 Task: Research Airbnb options for a trade show trip to Boston, Massachusetts, emphasizing proximity to the trade show venue and business amenities.
Action: Mouse moved to (494, 70)
Screenshot: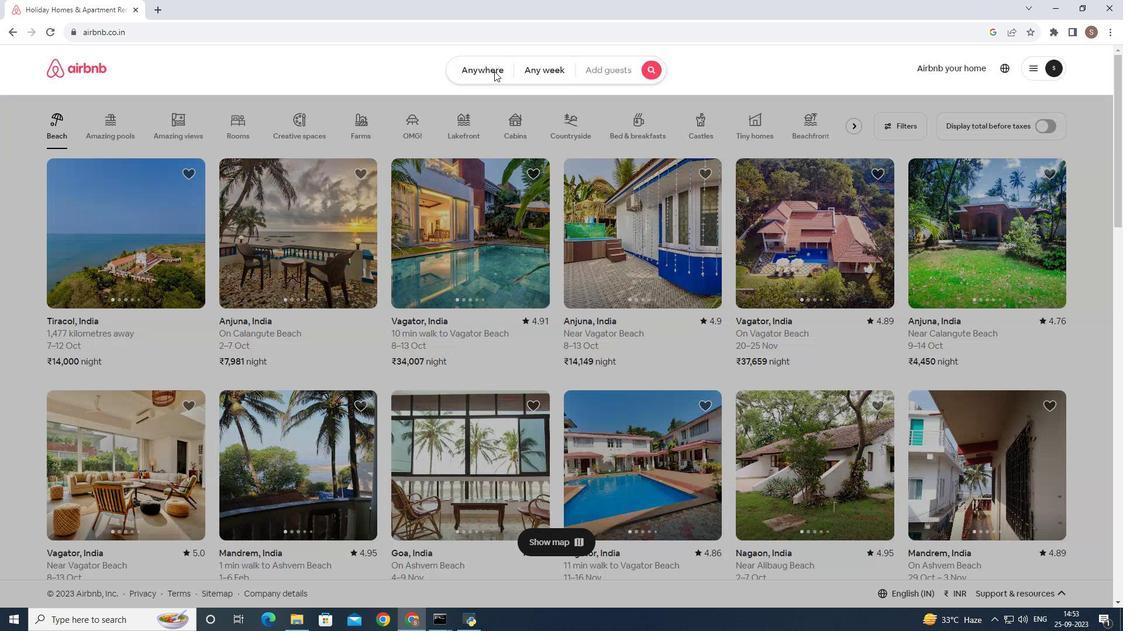 
Action: Mouse pressed left at (494, 70)
Screenshot: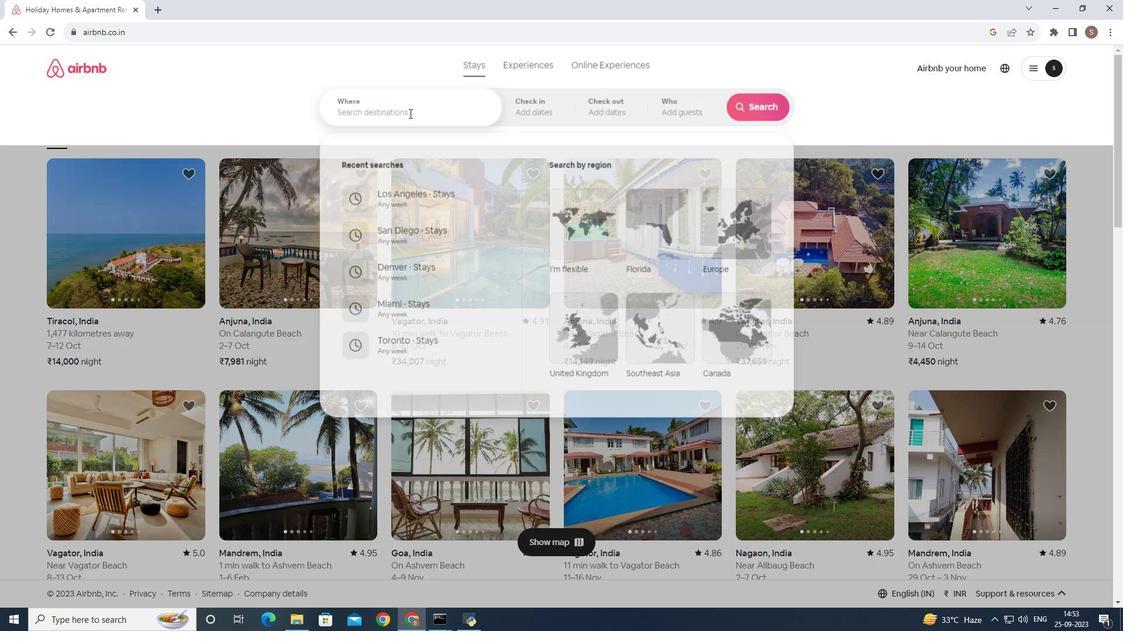 
Action: Mouse moved to (351, 112)
Screenshot: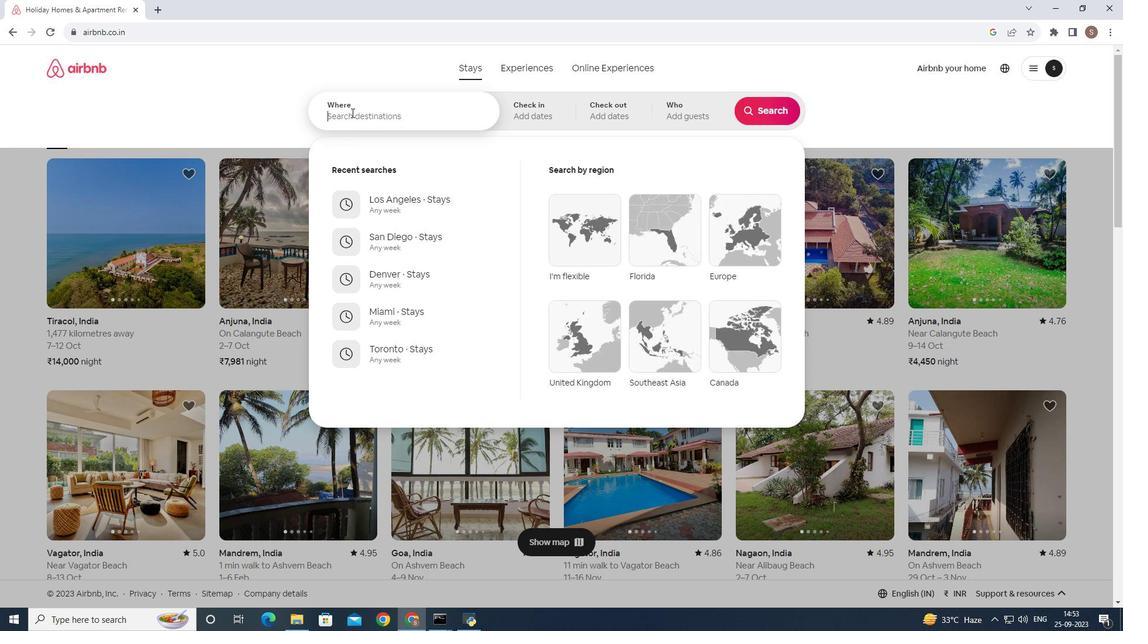 
Action: Mouse pressed left at (351, 112)
Screenshot: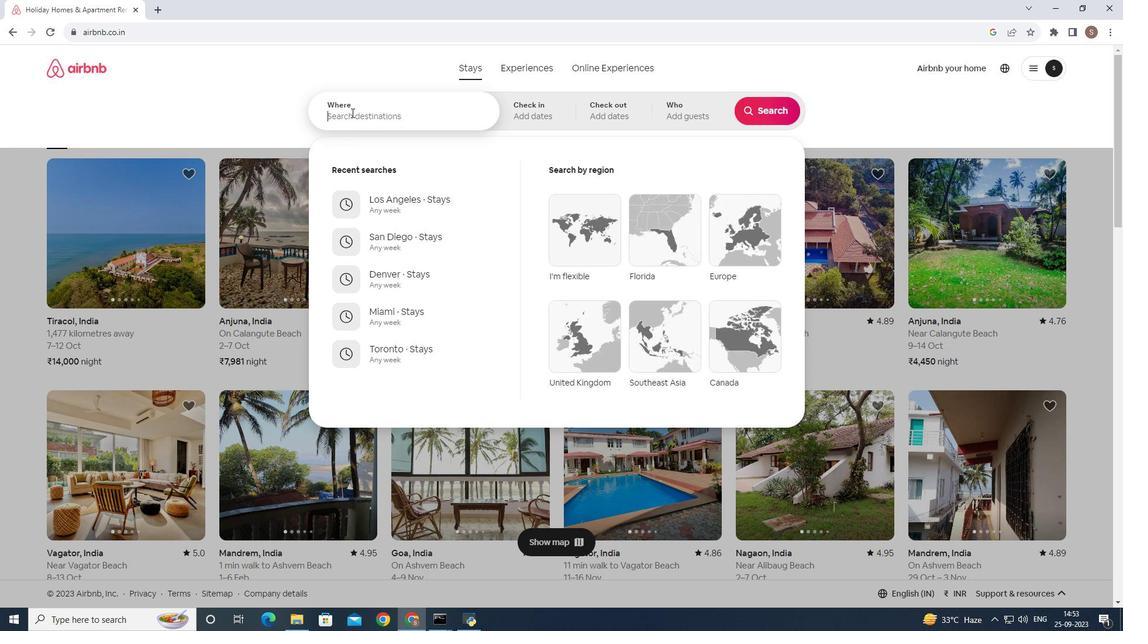 
Action: Key pressed <Key.shift>Boston<Key.space><Key.backspace>,
Screenshot: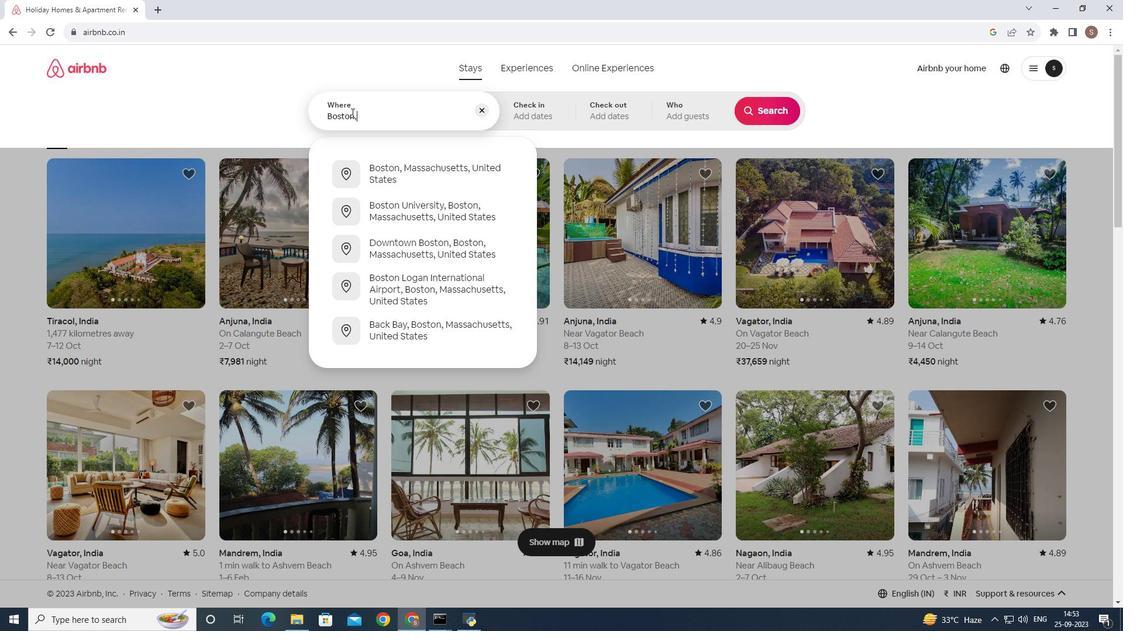 
Action: Mouse moved to (383, 170)
Screenshot: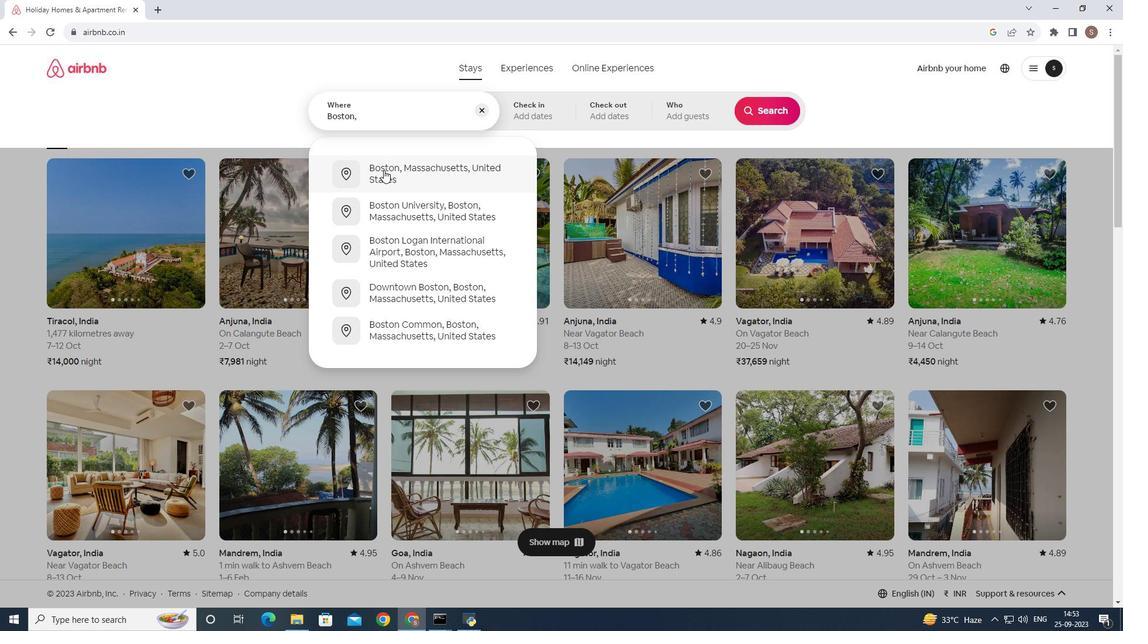 
Action: Mouse pressed left at (383, 170)
Screenshot: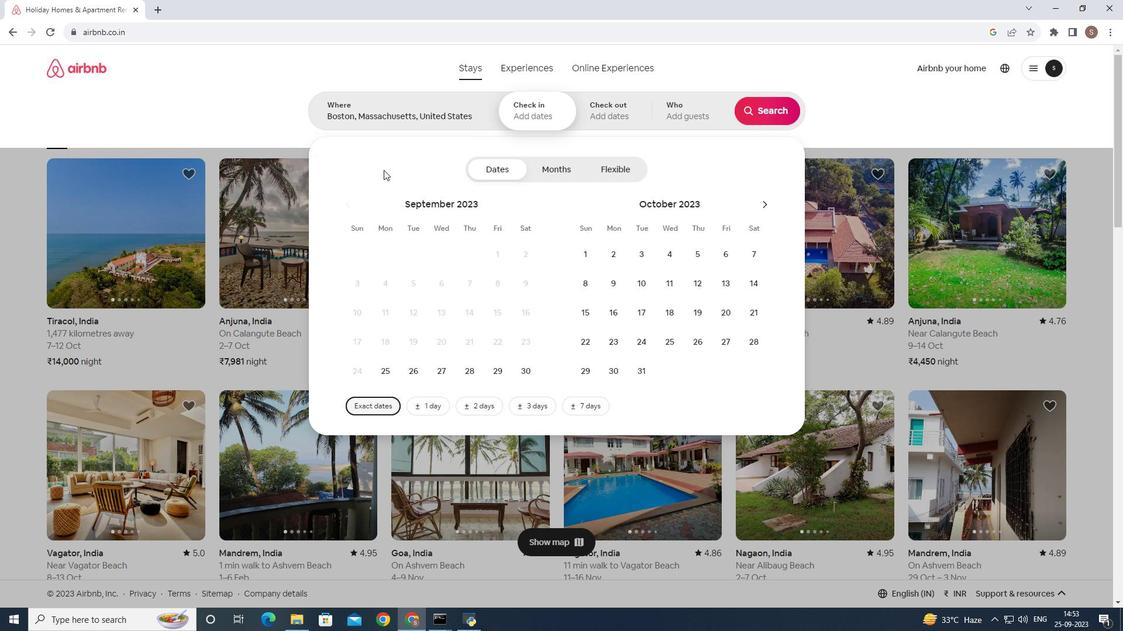 
Action: Mouse moved to (790, 104)
Screenshot: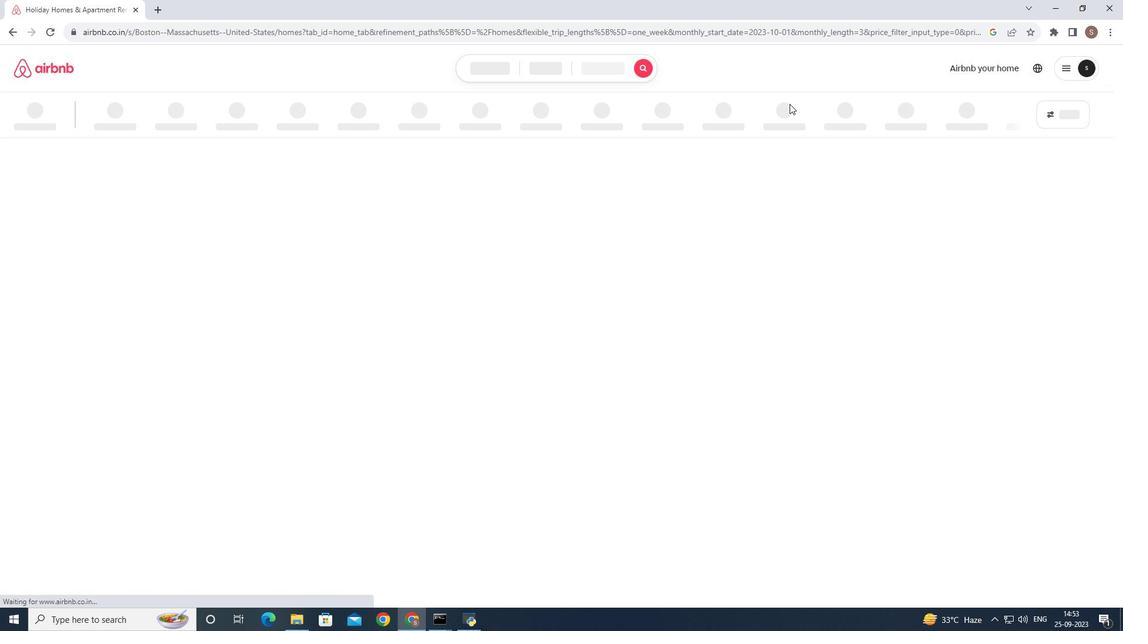 
Action: Mouse pressed left at (790, 104)
Screenshot: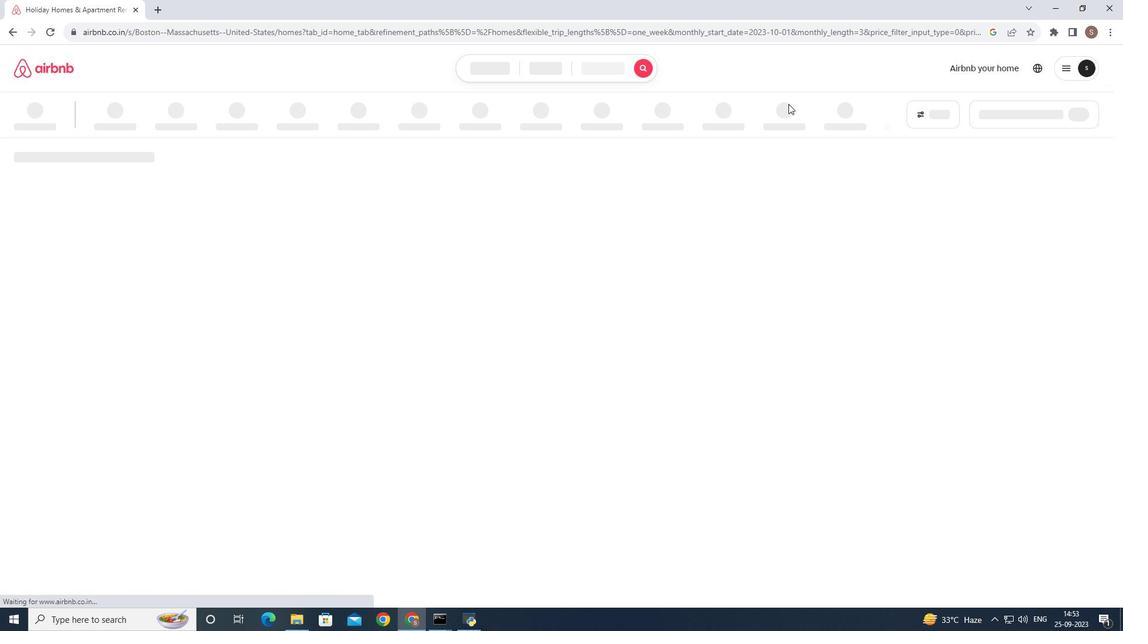 
Action: Mouse moved to (910, 112)
Screenshot: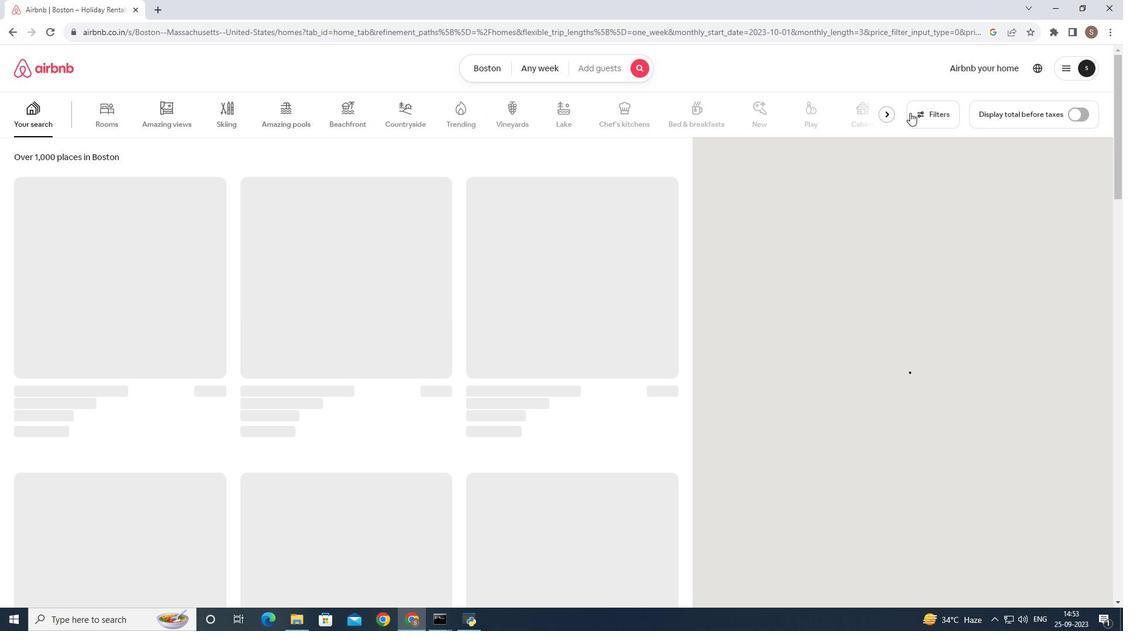 
Action: Mouse pressed left at (910, 112)
Screenshot: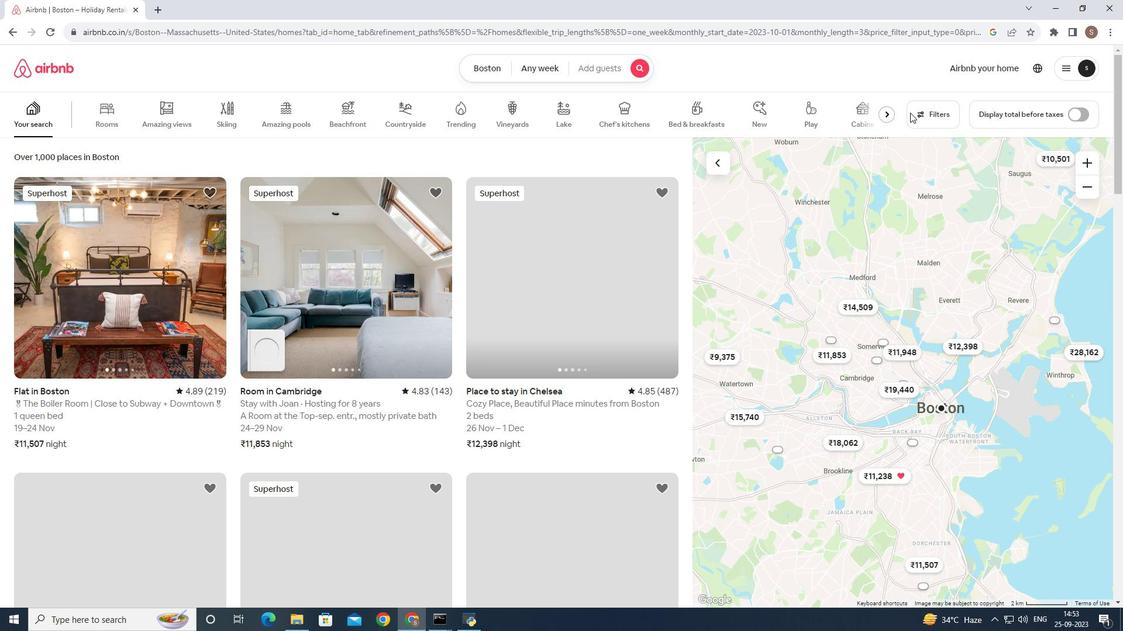 
Action: Mouse moved to (648, 310)
Screenshot: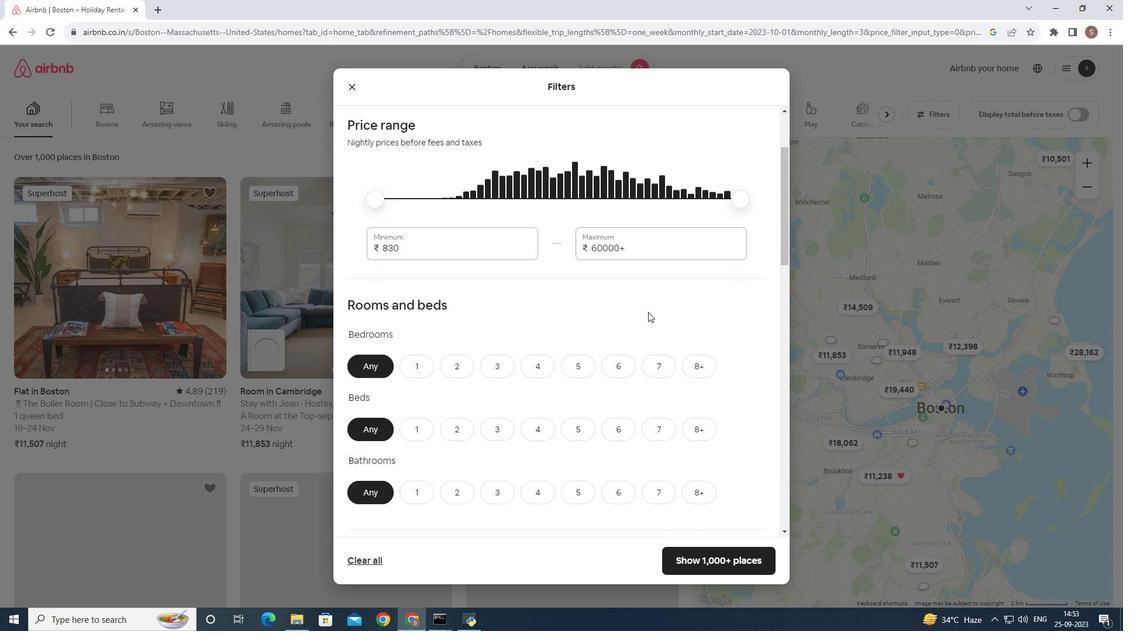 
Action: Mouse scrolled (648, 309) with delta (0, 0)
Screenshot: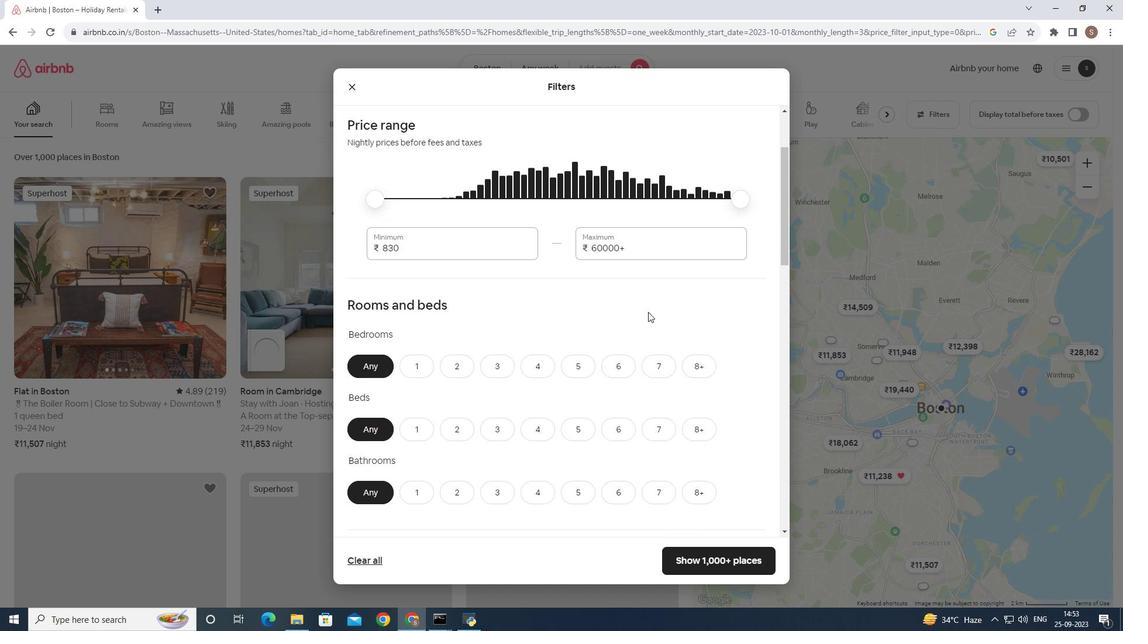 
Action: Mouse moved to (648, 312)
Screenshot: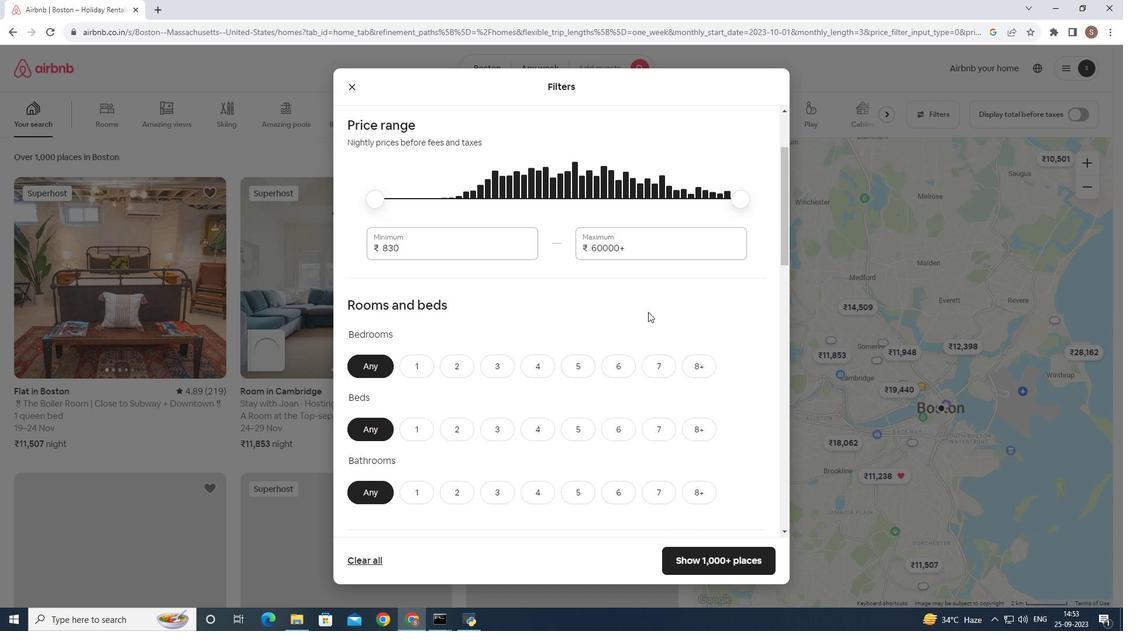 
Action: Mouse scrolled (648, 311) with delta (0, 0)
Screenshot: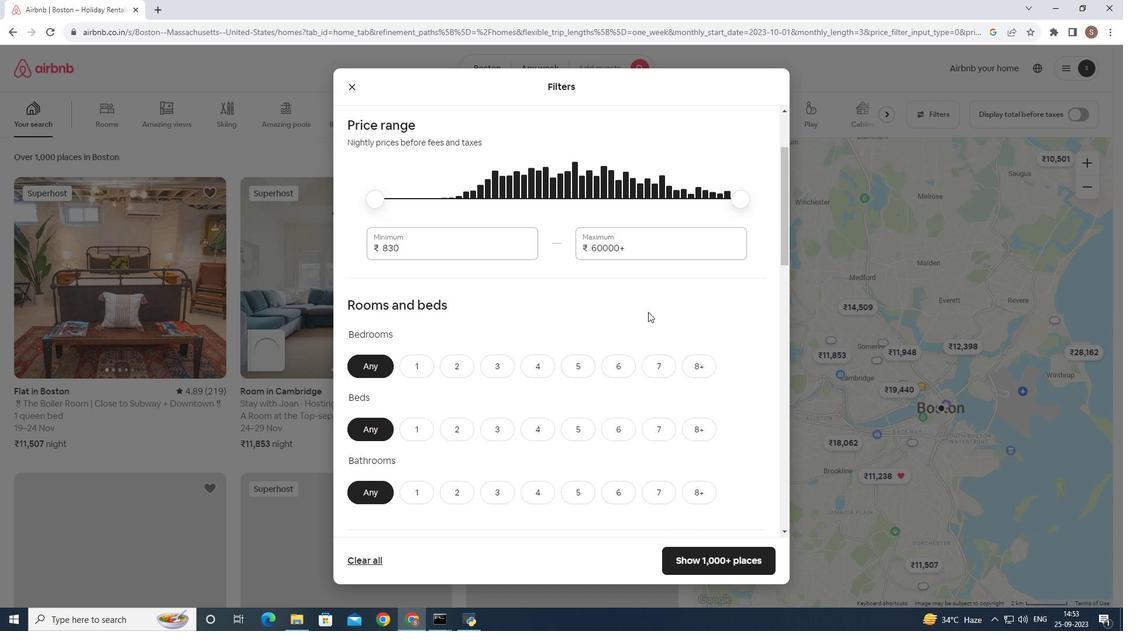 
Action: Mouse scrolled (648, 311) with delta (0, 0)
Screenshot: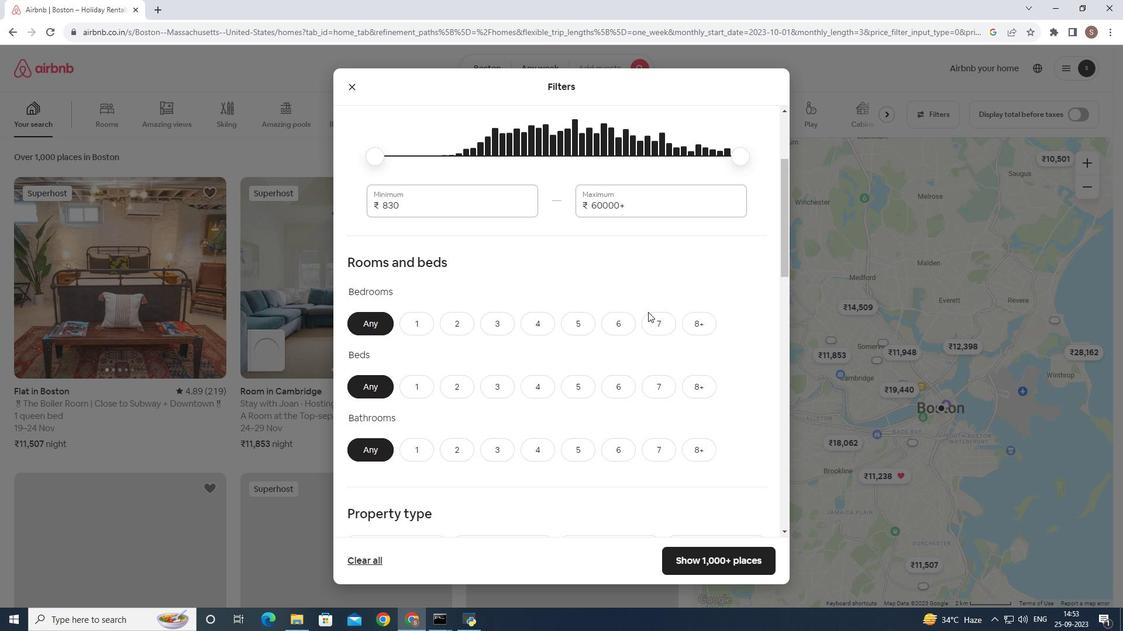 
Action: Mouse scrolled (648, 313) with delta (0, 0)
Screenshot: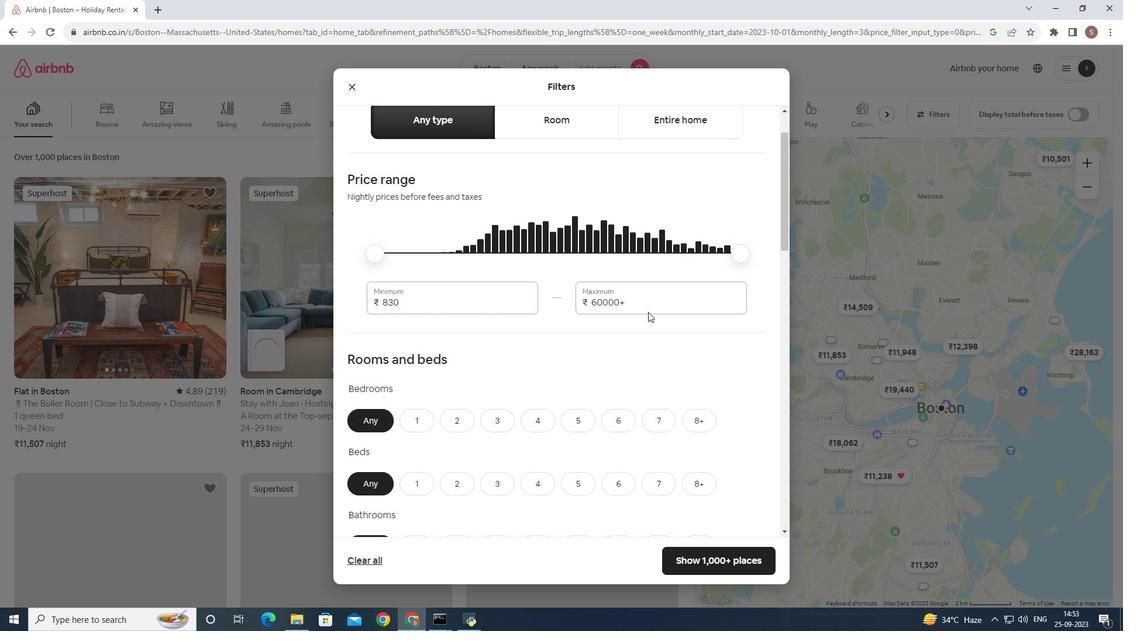 
Action: Mouse scrolled (648, 313) with delta (0, 0)
Screenshot: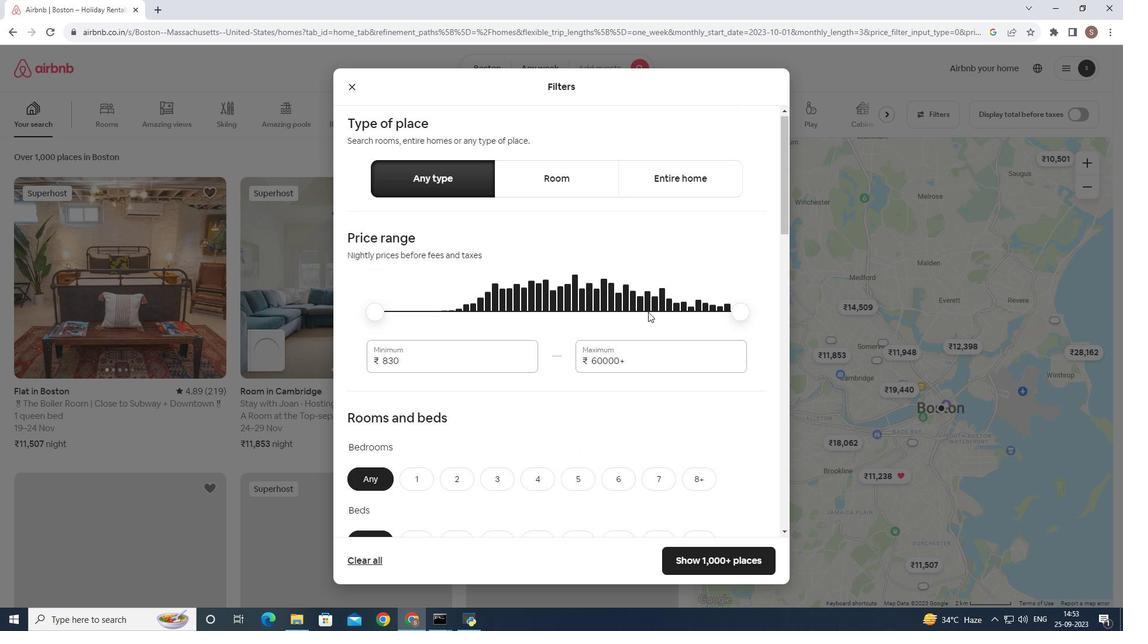 
Action: Mouse scrolled (648, 313) with delta (0, 0)
Screenshot: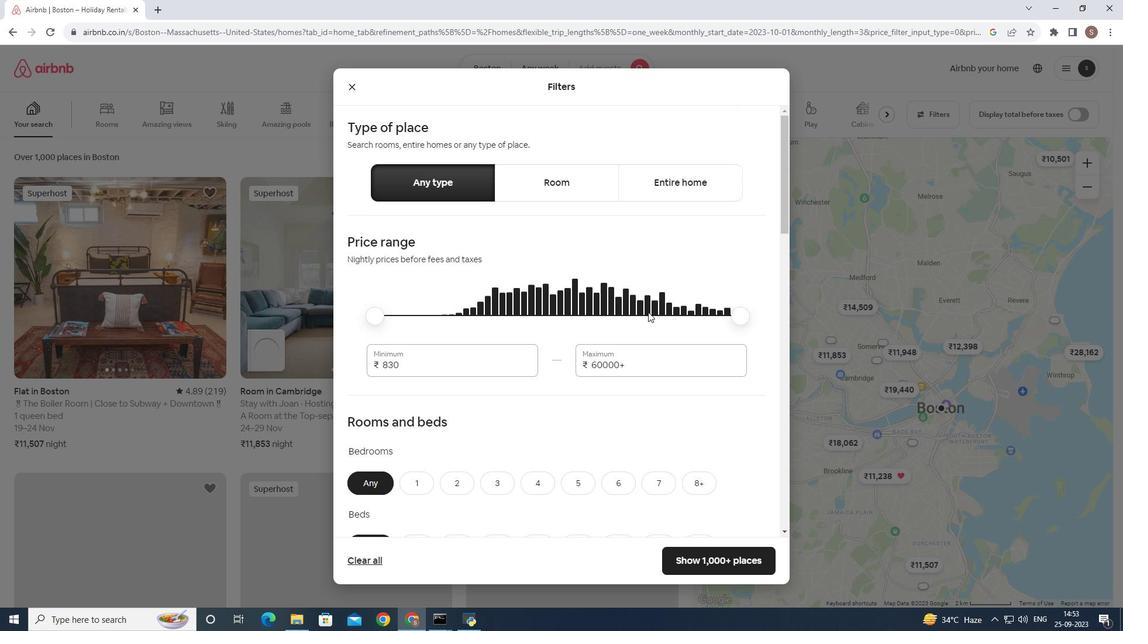 
Action: Mouse moved to (555, 194)
Screenshot: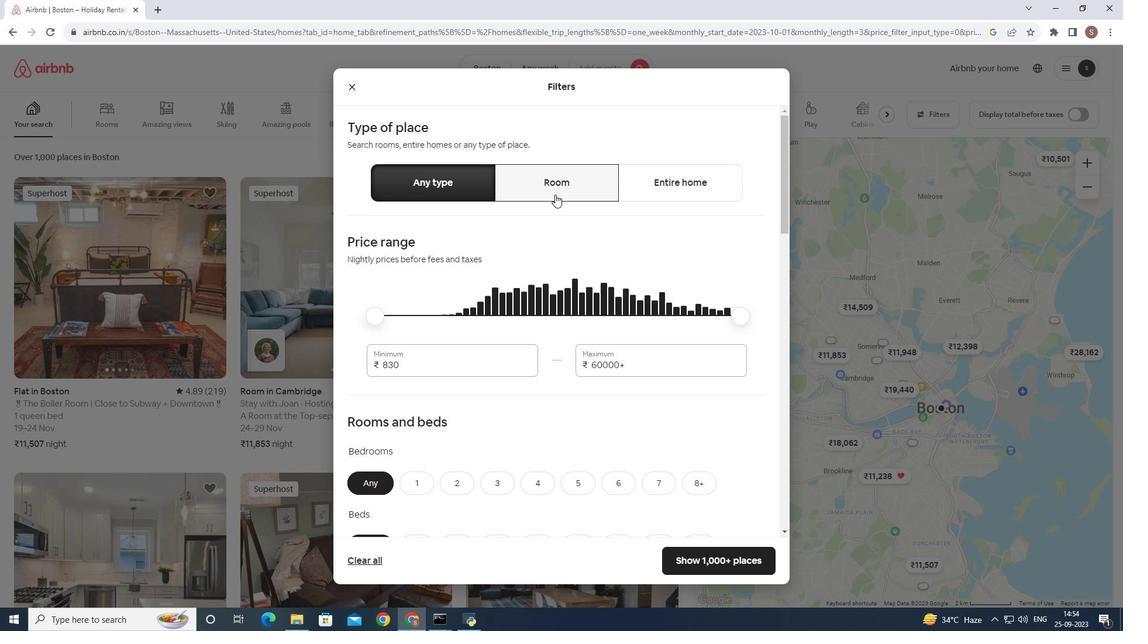 
Action: Mouse pressed left at (555, 194)
Screenshot: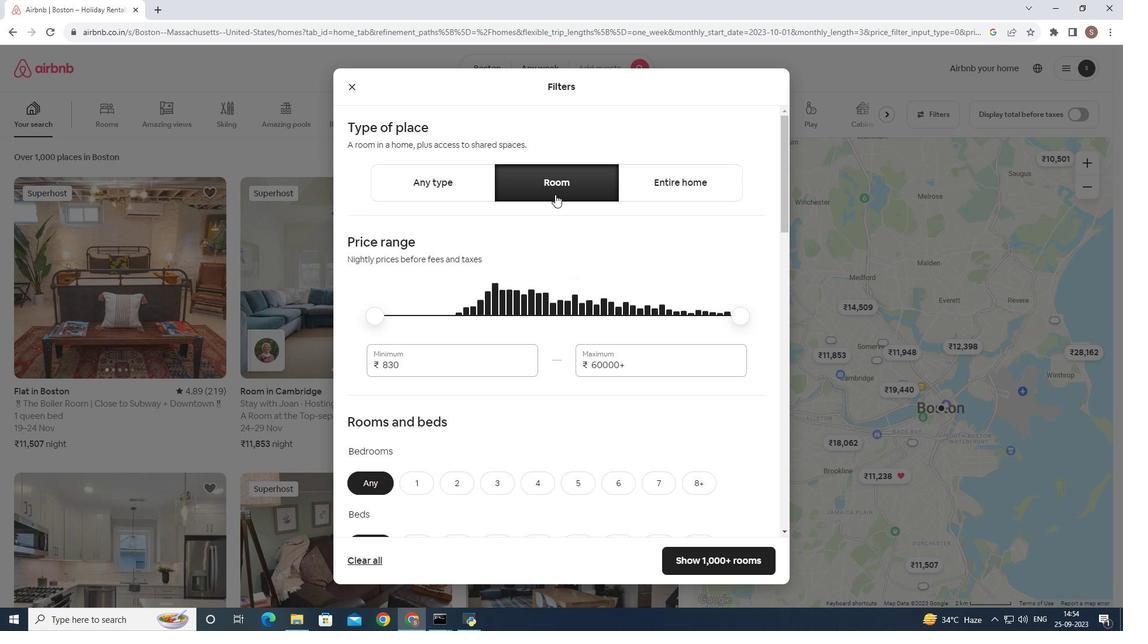 
Action: Mouse moved to (674, 180)
Screenshot: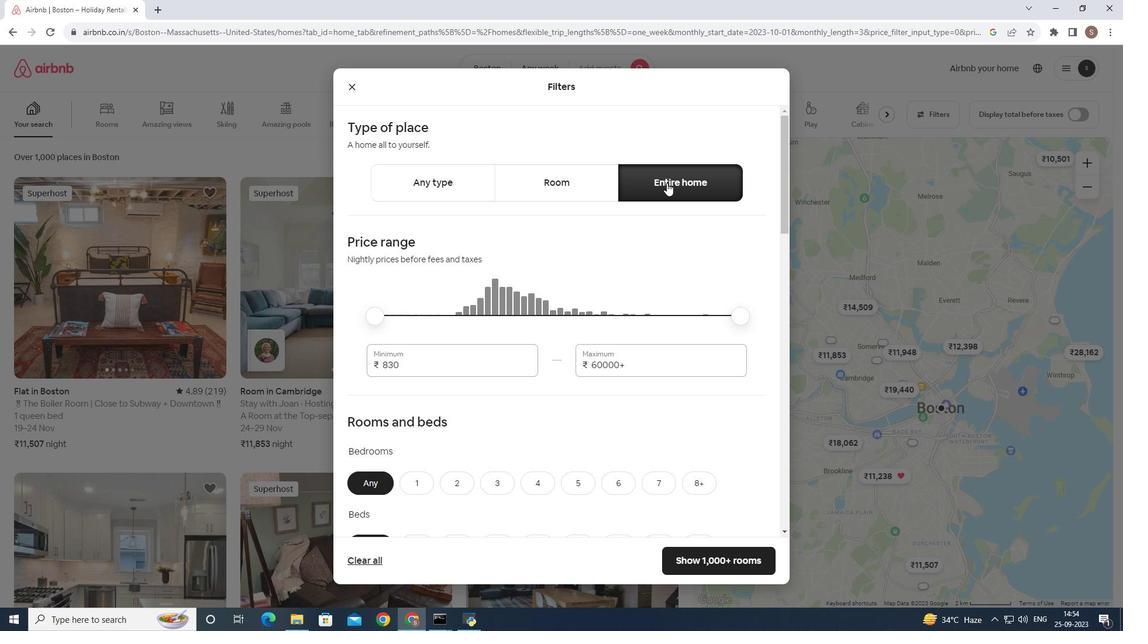 
Action: Mouse pressed left at (674, 180)
Screenshot: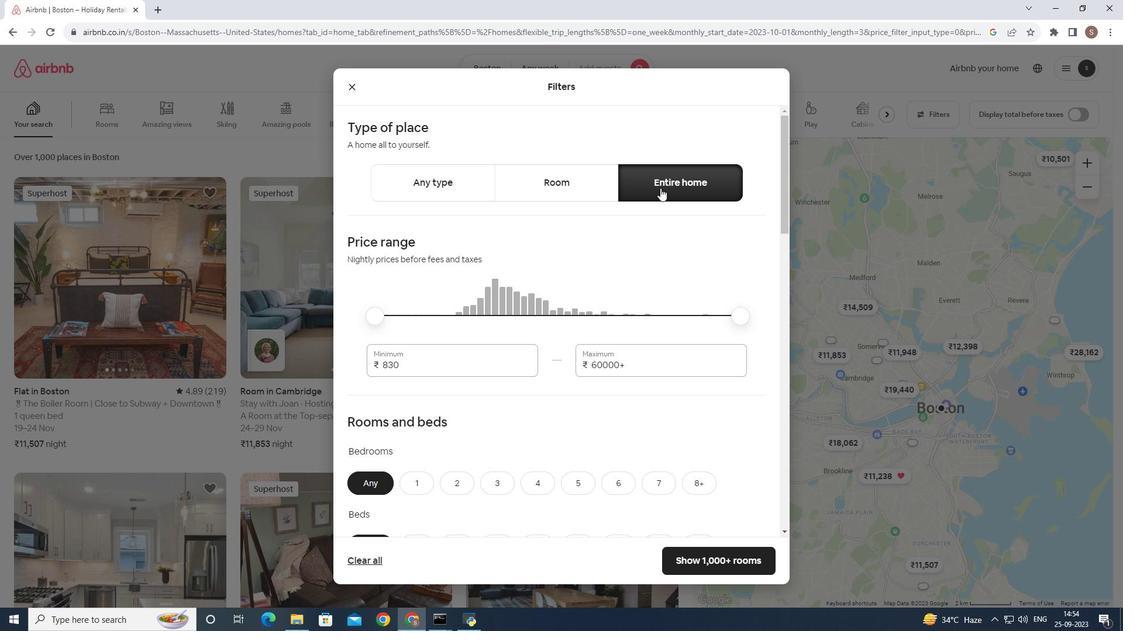 
Action: Mouse moved to (579, 327)
Screenshot: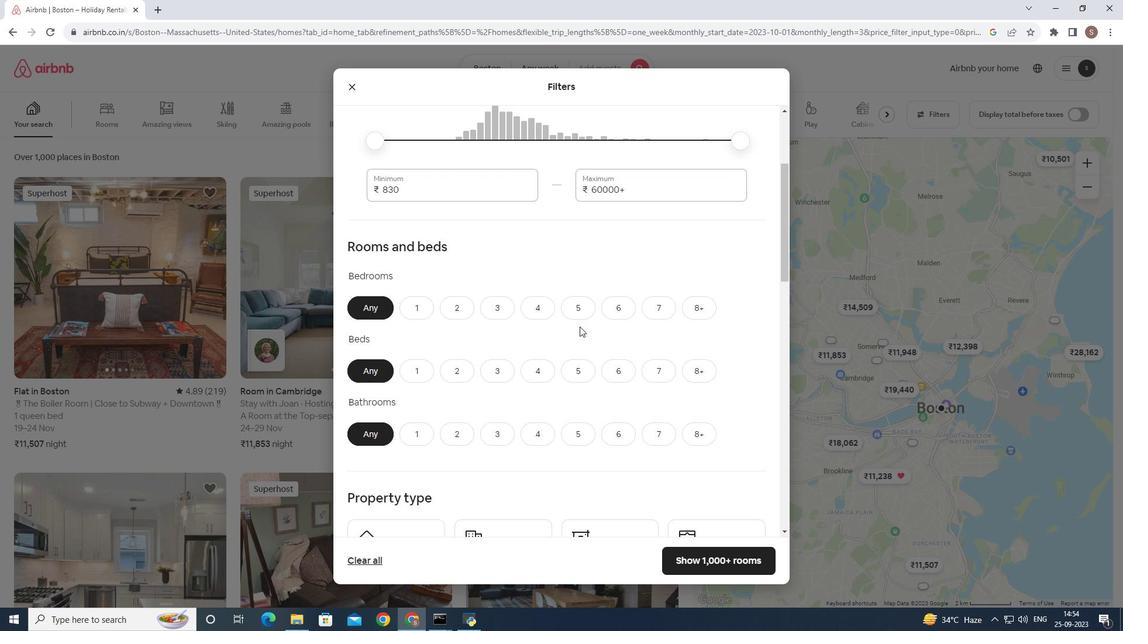 
Action: Mouse scrolled (579, 326) with delta (0, 0)
Screenshot: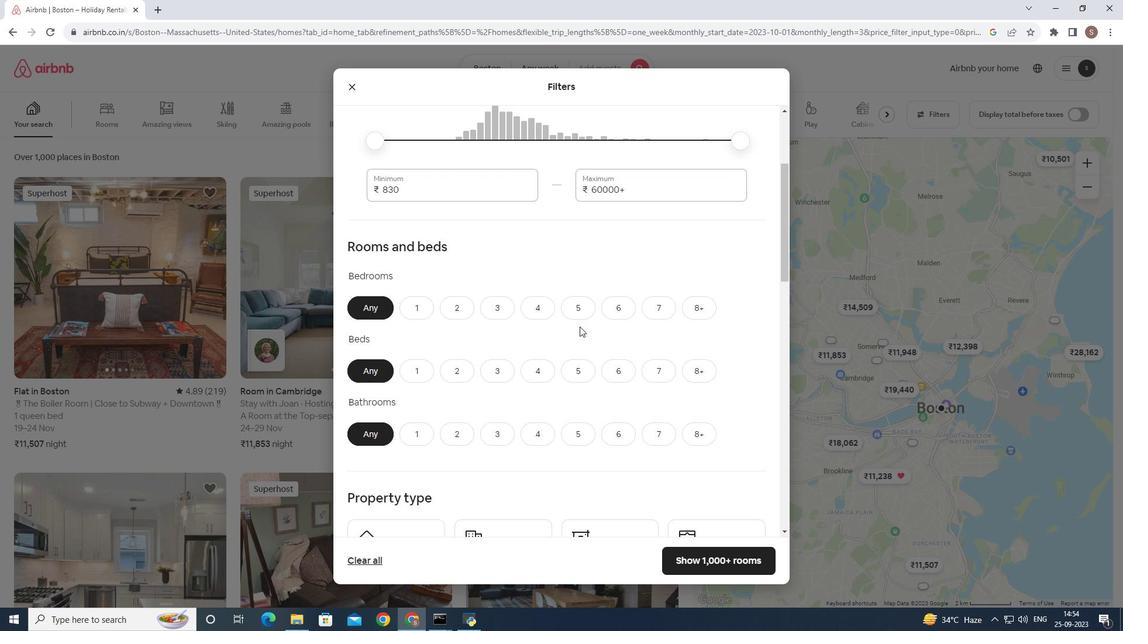 
Action: Mouse scrolled (579, 326) with delta (0, 0)
Screenshot: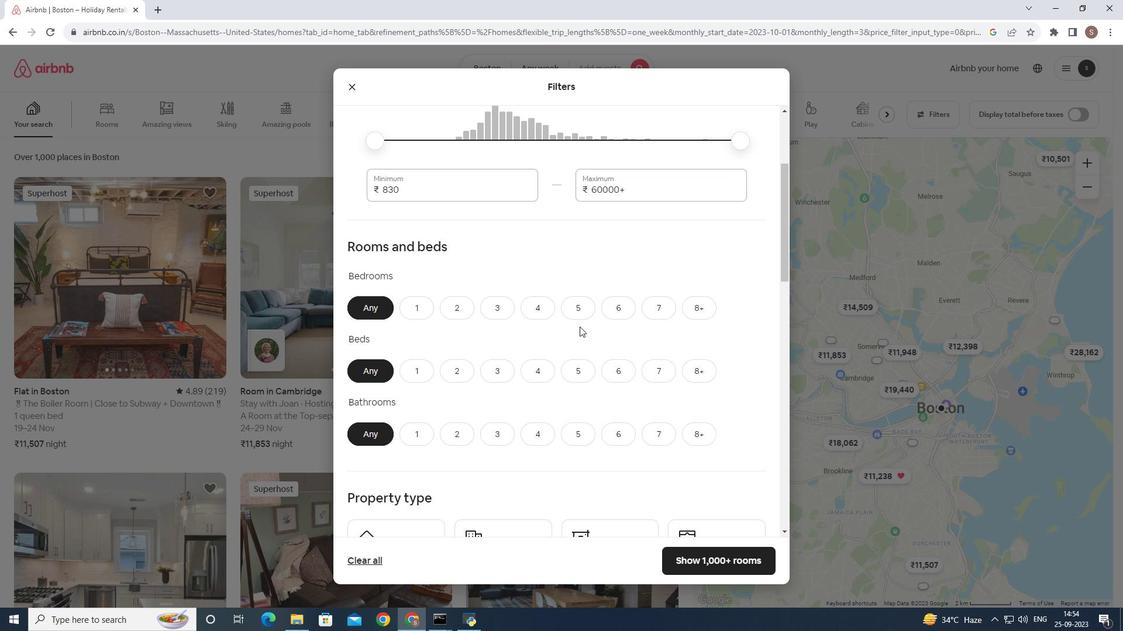 
Action: Mouse scrolled (579, 326) with delta (0, 0)
Screenshot: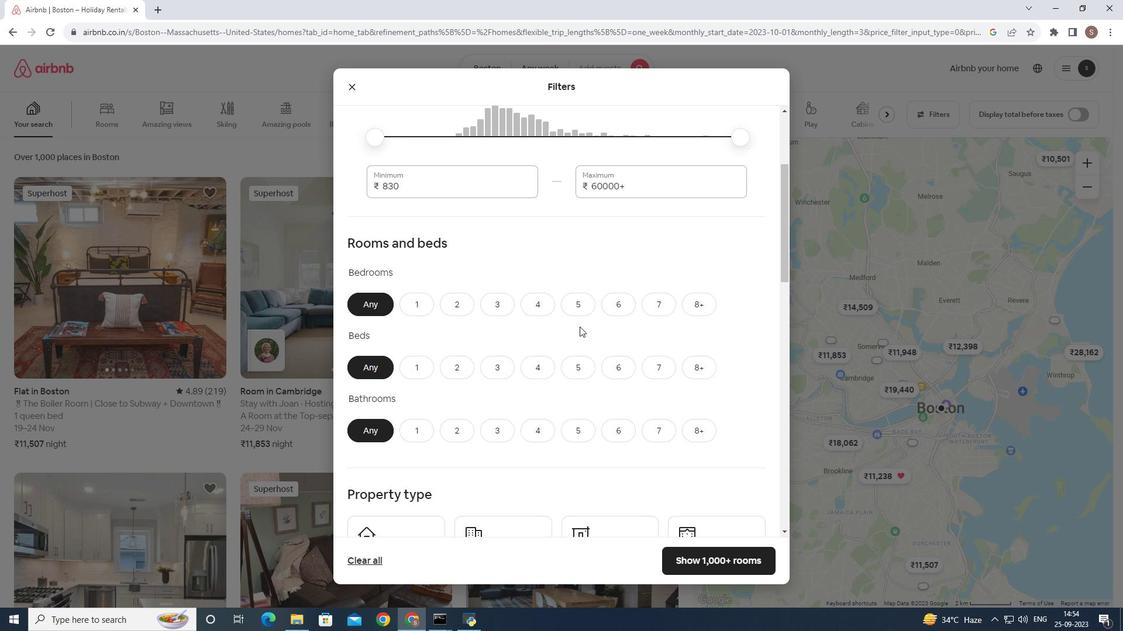 
Action: Mouse scrolled (579, 326) with delta (0, 0)
Screenshot: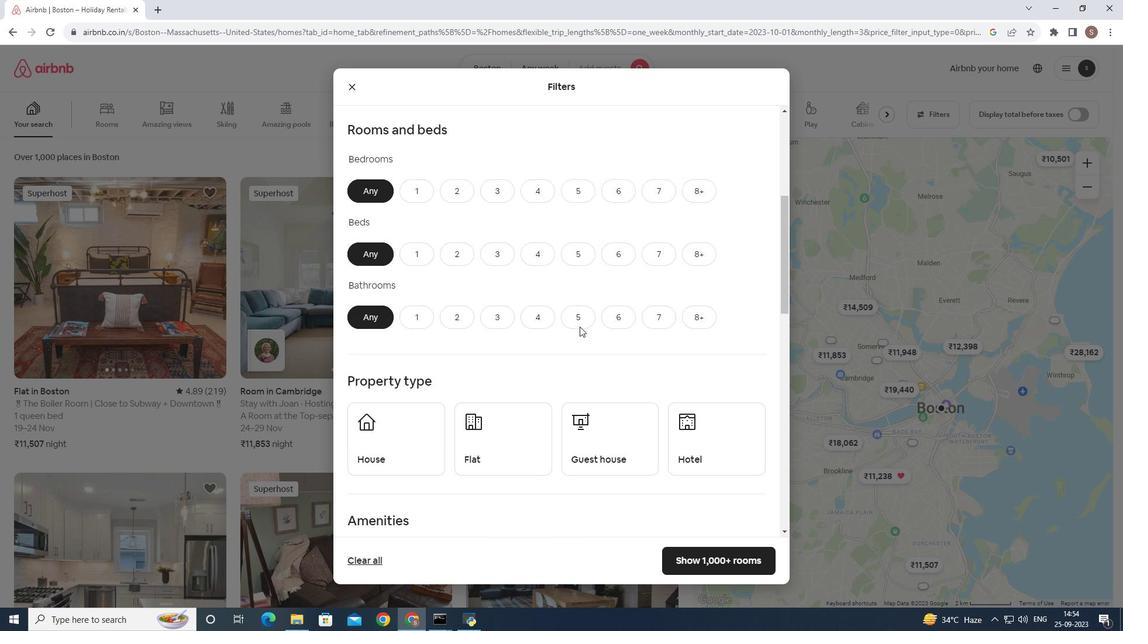 
Action: Mouse scrolled (579, 326) with delta (0, 0)
Screenshot: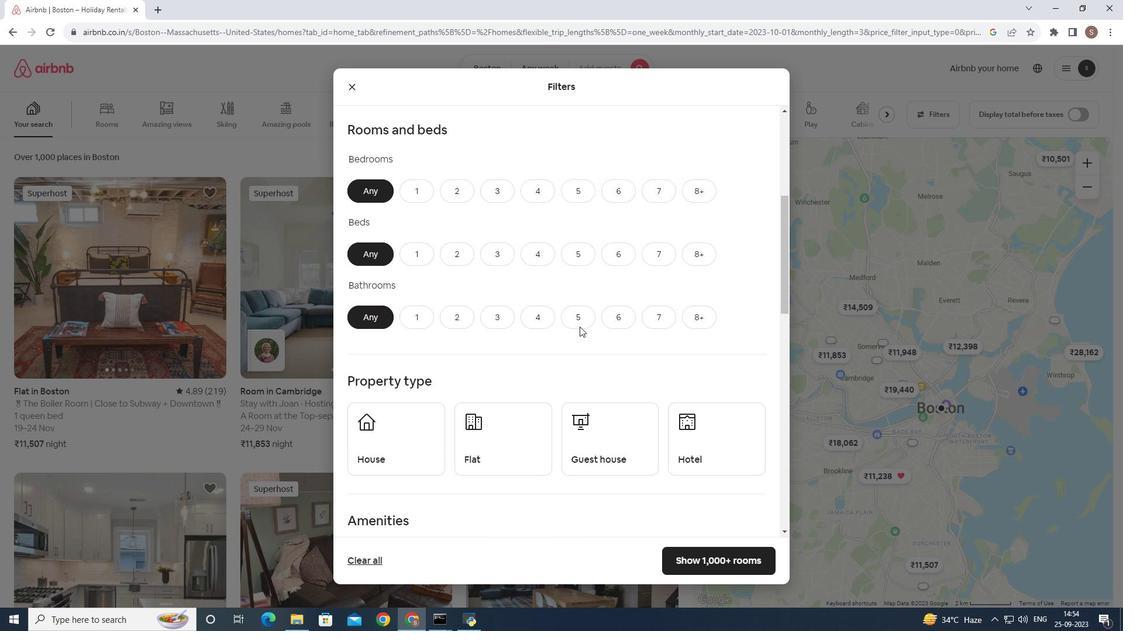 
Action: Mouse scrolled (579, 326) with delta (0, 0)
Screenshot: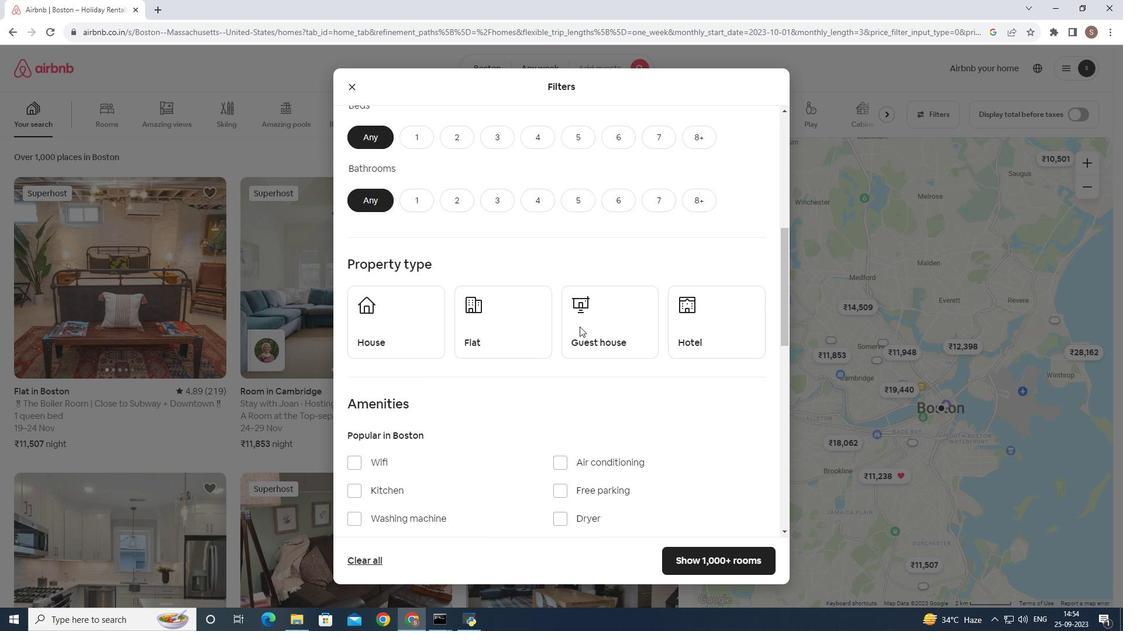 
Action: Mouse scrolled (579, 326) with delta (0, 0)
Screenshot: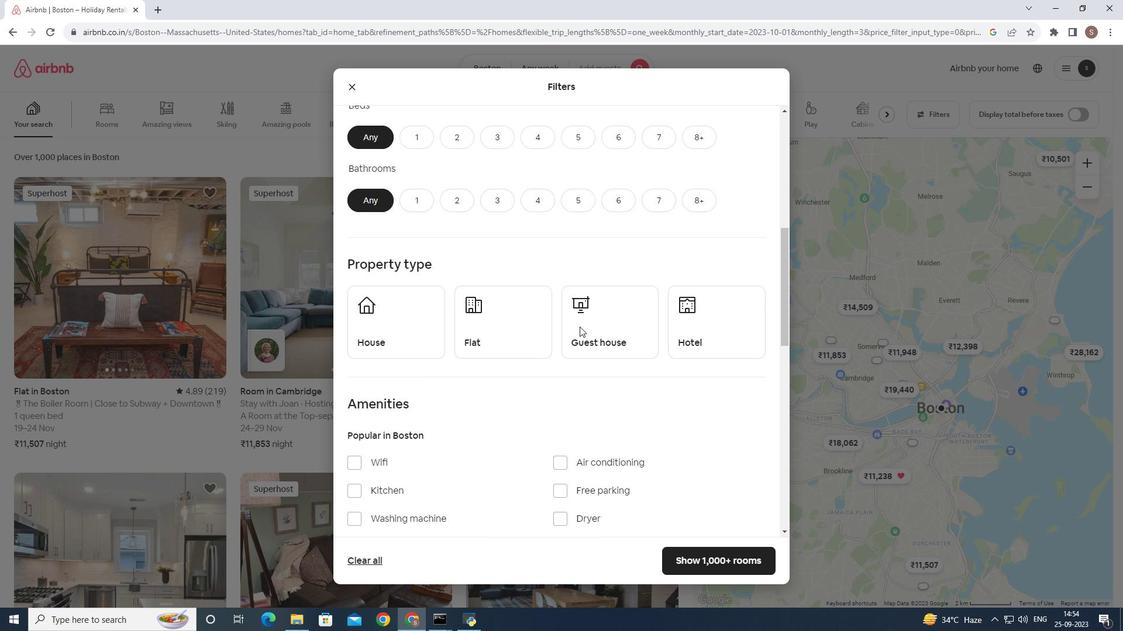 
Action: Mouse moved to (518, 319)
Screenshot: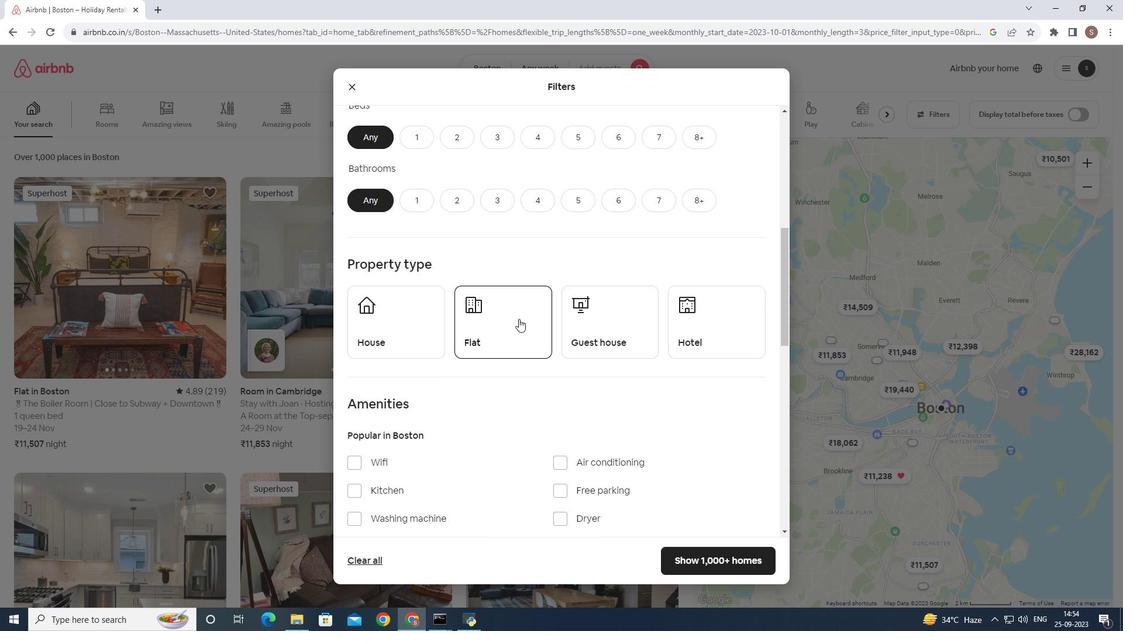 
Action: Mouse pressed left at (518, 319)
Screenshot: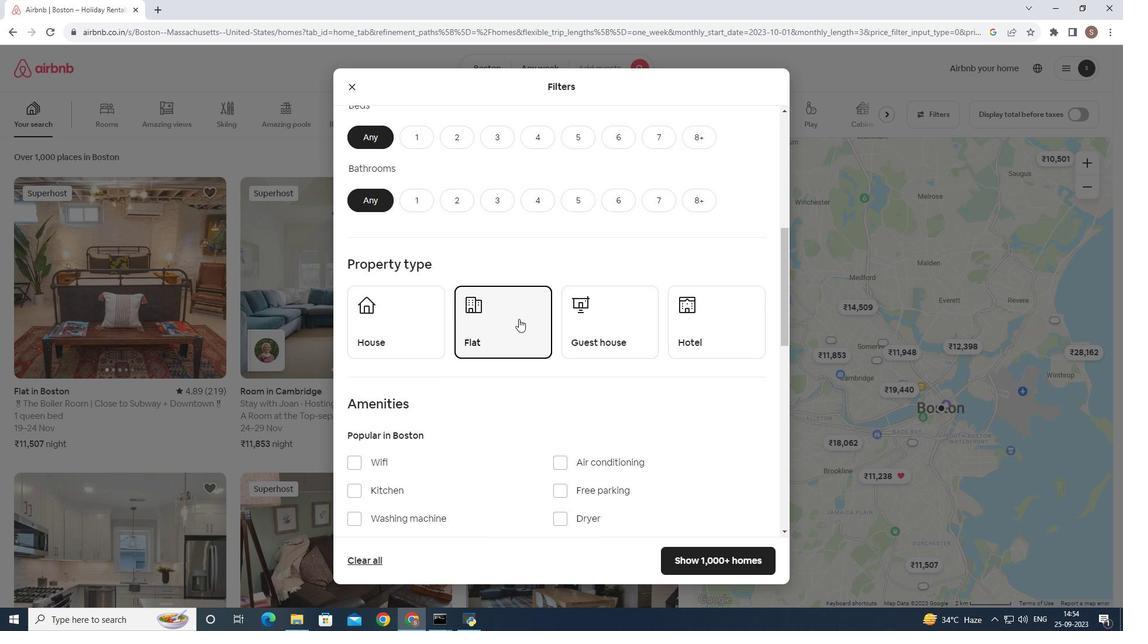 
Action: Mouse moved to (525, 445)
Screenshot: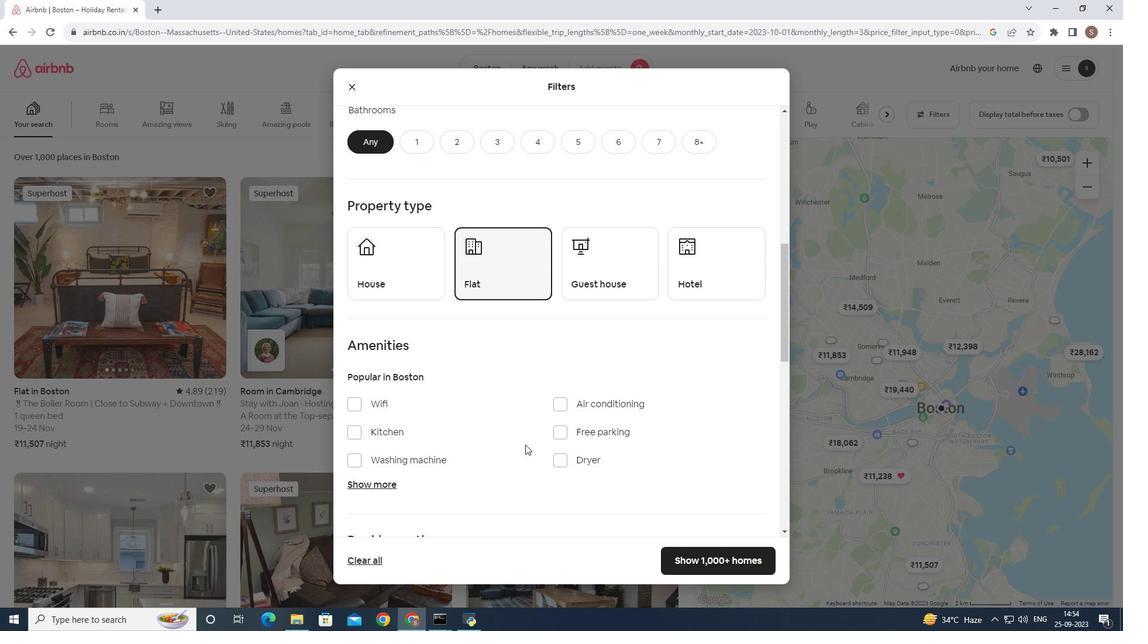 
Action: Mouse scrolled (525, 444) with delta (0, 0)
Screenshot: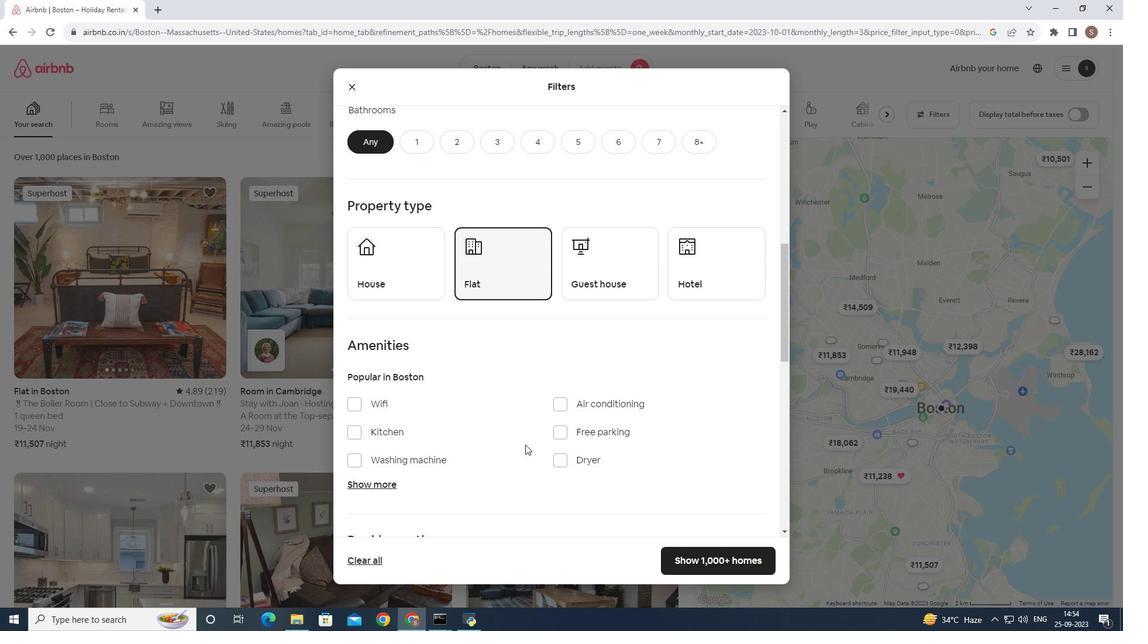 
Action: Mouse moved to (525, 446)
Screenshot: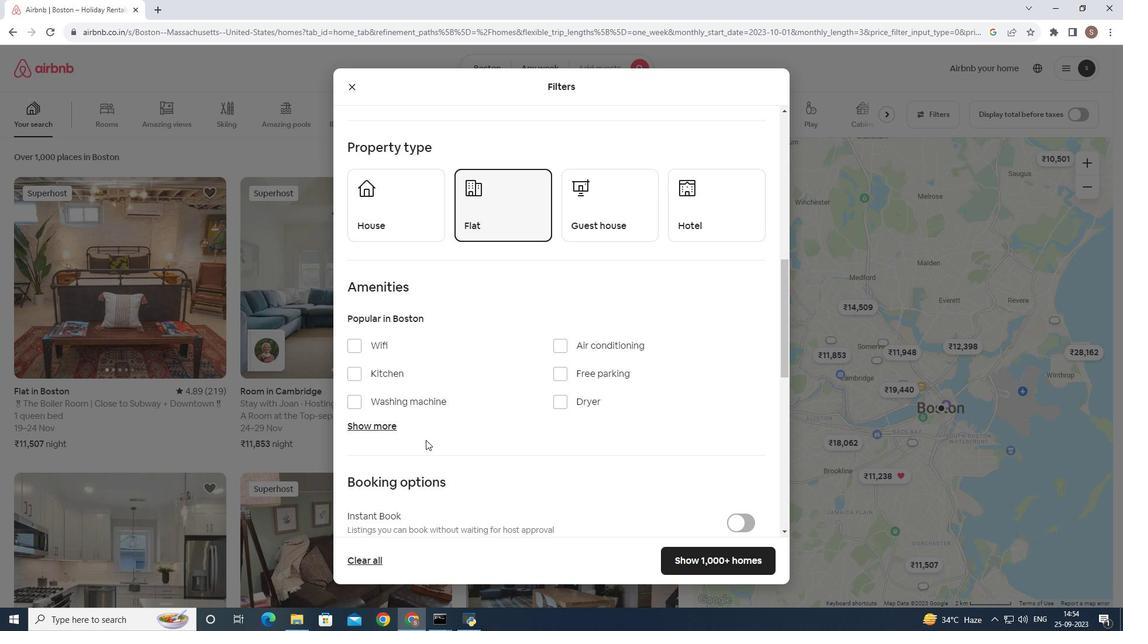 
Action: Mouse scrolled (525, 446) with delta (0, 0)
Screenshot: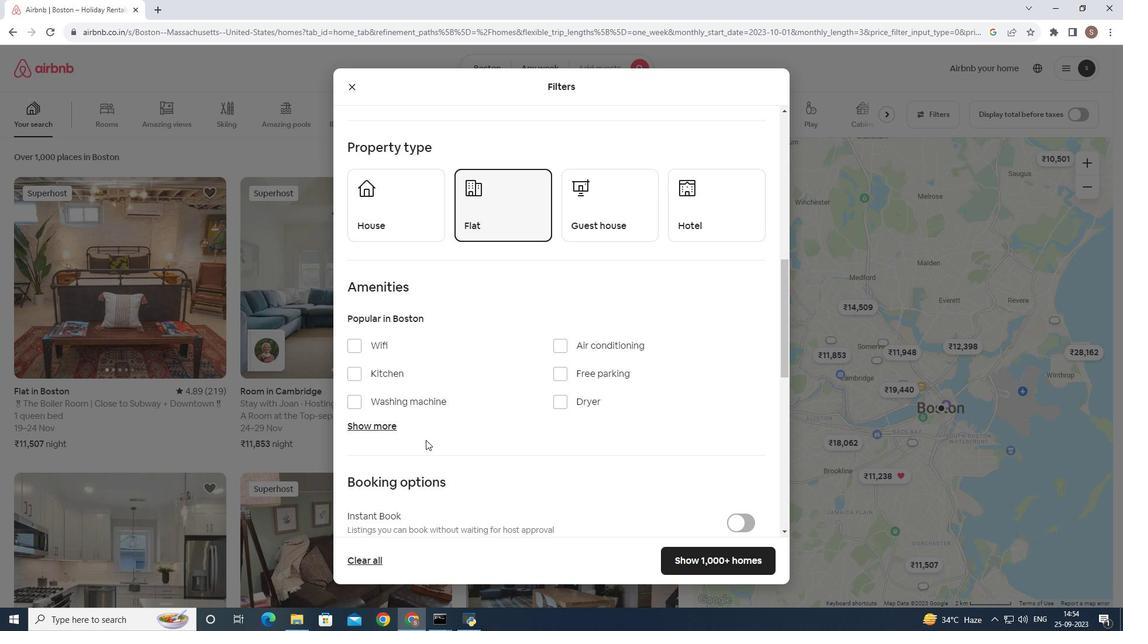 
Action: Mouse moved to (357, 348)
Screenshot: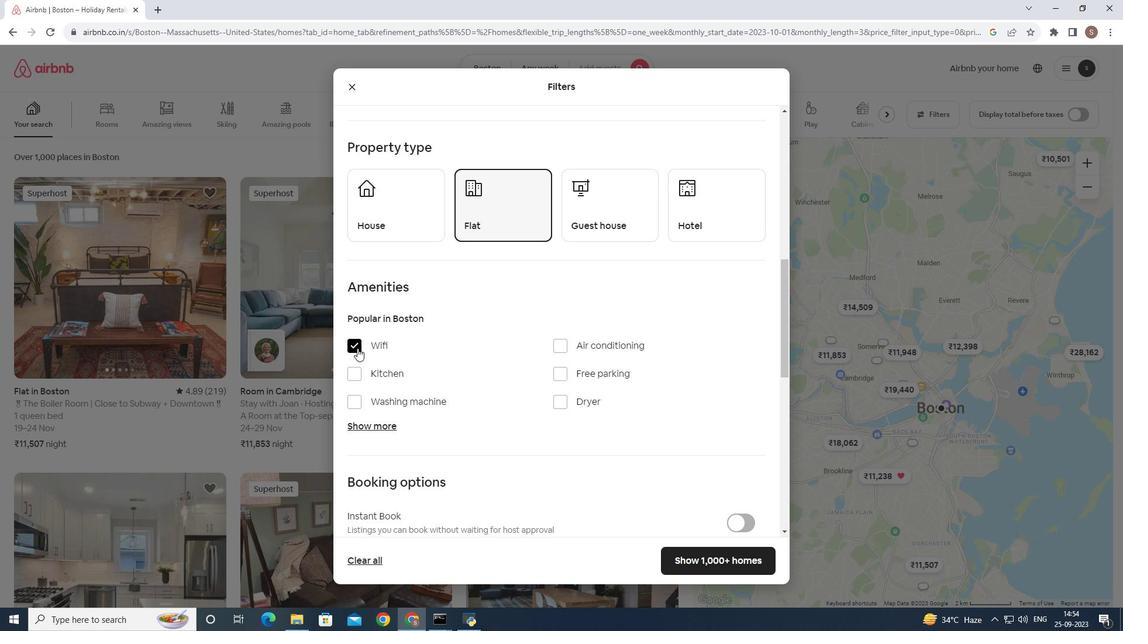
Action: Mouse pressed left at (357, 348)
Screenshot: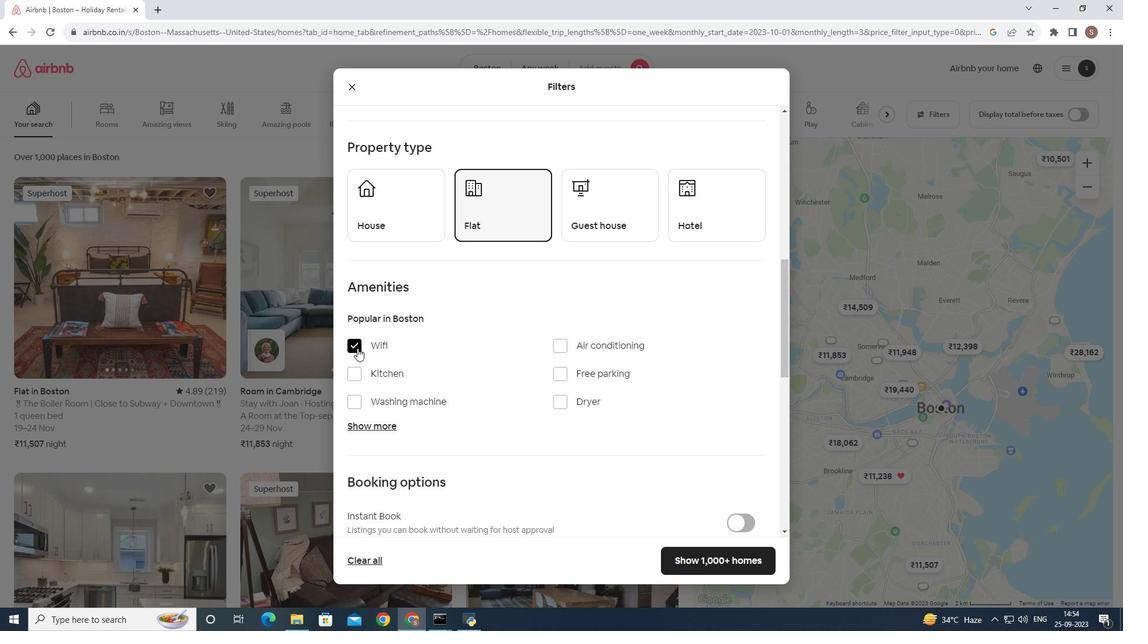 
Action: Mouse moved to (483, 394)
Screenshot: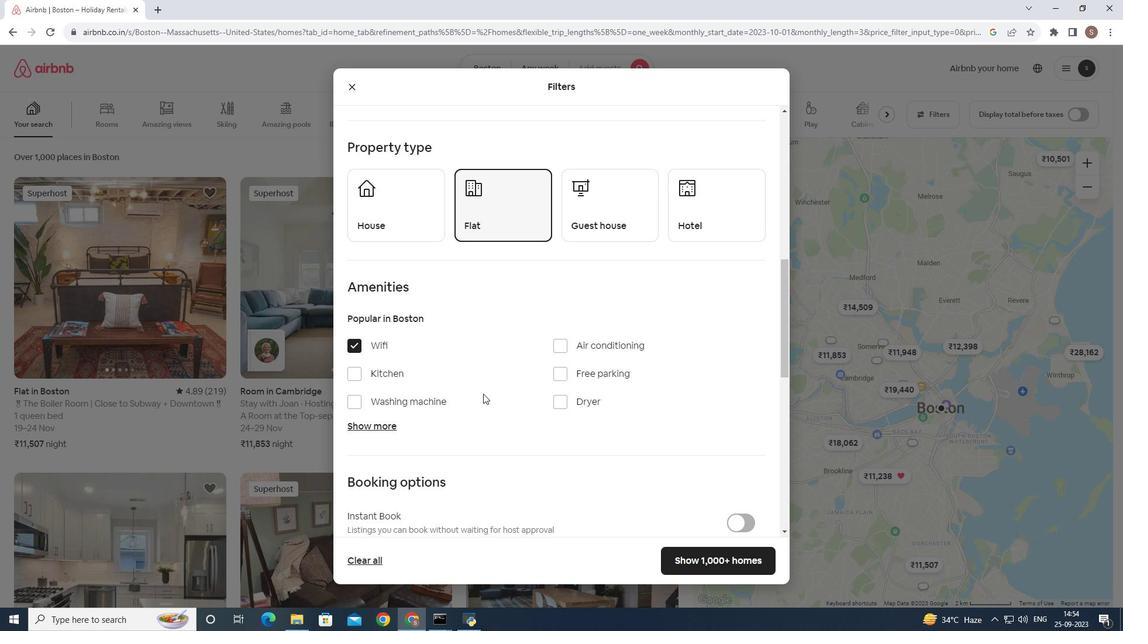 
Action: Mouse scrolled (483, 393) with delta (0, 0)
Screenshot: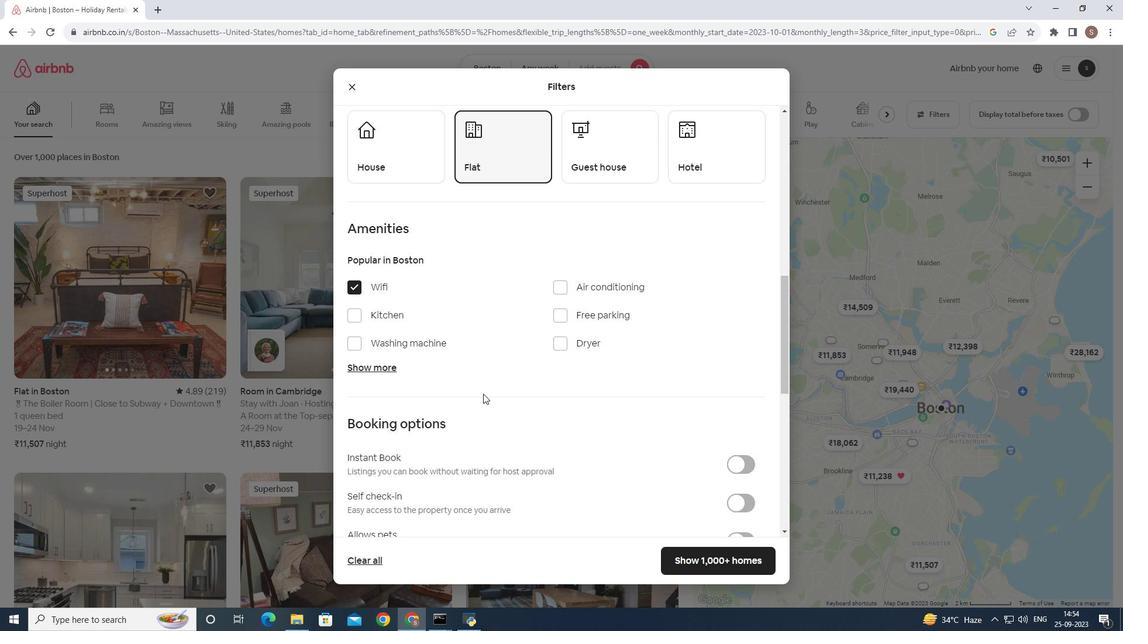 
Action: Mouse moved to (559, 289)
Screenshot: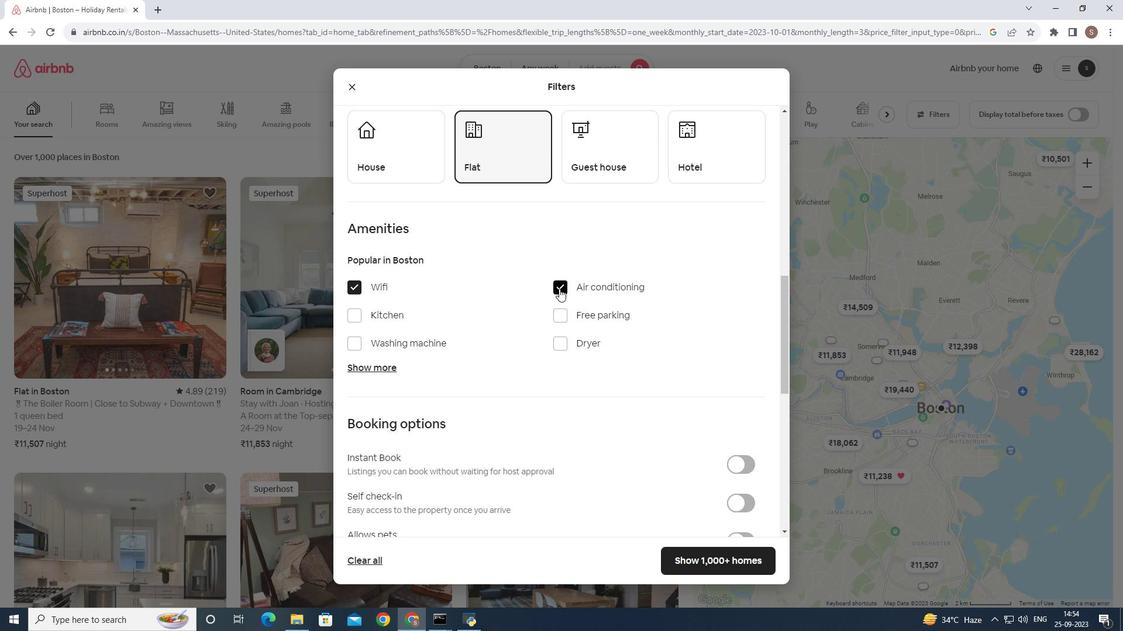 
Action: Mouse pressed left at (559, 289)
Screenshot: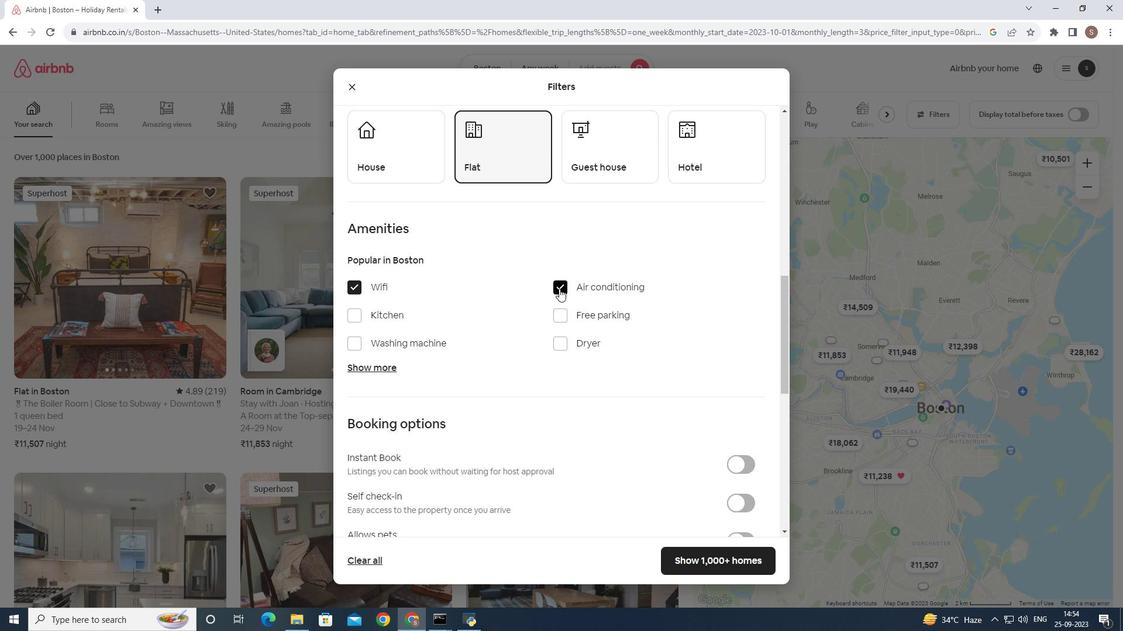 
Action: Mouse moved to (561, 317)
Screenshot: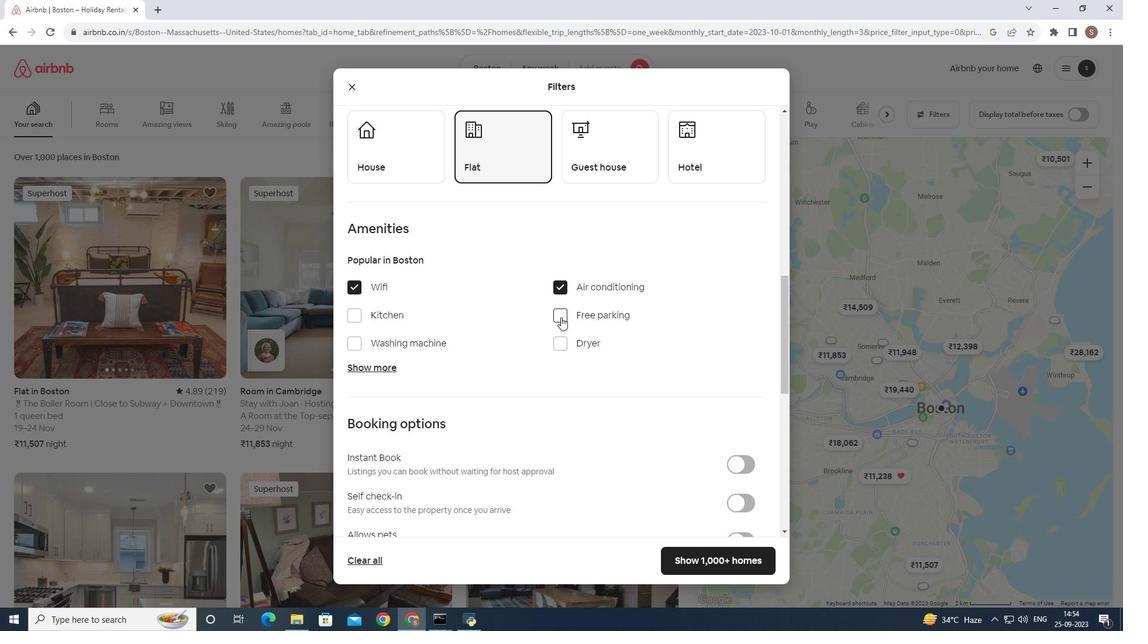 
Action: Mouse pressed left at (561, 317)
Screenshot: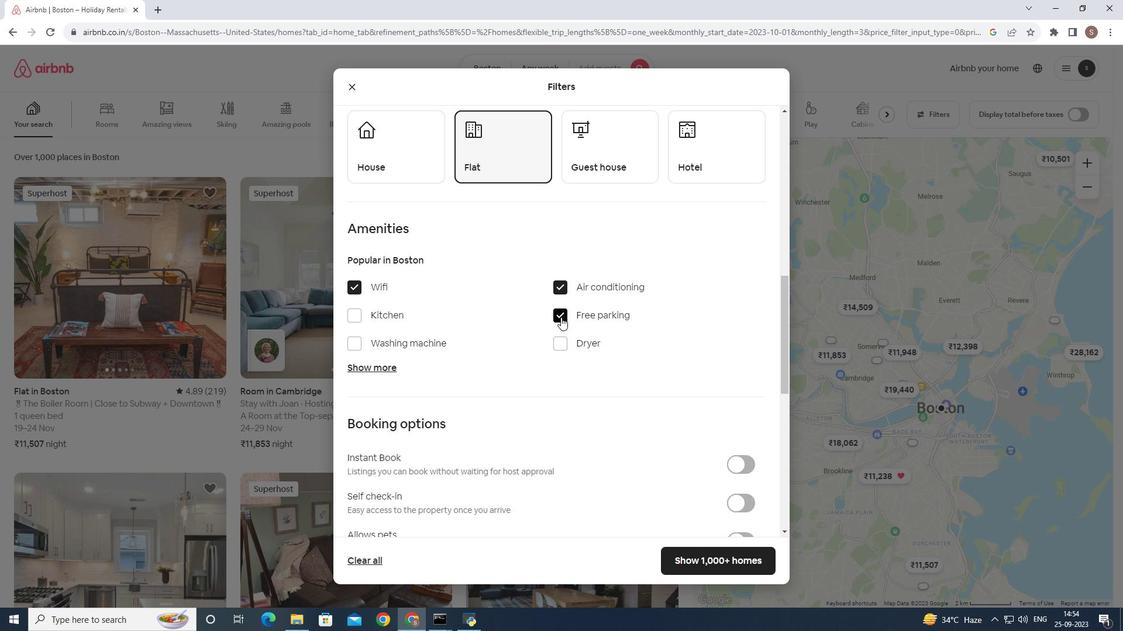 
Action: Mouse moved to (507, 373)
Screenshot: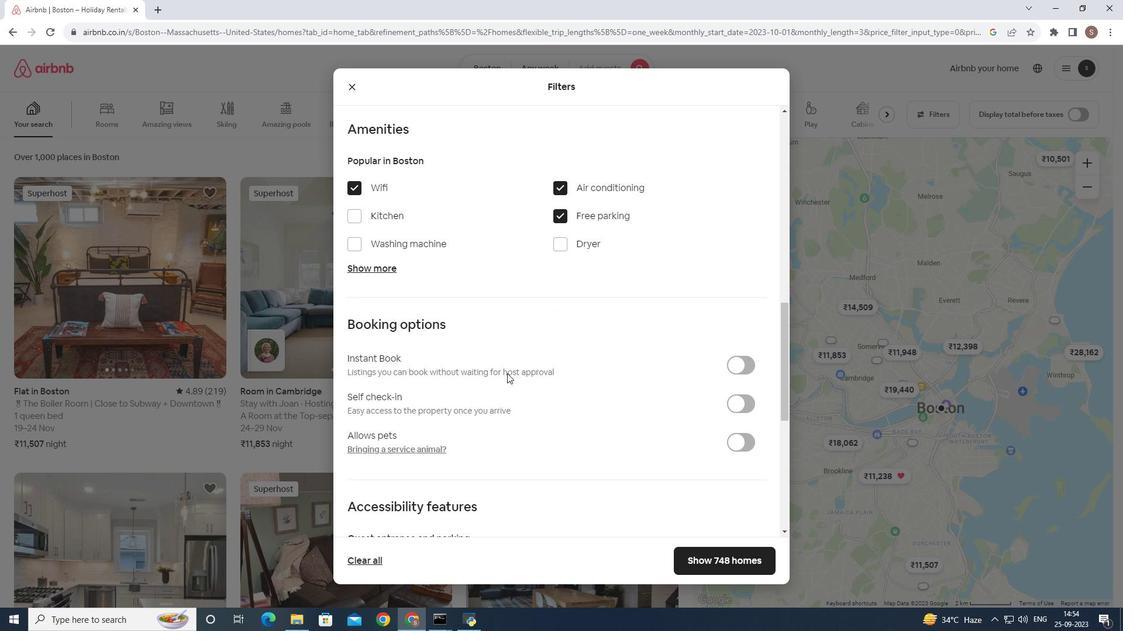 
Action: Mouse scrolled (507, 373) with delta (0, 0)
Screenshot: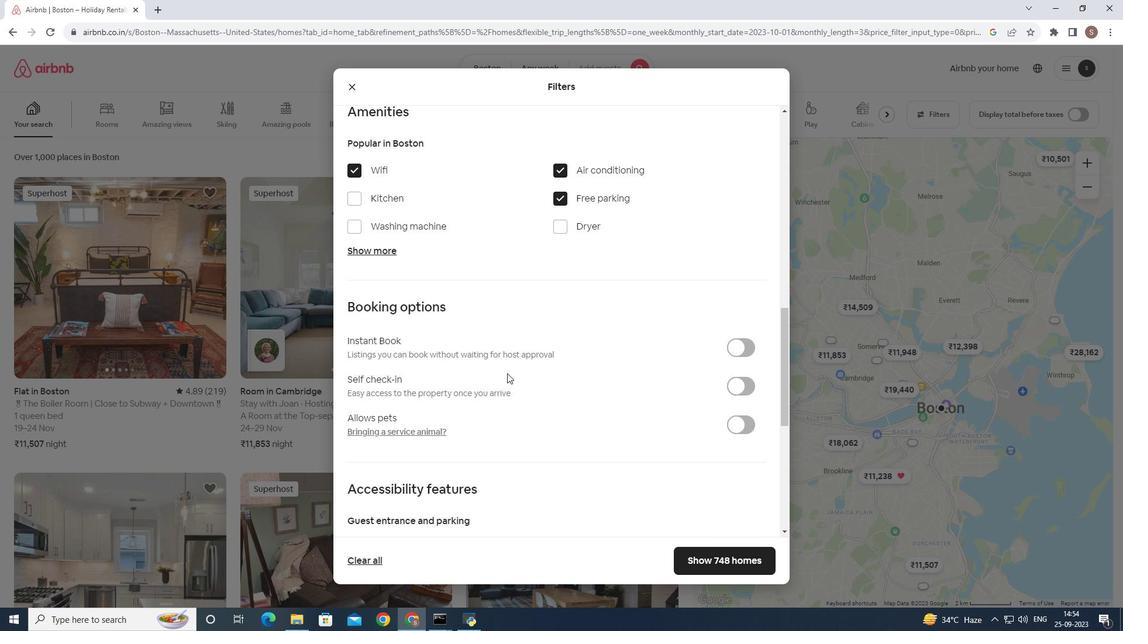 
Action: Mouse scrolled (507, 373) with delta (0, 0)
Screenshot: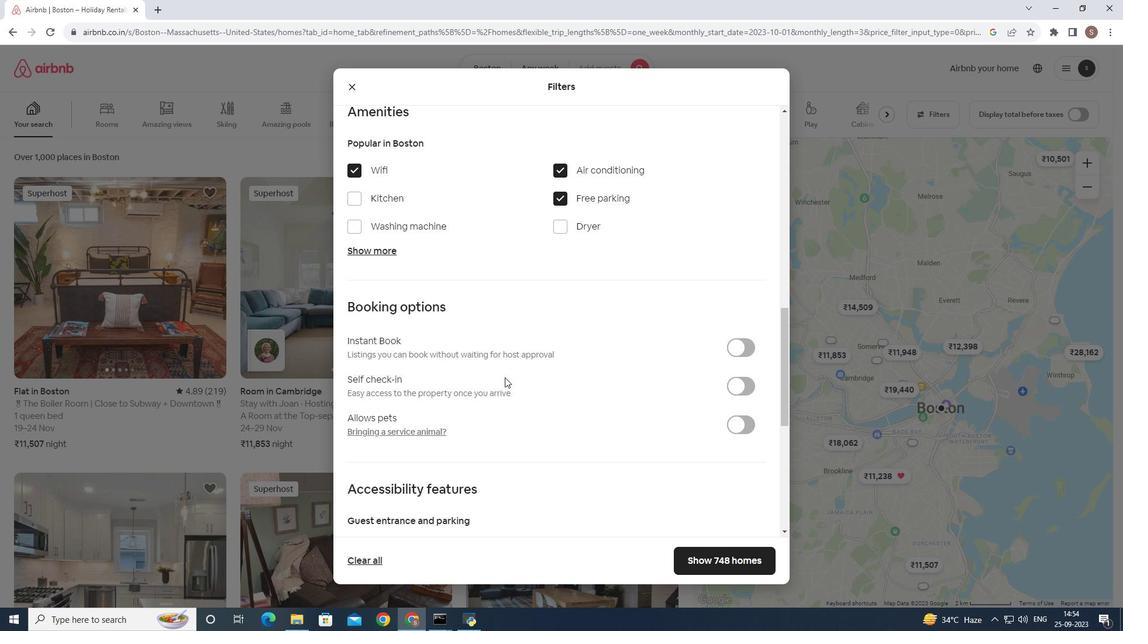 
Action: Mouse moved to (379, 258)
Screenshot: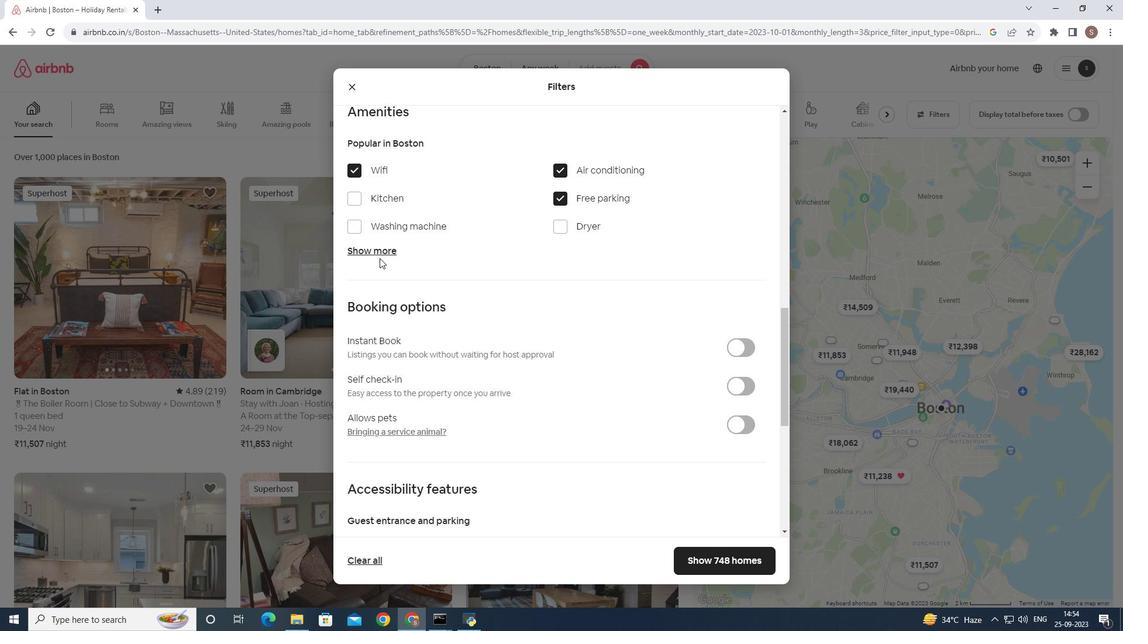 
Action: Mouse pressed left at (379, 258)
Screenshot: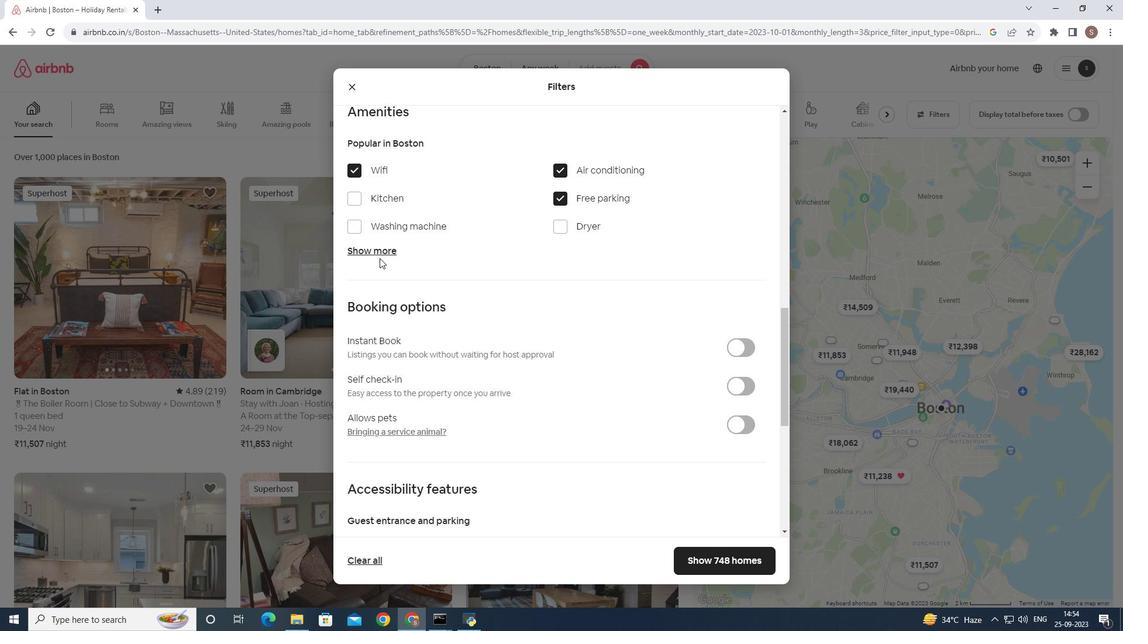 
Action: Mouse moved to (386, 241)
Screenshot: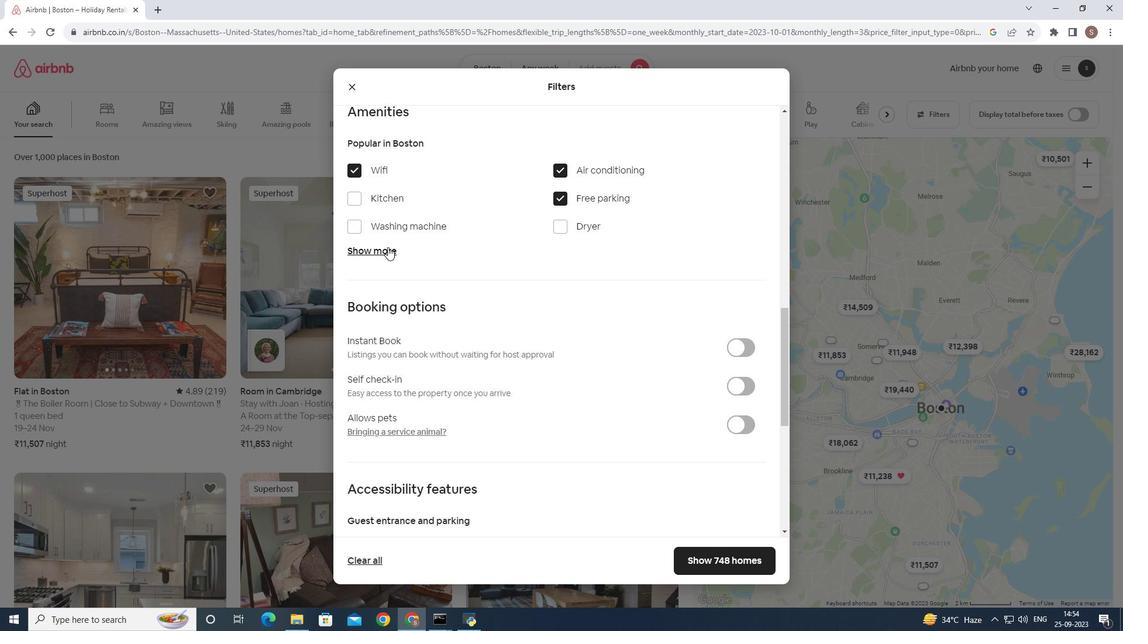 
Action: Mouse pressed left at (386, 241)
Screenshot: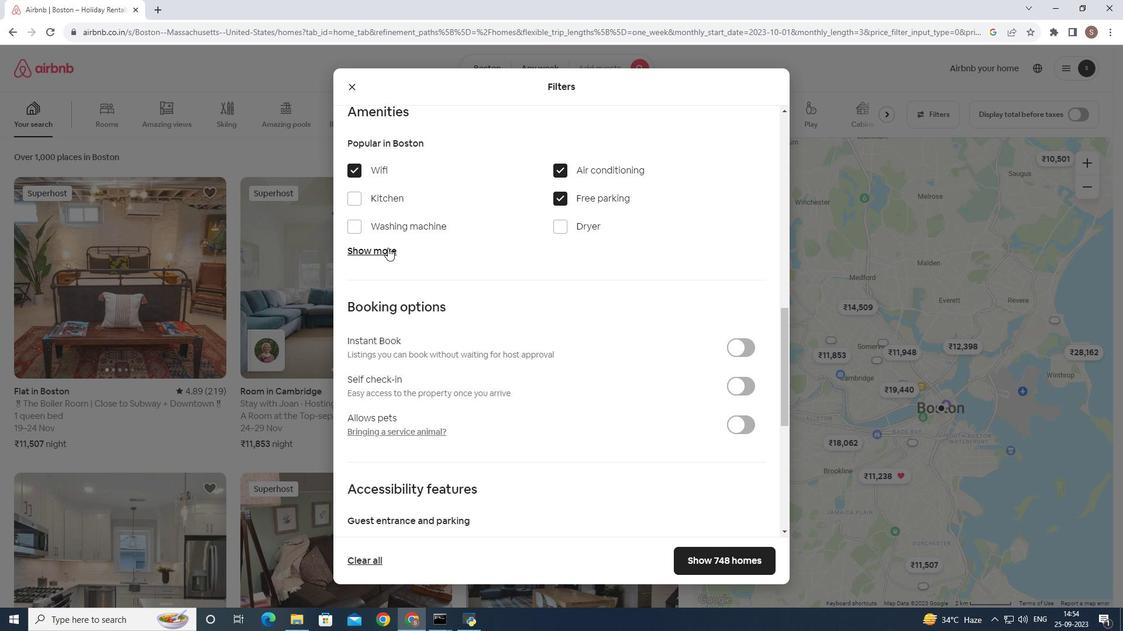 
Action: Mouse moved to (387, 248)
Screenshot: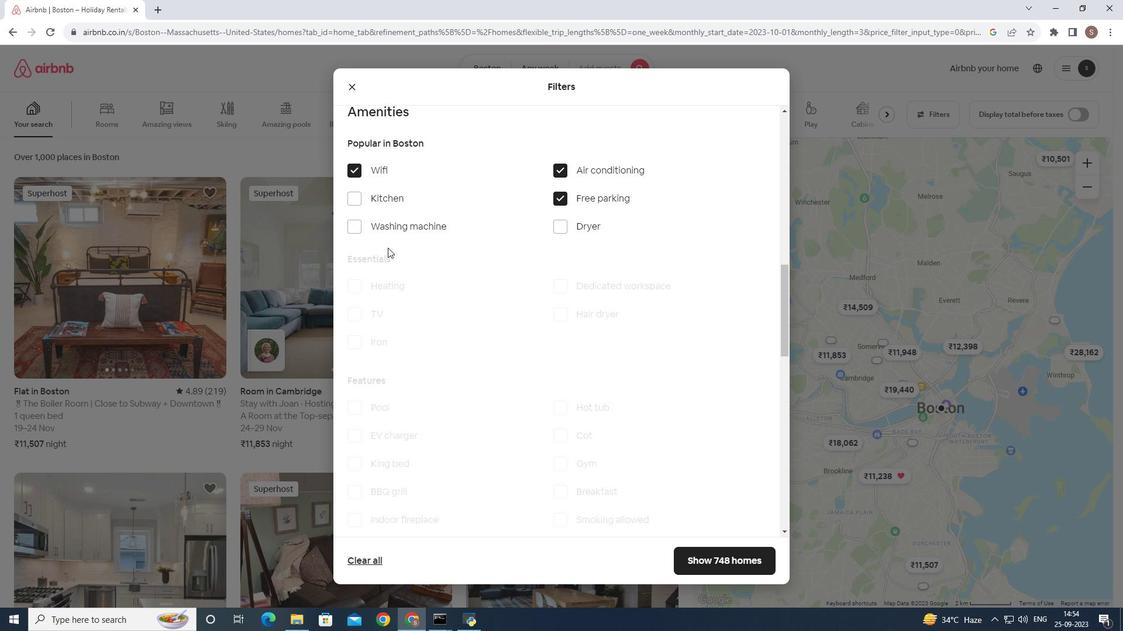 
Action: Mouse pressed left at (387, 248)
Screenshot: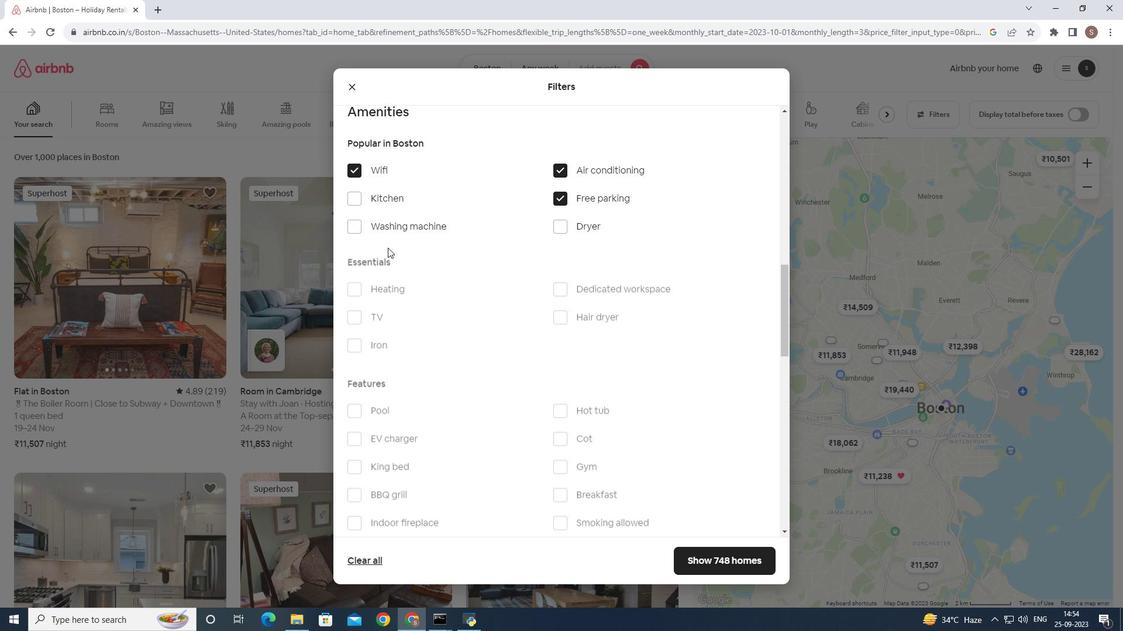 
Action: Mouse moved to (408, 286)
Screenshot: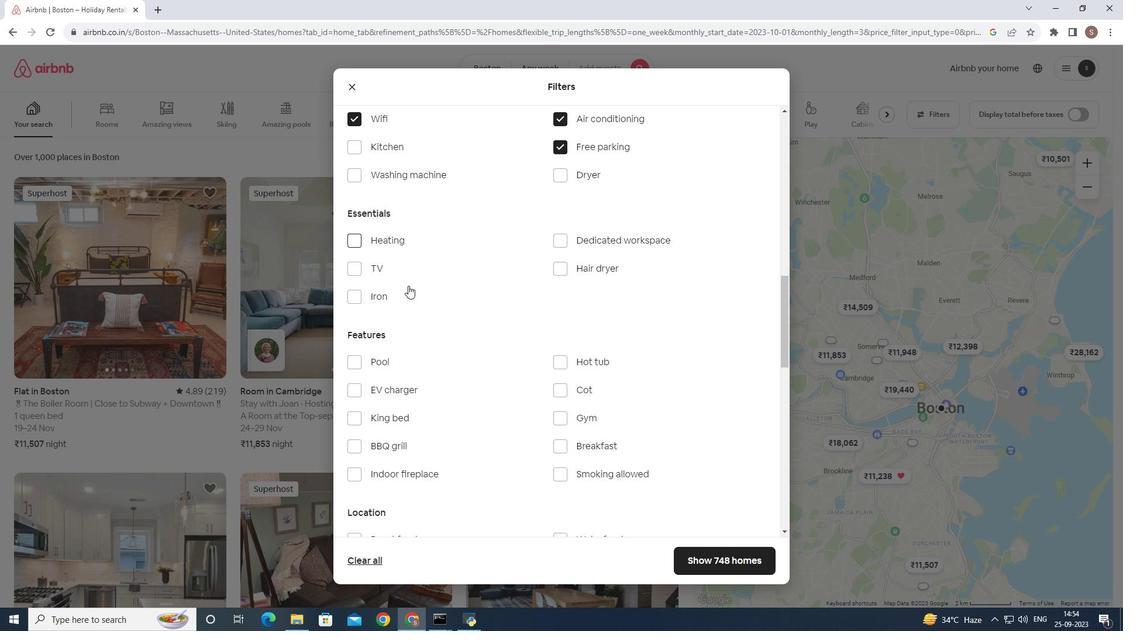 
Action: Mouse scrolled (408, 285) with delta (0, 0)
Screenshot: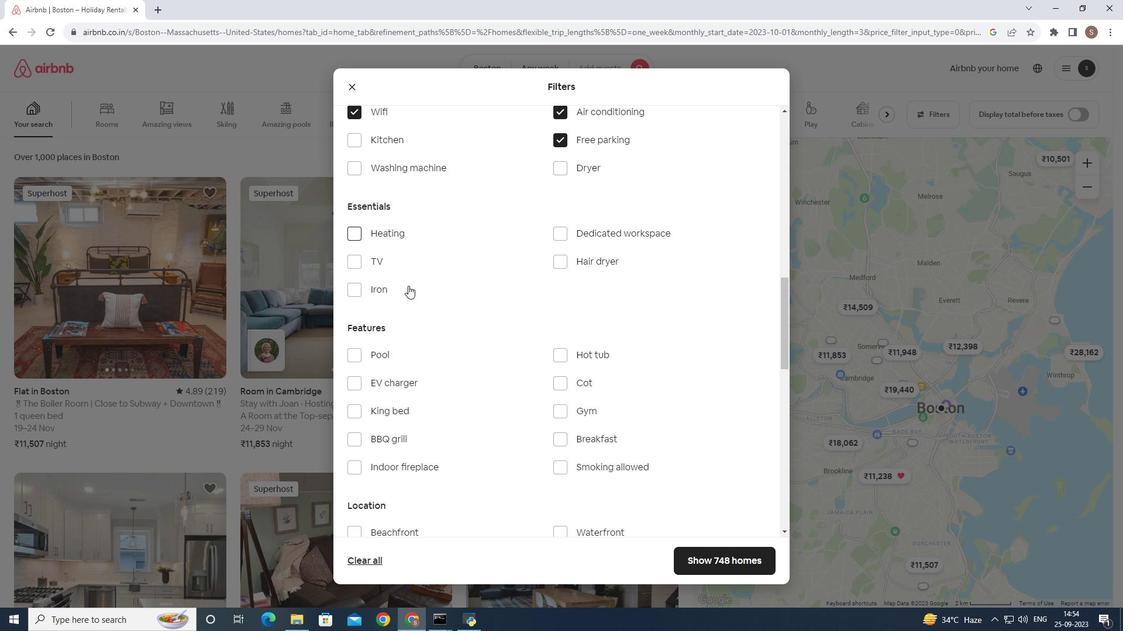 
Action: Mouse moved to (350, 265)
Screenshot: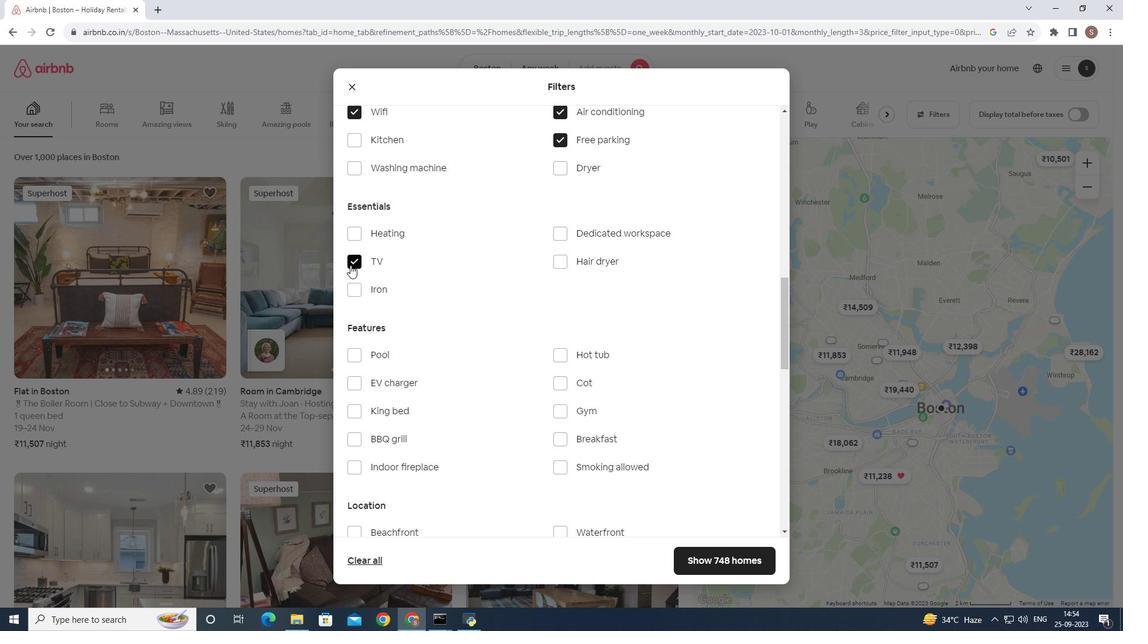 
Action: Mouse pressed left at (350, 265)
Screenshot: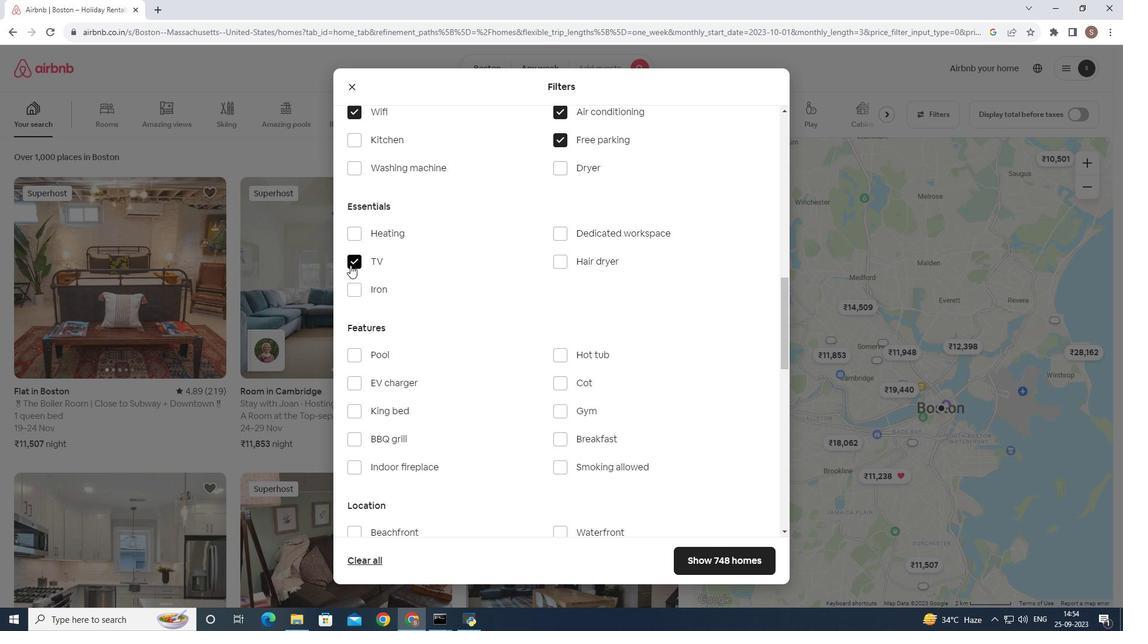 
Action: Mouse moved to (414, 320)
Screenshot: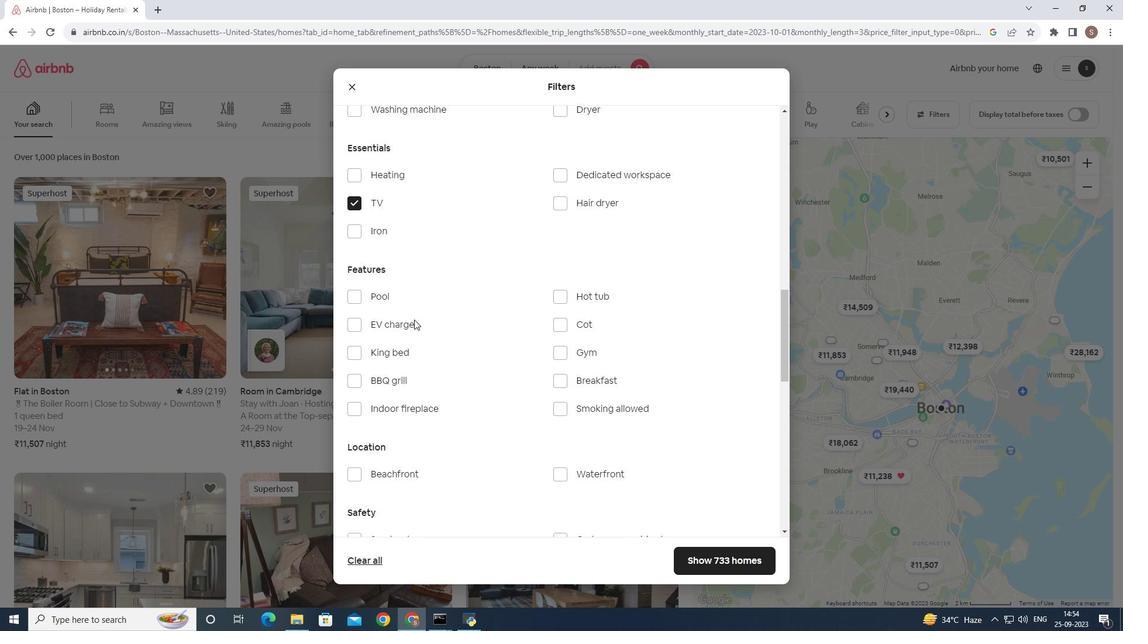 
Action: Mouse scrolled (414, 319) with delta (0, 0)
Screenshot: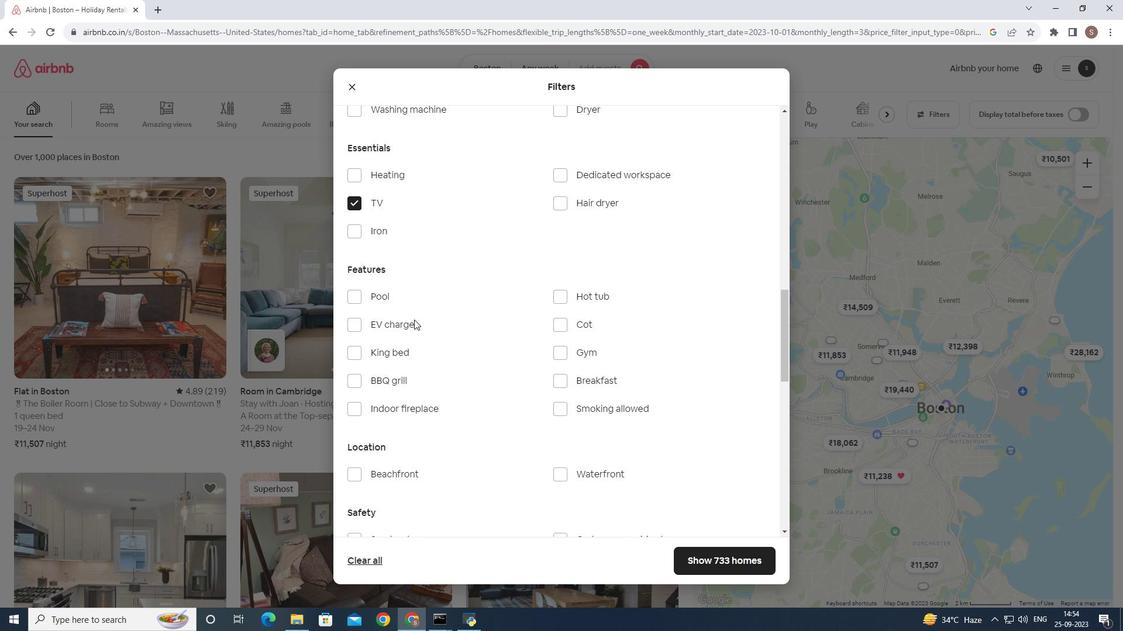 
Action: Mouse scrolled (414, 319) with delta (0, 0)
Screenshot: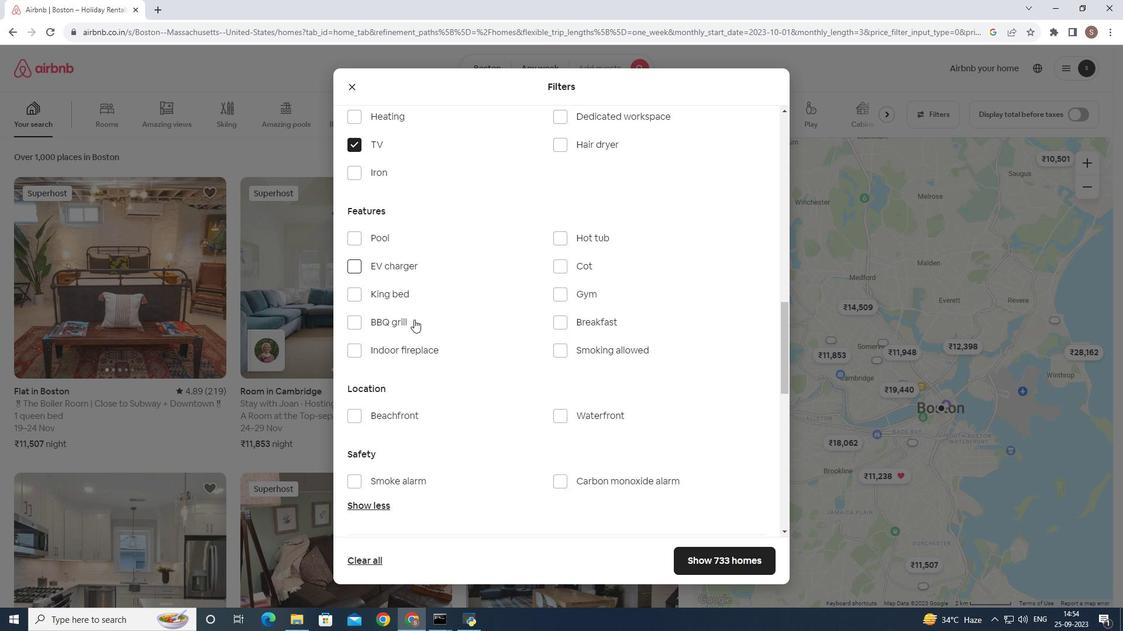 
Action: Mouse moved to (454, 338)
Screenshot: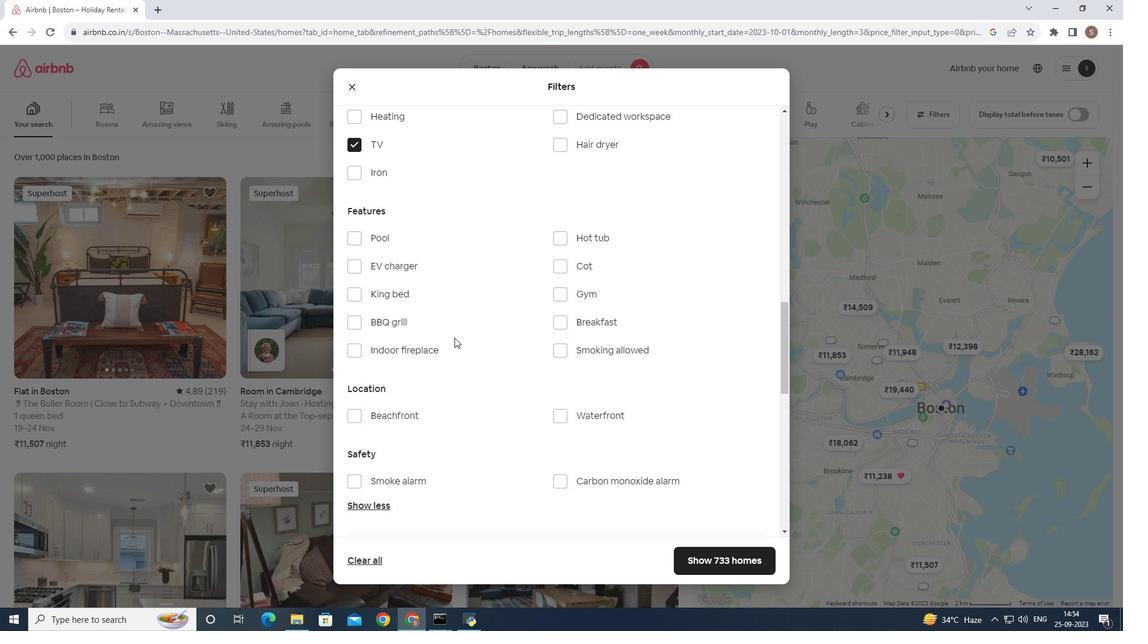 
Action: Mouse scrolled (454, 337) with delta (0, 0)
Screenshot: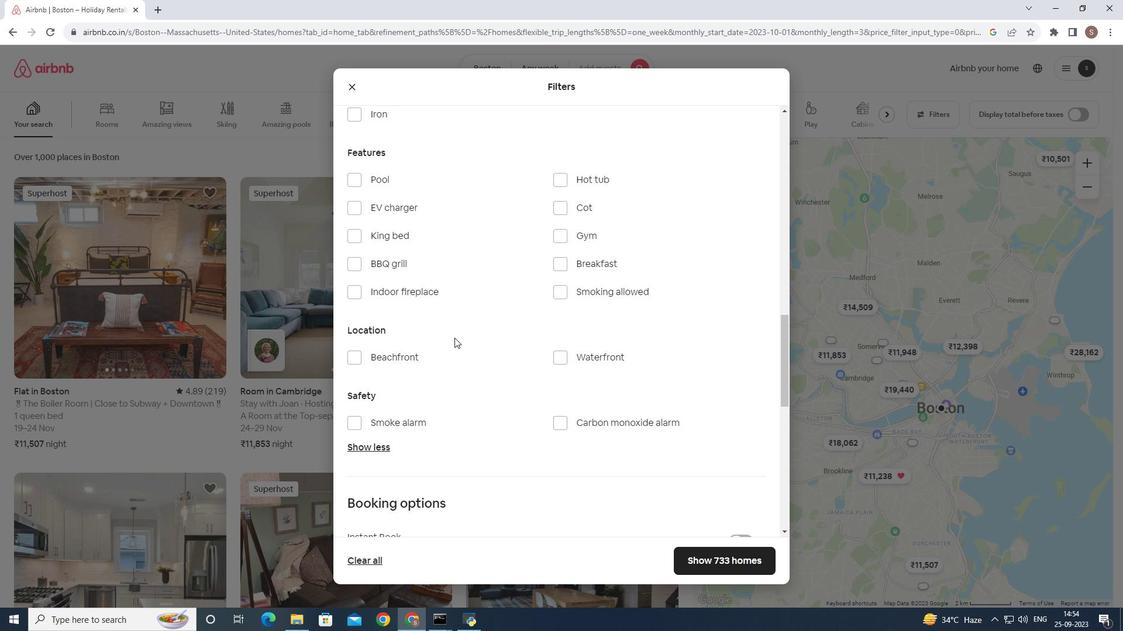 
Action: Mouse scrolled (454, 337) with delta (0, 0)
Screenshot: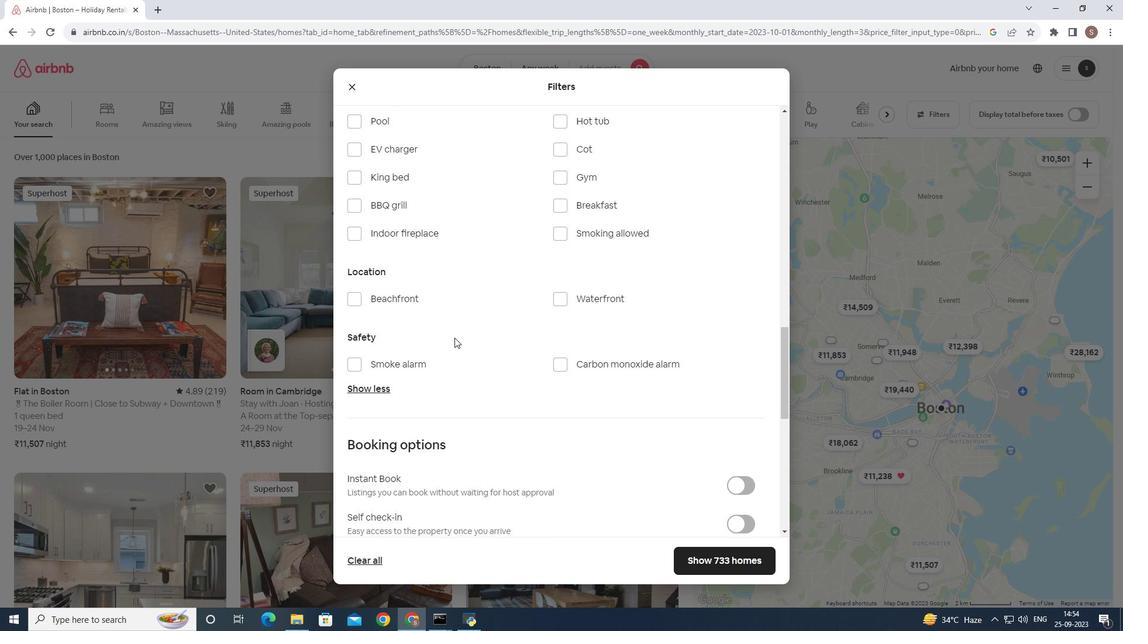 
Action: Mouse scrolled (454, 337) with delta (0, 0)
Screenshot: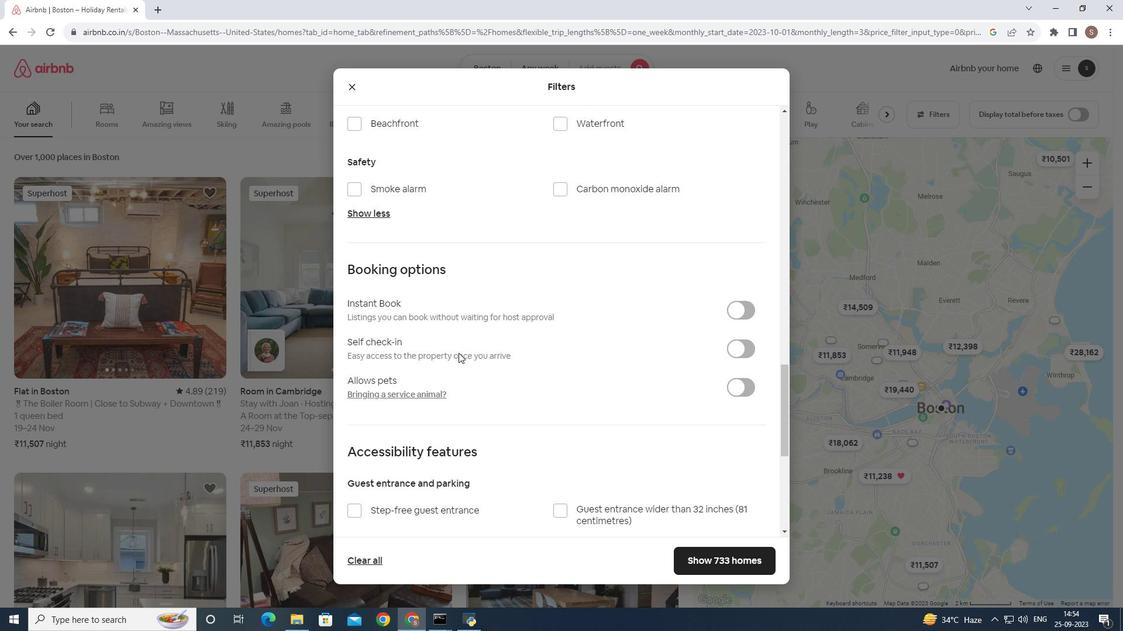 
Action: Mouse moved to (455, 338)
Screenshot: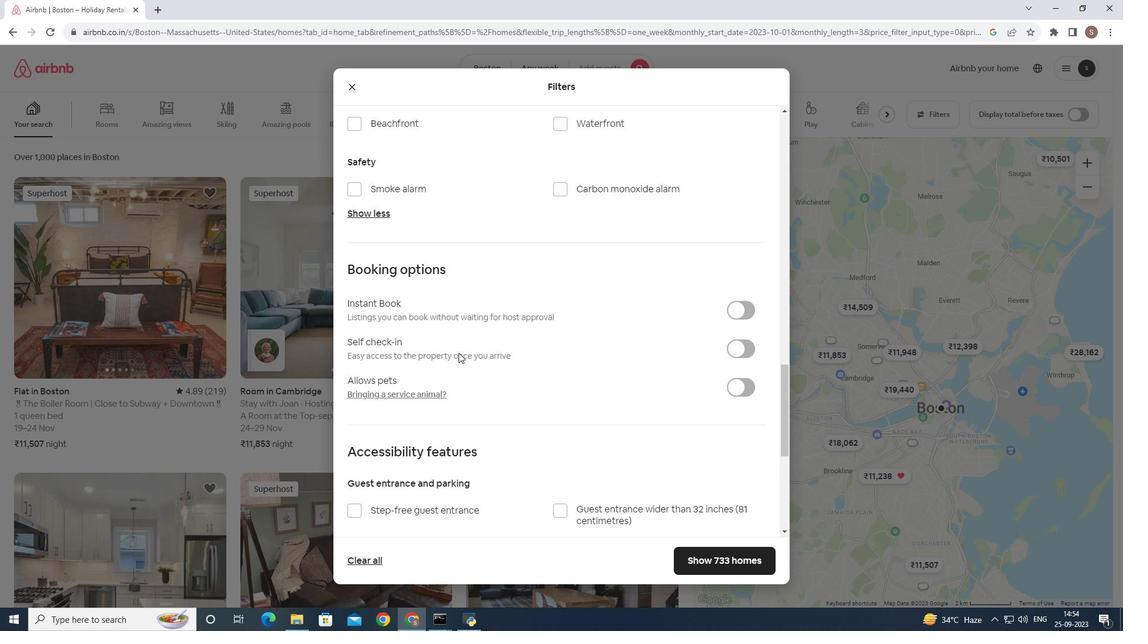 
Action: Mouse scrolled (455, 338) with delta (0, 0)
Screenshot: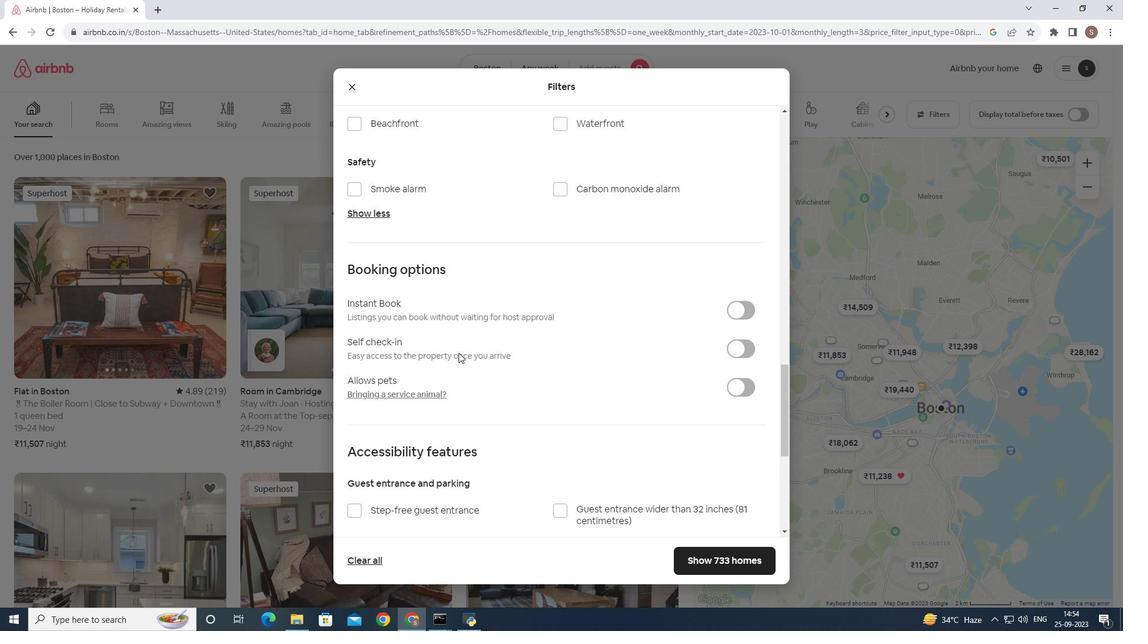 
Action: Mouse moved to (457, 348)
Screenshot: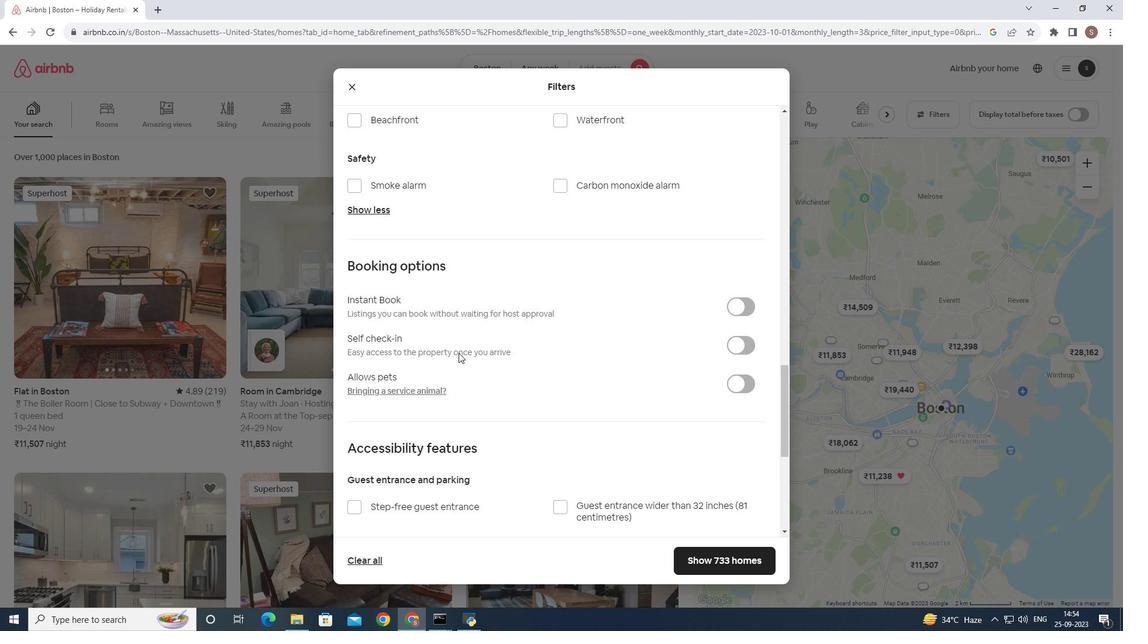 
Action: Mouse scrolled (457, 348) with delta (0, 0)
Screenshot: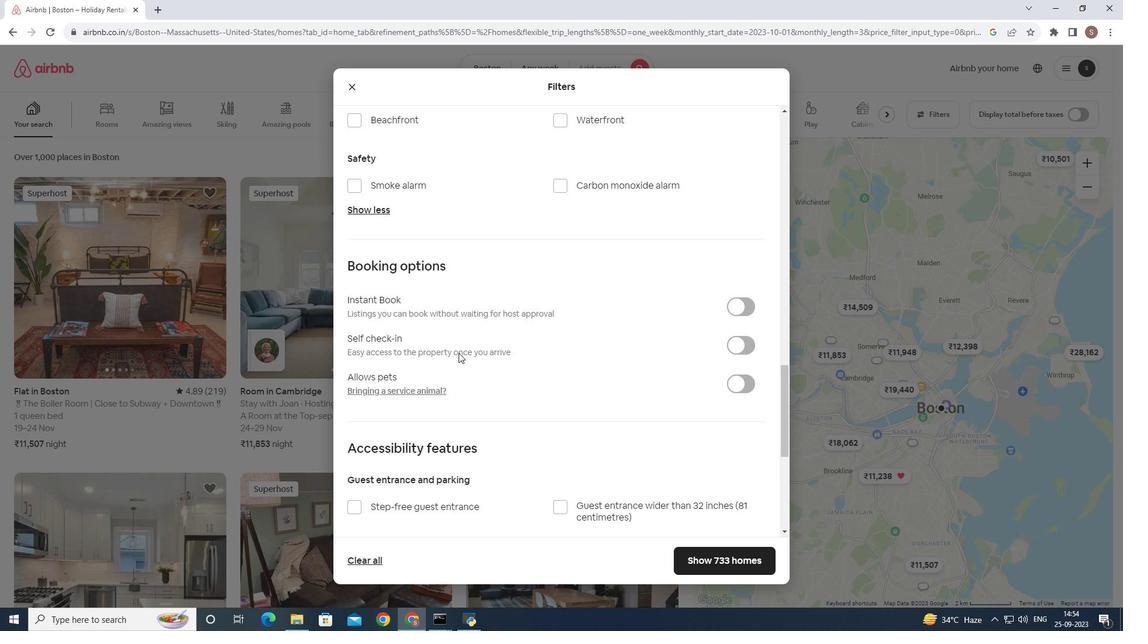 
Action: Mouse moved to (458, 353)
Screenshot: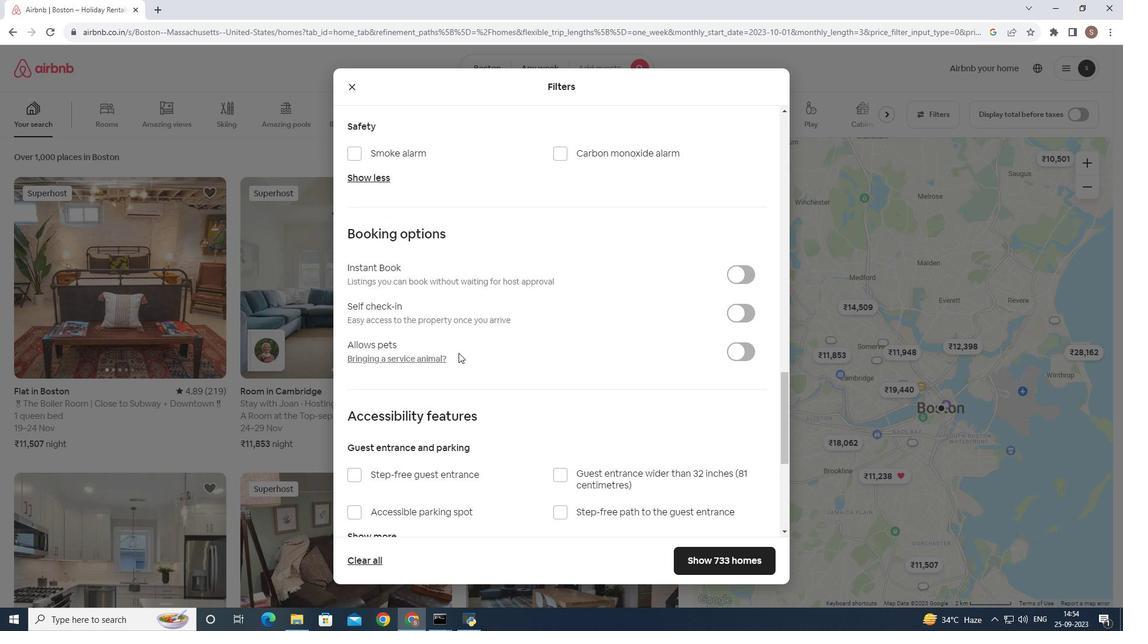 
Action: Mouse scrolled (458, 352) with delta (0, 0)
Screenshot: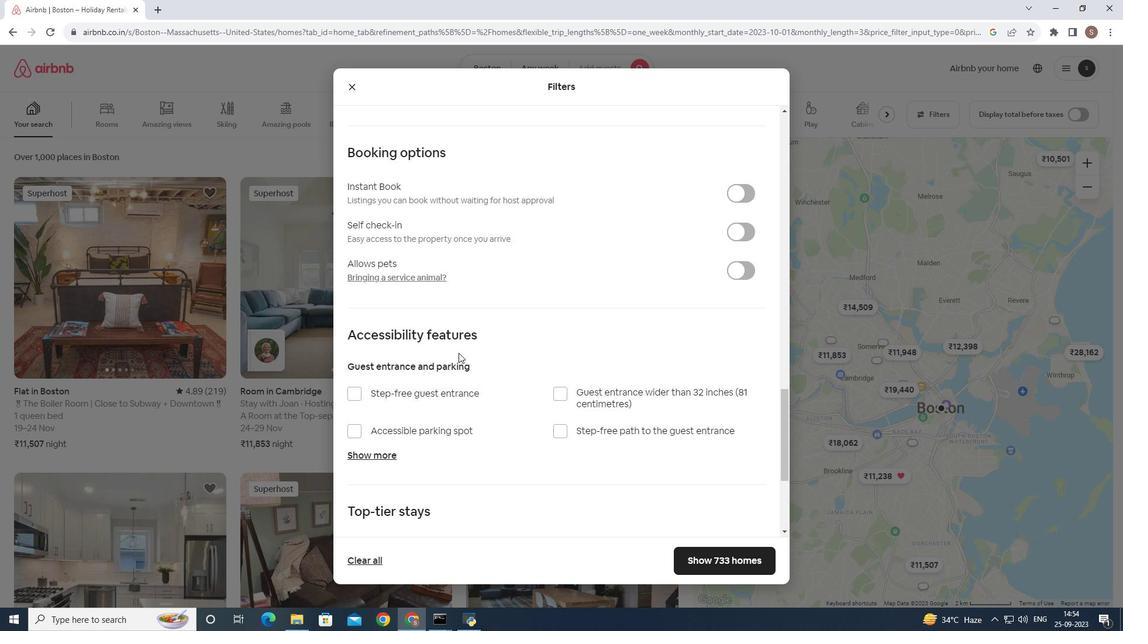 
Action: Mouse scrolled (458, 352) with delta (0, 0)
Screenshot: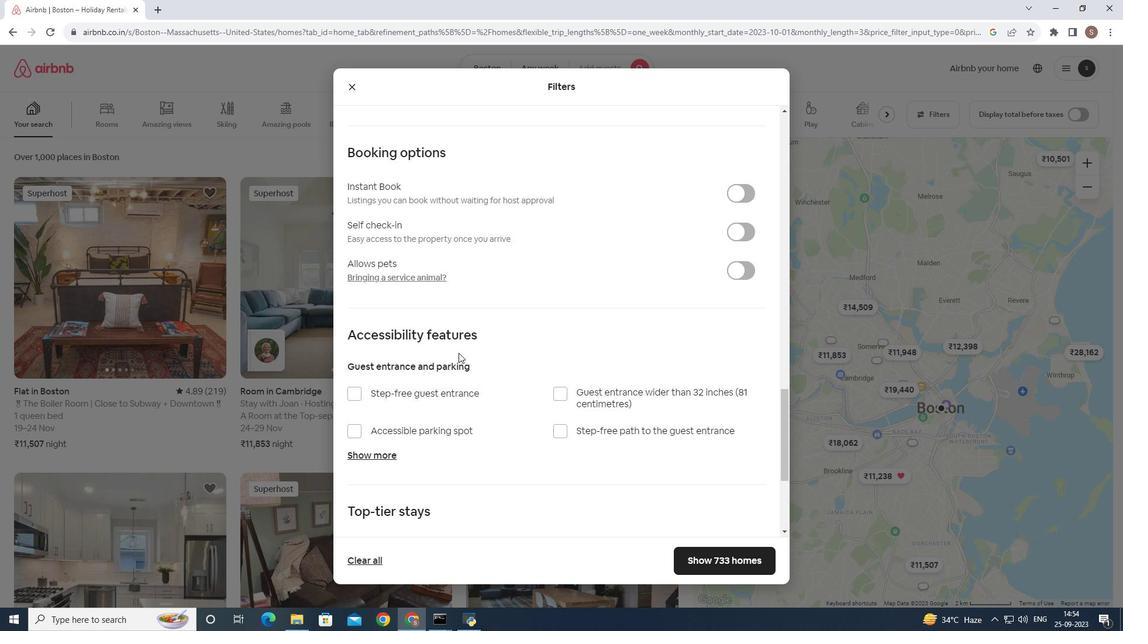 
Action: Mouse scrolled (458, 352) with delta (0, 0)
Screenshot: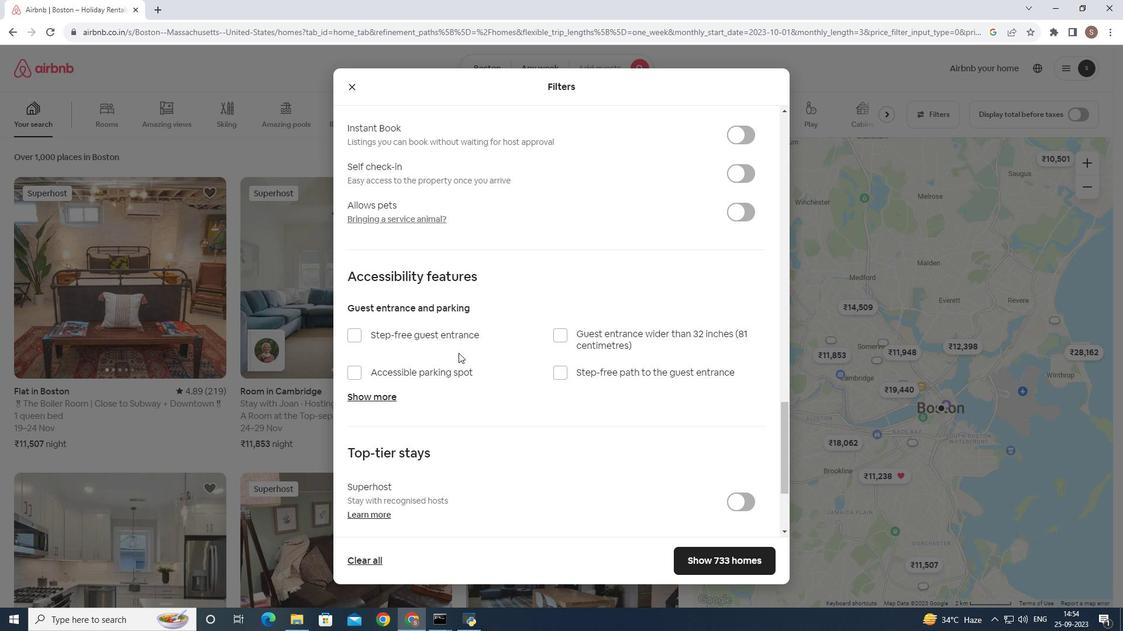 
Action: Mouse moved to (353, 370)
Screenshot: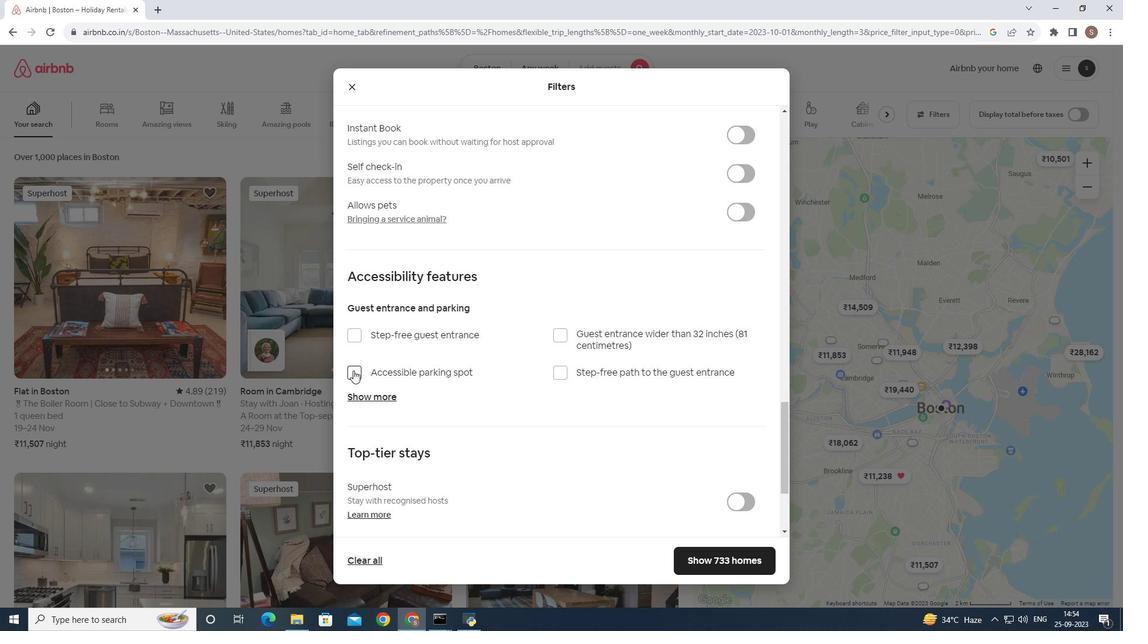 
Action: Mouse pressed left at (353, 370)
Screenshot: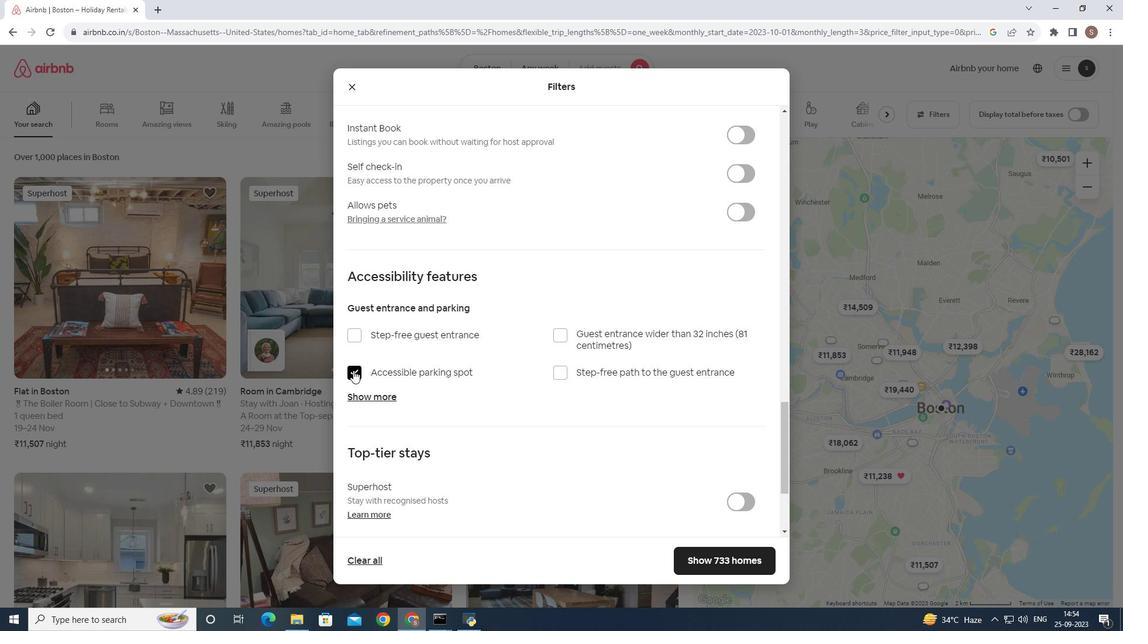 
Action: Mouse moved to (352, 372)
Screenshot: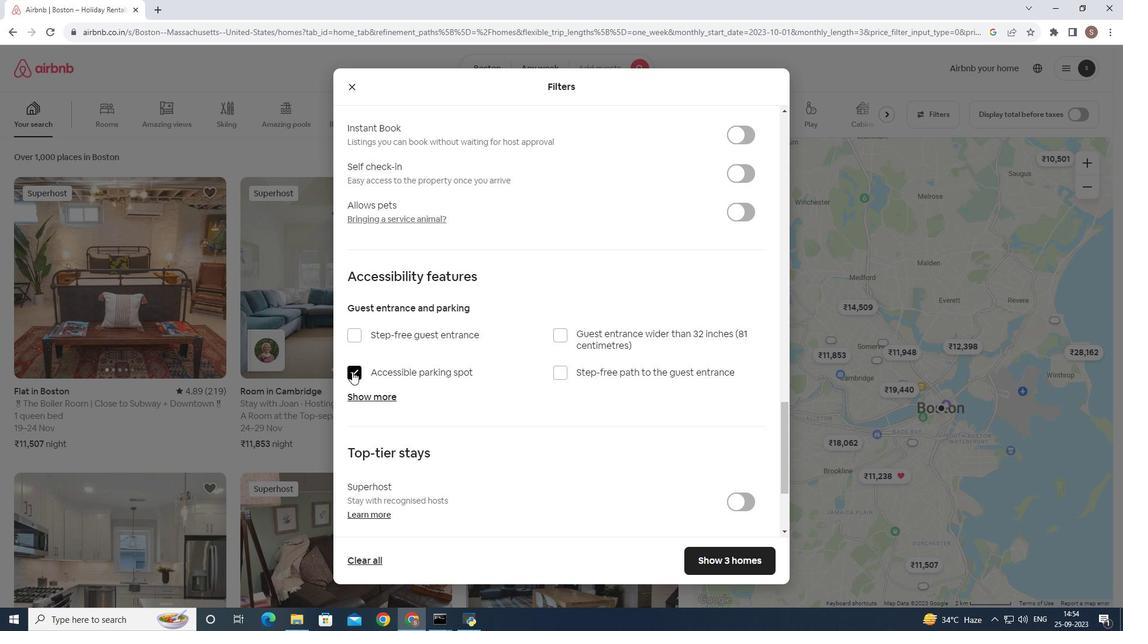 
Action: Mouse pressed left at (352, 372)
Screenshot: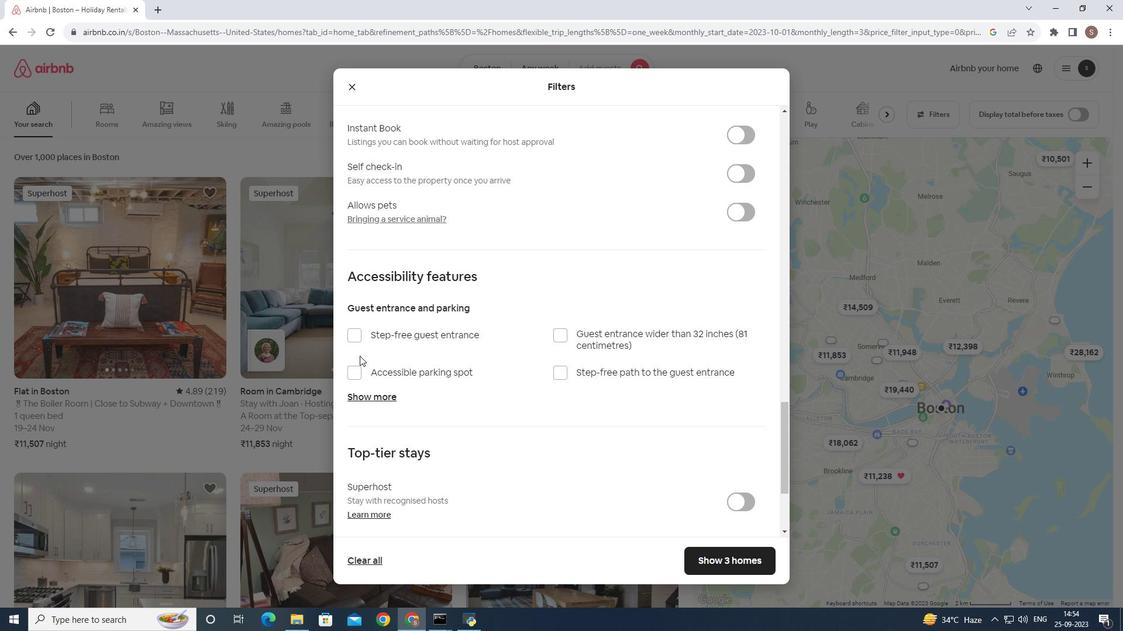 
Action: Mouse moved to (352, 338)
Screenshot: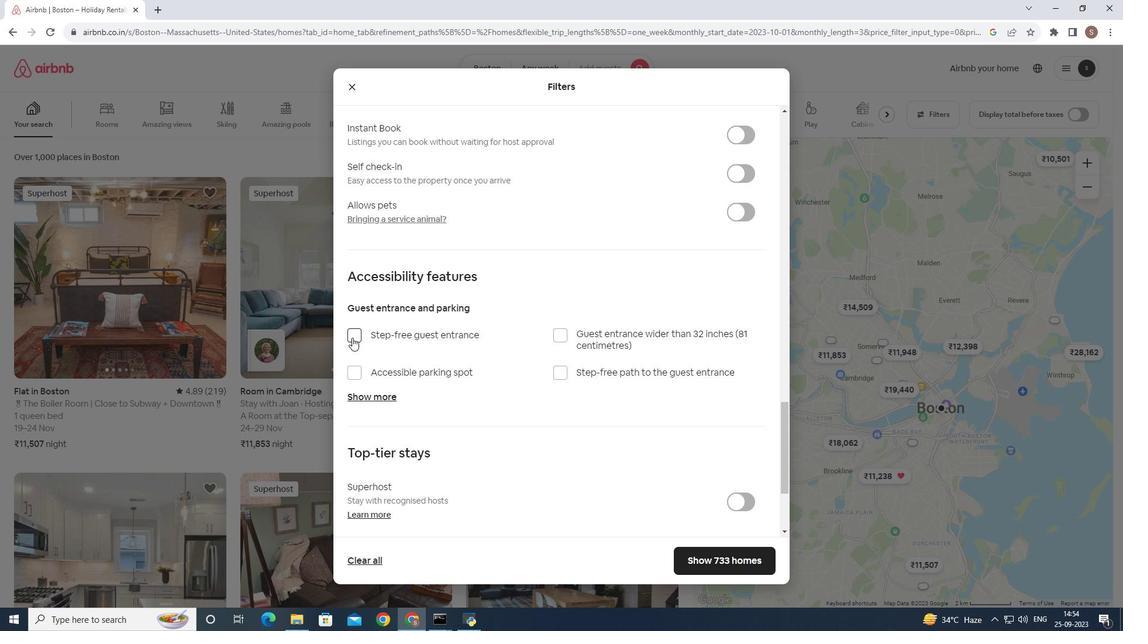 
Action: Mouse pressed left at (352, 338)
Screenshot: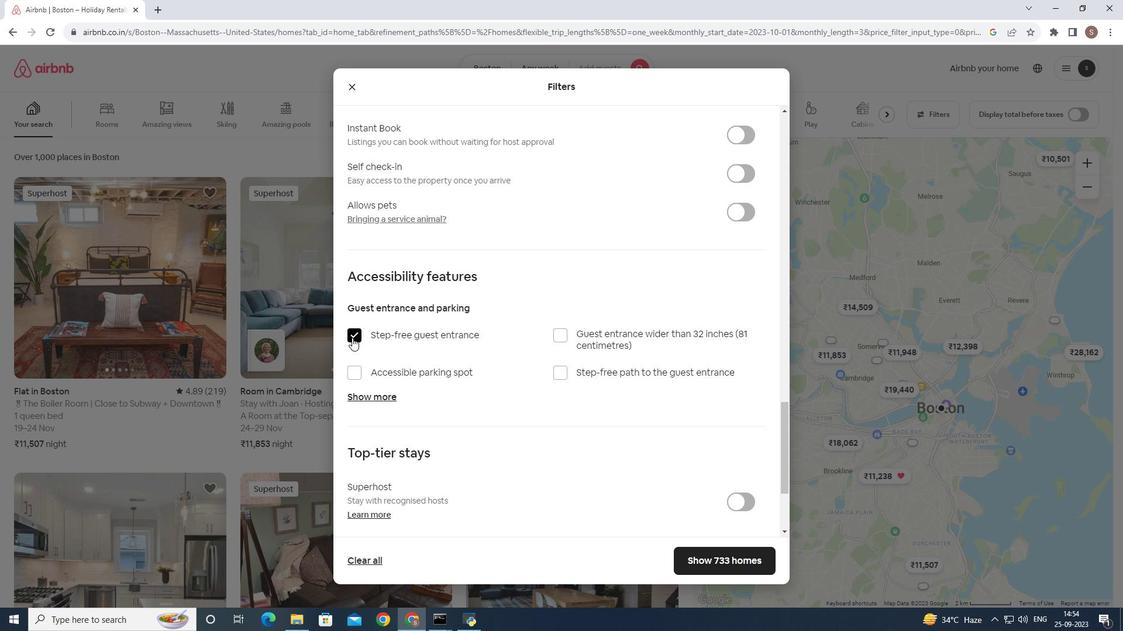 
Action: Mouse moved to (355, 332)
Screenshot: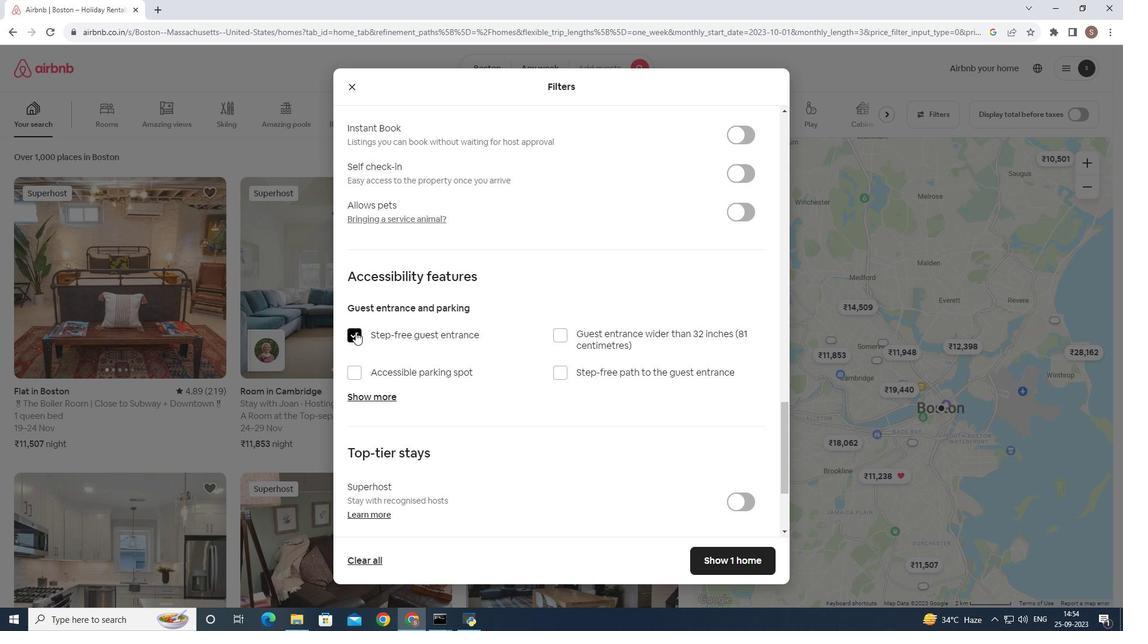 
Action: Mouse pressed left at (355, 332)
Screenshot: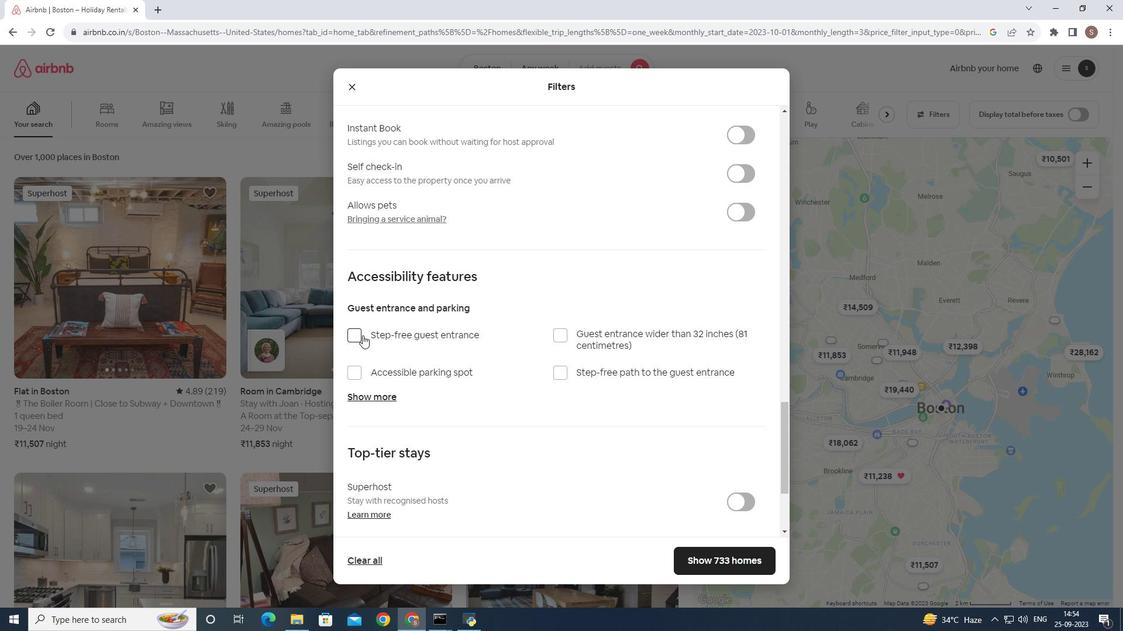 
Action: Mouse moved to (515, 379)
Screenshot: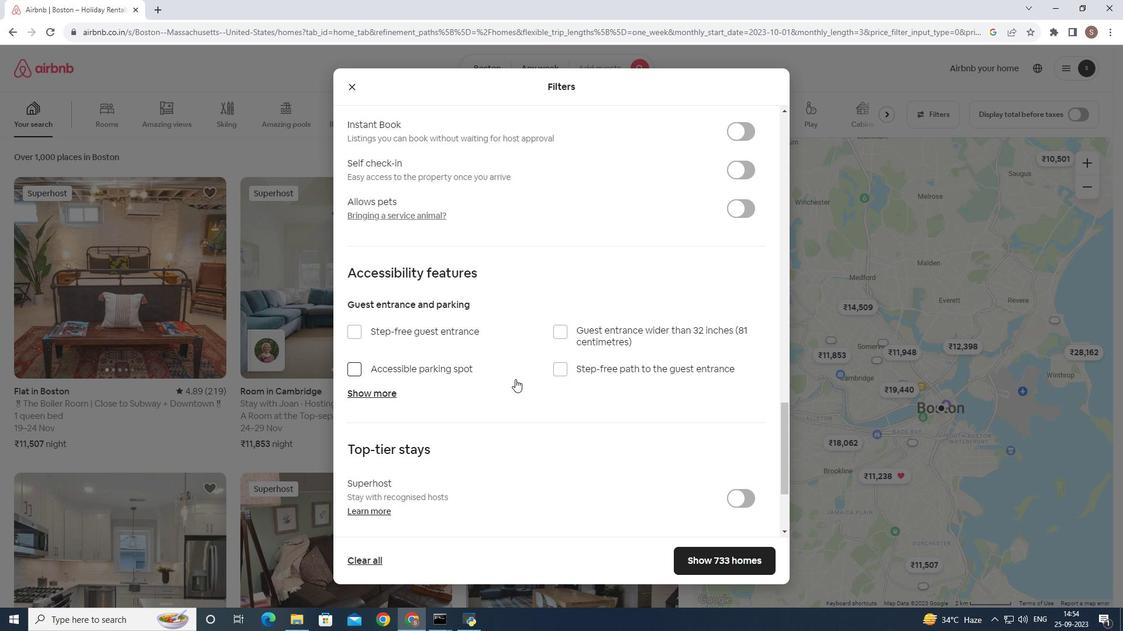 
Action: Mouse scrolled (515, 379) with delta (0, 0)
Screenshot: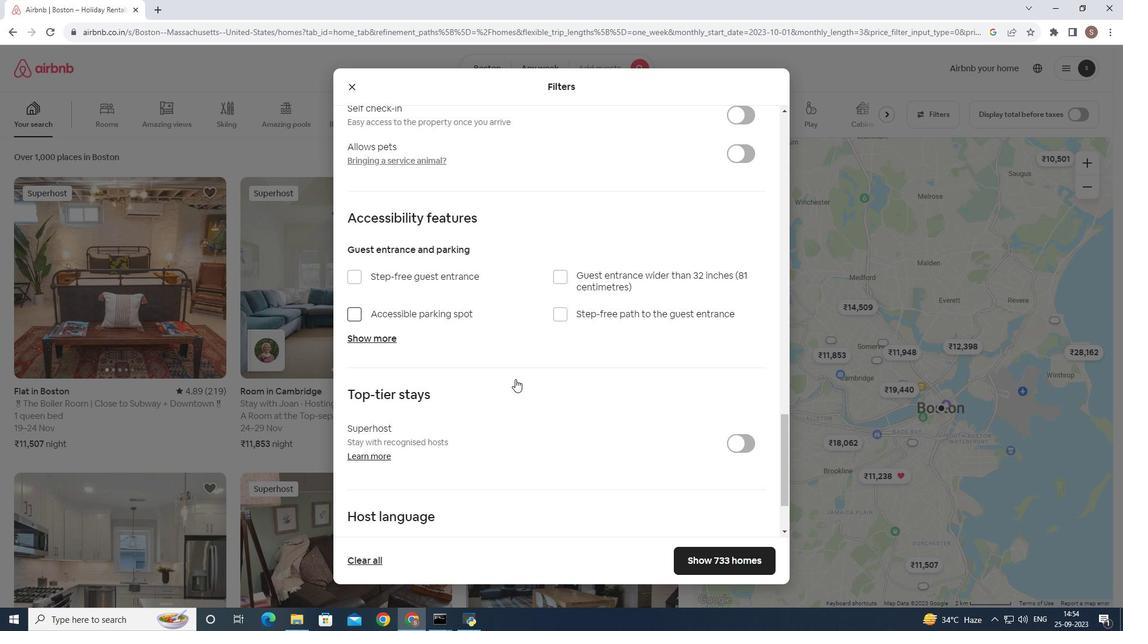 
Action: Mouse scrolled (515, 379) with delta (0, 0)
Screenshot: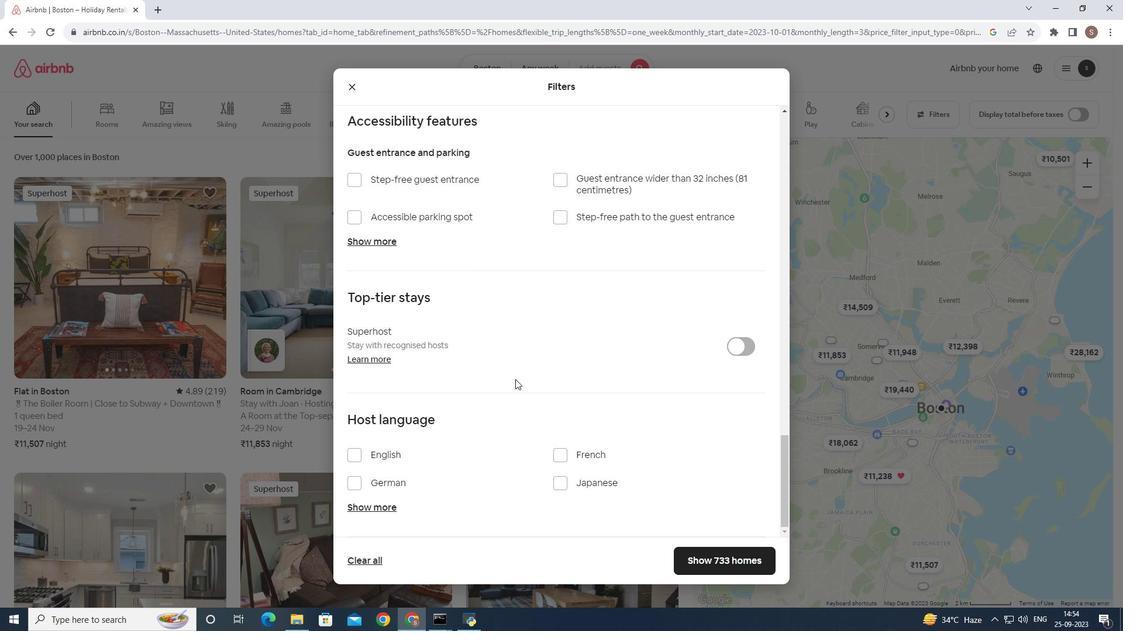 
Action: Mouse scrolled (515, 379) with delta (0, 0)
Screenshot: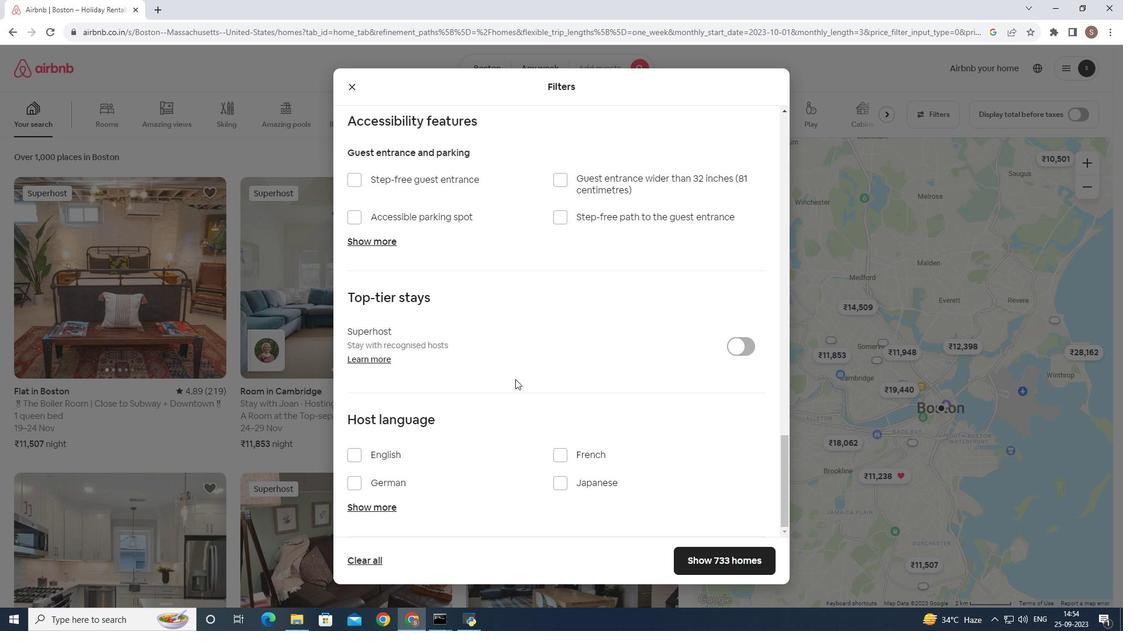 
Action: Mouse scrolled (515, 379) with delta (0, 0)
Screenshot: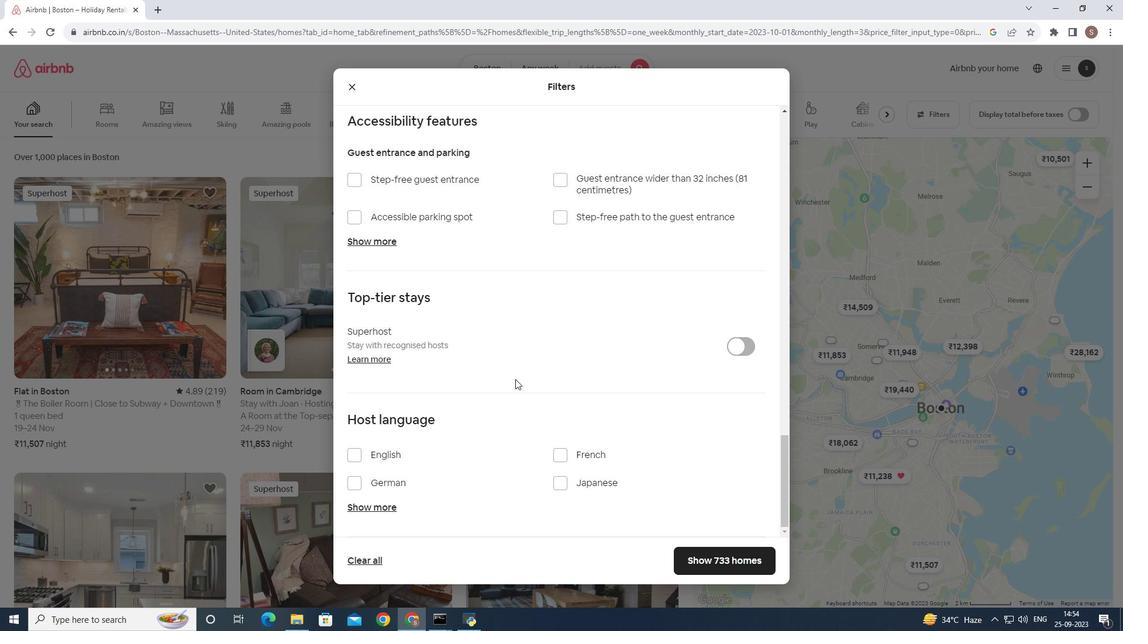 
Action: Mouse scrolled (515, 379) with delta (0, 0)
Screenshot: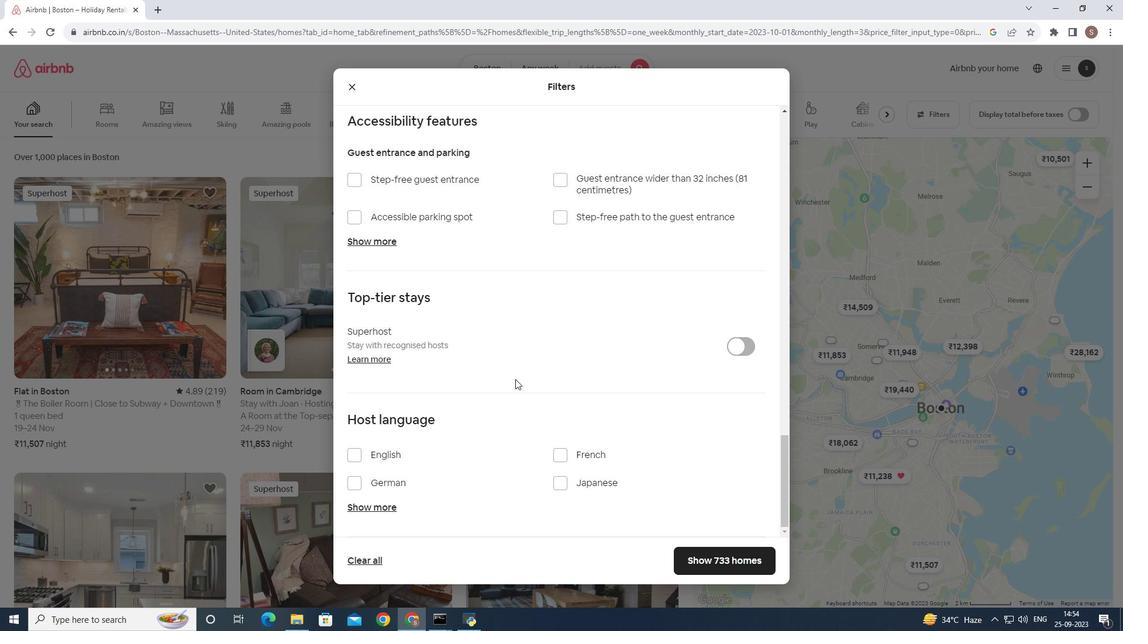 
Action: Mouse scrolled (515, 379) with delta (0, 0)
Screenshot: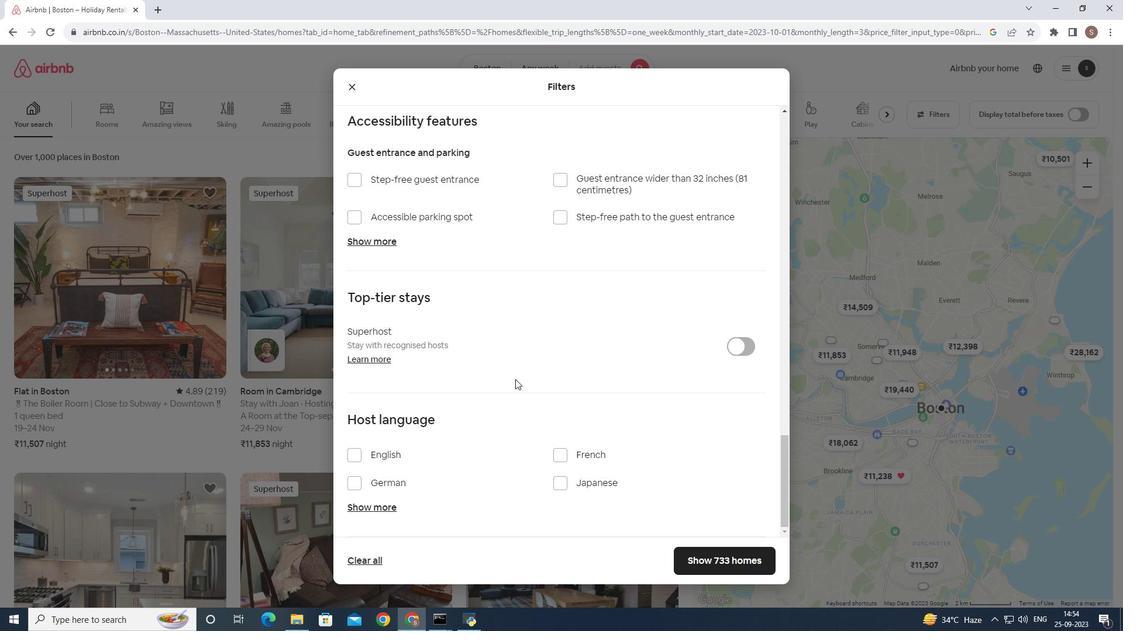 
Action: Mouse moved to (562, 495)
Screenshot: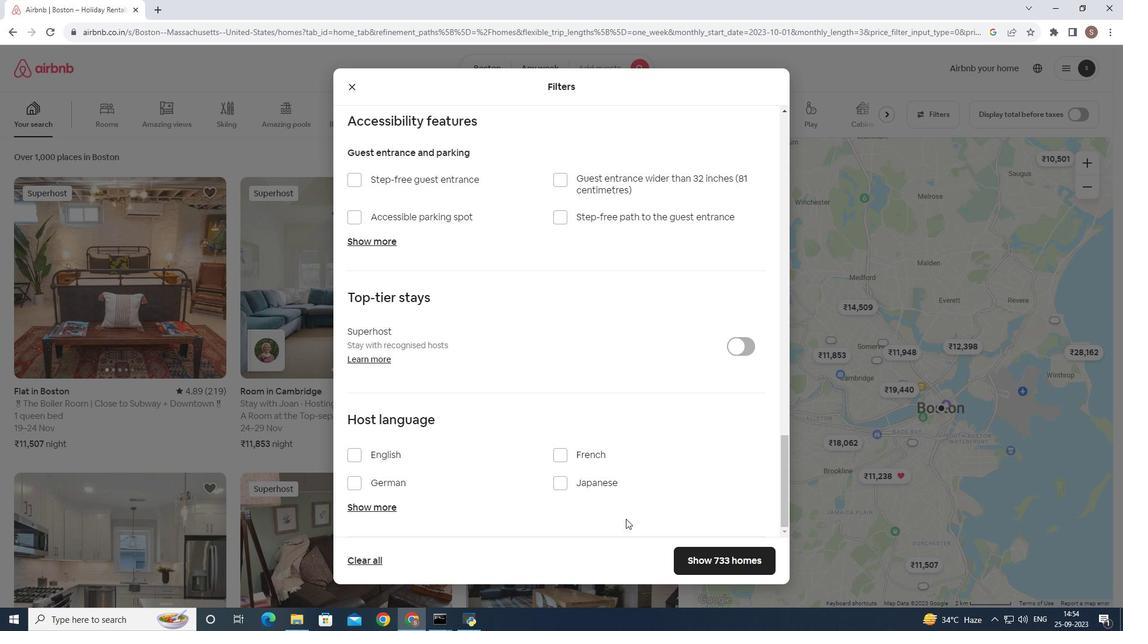 
Action: Mouse scrolled (562, 494) with delta (0, 0)
Screenshot: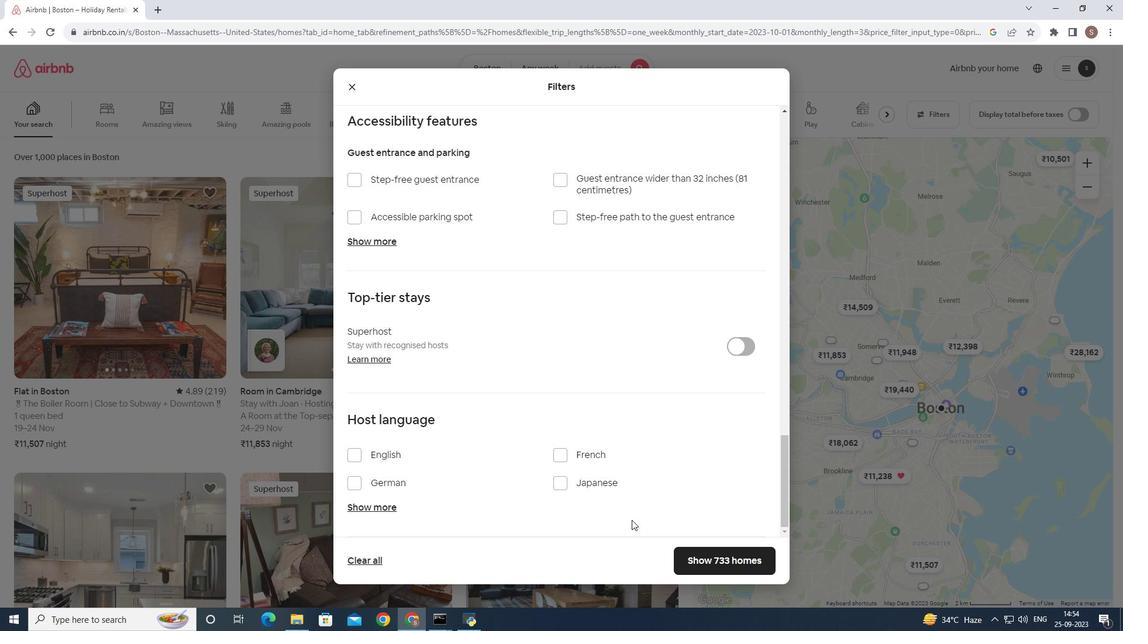 
Action: Mouse moved to (587, 508)
Screenshot: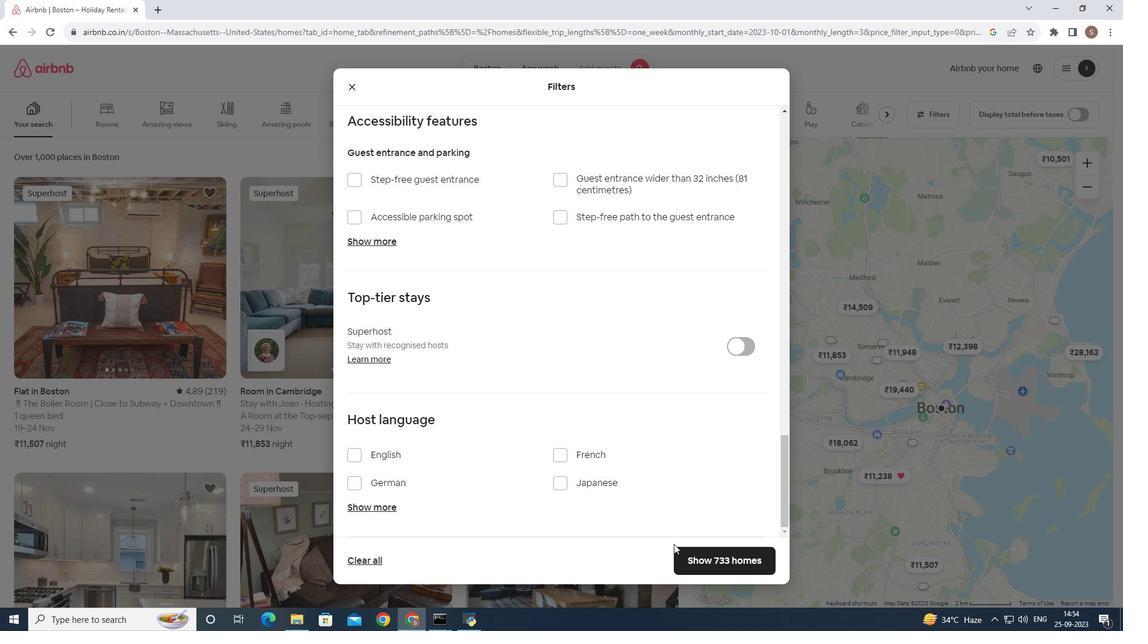 
Action: Mouse scrolled (587, 507) with delta (0, 0)
Screenshot: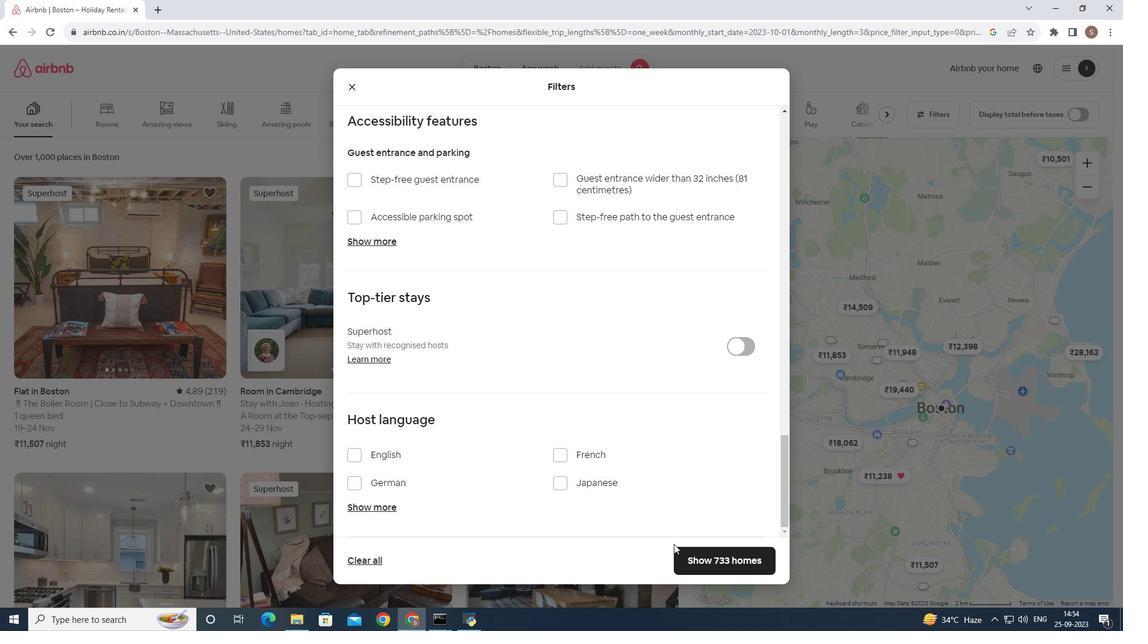
Action: Mouse moved to (611, 509)
Screenshot: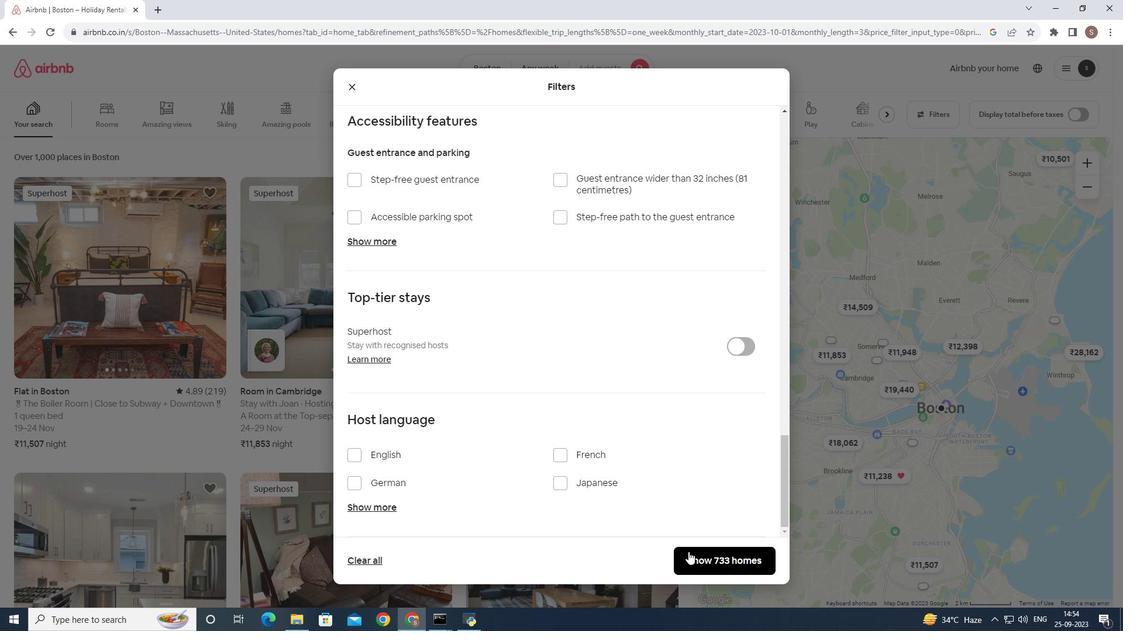 
Action: Mouse scrolled (611, 508) with delta (0, 0)
Screenshot: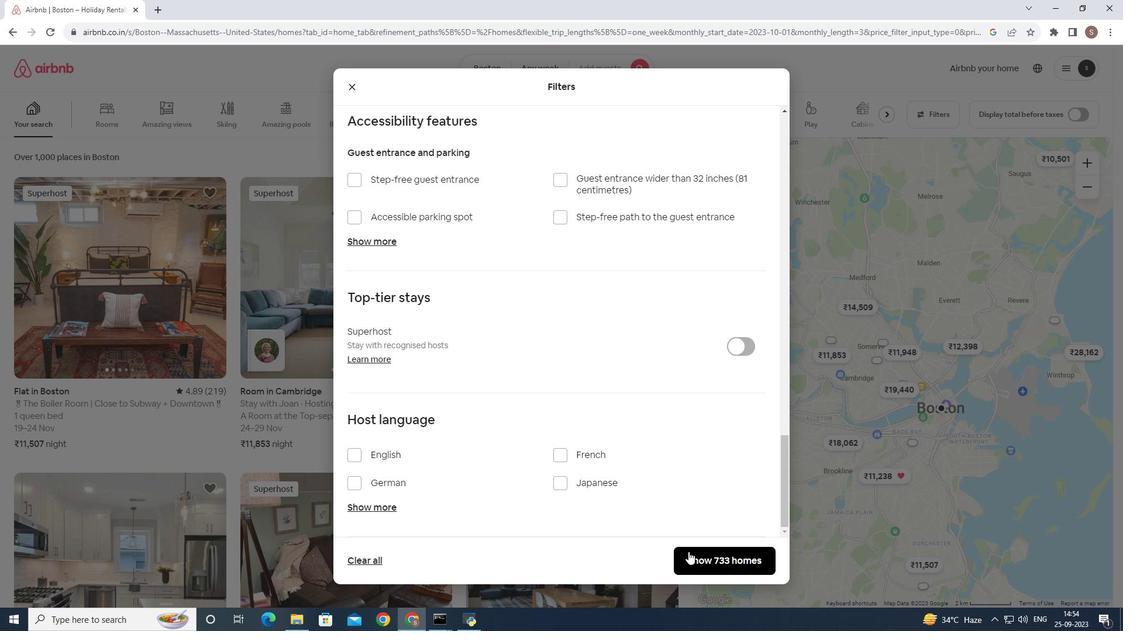 
Action: Mouse moved to (704, 561)
Screenshot: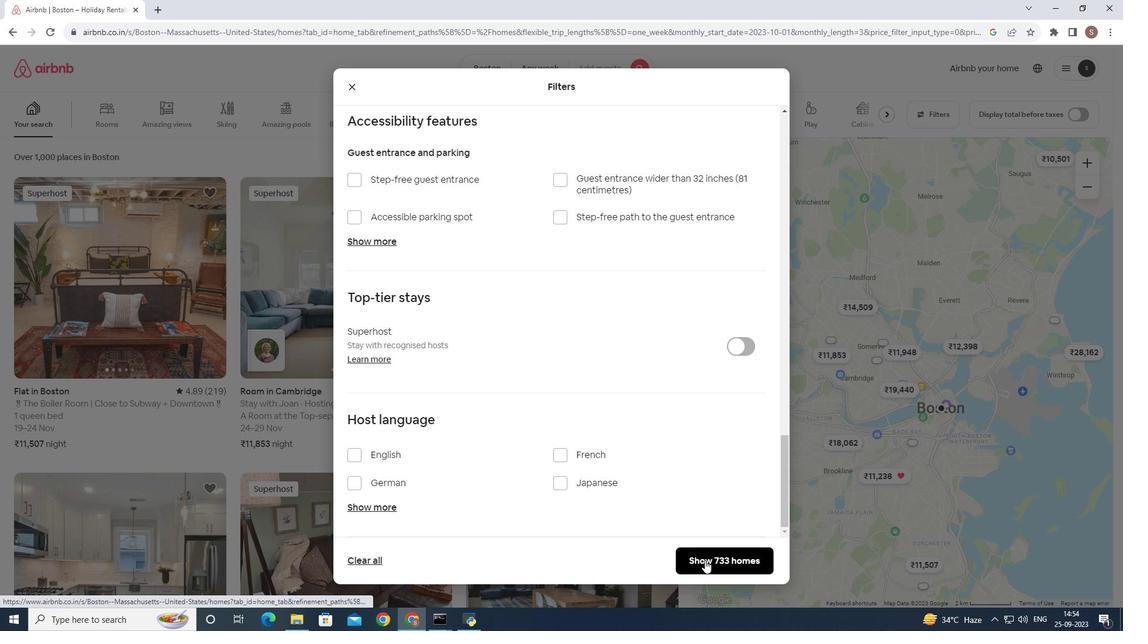 
Action: Mouse pressed left at (704, 561)
Screenshot: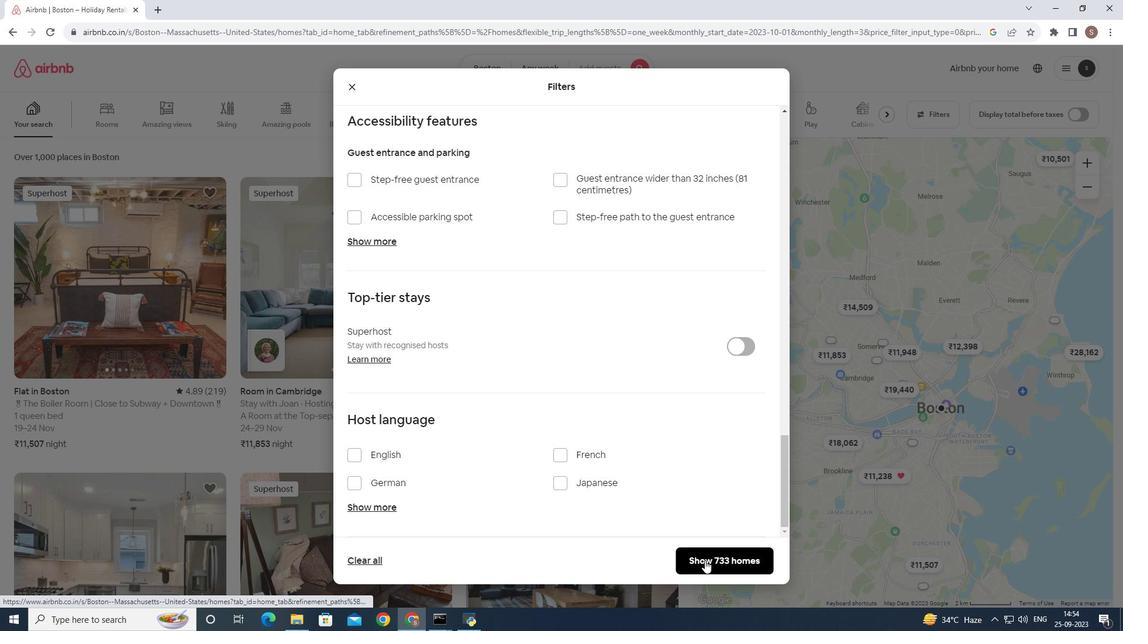 
Action: Mouse moved to (144, 327)
Screenshot: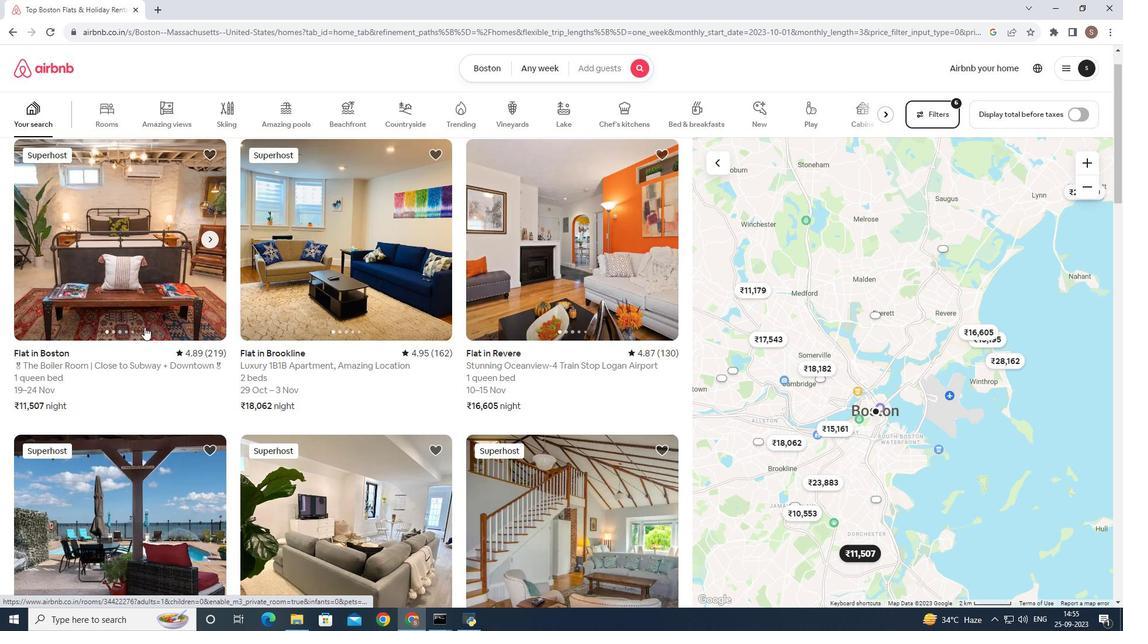
Action: Mouse scrolled (144, 327) with delta (0, 0)
Screenshot: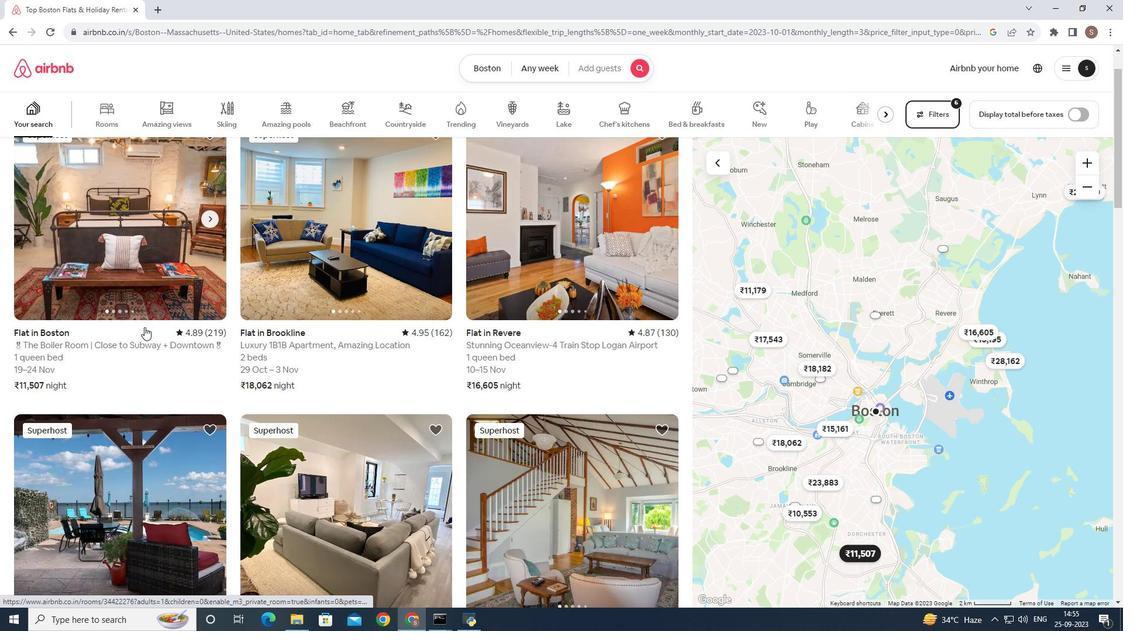
Action: Mouse moved to (110, 273)
Screenshot: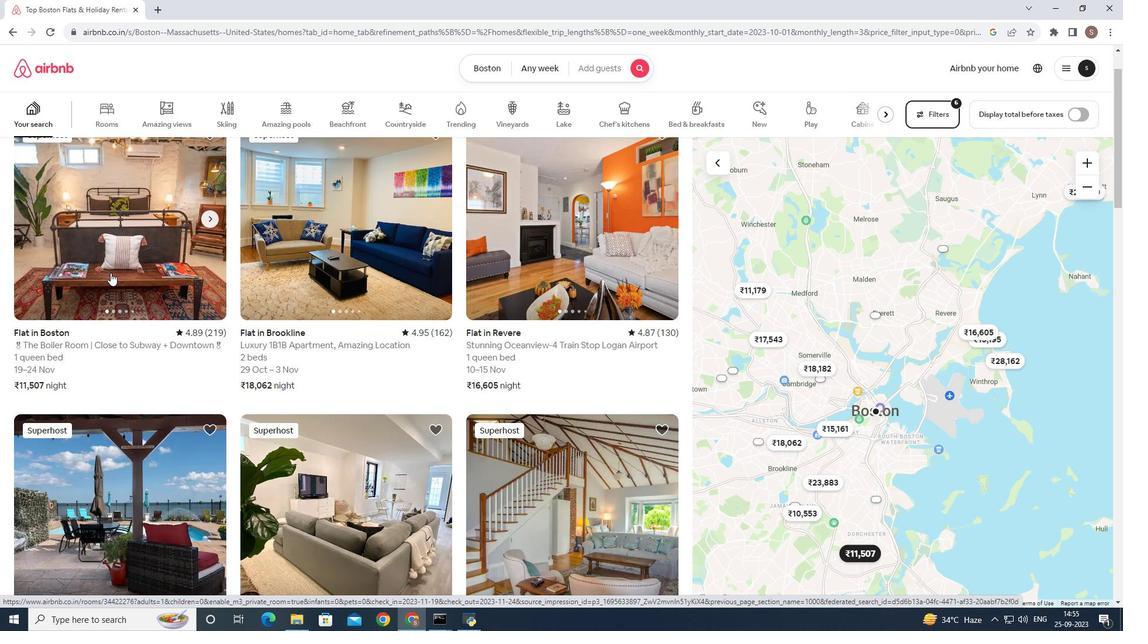 
Action: Mouse scrolled (110, 273) with delta (0, 0)
Screenshot: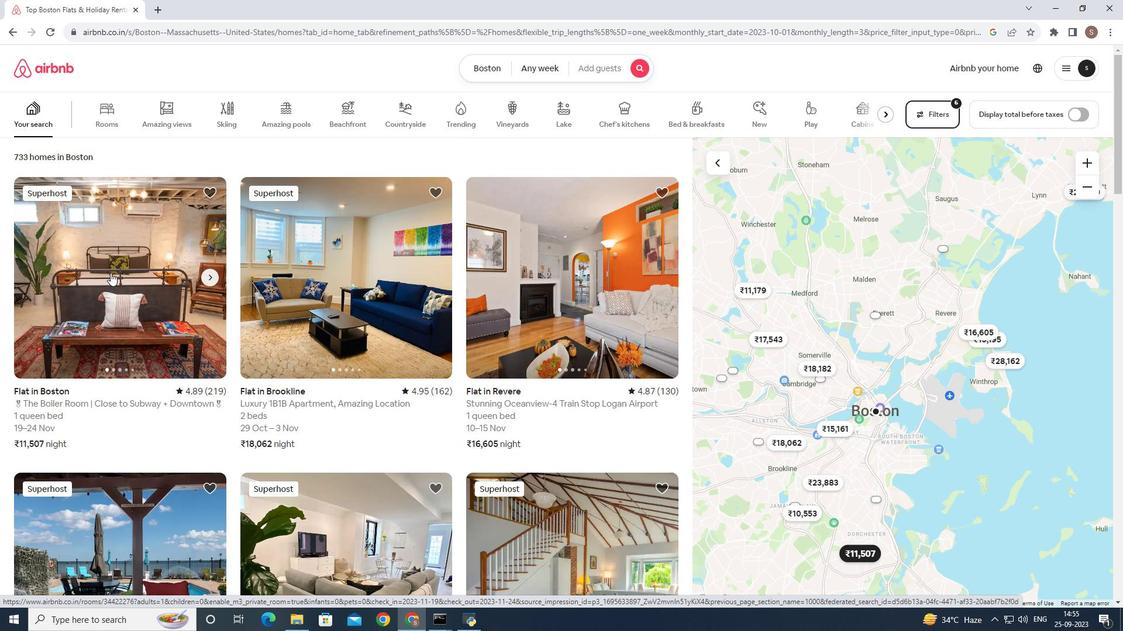 
Action: Mouse scrolled (110, 272) with delta (0, 0)
Screenshot: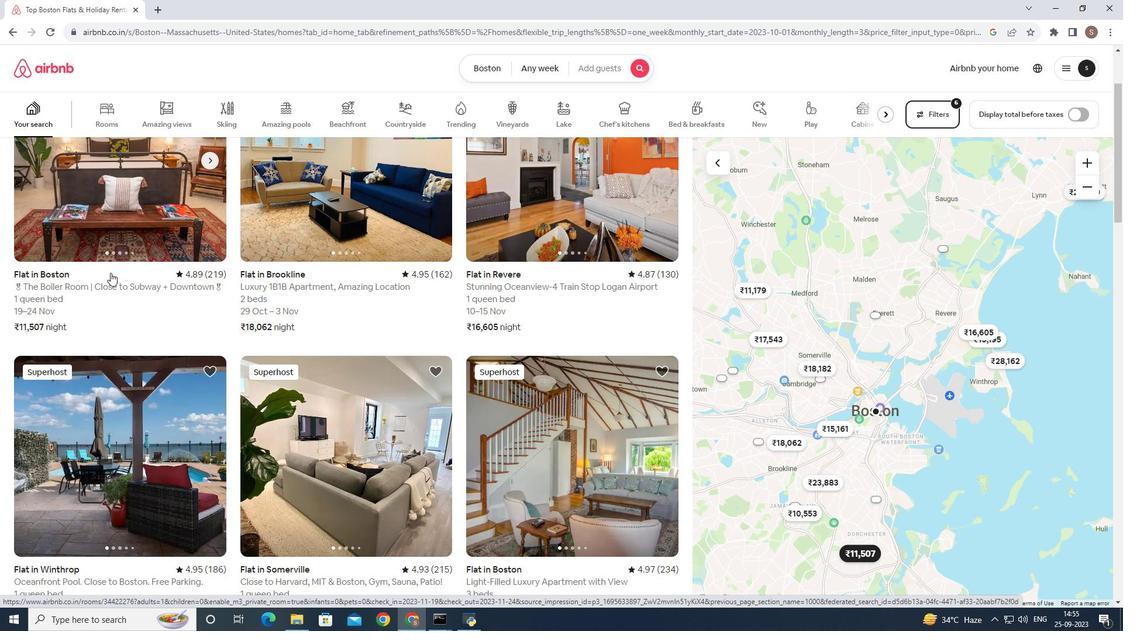 
Action: Mouse scrolled (110, 272) with delta (0, 0)
Screenshot: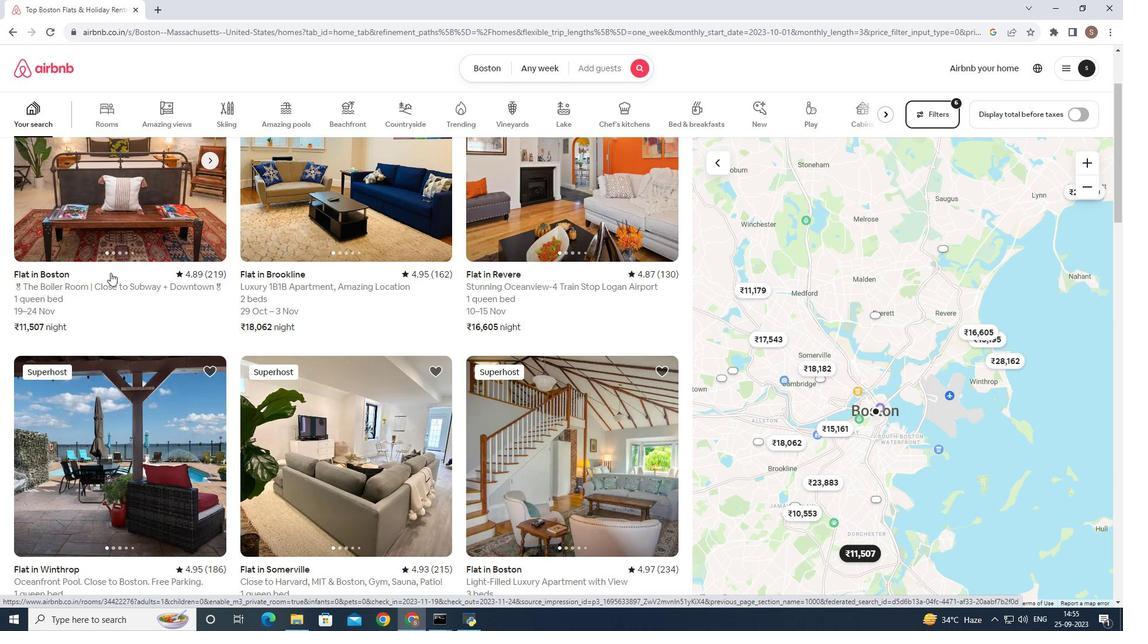 
Action: Mouse moved to (112, 236)
Screenshot: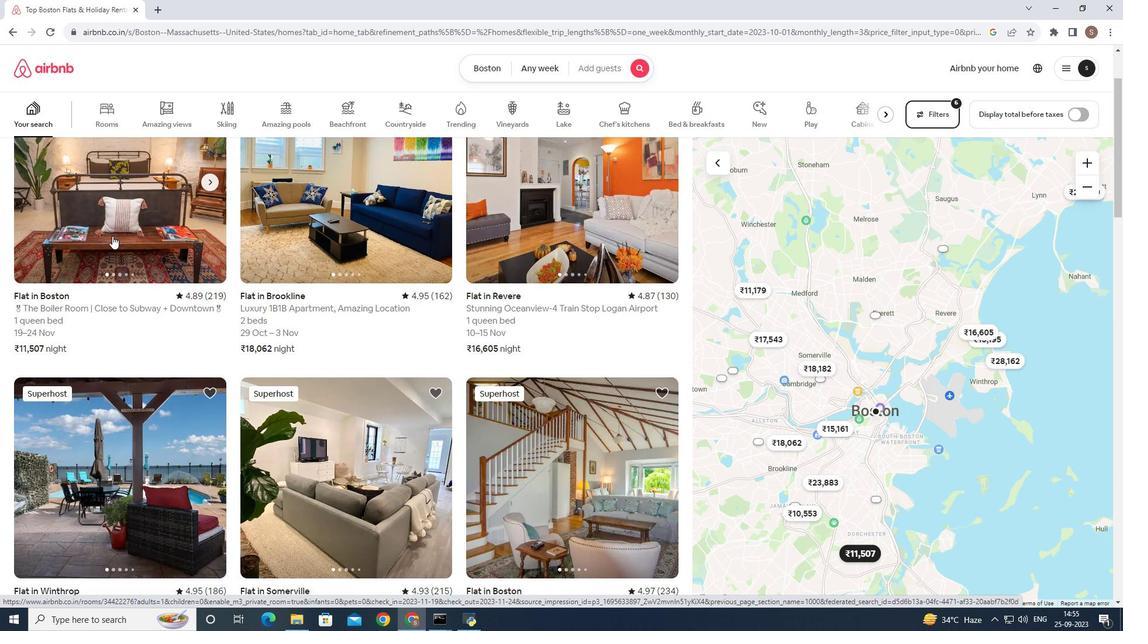 
Action: Mouse scrolled (112, 236) with delta (0, 0)
Screenshot: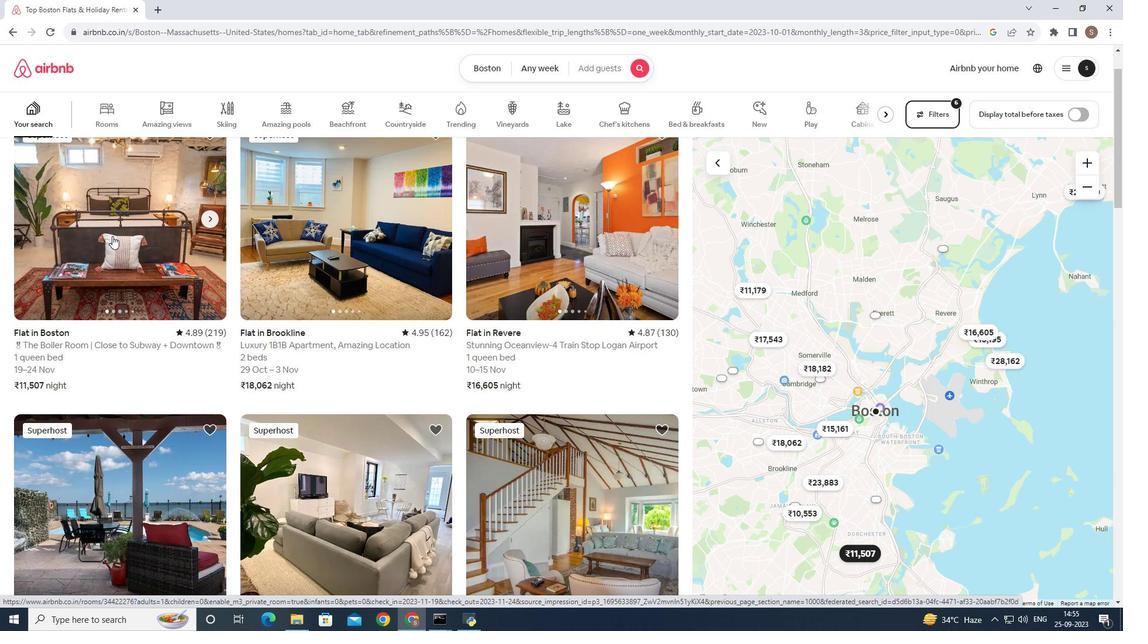 
Action: Mouse pressed left at (112, 236)
Screenshot: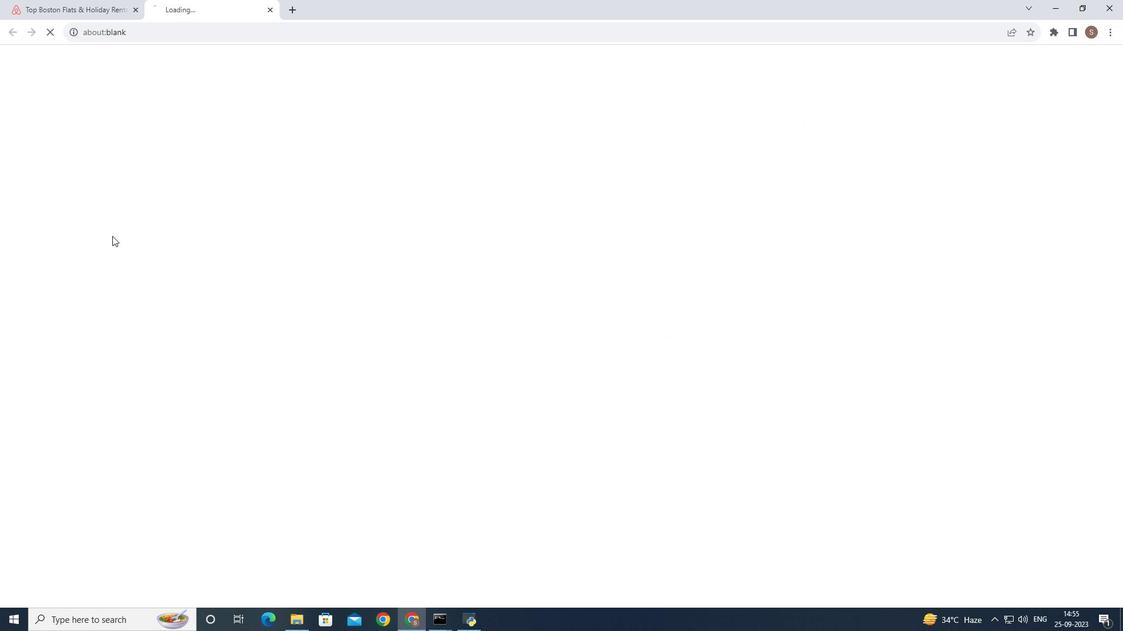 
Action: Mouse moved to (94, 13)
Screenshot: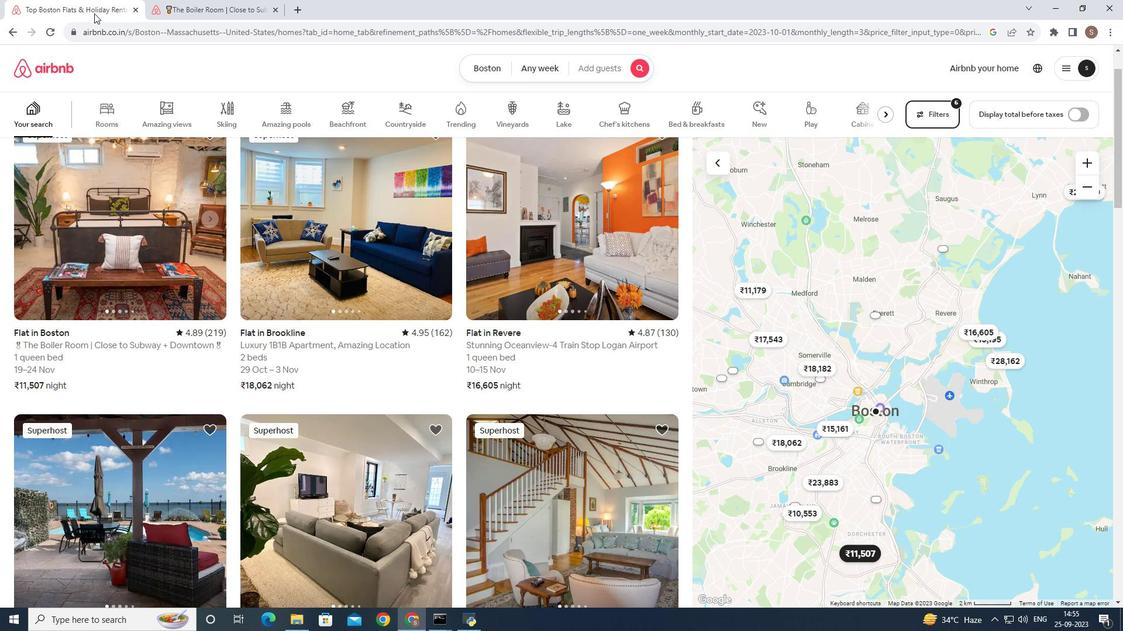 
Action: Mouse pressed left at (94, 13)
Screenshot: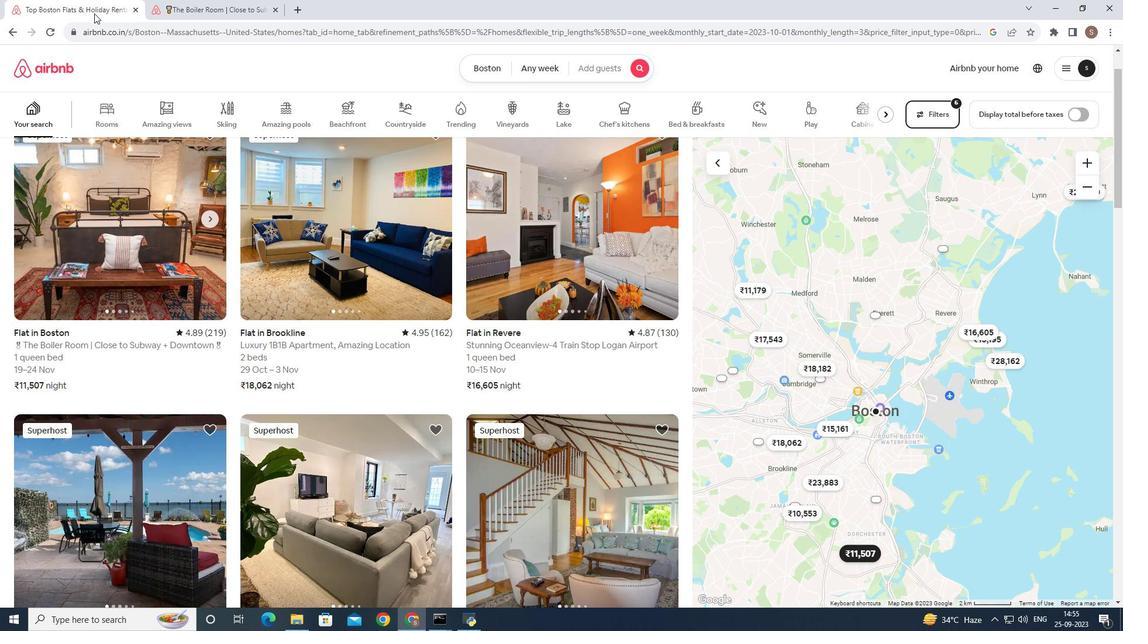 
Action: Mouse moved to (886, 115)
Screenshot: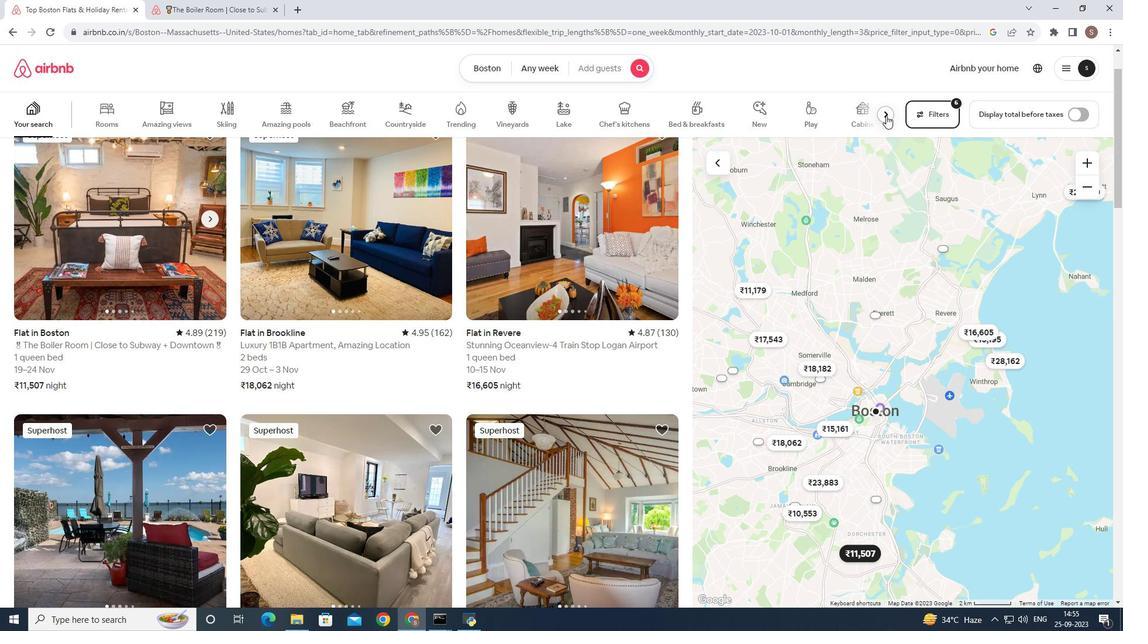 
Action: Mouse pressed left at (886, 115)
Screenshot: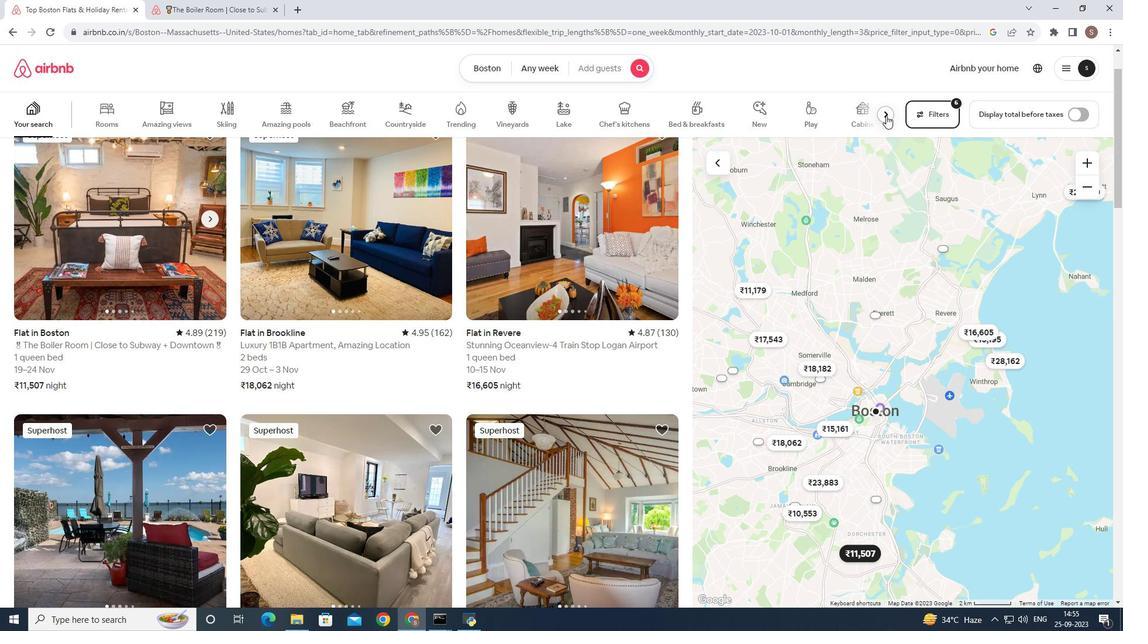 
Action: Mouse moved to (886, 115)
Screenshot: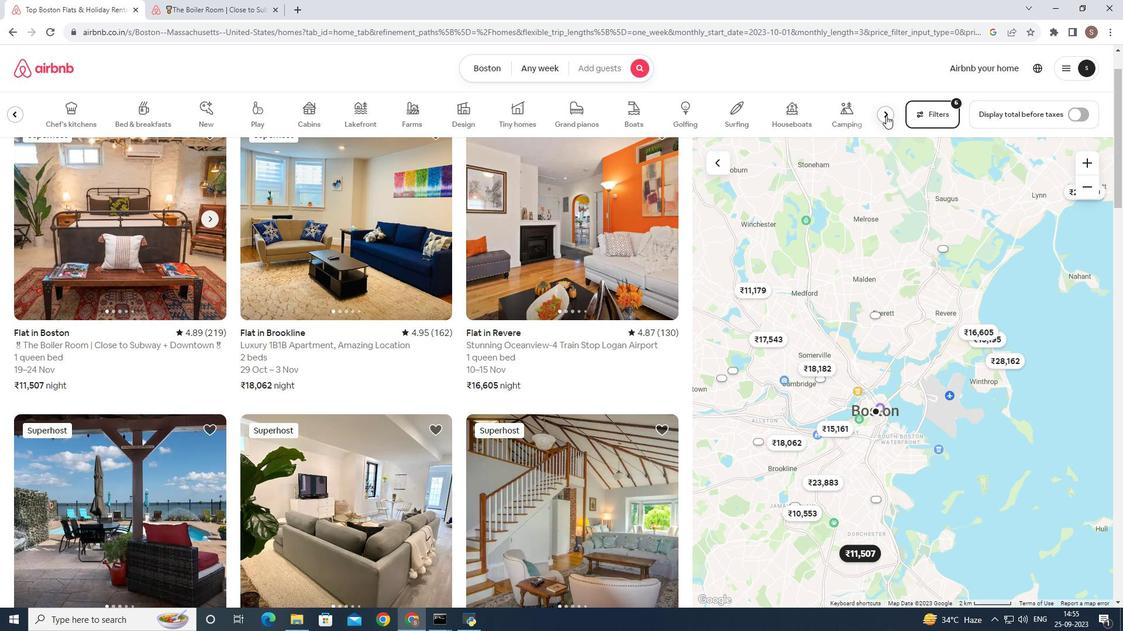 
Action: Mouse pressed left at (886, 115)
Screenshot: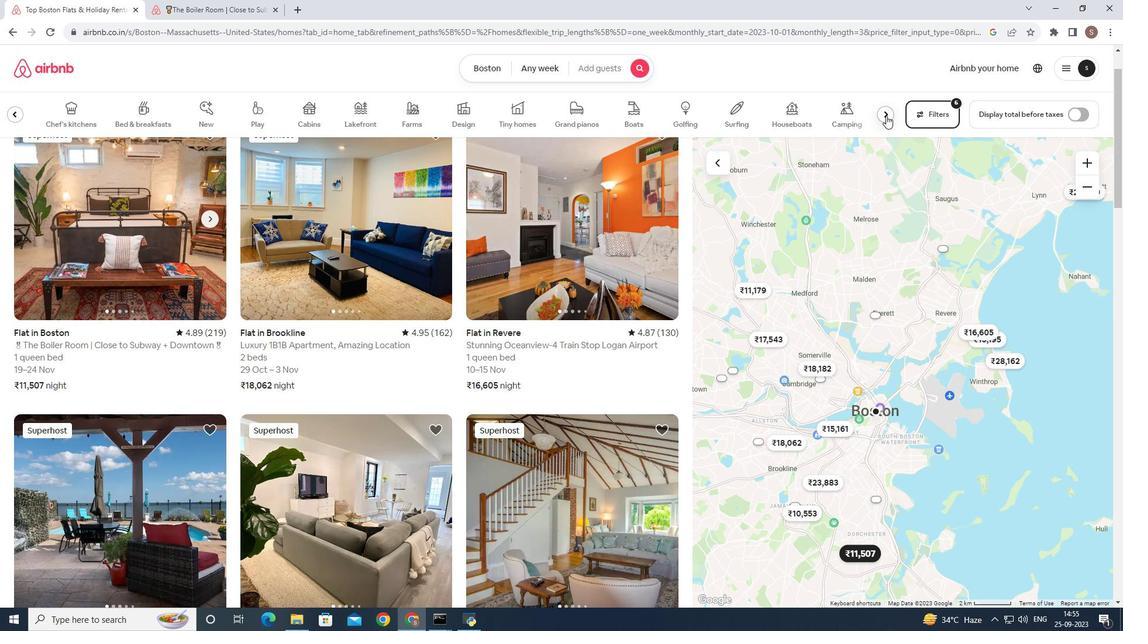 
Action: Mouse pressed left at (886, 115)
Screenshot: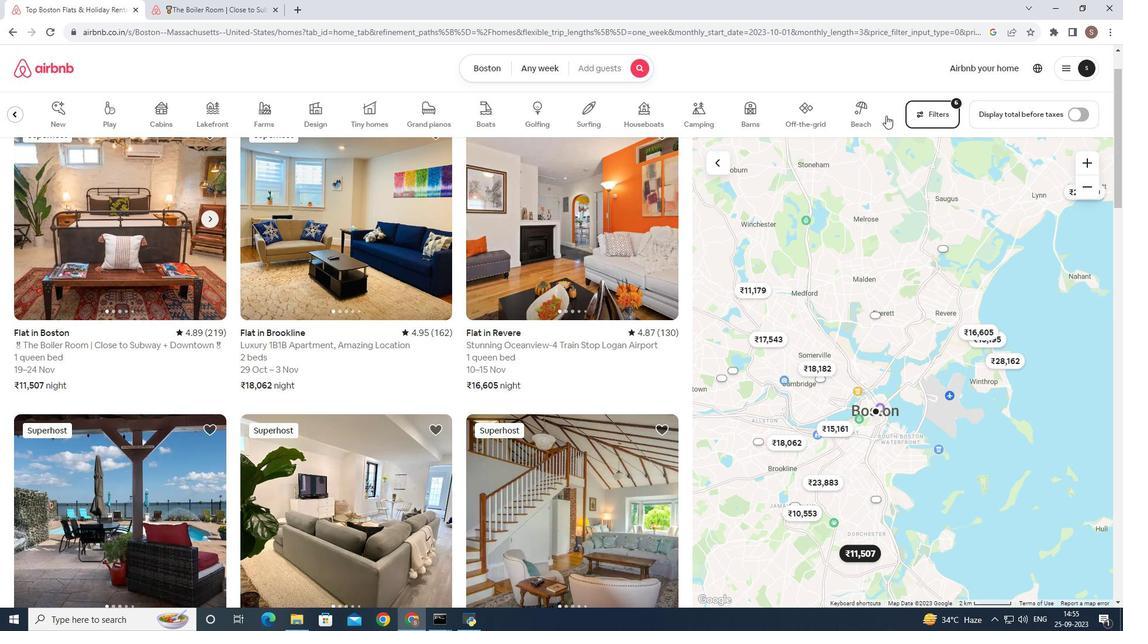 
Action: Mouse moved to (116, 272)
Screenshot: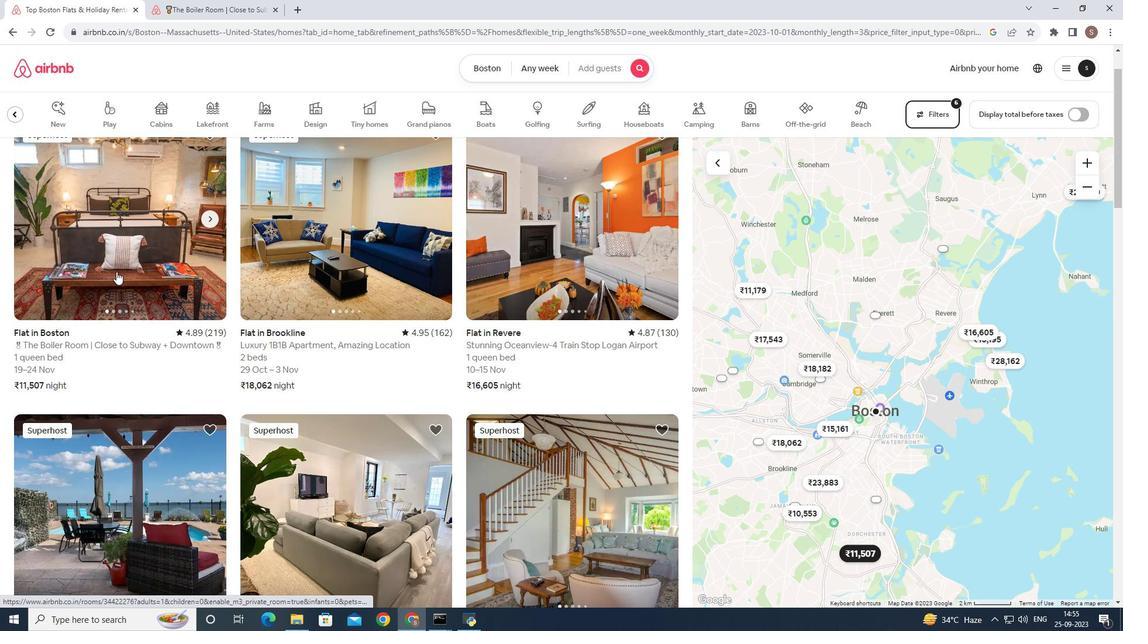 
Action: Mouse pressed left at (116, 272)
Screenshot: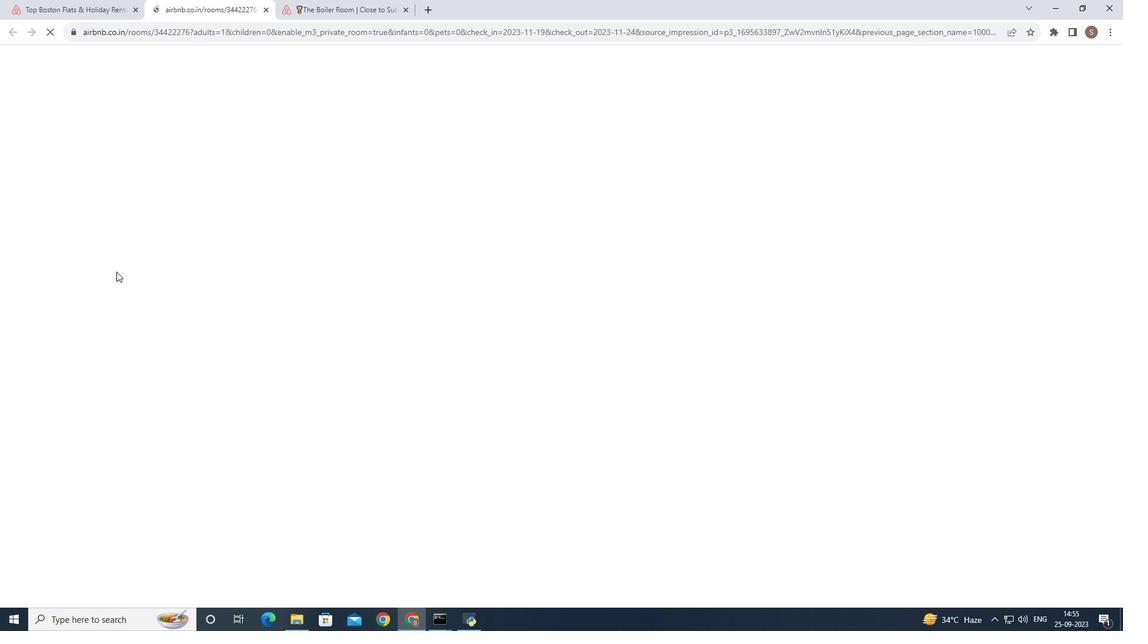 
Action: Mouse moved to (823, 434)
Screenshot: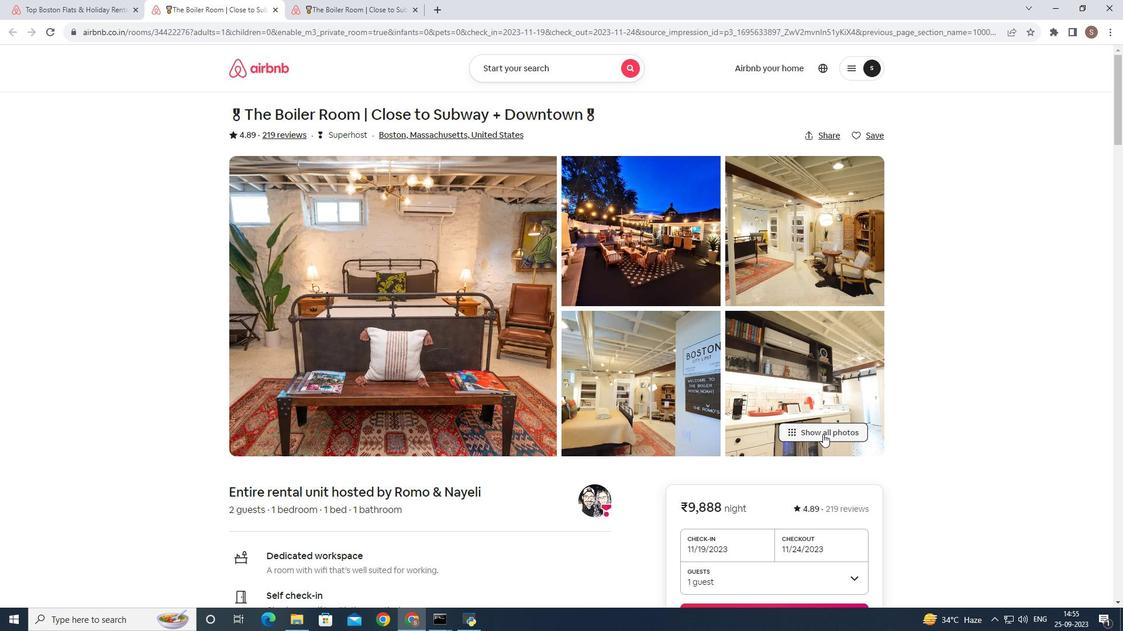 
Action: Mouse pressed left at (823, 434)
Screenshot: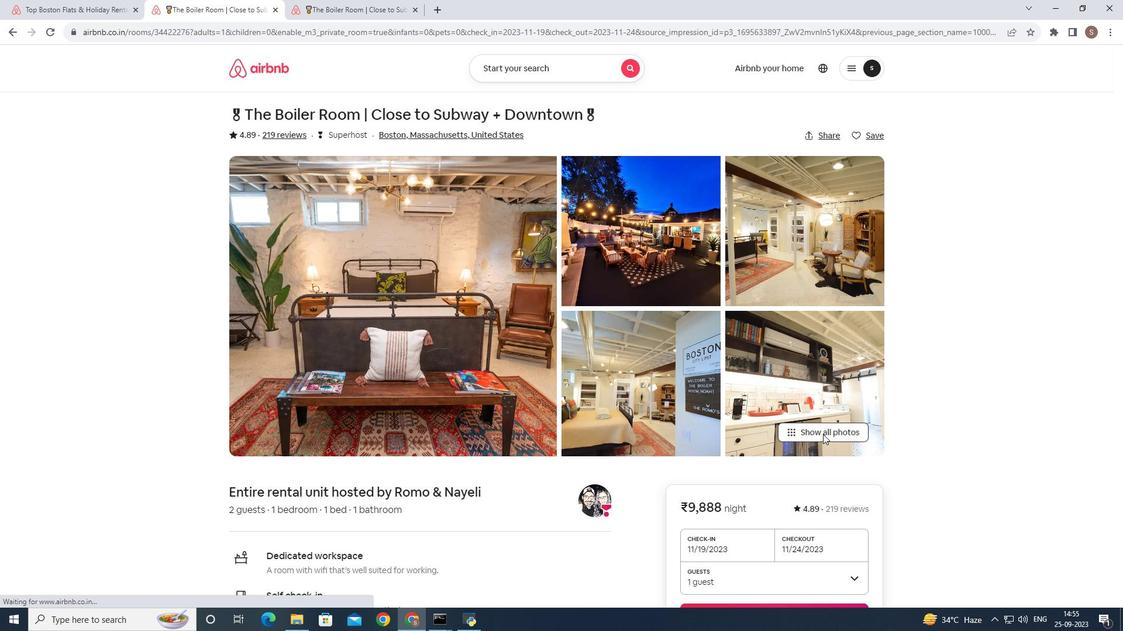 
Action: Mouse moved to (414, 2)
Screenshot: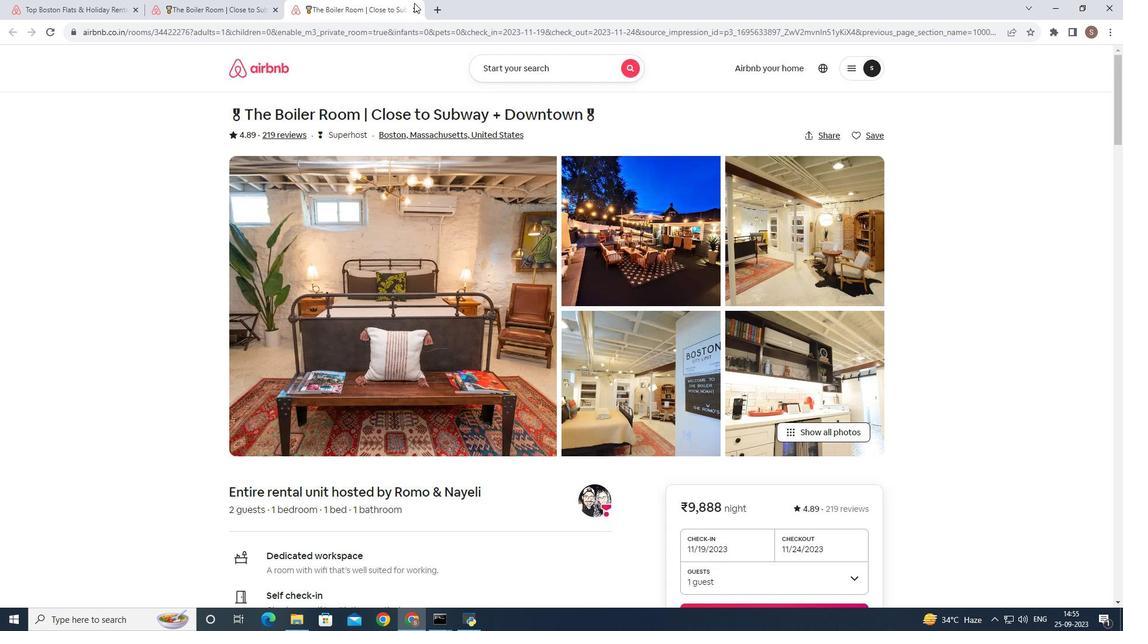 
Action: Mouse pressed left at (414, 2)
Screenshot: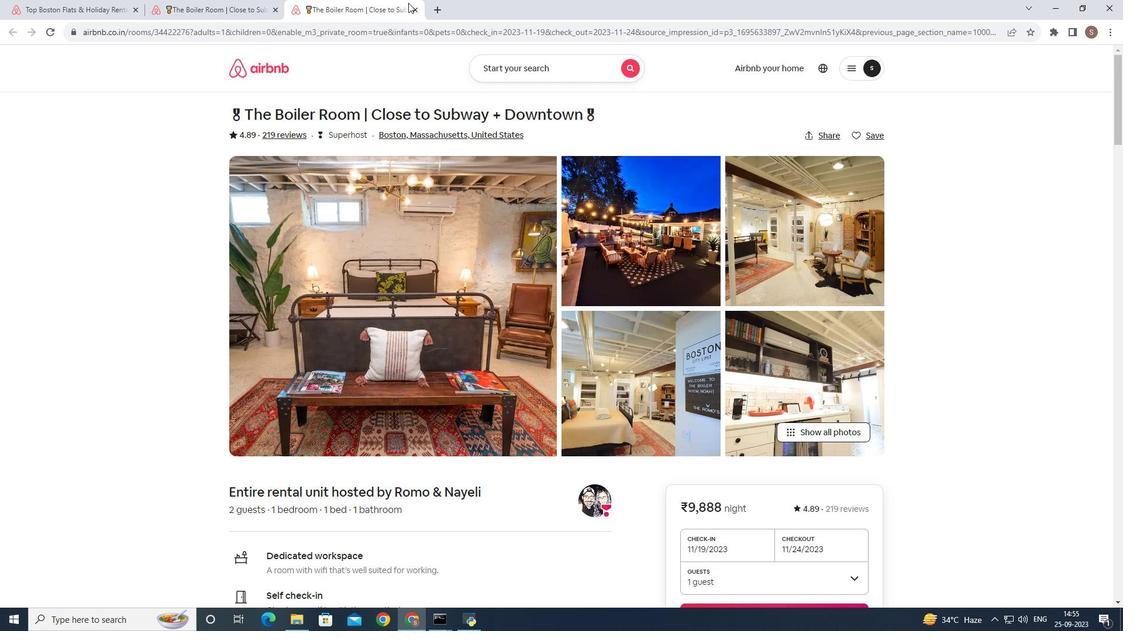 
Action: Mouse moved to (415, 6)
Screenshot: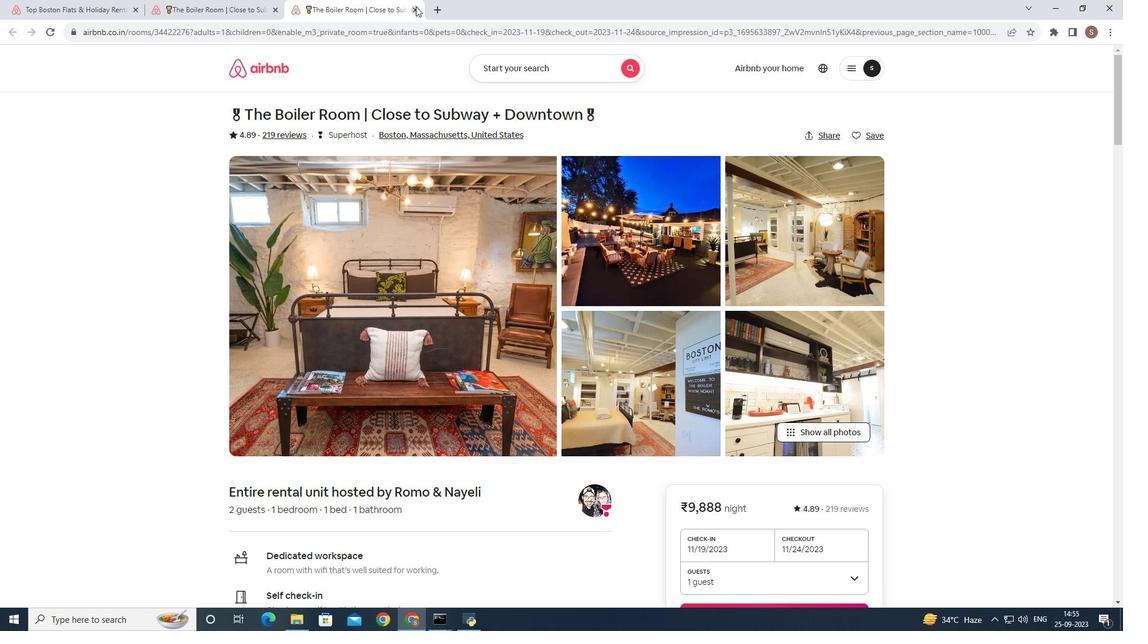 
Action: Mouse pressed left at (415, 6)
Screenshot: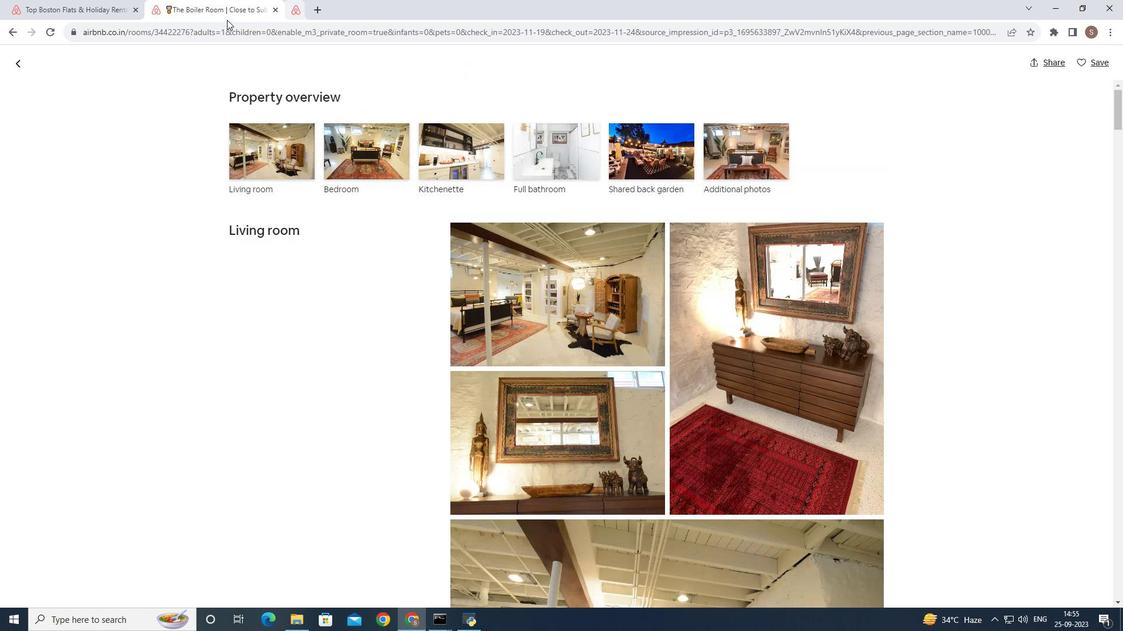 
Action: Mouse moved to (226, 18)
Screenshot: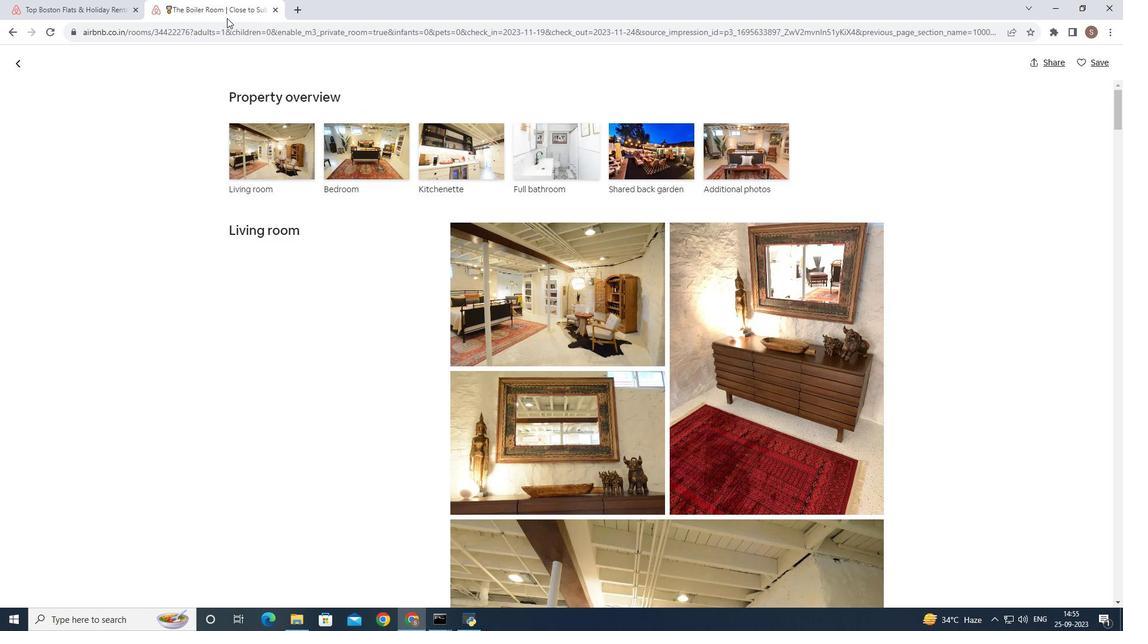 
Action: Mouse pressed left at (226, 18)
Screenshot: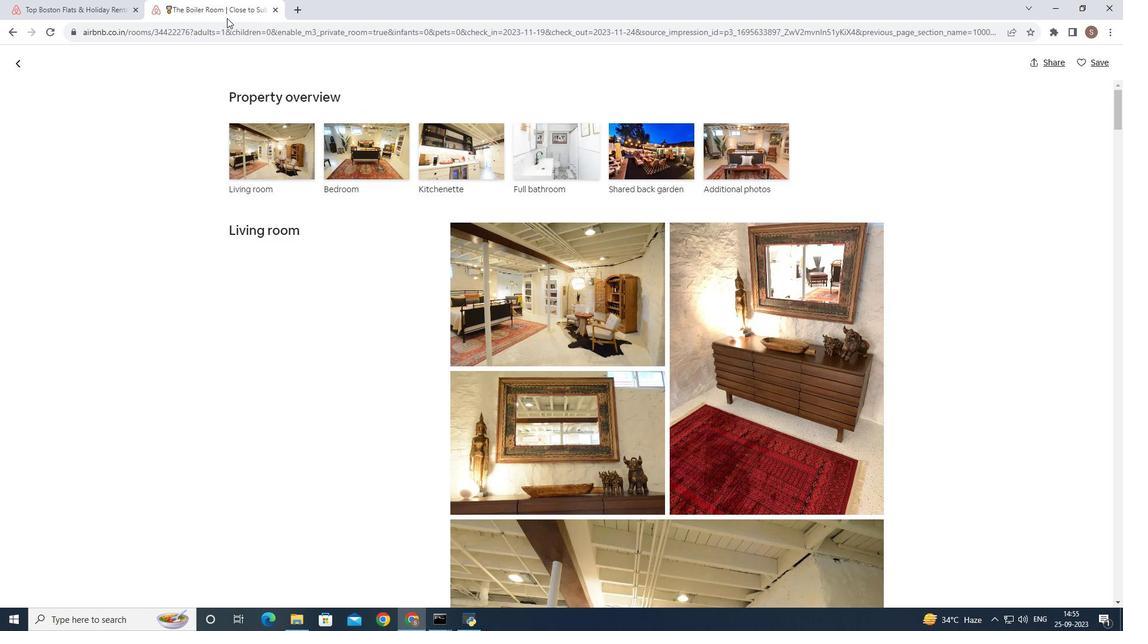 
Action: Mouse moved to (592, 329)
Screenshot: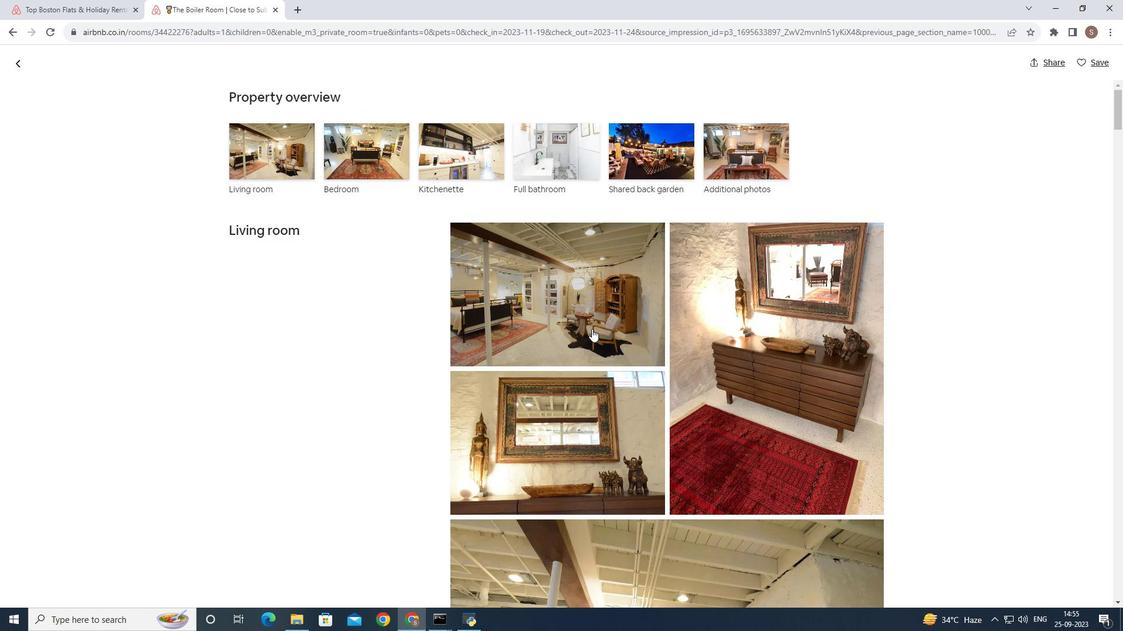 
Action: Mouse pressed left at (592, 329)
Screenshot: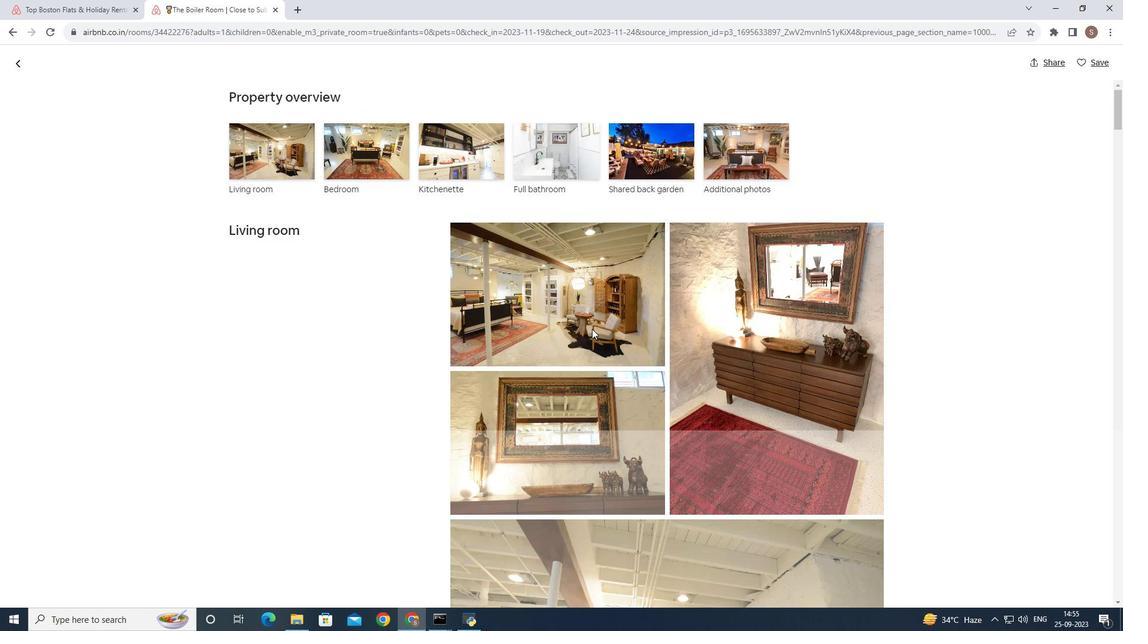 
Action: Key pressed <Key.right><Key.right><Key.right><Key.right><Key.right><Key.right><Key.right><Key.right><Key.right><Key.right><Key.right><Key.right><Key.right><Key.right><Key.right><Key.right><Key.right><Key.right><Key.right><Key.right><Key.right><Key.right><Key.right><Key.right><Key.right><Key.right><Key.right><Key.right><Key.right><Key.right><Key.right><Key.right><Key.right><Key.right><Key.right><Key.right><Key.right><Key.right><Key.right><Key.right><Key.right><Key.right><Key.right><Key.right><Key.right><Key.right><Key.right><Key.right>
Screenshot: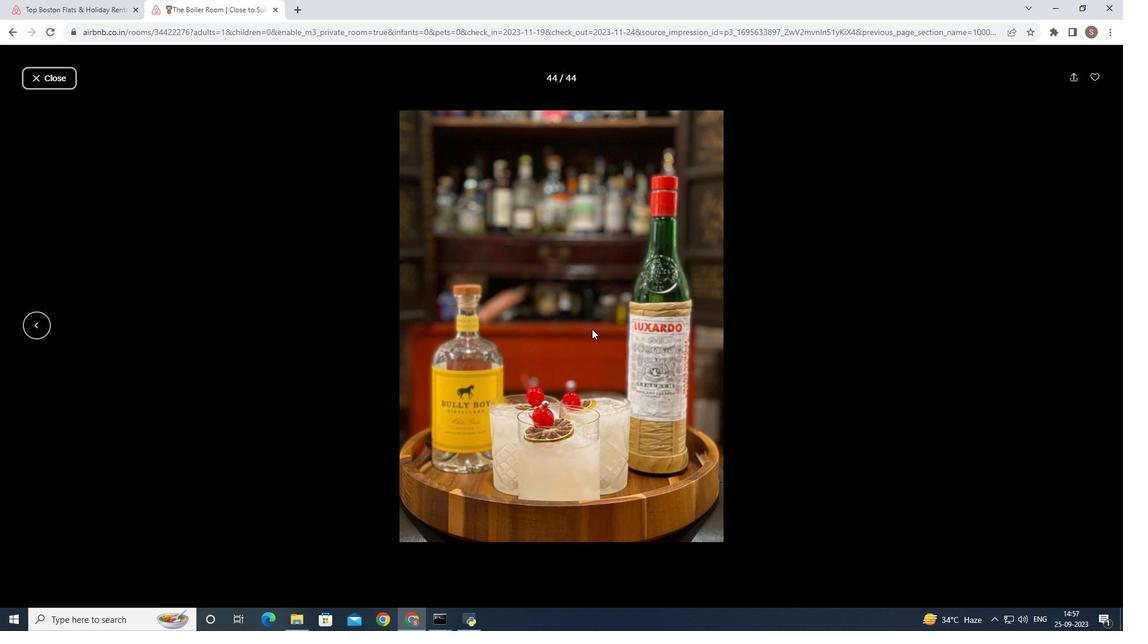 
Action: Mouse moved to (29, 69)
Screenshot: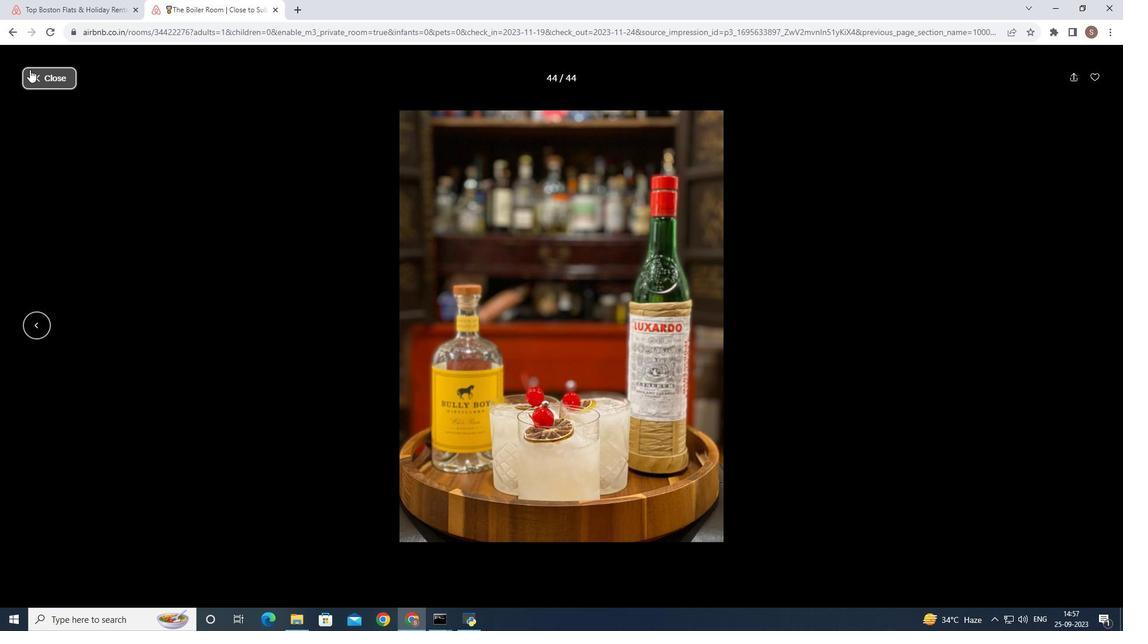 
Action: Mouse pressed left at (29, 69)
Screenshot: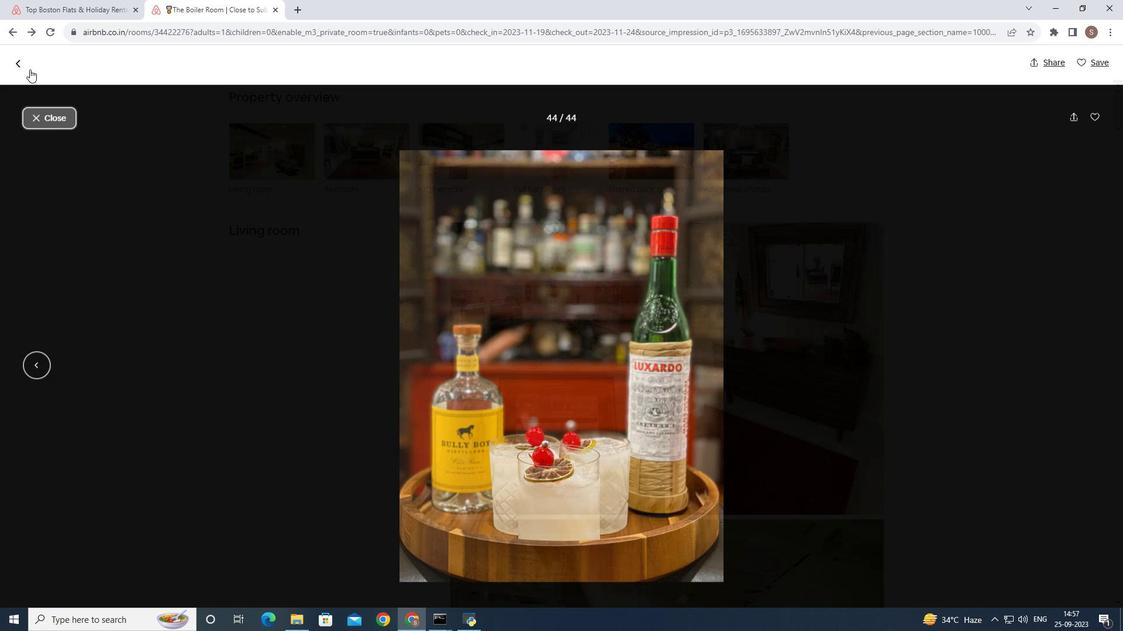 
Action: Mouse moved to (22, 66)
Screenshot: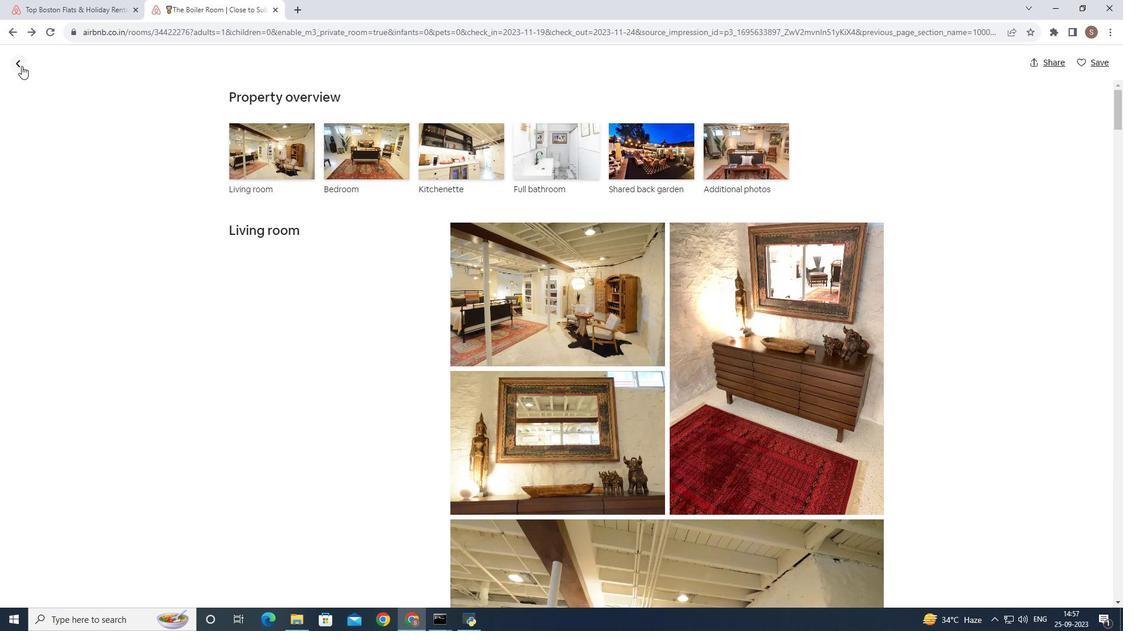 
Action: Mouse pressed left at (22, 66)
Screenshot: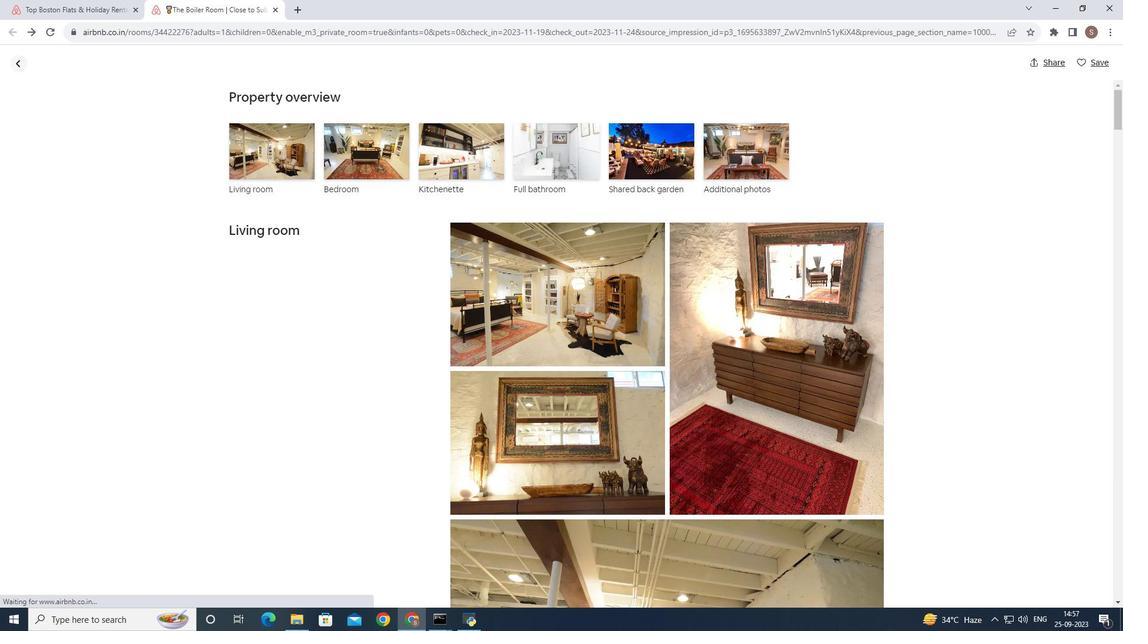 
Action: Mouse moved to (299, 362)
Screenshot: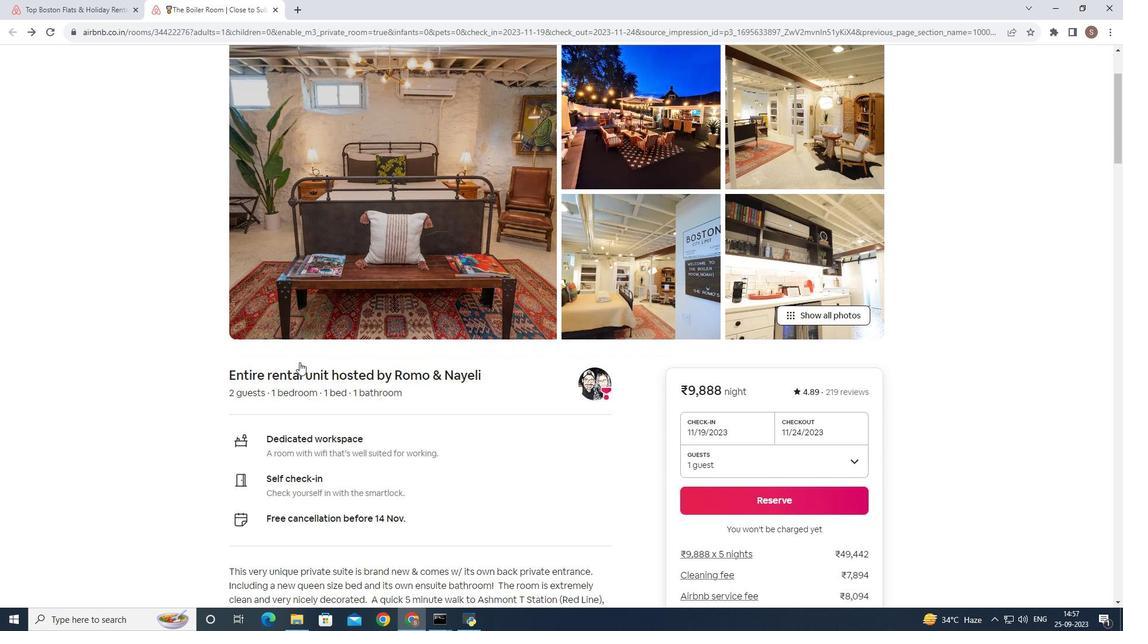 
Action: Mouse scrolled (299, 362) with delta (0, 0)
Screenshot: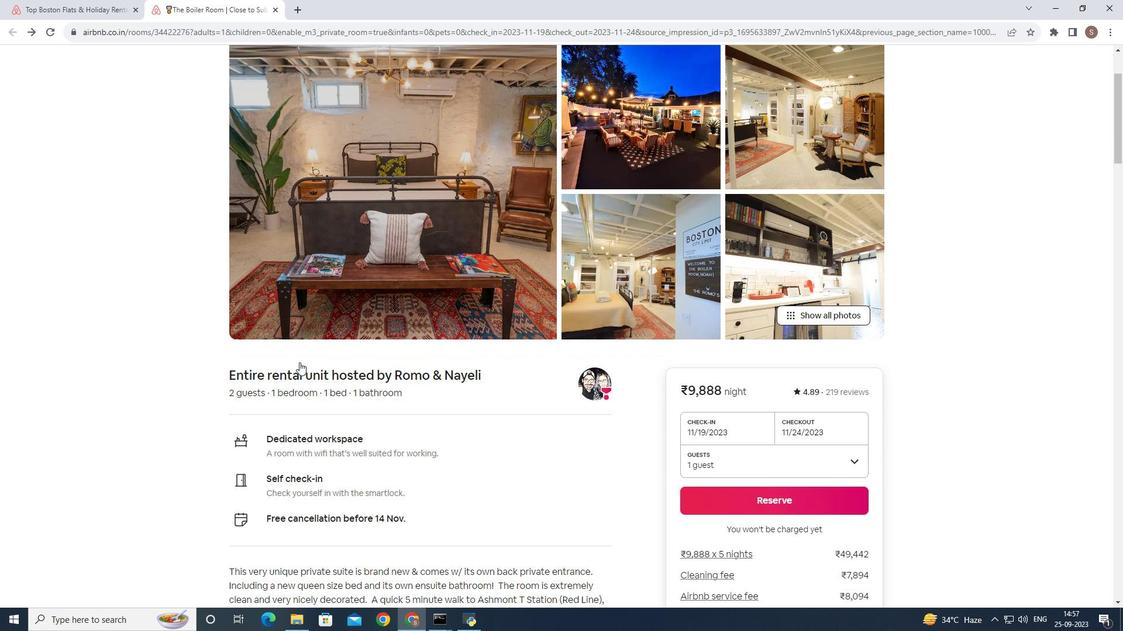 
Action: Mouse scrolled (299, 362) with delta (0, 0)
Screenshot: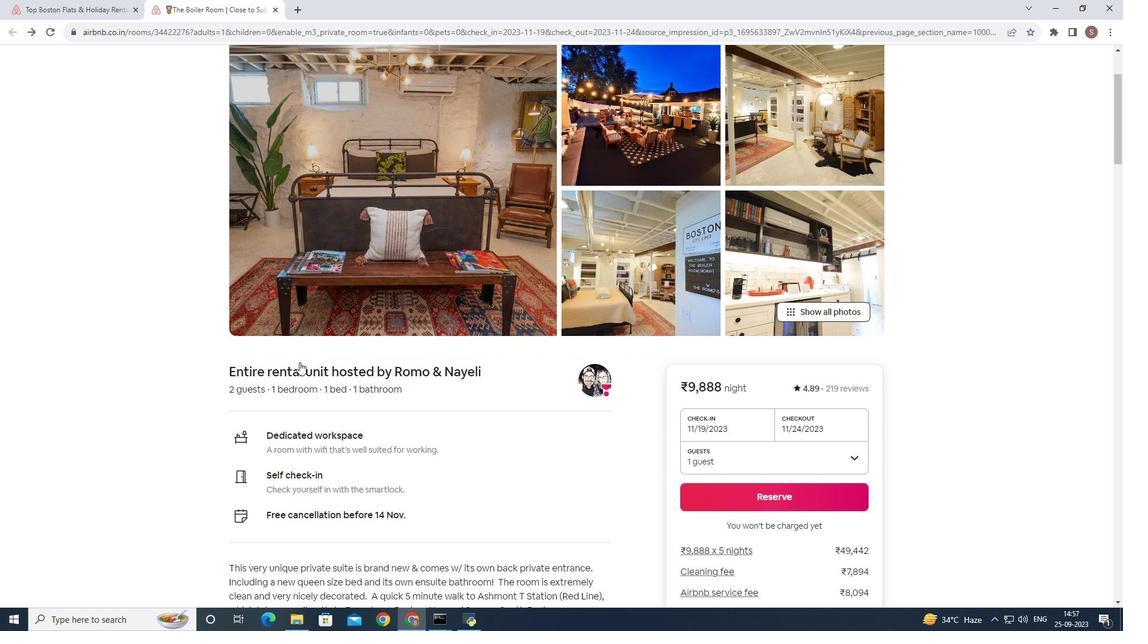 
Action: Mouse scrolled (299, 362) with delta (0, 0)
Screenshot: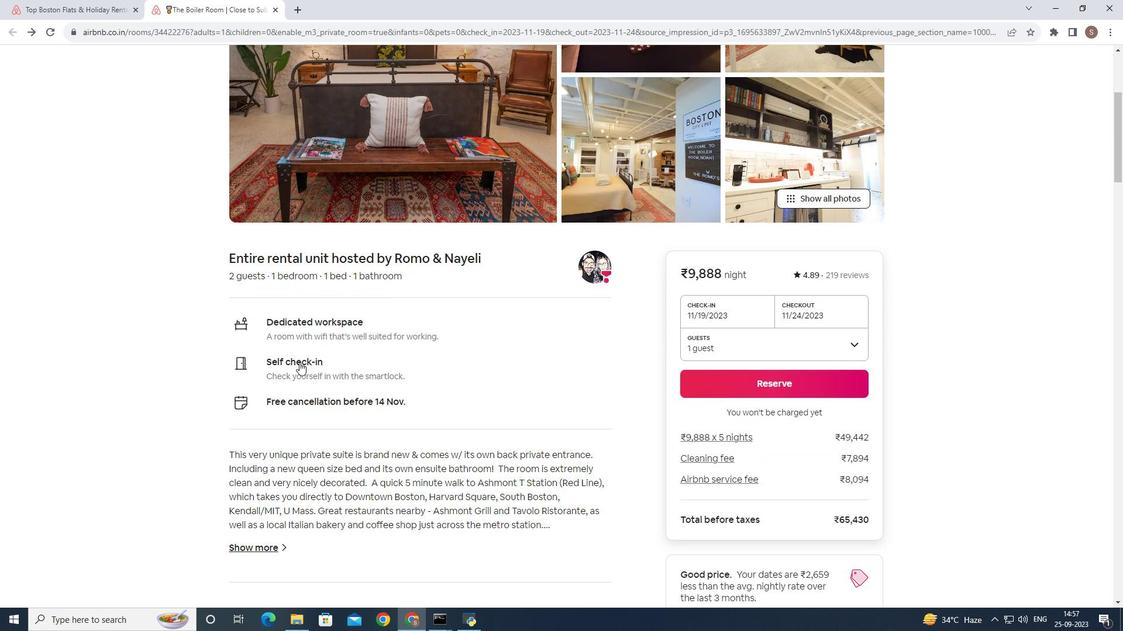 
Action: Mouse scrolled (299, 362) with delta (0, 0)
Screenshot: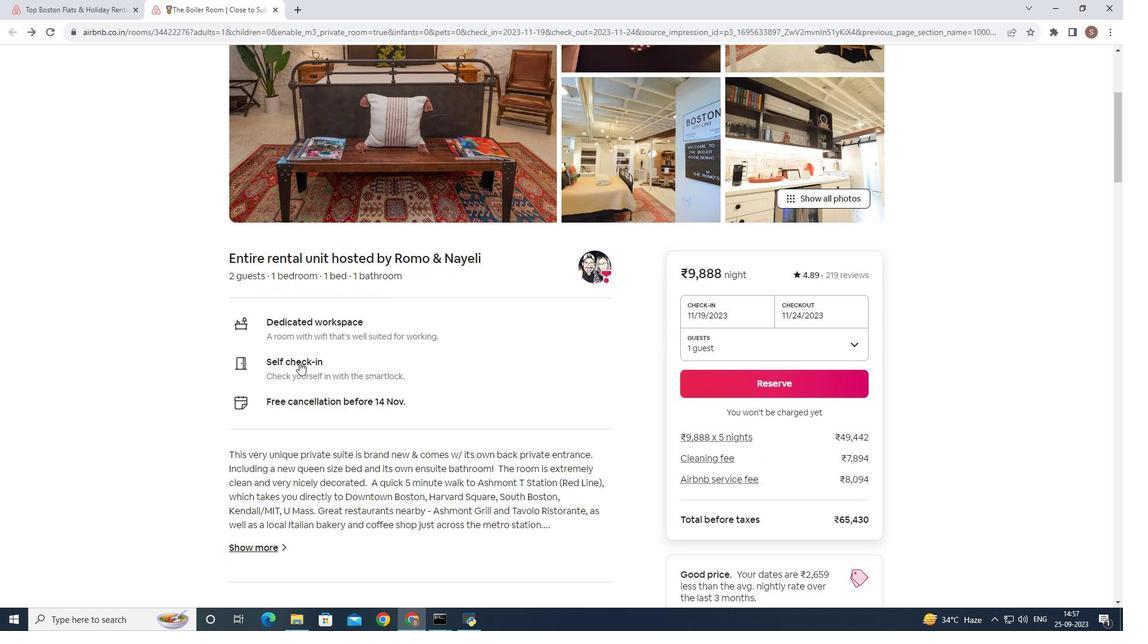 
Action: Mouse scrolled (299, 362) with delta (0, 0)
Screenshot: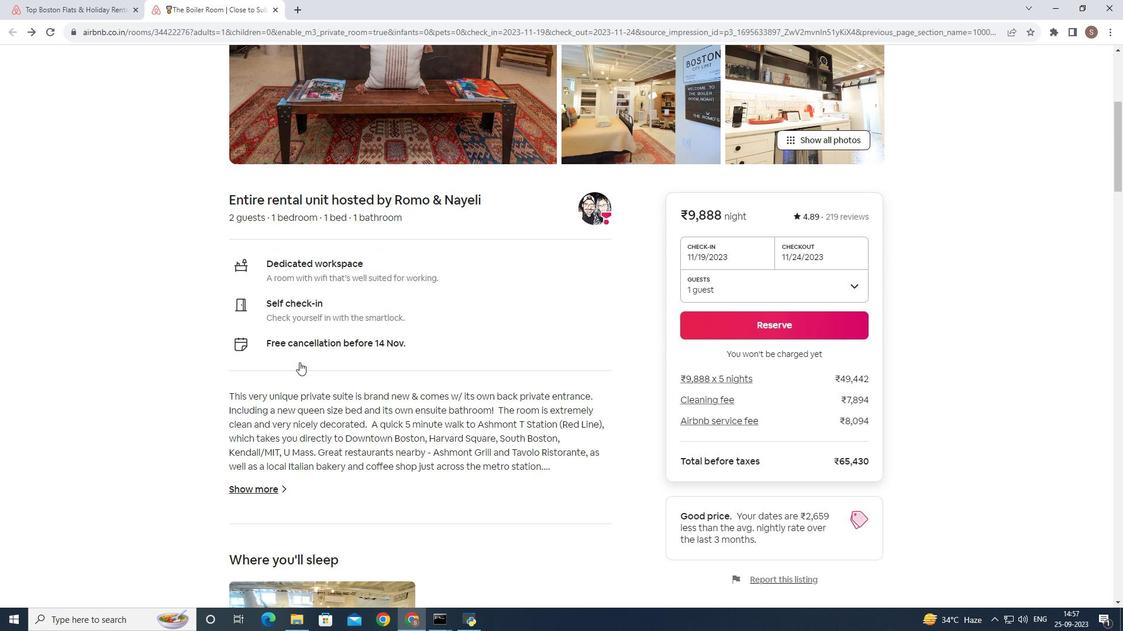 
Action: Mouse scrolled (299, 362) with delta (0, 0)
Screenshot: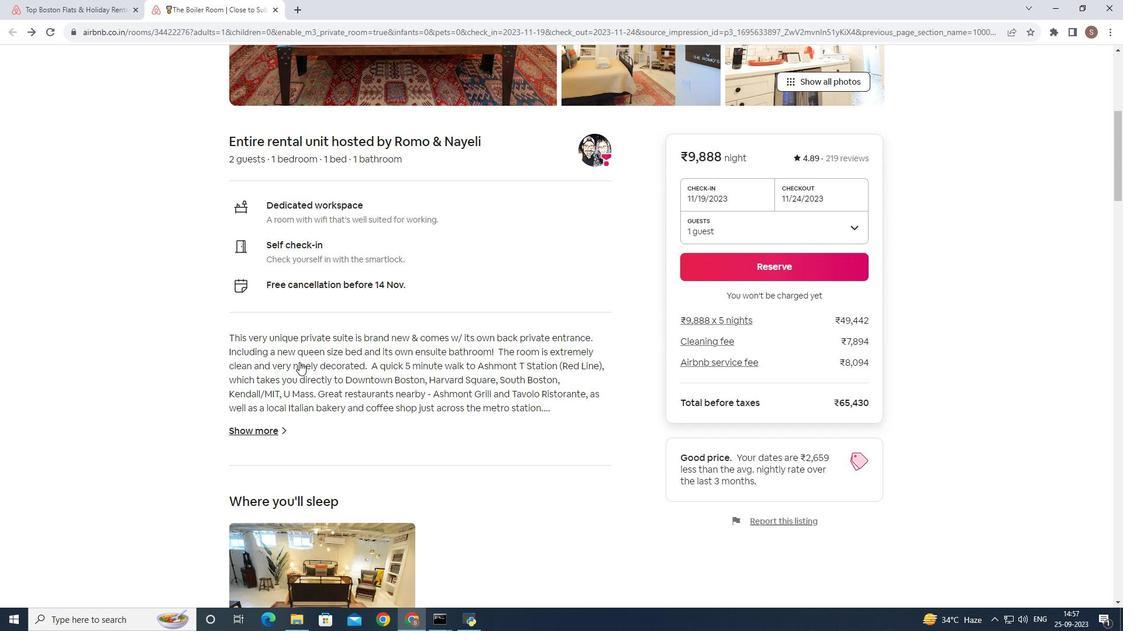 
Action: Mouse moved to (299, 377)
Screenshot: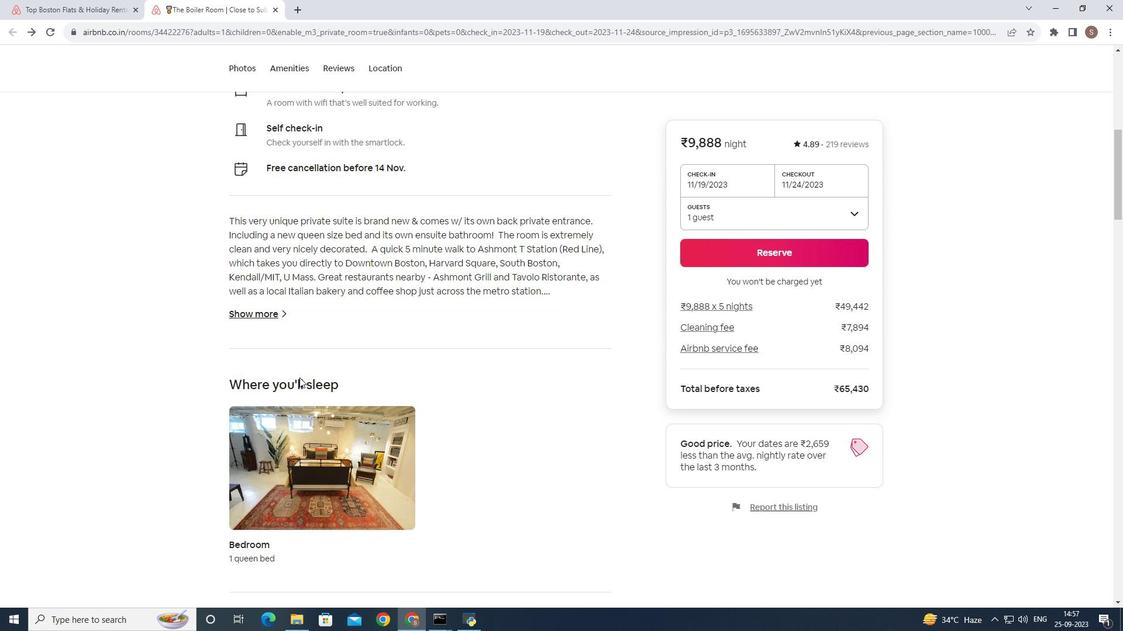 
Action: Mouse scrolled (299, 376) with delta (0, 0)
Screenshot: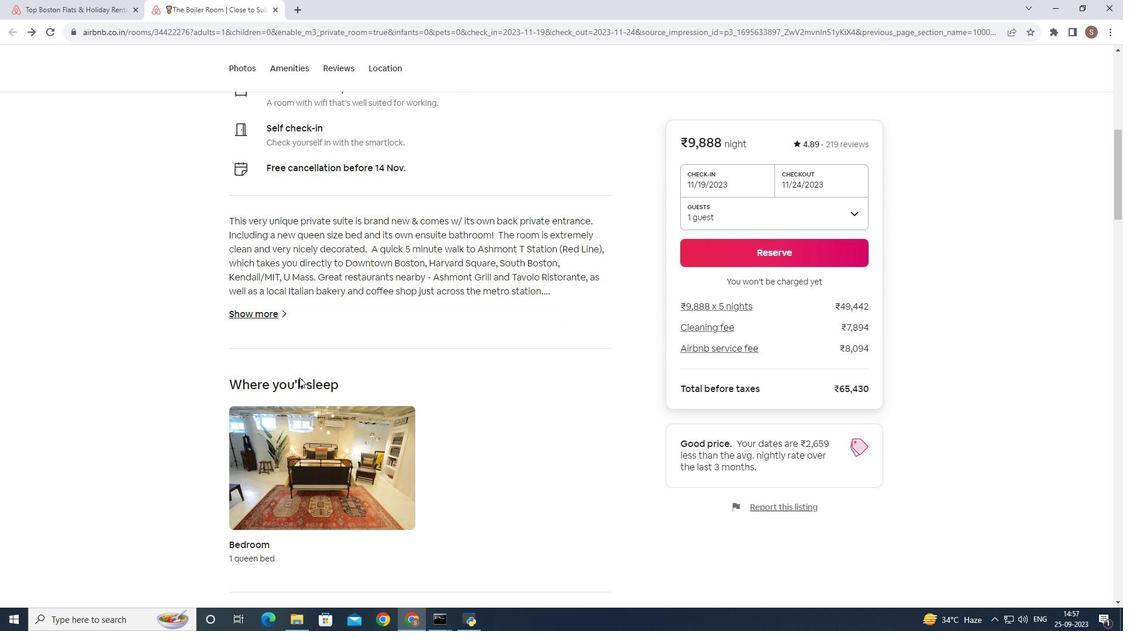 
Action: Mouse scrolled (299, 376) with delta (0, 0)
Screenshot: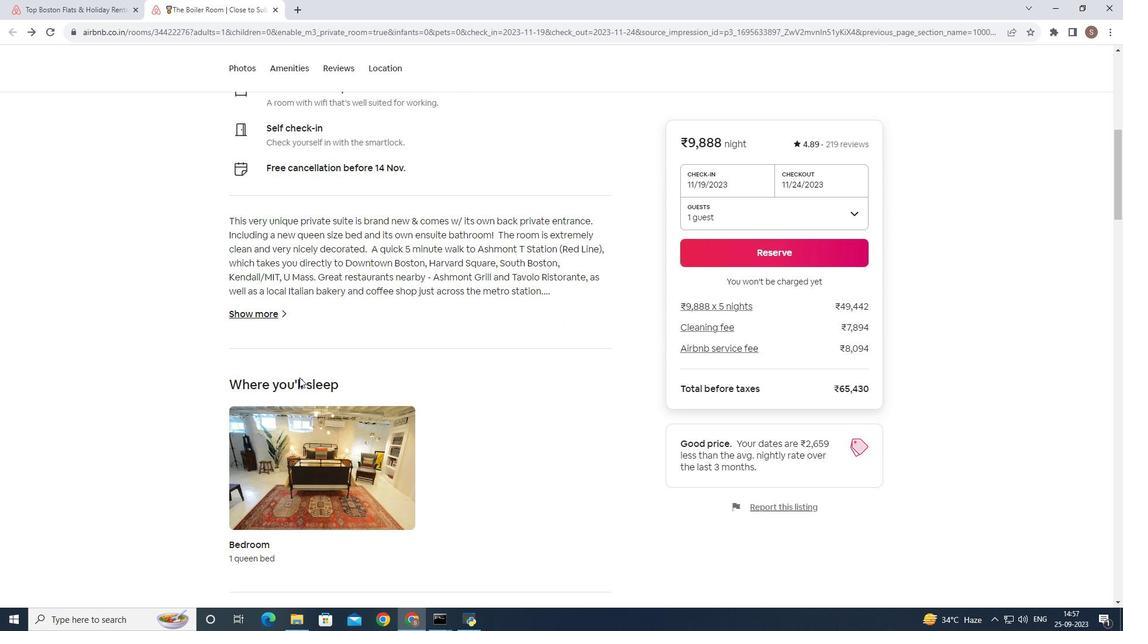 
Action: Mouse moved to (299, 377)
Screenshot: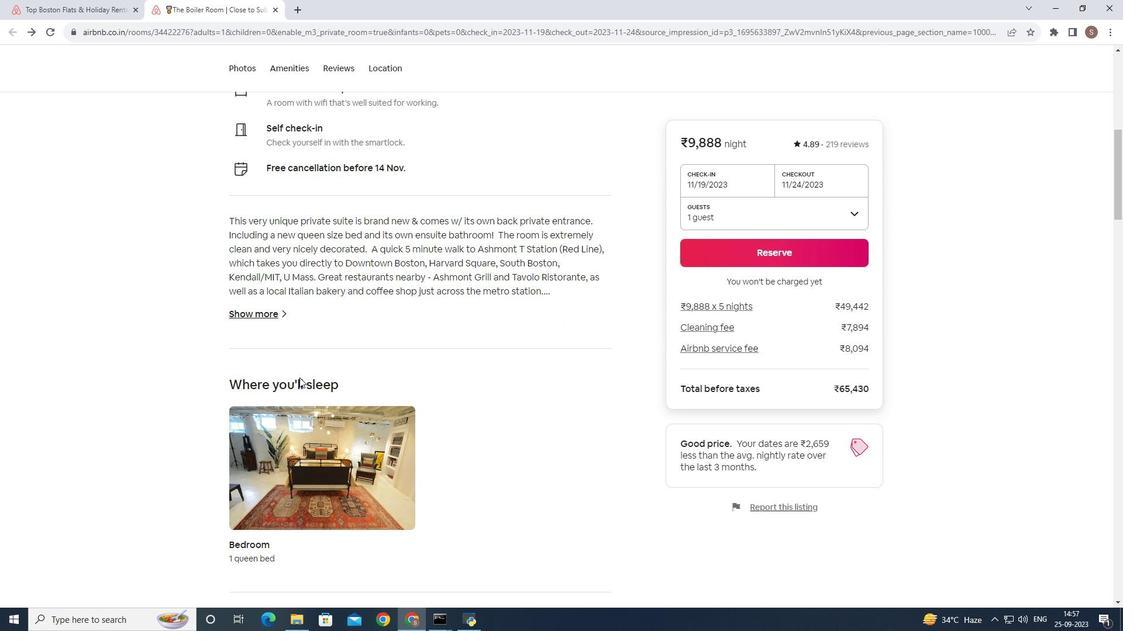 
Action: Mouse scrolled (299, 377) with delta (0, 0)
Screenshot: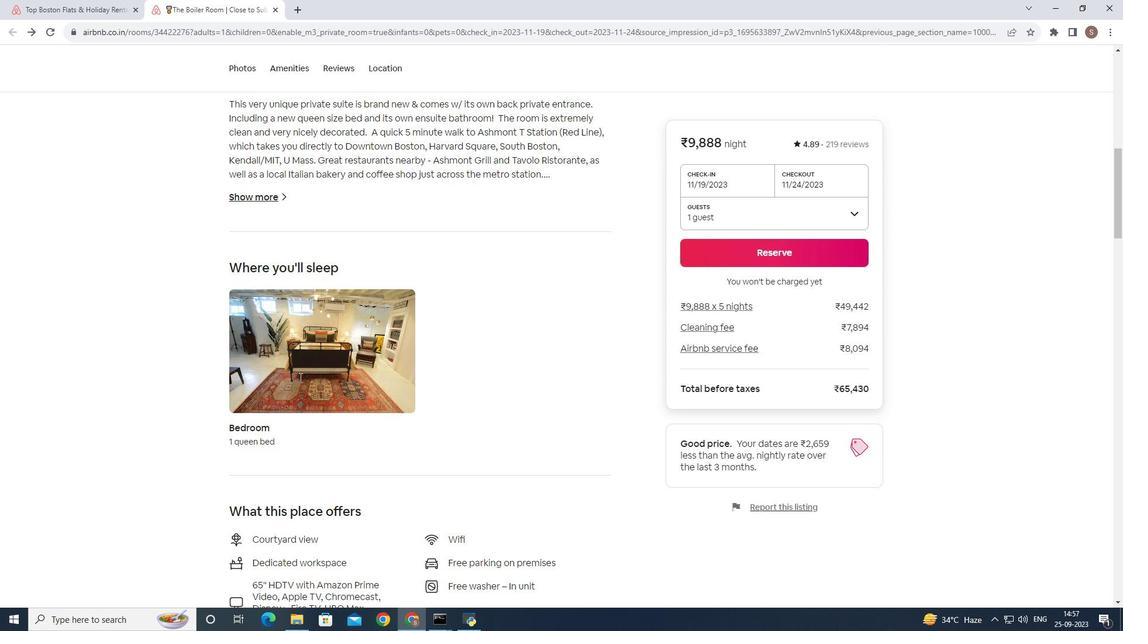 
Action: Mouse scrolled (299, 377) with delta (0, 0)
Screenshot: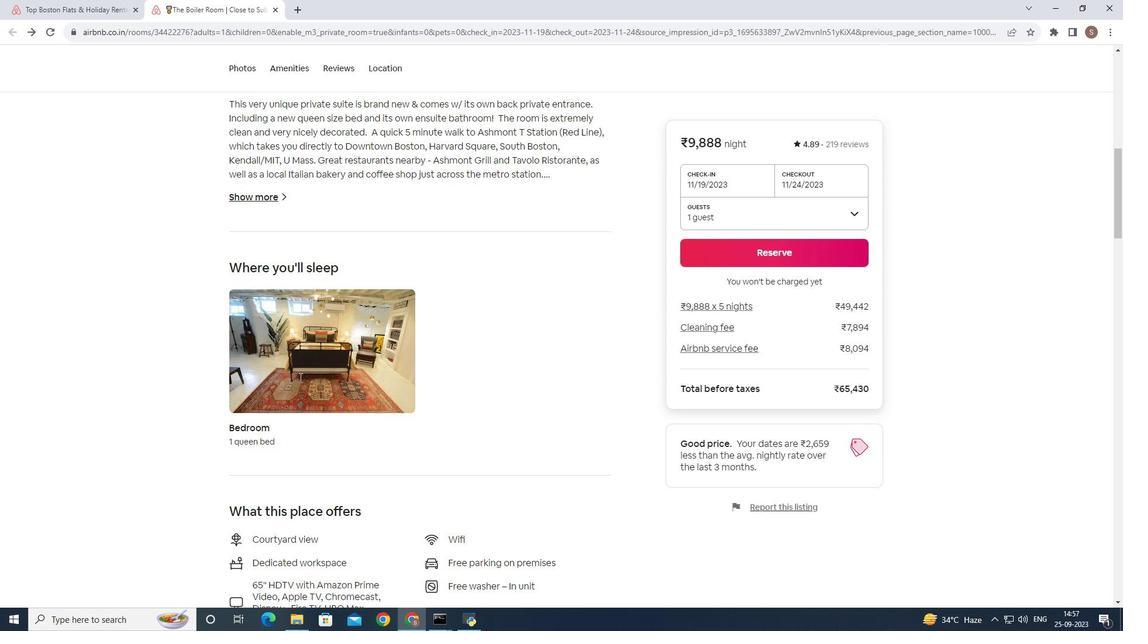 
Action: Mouse scrolled (299, 377) with delta (0, 0)
Screenshot: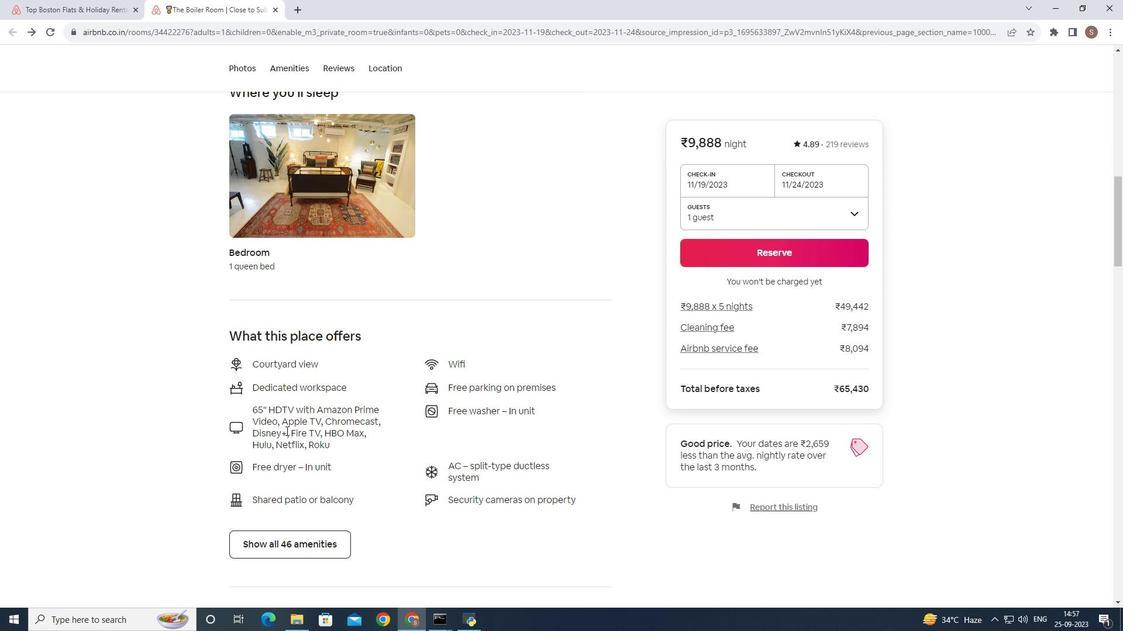
Action: Mouse scrolled (299, 377) with delta (0, 0)
Screenshot: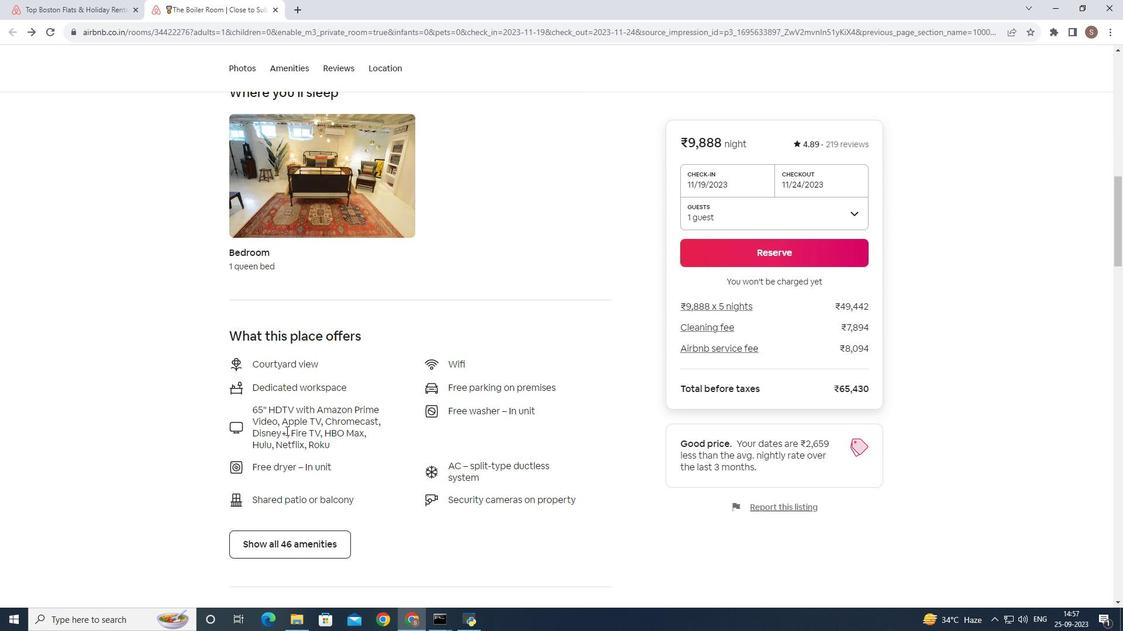 
Action: Mouse scrolled (299, 377) with delta (0, 0)
Screenshot: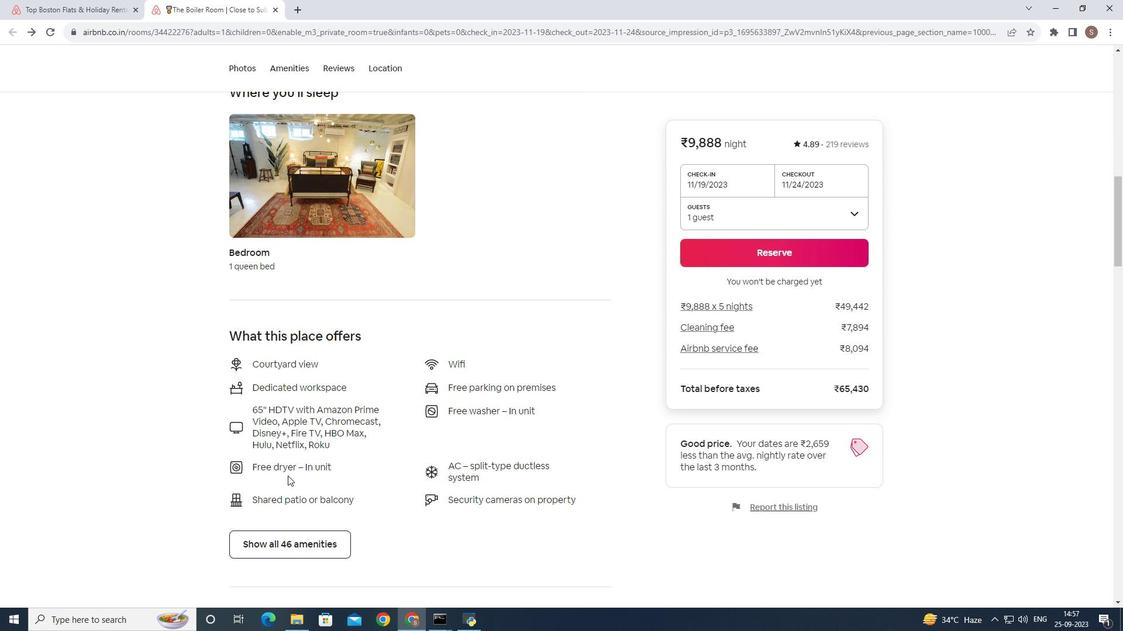 
Action: Mouse moved to (298, 549)
Screenshot: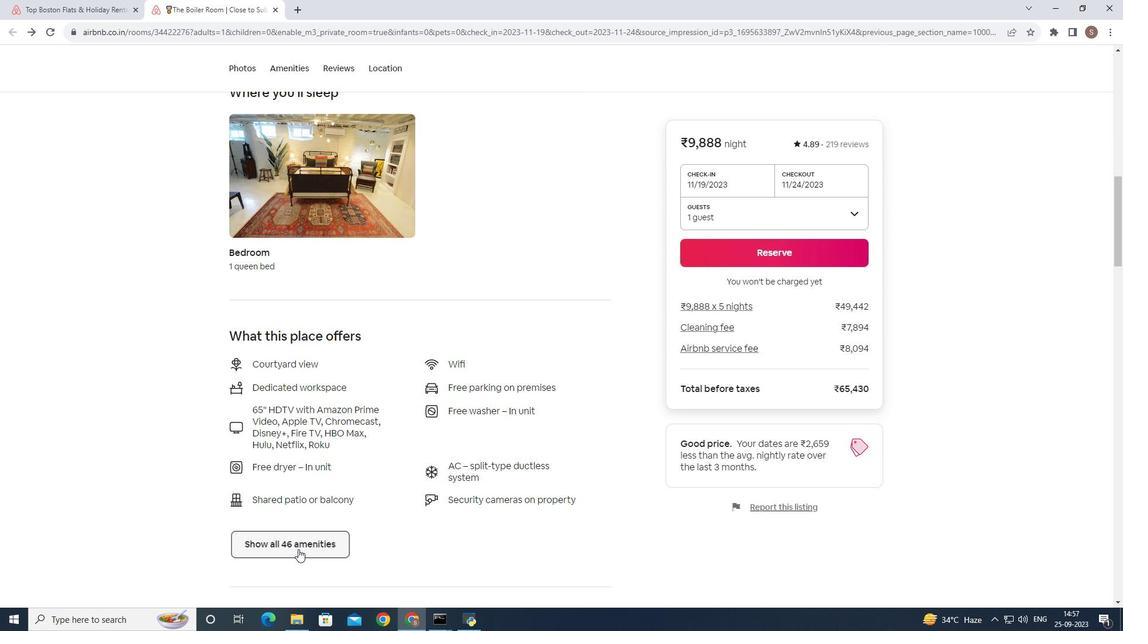 
Action: Mouse pressed left at (298, 549)
Screenshot: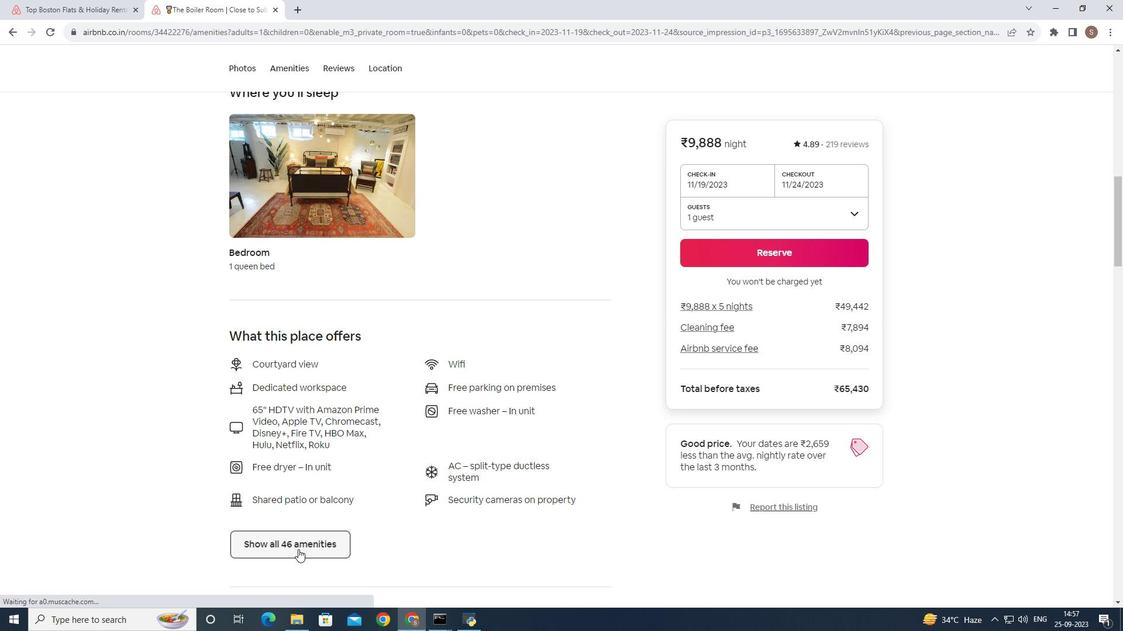 
Action: Mouse moved to (515, 346)
Screenshot: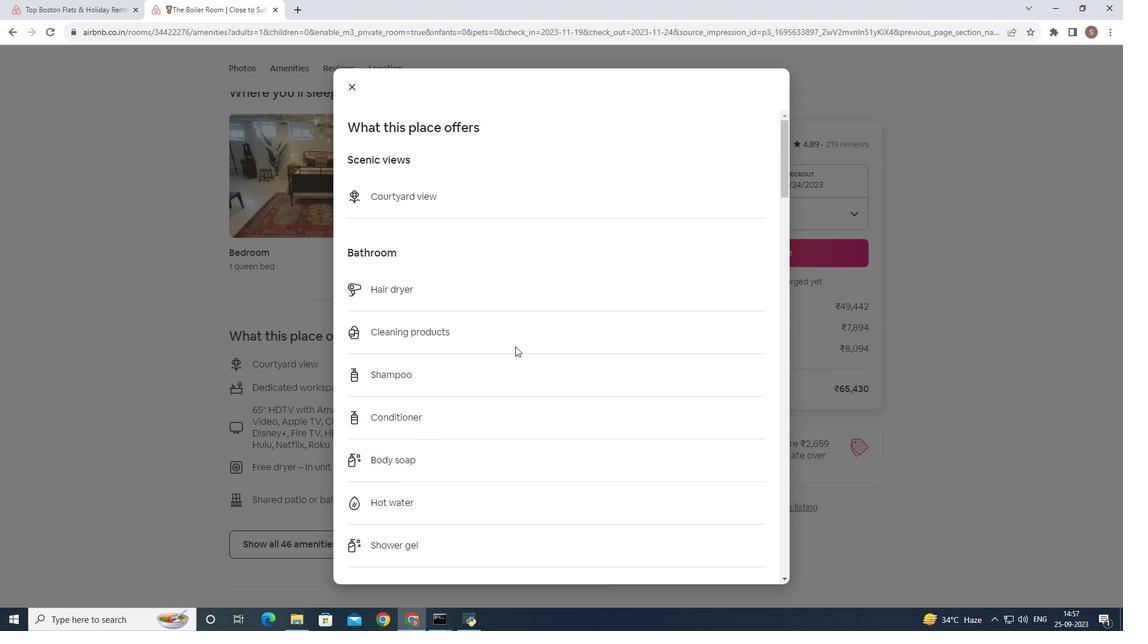 
Action: Mouse pressed left at (515, 346)
Screenshot: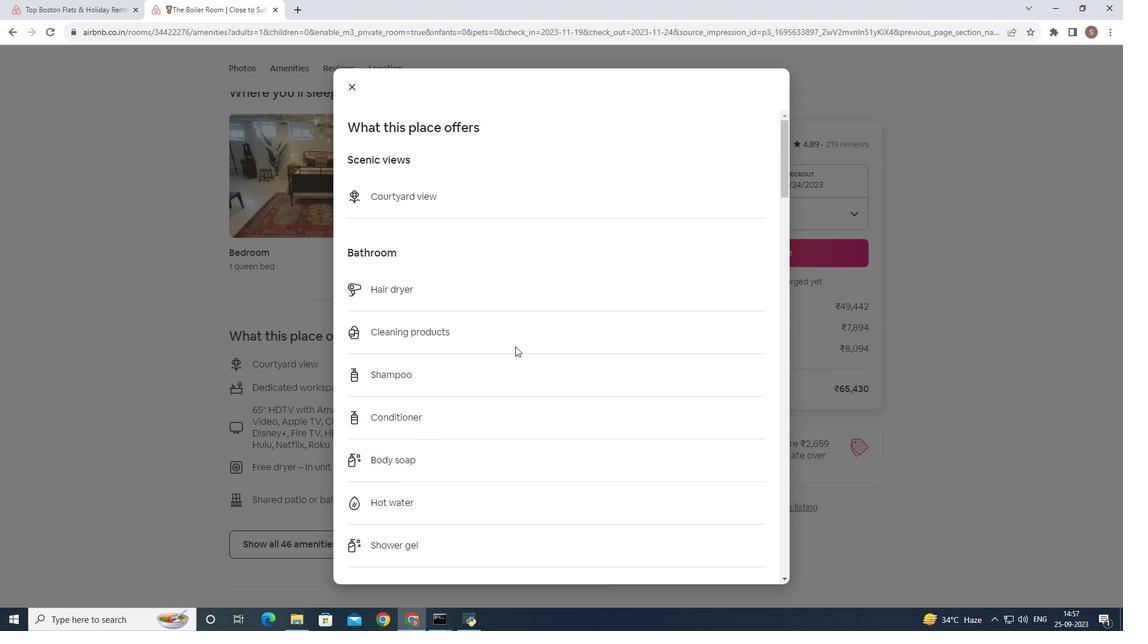 
Action: Key pressed <Key.down><Key.down><Key.down><Key.down><Key.down><Key.down><Key.down><Key.down><Key.down><Key.down><Key.down><Key.down><Key.down><Key.down><Key.down><Key.down><Key.down><Key.down><Key.down><Key.down><Key.down><Key.down><Key.down><Key.down><Key.down><Key.down><Key.down><Key.down><Key.down><Key.down><Key.down><Key.down><Key.down><Key.down><Key.down><Key.down><Key.down><Key.down><Key.down><Key.down><Key.down><Key.down><Key.down><Key.down><Key.down><Key.down><Key.down><Key.down><Key.down><Key.down><Key.down><Key.down><Key.down><Key.down><Key.down><Key.down><Key.down><Key.down><Key.down><Key.down><Key.down><Key.down><Key.down><Key.down><Key.down><Key.down><Key.down><Key.down><Key.down><Key.down><Key.down><Key.down><Key.down><Key.down><Key.down><Key.down><Key.down><Key.down><Key.down><Key.down><Key.down><Key.down><Key.down><Key.down><Key.down><Key.down><Key.down><Key.down><Key.down><Key.down><Key.down><Key.down><Key.down><Key.down><Key.down><Key.down><Key.down><Key.down><Key.down><Key.down><Key.down><Key.down><Key.down><Key.down><Key.down><Key.down><Key.down><Key.down><Key.down><Key.down><Key.down><Key.down><Key.down><Key.down><Key.down><Key.down><Key.down><Key.down><Key.down><Key.down><Key.down><Key.down><Key.down><Key.down><Key.down>
Screenshot: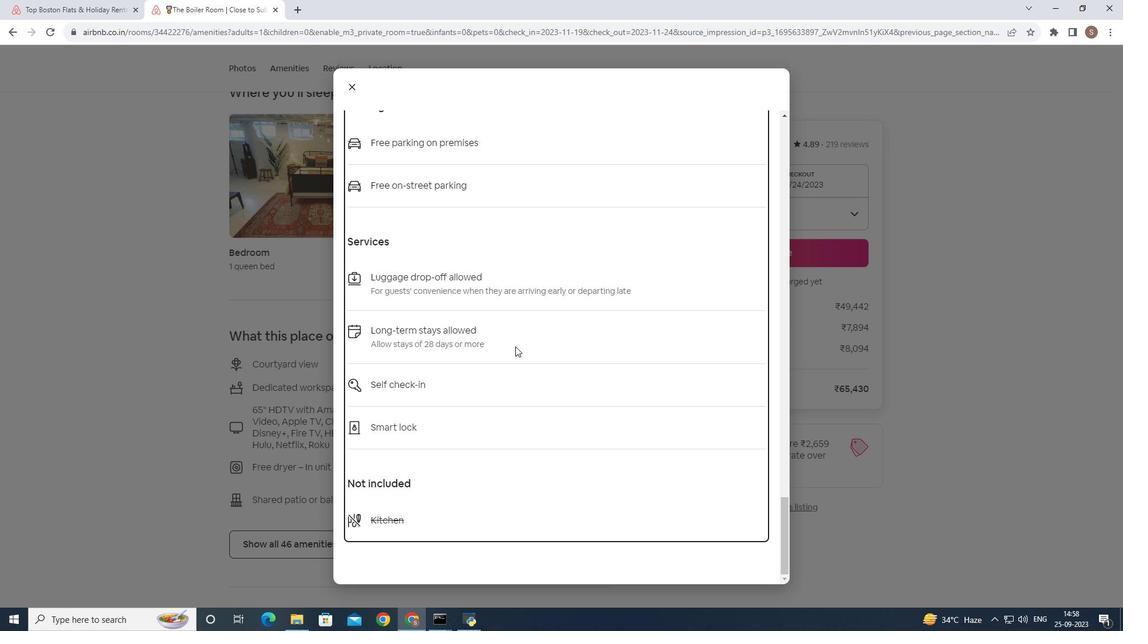 
Action: Mouse moved to (349, 84)
Screenshot: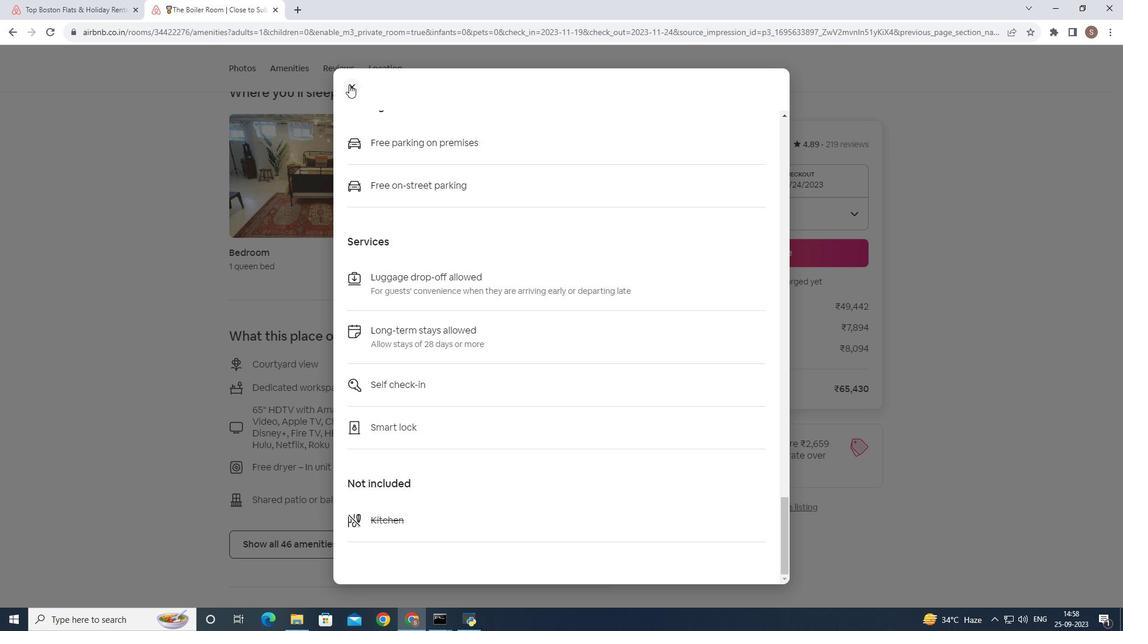 
Action: Mouse pressed left at (349, 84)
Screenshot: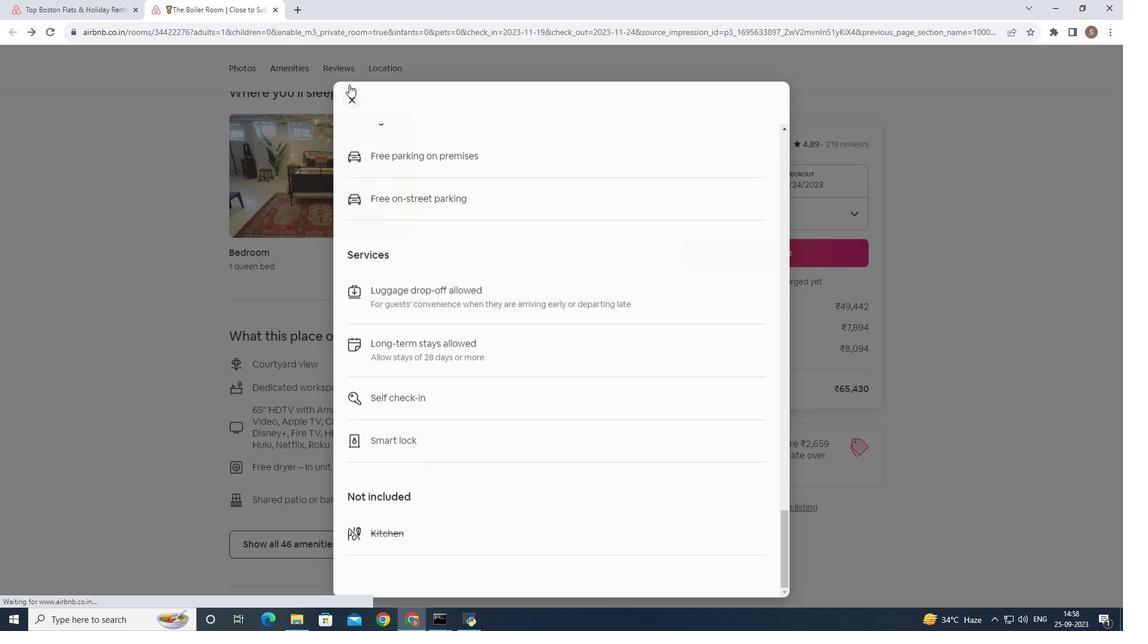 
Action: Mouse moved to (379, 351)
Screenshot: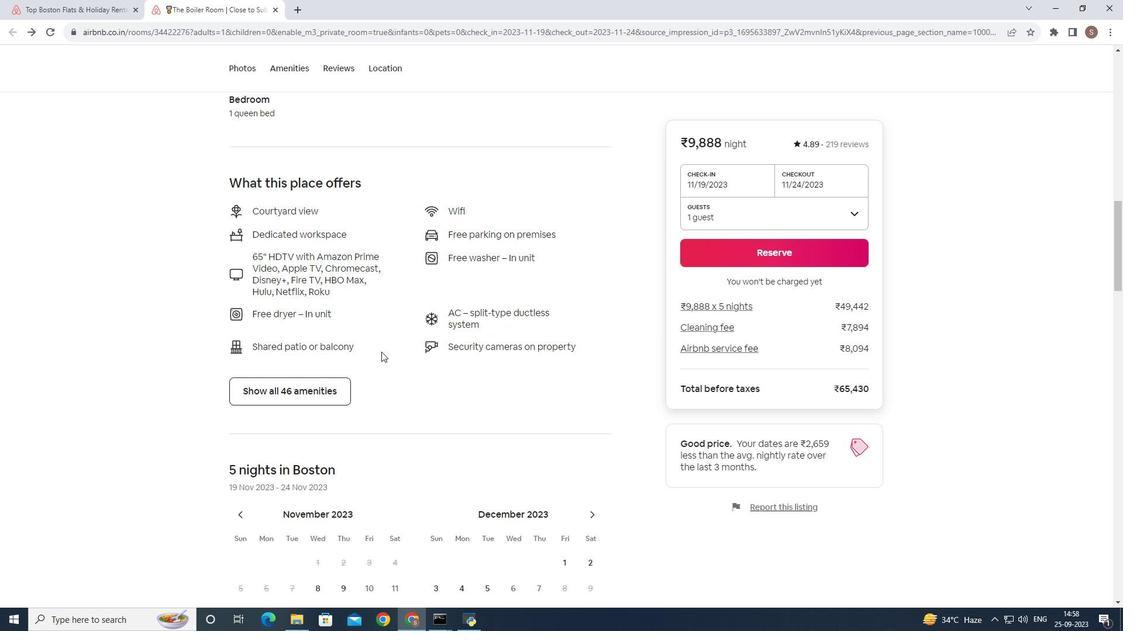 
Action: Mouse scrolled (379, 350) with delta (0, 0)
Screenshot: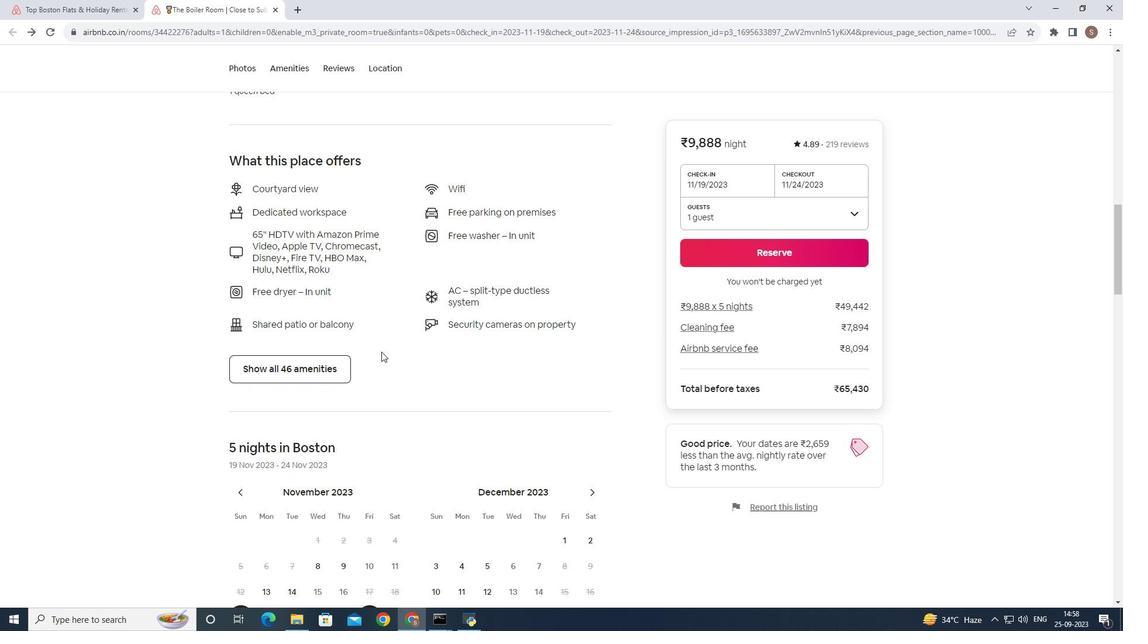 
Action: Mouse moved to (379, 351)
Screenshot: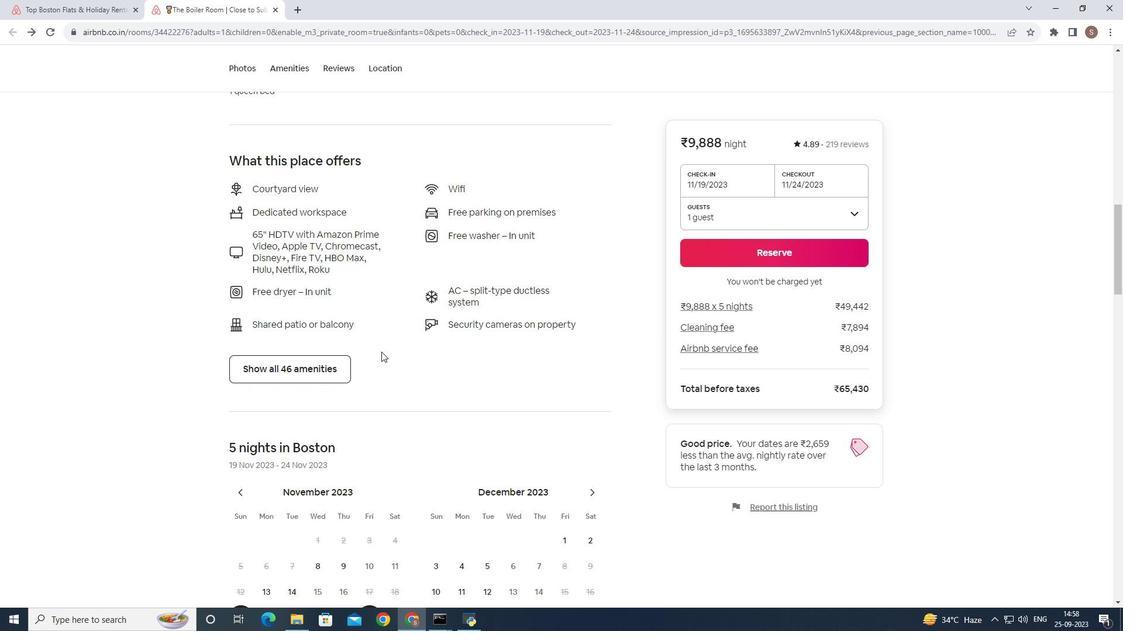 
Action: Mouse scrolled (379, 350) with delta (0, 0)
Screenshot: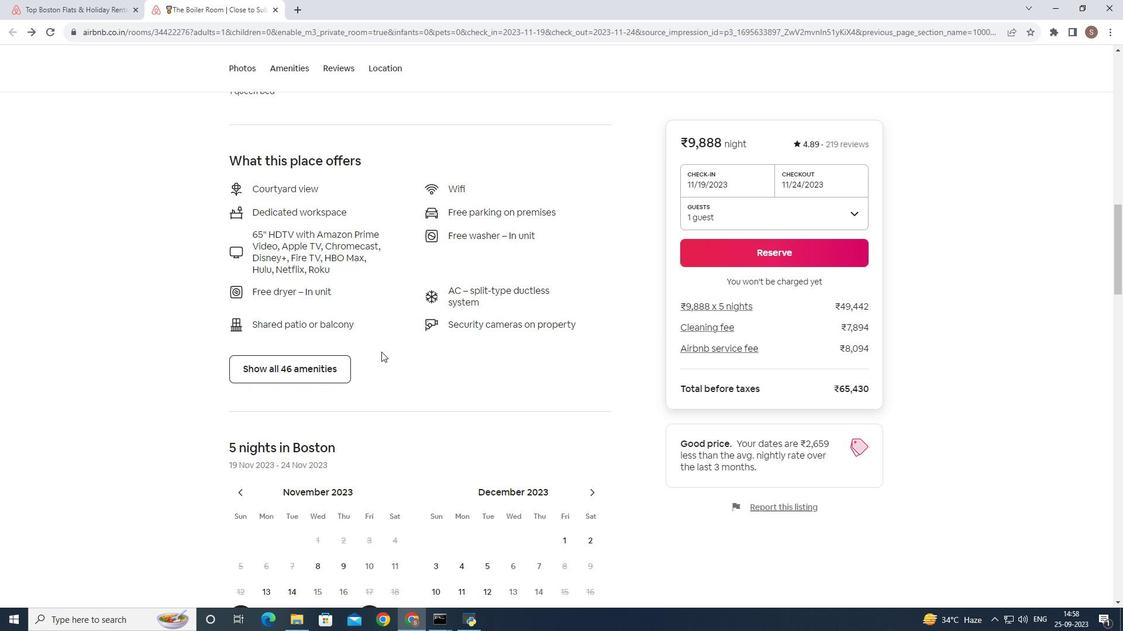
Action: Mouse moved to (381, 352)
Screenshot: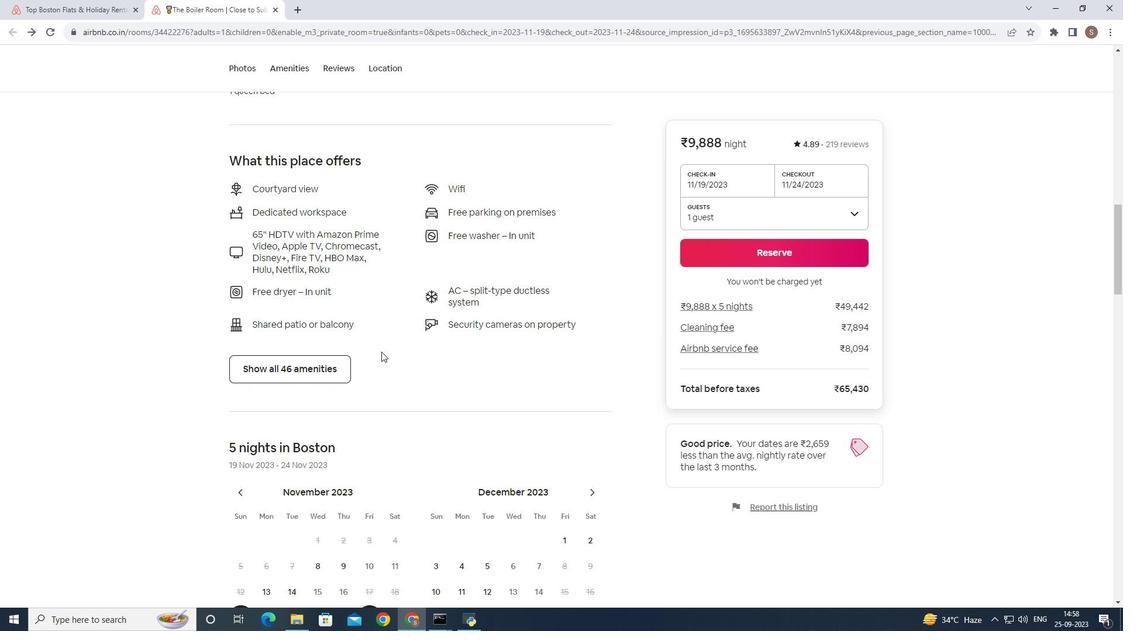 
Action: Mouse scrolled (381, 351) with delta (0, 0)
Screenshot: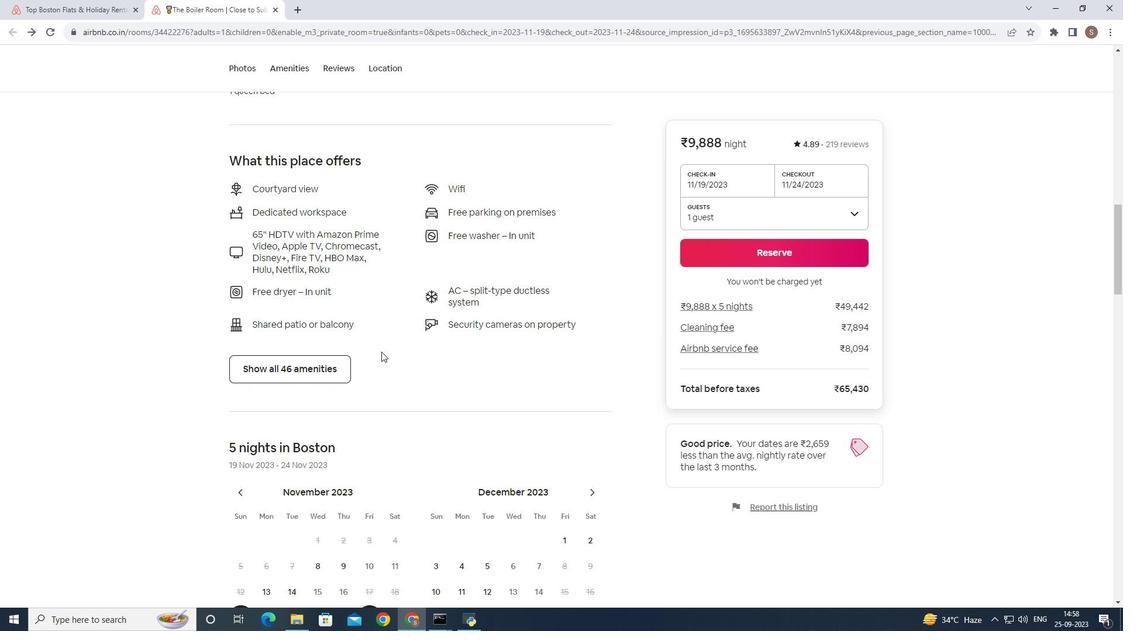 
Action: Mouse scrolled (381, 351) with delta (0, 0)
Screenshot: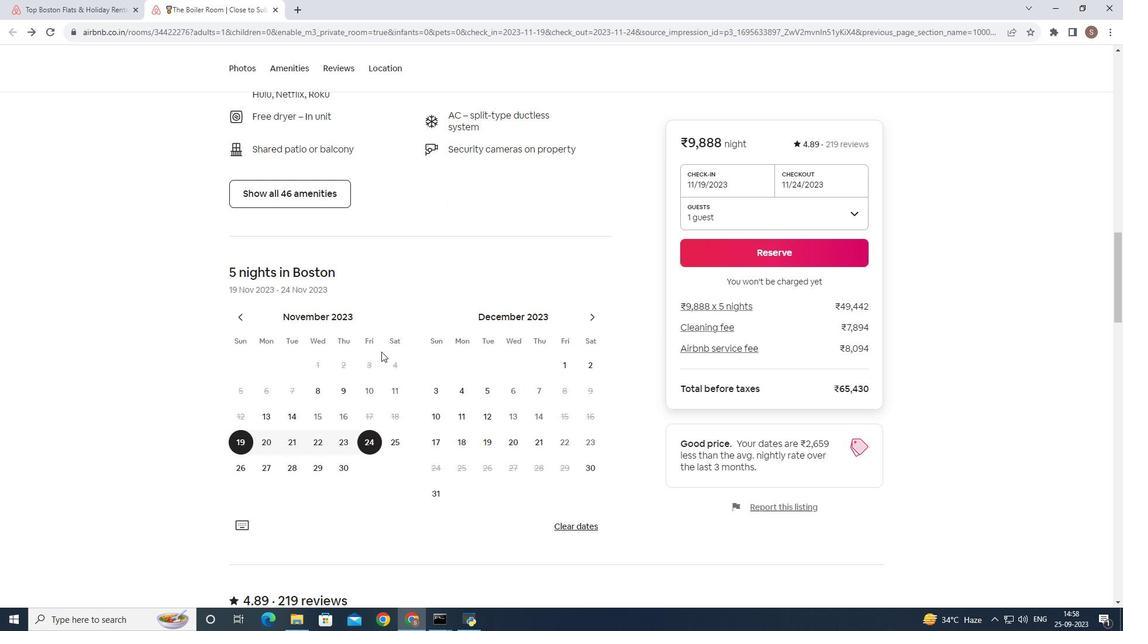 
Action: Mouse scrolled (381, 351) with delta (0, 0)
Screenshot: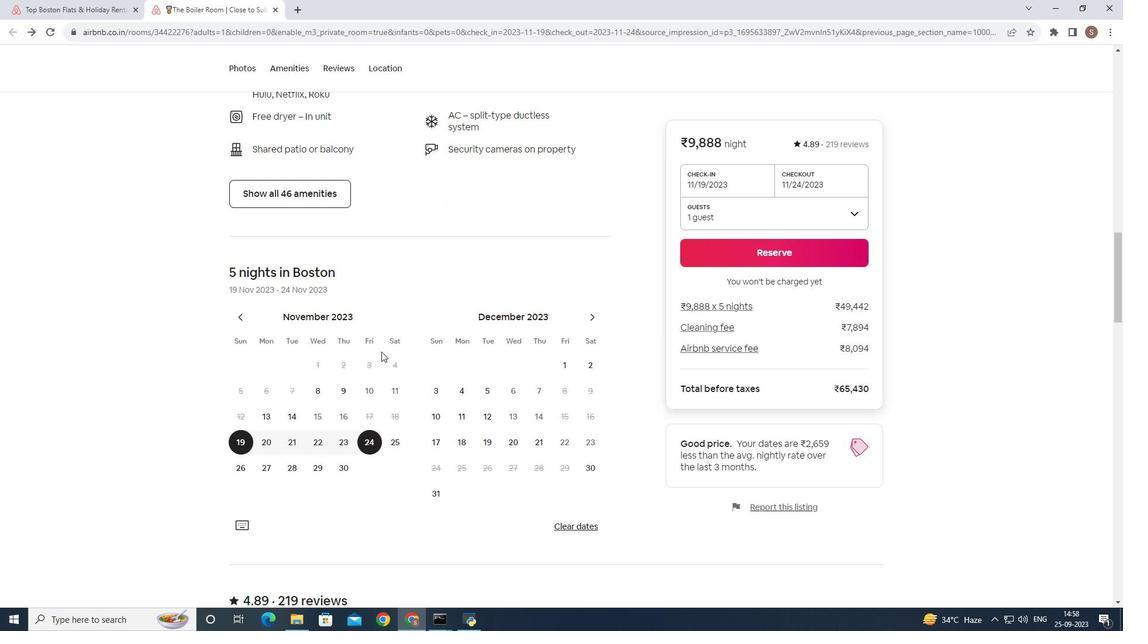 
Action: Mouse scrolled (381, 351) with delta (0, 0)
Screenshot: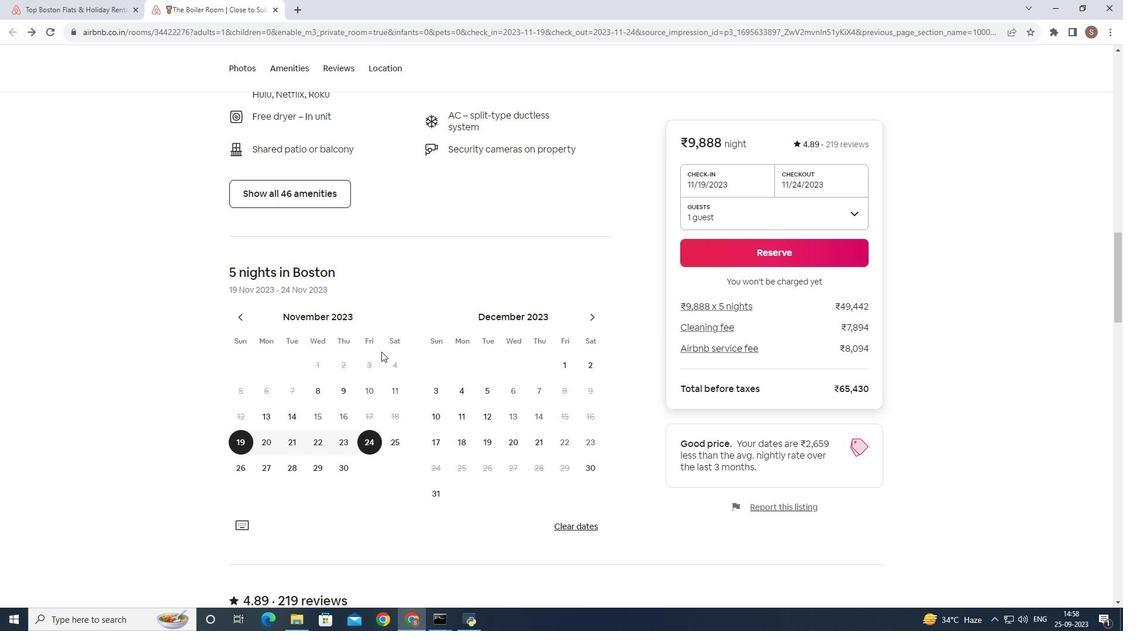 
Action: Mouse scrolled (381, 351) with delta (0, 0)
Screenshot: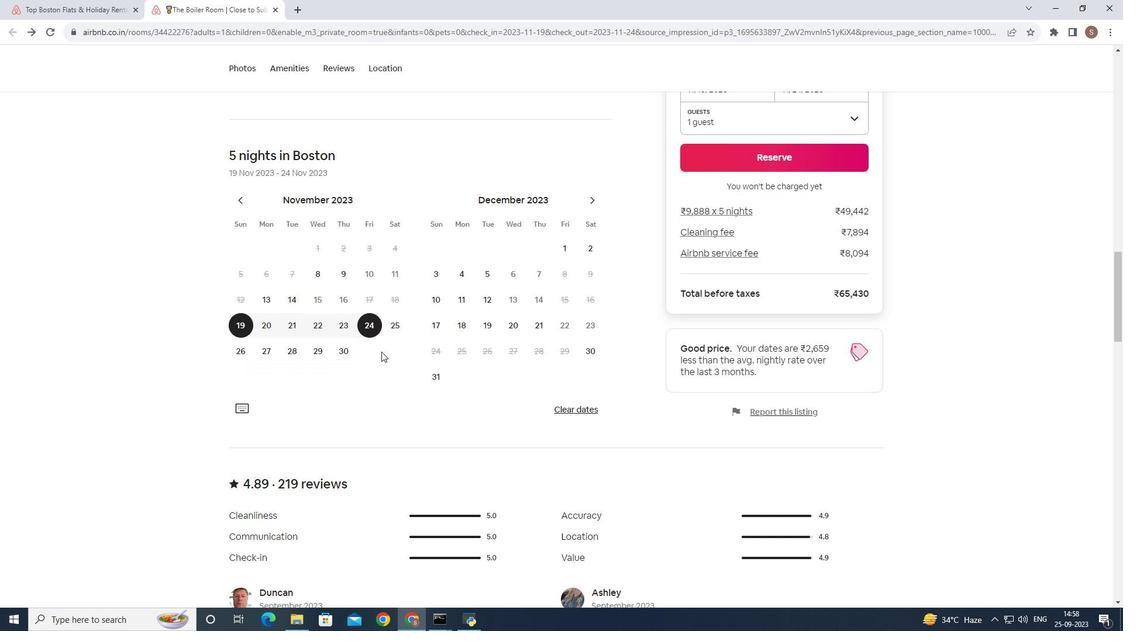 
Action: Mouse scrolled (381, 351) with delta (0, 0)
Screenshot: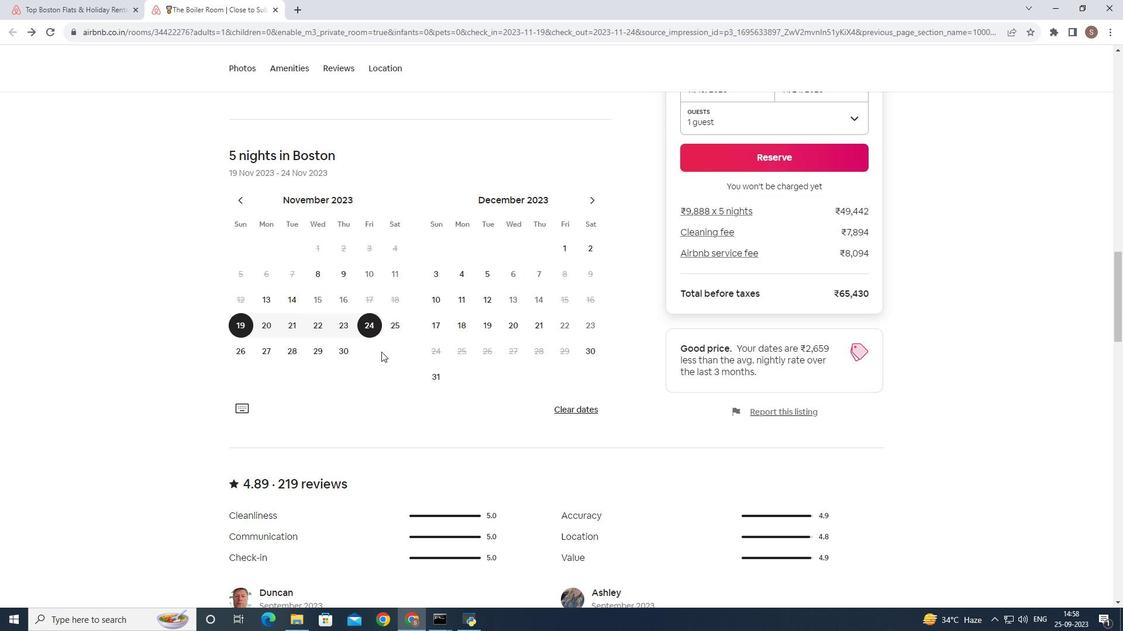 
Action: Mouse scrolled (381, 351) with delta (0, 0)
Screenshot: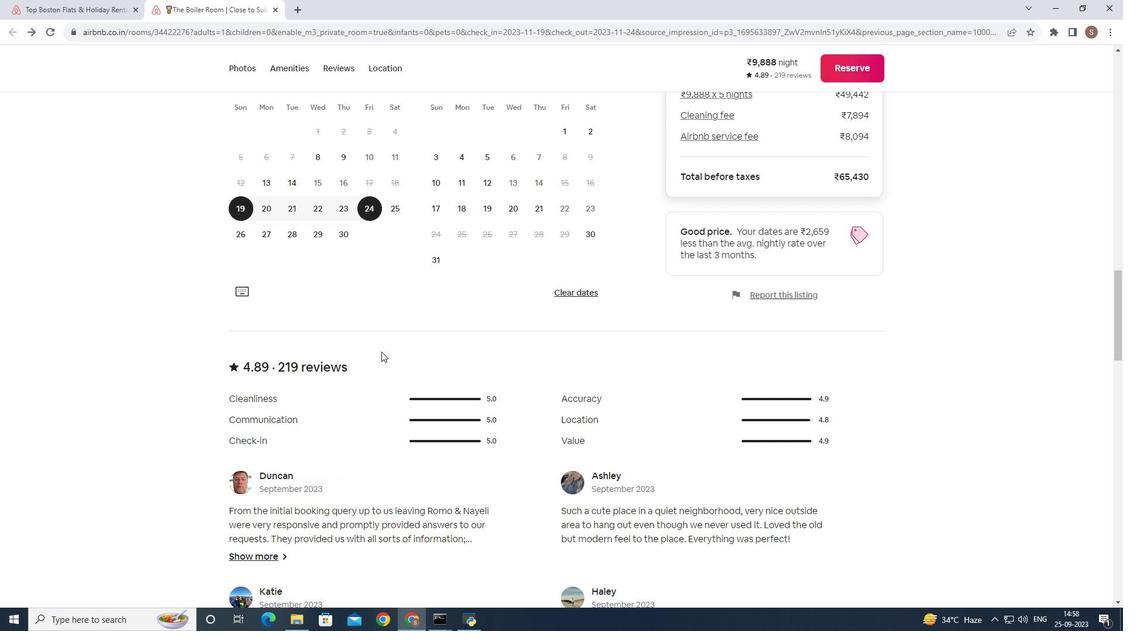 
Action: Mouse scrolled (381, 351) with delta (0, 0)
Screenshot: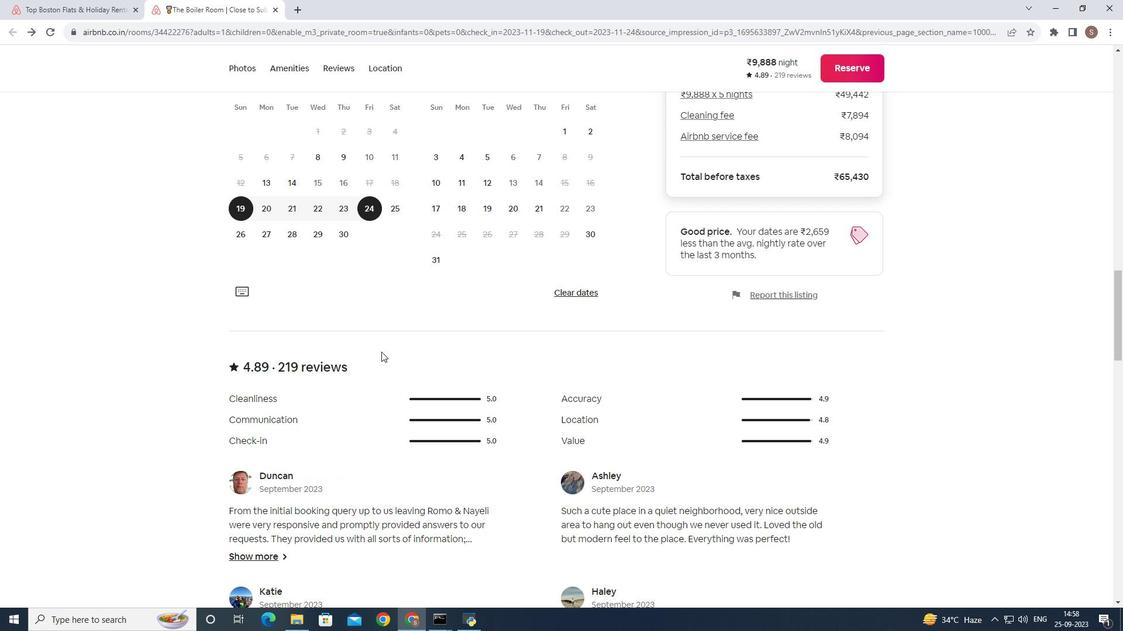 
Action: Mouse scrolled (381, 351) with delta (0, 0)
Screenshot: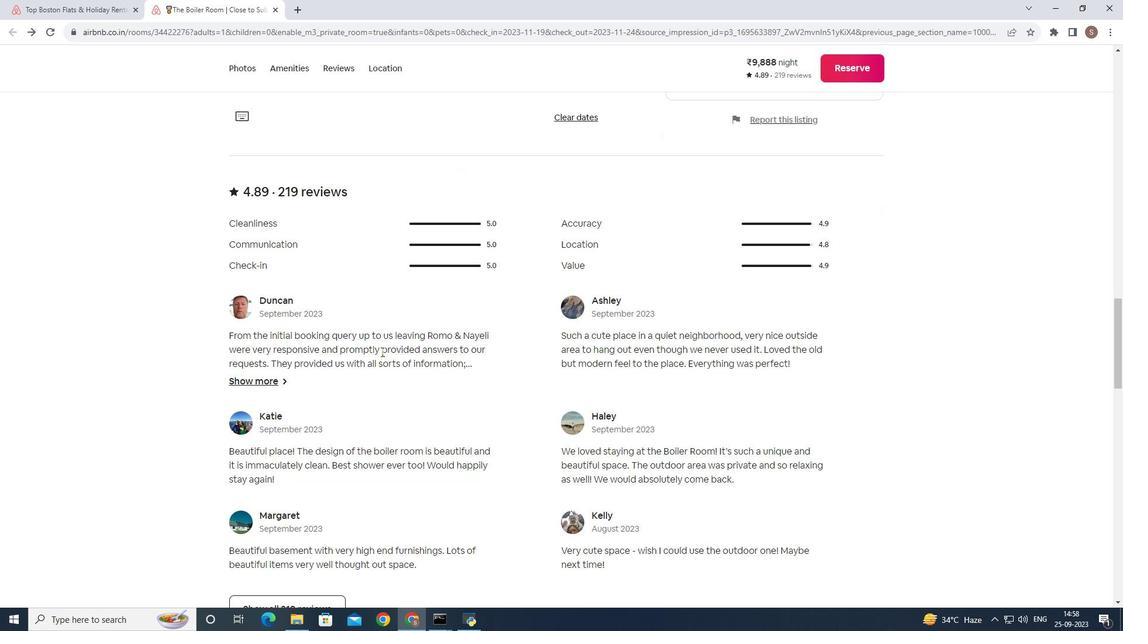 
Action: Mouse scrolled (381, 351) with delta (0, 0)
Screenshot: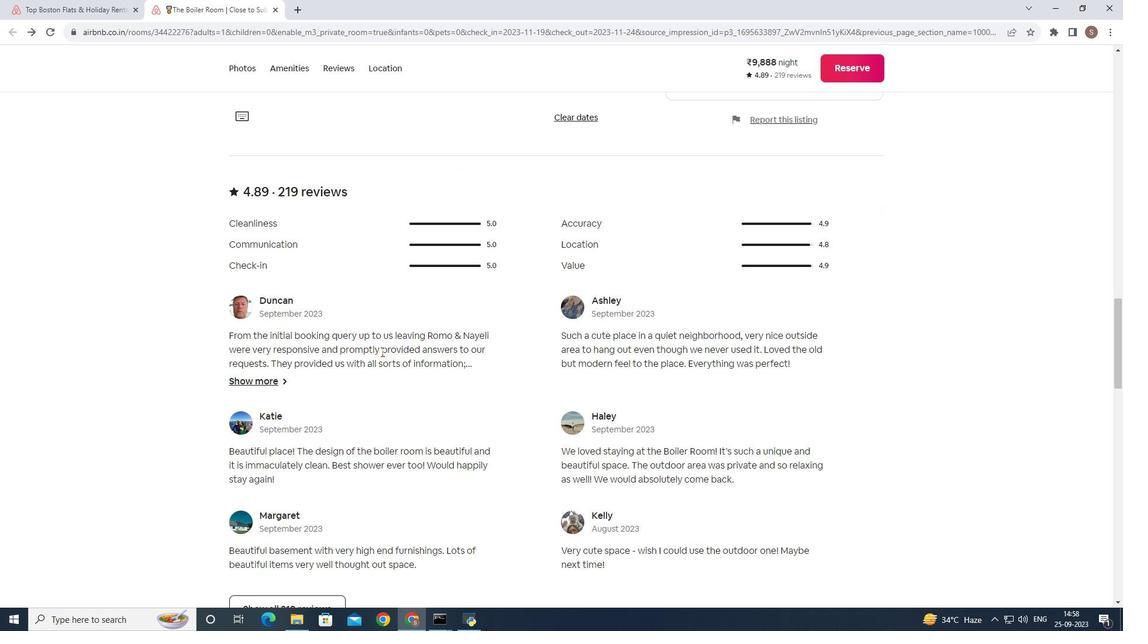 
Action: Mouse scrolled (381, 351) with delta (0, 0)
Screenshot: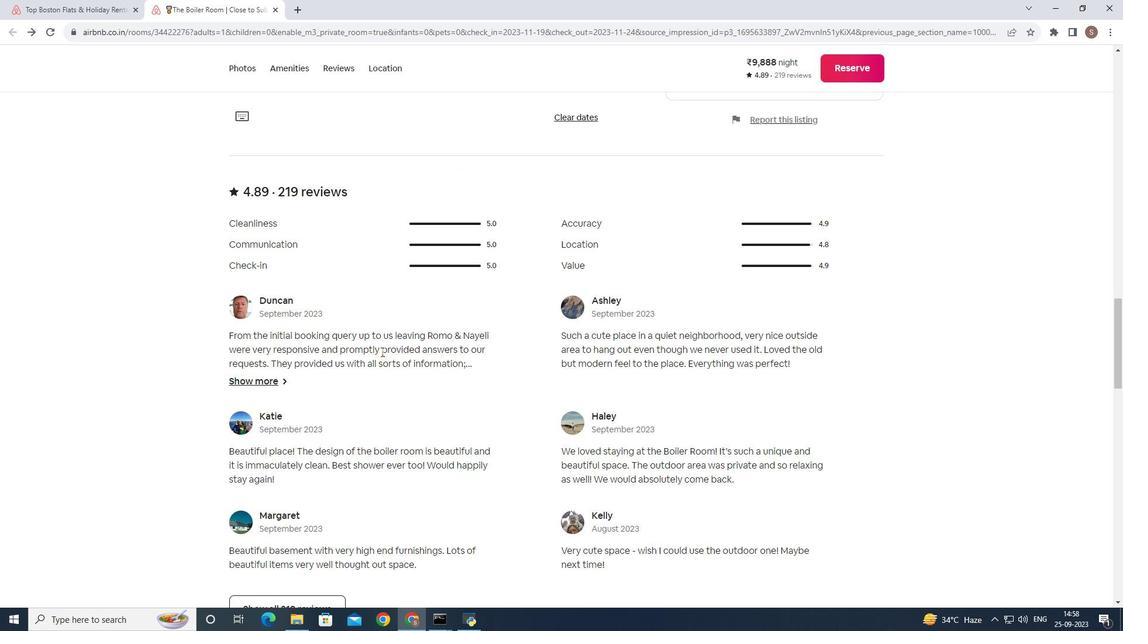 
Action: Mouse scrolled (381, 351) with delta (0, 0)
Screenshot: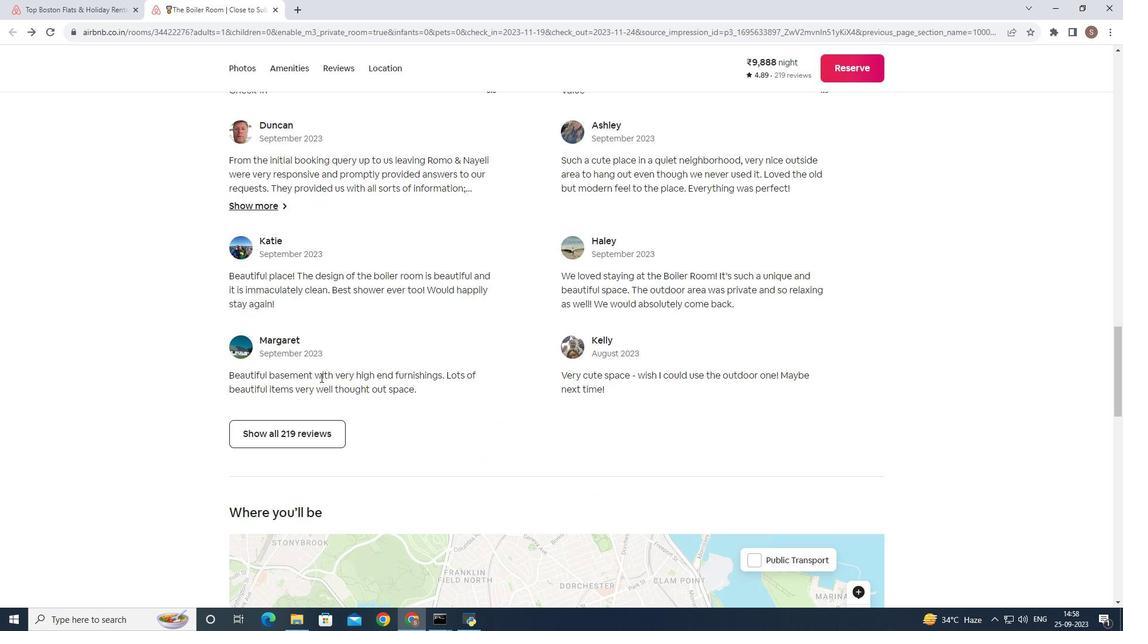 
Action: Mouse scrolled (381, 351) with delta (0, 0)
Screenshot: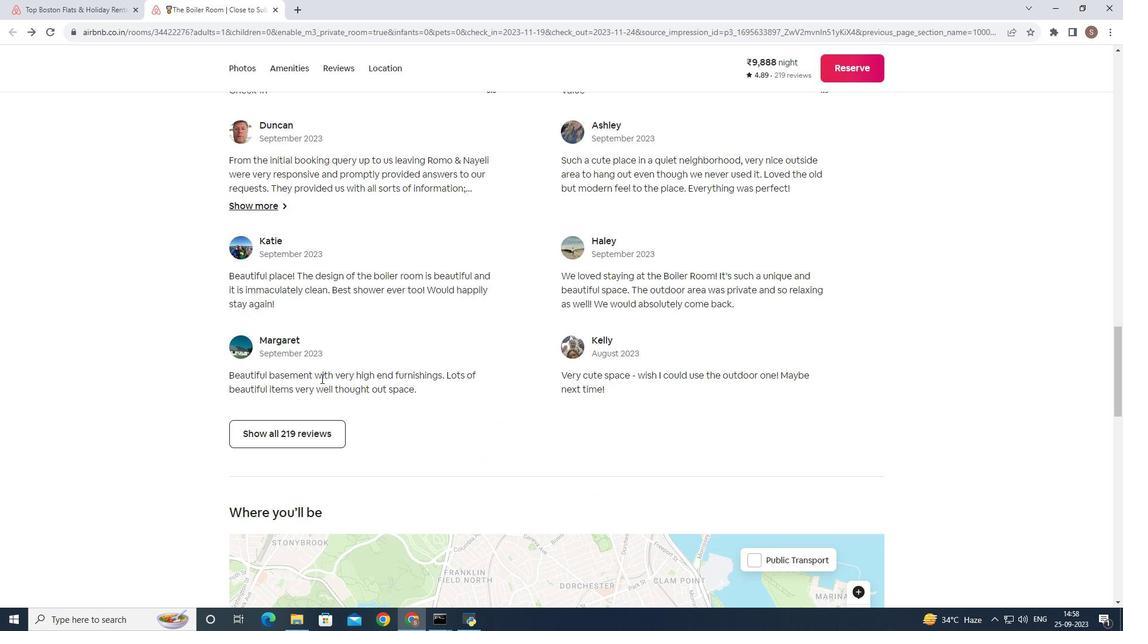 
Action: Mouse scrolled (381, 351) with delta (0, 0)
Screenshot: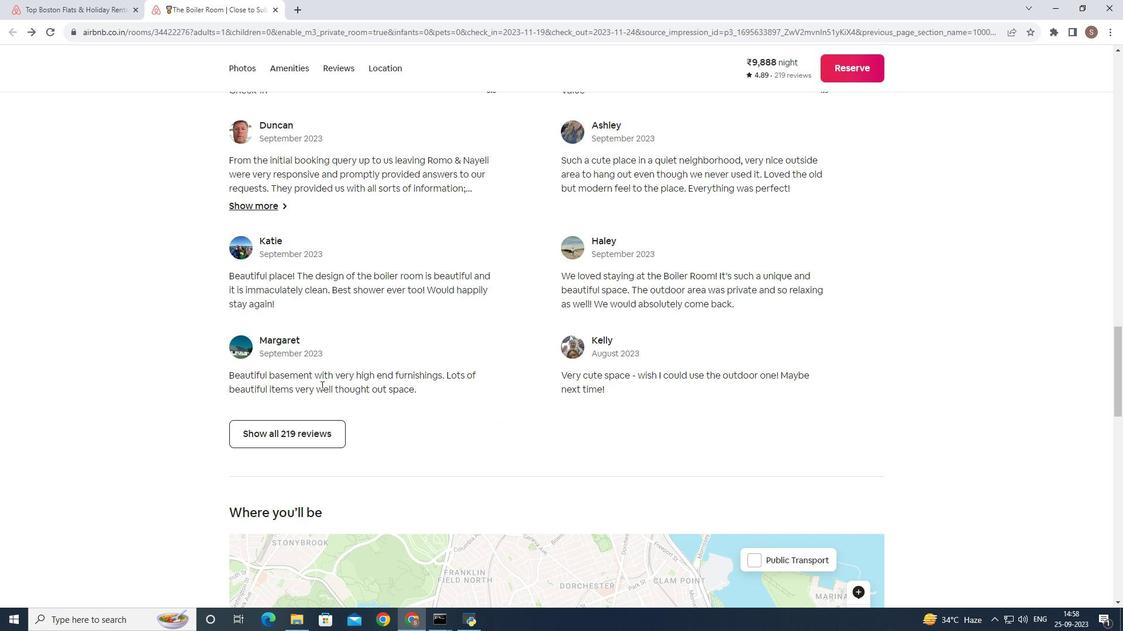 
Action: Mouse moved to (297, 438)
Screenshot: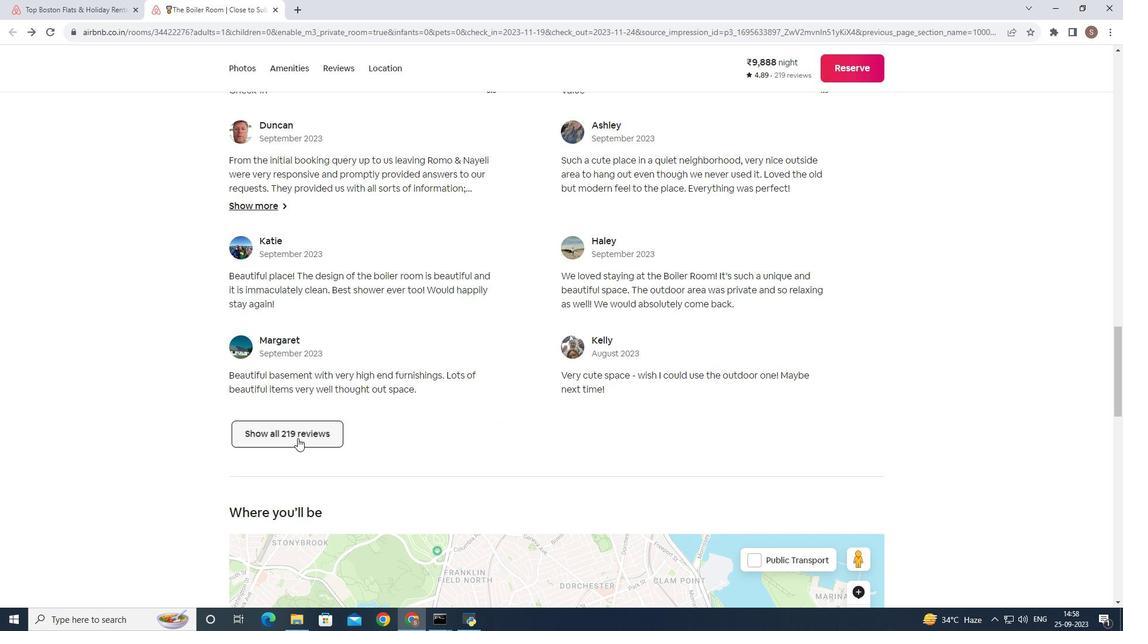 
Action: Mouse pressed left at (297, 438)
Screenshot: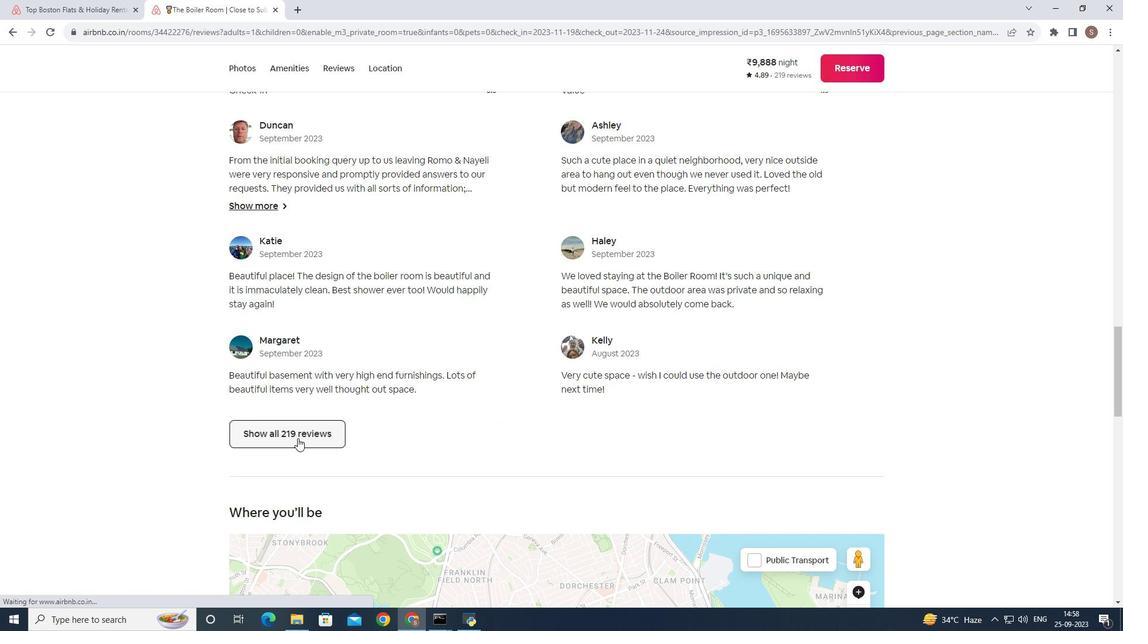 
Action: Mouse moved to (621, 293)
Screenshot: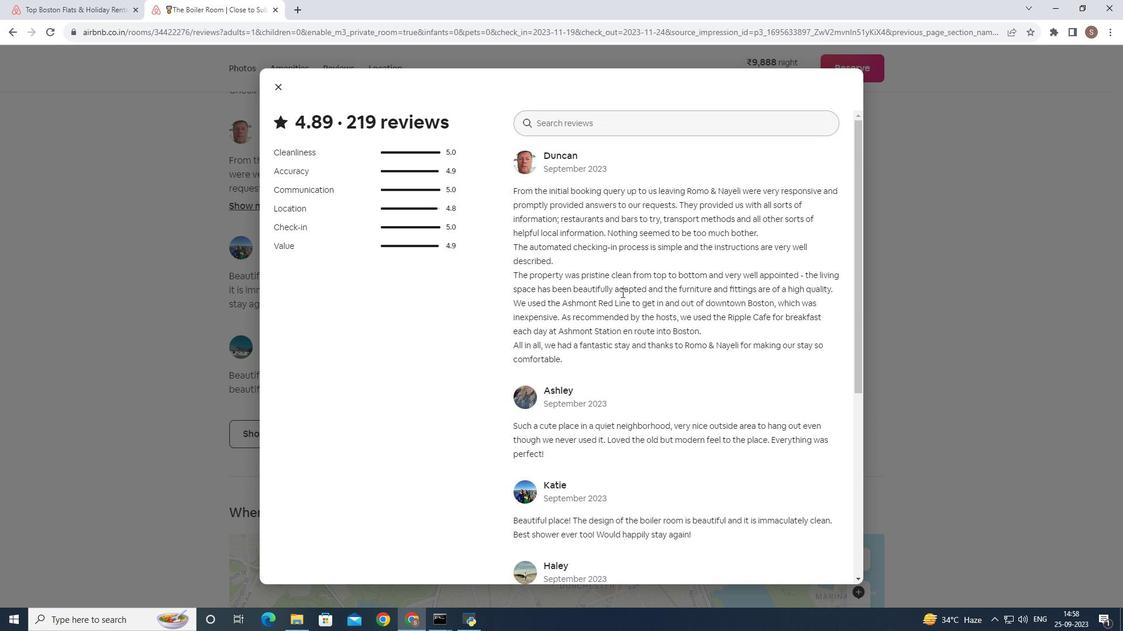 
Action: Mouse scrolled (621, 292) with delta (0, 0)
Screenshot: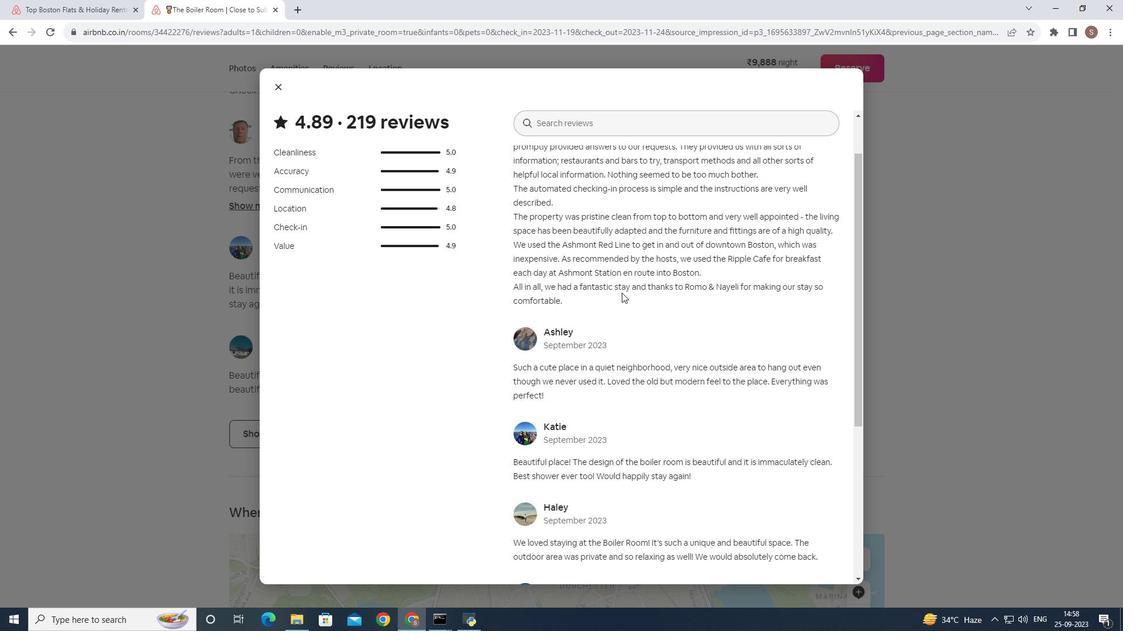 
Action: Mouse pressed left at (621, 293)
Screenshot: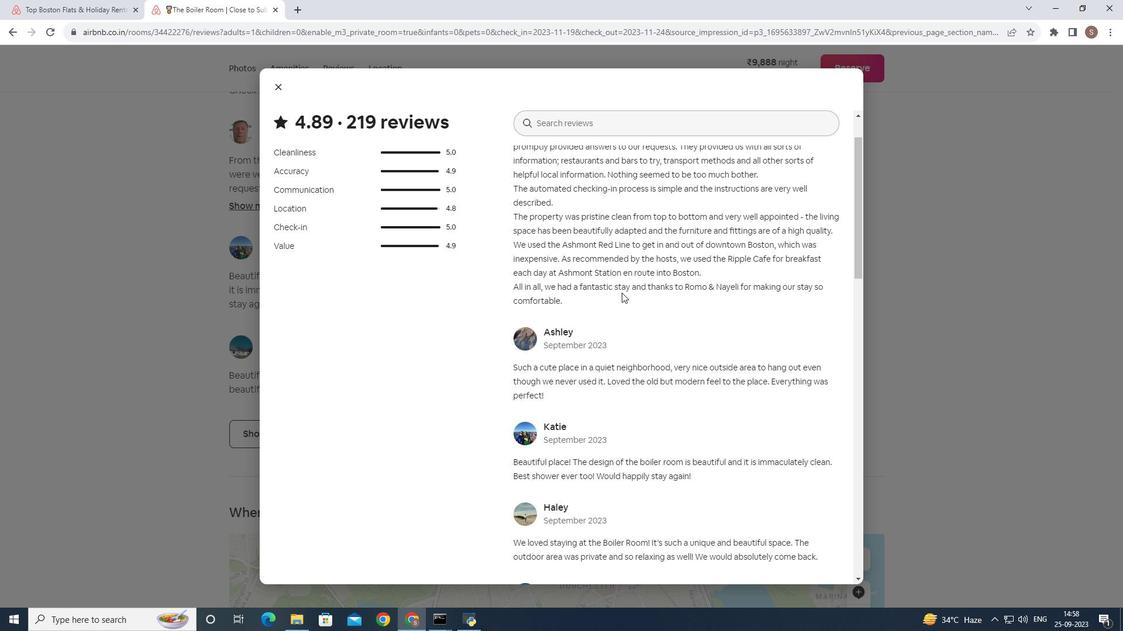 
Action: Key pressed <Key.down><Key.down><Key.down><Key.down><Key.down><Key.down><Key.down><Key.down><Key.down><Key.down><Key.down><Key.down><Key.down><Key.down><Key.down><Key.down><Key.down><Key.down><Key.down><Key.down><Key.down><Key.down><Key.down><Key.down><Key.down><Key.down><Key.down><Key.down><Key.down><Key.down><Key.down><Key.down><Key.down><Key.down><Key.down><Key.down><Key.down><Key.down><Key.down><Key.down><Key.down><Key.down><Key.down><Key.down><Key.down><Key.down><Key.down><Key.down><Key.down><Key.down><Key.down><Key.down><Key.down><Key.down><Key.down><Key.down><Key.down><Key.down><Key.down><Key.down><Key.down><Key.down><Key.down><Key.down><Key.down><Key.down><Key.down><Key.down><Key.down><Key.down><Key.down><Key.down><Key.down><Key.down><Key.down><Key.down><Key.down><Key.down><Key.down><Key.down><Key.down><Key.down><Key.down><Key.down><Key.down><Key.down><Key.down><Key.down><Key.down><Key.down><Key.down><Key.down><Key.down><Key.down><Key.down><Key.down><Key.down><Key.down><Key.down><Key.down><Key.down><Key.down><Key.down><Key.down><Key.down><Key.down><Key.down><Key.down><Key.down><Key.down><Key.down><Key.down><Key.down><Key.down><Key.down><Key.down><Key.down><Key.down><Key.down><Key.down><Key.down><Key.down><Key.down><Key.down><Key.down><Key.down><Key.down><Key.down><Key.down><Key.down><Key.down><Key.down><Key.down><Key.down><Key.down><Key.down><Key.down><Key.down><Key.down><Key.down><Key.down><Key.down><Key.down><Key.down><Key.down><Key.down><Key.down><Key.down><Key.down><Key.down><Key.down><Key.down><Key.down><Key.down><Key.down><Key.down><Key.down><Key.down><Key.down><Key.down><Key.down><Key.down><Key.down><Key.down><Key.down><Key.down><Key.down><Key.down><Key.down><Key.down><Key.down><Key.down><Key.down><Key.down><Key.down><Key.down><Key.down><Key.down><Key.down><Key.down><Key.down><Key.down><Key.down><Key.down><Key.down><Key.down><Key.down><Key.down><Key.down><Key.down><Key.down><Key.down><Key.down><Key.down><Key.down><Key.down><Key.down><Key.down><Key.down><Key.down><Key.down><Key.down><Key.down><Key.down><Key.down><Key.down><Key.down><Key.down><Key.down><Key.down><Key.down><Key.down><Key.down><Key.down><Key.down><Key.down><Key.down><Key.down><Key.down><Key.down><Key.down><Key.down><Key.down><Key.down><Key.down><Key.down><Key.down><Key.down><Key.down><Key.down><Key.down><Key.down><Key.down><Key.down><Key.down><Key.down><Key.down><Key.down><Key.down><Key.down><Key.down><Key.down><Key.down><Key.down><Key.down><Key.down><Key.down><Key.down><Key.down><Key.down><Key.down><Key.down><Key.down><Key.down><Key.down><Key.down><Key.down><Key.down><Key.down><Key.down><Key.down><Key.down><Key.down><Key.down><Key.down><Key.down><Key.down><Key.down><Key.down><Key.down><Key.down><Key.down><Key.down><Key.down><Key.down><Key.down><Key.down><Key.down><Key.down><Key.down><Key.down><Key.down><Key.down><Key.down><Key.down><Key.down><Key.down><Key.down><Key.down><Key.down><Key.down><Key.down><Key.down><Key.down><Key.down><Key.down><Key.down><Key.down><Key.down><Key.down><Key.down><Key.down><Key.down><Key.down><Key.down><Key.down><Key.down><Key.down><Key.down><Key.down><Key.down><Key.down><Key.down><Key.down><Key.down><Key.down><Key.down><Key.down><Key.down><Key.down><Key.down><Key.down><Key.down><Key.down><Key.down><Key.down><Key.down><Key.down><Key.down><Key.down><Key.down><Key.down><Key.down><Key.down><Key.down><Key.down><Key.down><Key.down><Key.down><Key.down><Key.down><Key.down><Key.down><Key.down><Key.down><Key.down><Key.down><Key.down><Key.down><Key.down><Key.down><Key.down><Key.down><Key.down><Key.down><Key.down><Key.down><Key.down><Key.down><Key.down><Key.down><Key.down><Key.down><Key.down><Key.down><Key.down><Key.down><Key.down><Key.down><Key.down><Key.down><Key.down><Key.down><Key.down><Key.down><Key.down><Key.down><Key.down><Key.down><Key.down><Key.down><Key.down><Key.down><Key.down><Key.down><Key.down><Key.down><Key.down><Key.down><Key.down><Key.down><Key.down><Key.down><Key.down><Key.down><Key.down><Key.down><Key.down><Key.down><Key.down><Key.down><Key.down><Key.down><Key.down><Key.down><Key.down><Key.down><Key.down><Key.down><Key.down><Key.down><Key.down><Key.down><Key.down><Key.down><Key.down><Key.down><Key.down><Key.down><Key.down><Key.down><Key.down><Key.down><Key.down><Key.down><Key.down><Key.down><Key.down><Key.down><Key.down><Key.down><Key.down><Key.down><Key.down><Key.down><Key.down><Key.down><Key.down><Key.down><Key.down><Key.down><Key.down><Key.down><Key.down><Key.down><Key.down><Key.down><Key.down><Key.down><Key.down><Key.down><Key.down><Key.down><Key.down><Key.down><Key.down><Key.down><Key.down><Key.down><Key.down><Key.down><Key.down><Key.down><Key.down><Key.down><Key.down><Key.down><Key.down><Key.down><Key.down><Key.down><Key.down><Key.down><Key.down><Key.down><Key.down><Key.down><Key.down><Key.down><Key.down><Key.down><Key.down><Key.down><Key.down><Key.down><Key.down><Key.down><Key.down><Key.down><Key.down><Key.down><Key.down><Key.down><Key.down><Key.down><Key.down><Key.down><Key.down><Key.down><Key.down><Key.down><Key.down><Key.down><Key.down><Key.down><Key.down><Key.down><Key.down><Key.down><Key.down><Key.down><Key.down><Key.down><Key.down><Key.down><Key.down><Key.down><Key.down><Key.down><Key.down><Key.down><Key.down><Key.down><Key.down><Key.down><Key.down><Key.down><Key.down><Key.down><Key.down><Key.down><Key.down><Key.down><Key.down><Key.down><Key.down><Key.down><Key.down><Key.down><Key.down><Key.down><Key.down><Key.down><Key.down><Key.down><Key.down><Key.down><Key.down><Key.down><Key.down><Key.down><Key.down><Key.down><Key.down><Key.down><Key.down><Key.down><Key.down><Key.down><Key.down><Key.down><Key.down><Key.down><Key.down><Key.down><Key.down><Key.down><Key.down><Key.down><Key.down><Key.down><Key.down><Key.down><Key.down><Key.down><Key.down><Key.down><Key.down><Key.down><Key.down><Key.down><Key.down><Key.down><Key.down><Key.down><Key.down><Key.down><Key.down><Key.down><Key.down><Key.down><Key.down><Key.down><Key.down><Key.down><Key.down><Key.down><Key.down><Key.down><Key.down><Key.down><Key.down><Key.down><Key.down><Key.down><Key.down><Key.down><Key.down><Key.down><Key.down><Key.down><Key.down><Key.down><Key.down><Key.down><Key.down><Key.down><Key.down><Key.down><Key.down><Key.down><Key.down><Key.down><Key.down><Key.down><Key.down><Key.down><Key.down><Key.down><Key.down>8<Key.down><Key.down><Key.down><Key.down><Key.down><Key.down><Key.down><Key.down><Key.down><Key.down><Key.down><Key.down><Key.down><Key.down><Key.down><Key.down><Key.down><Key.down><Key.down><Key.down><Key.down><Key.down><Key.down><Key.down><Key.left><Key.down>
Screenshot: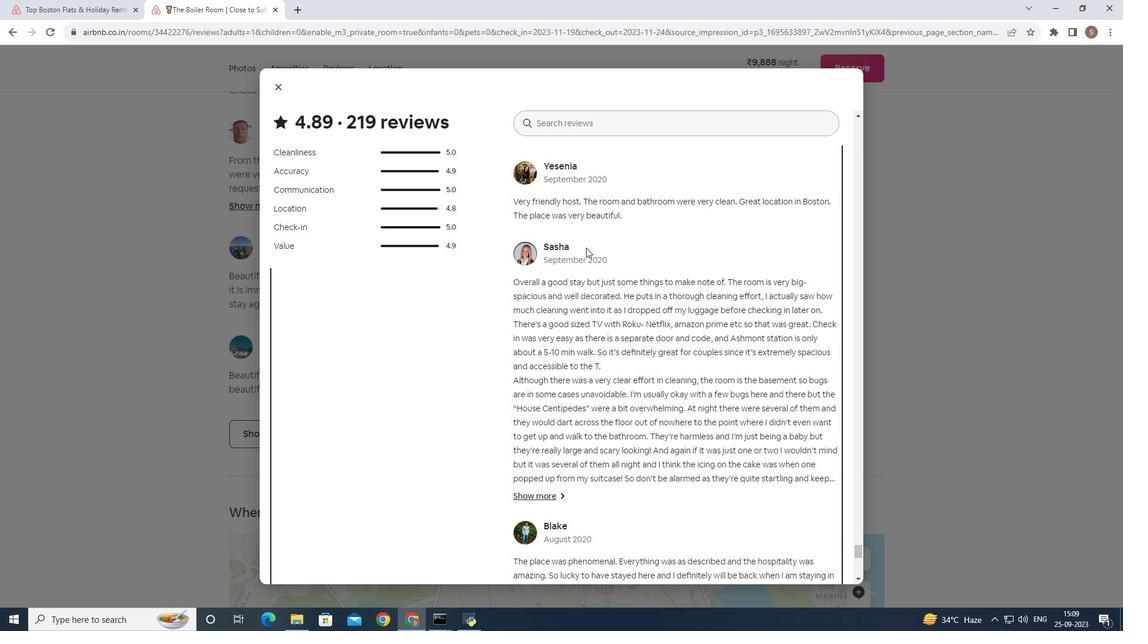 
Action: Mouse moved to (597, 262)
Screenshot: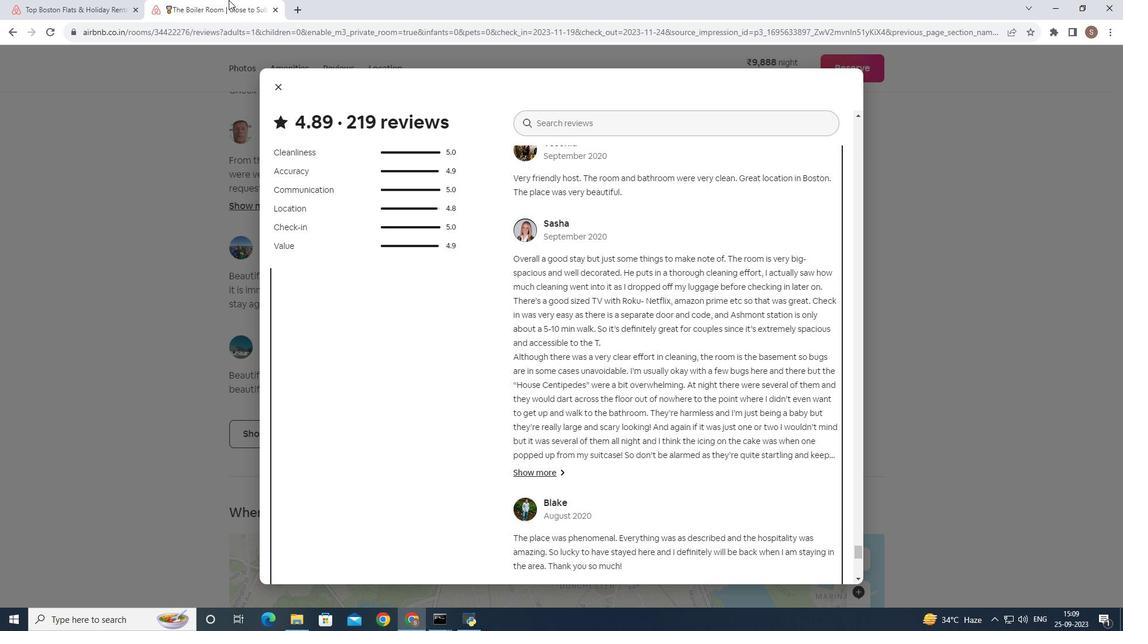 
Action: Key pressed <Key.down>
Screenshot: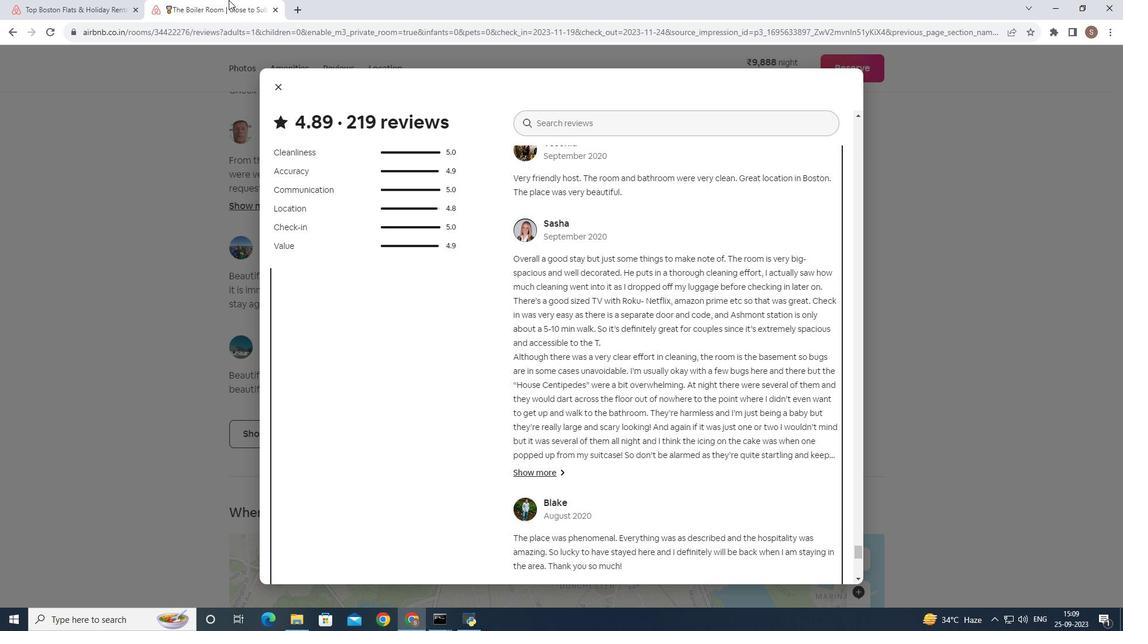 
Action: Mouse moved to (228, 0)
Screenshot: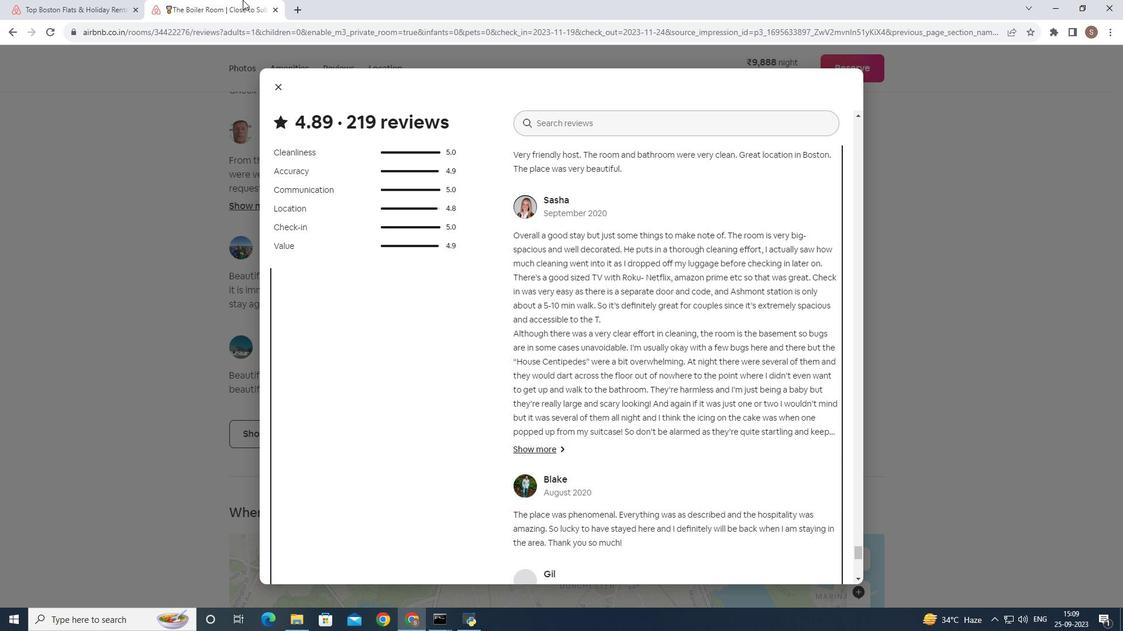 
Action: Key pressed <Key.down>
Screenshot: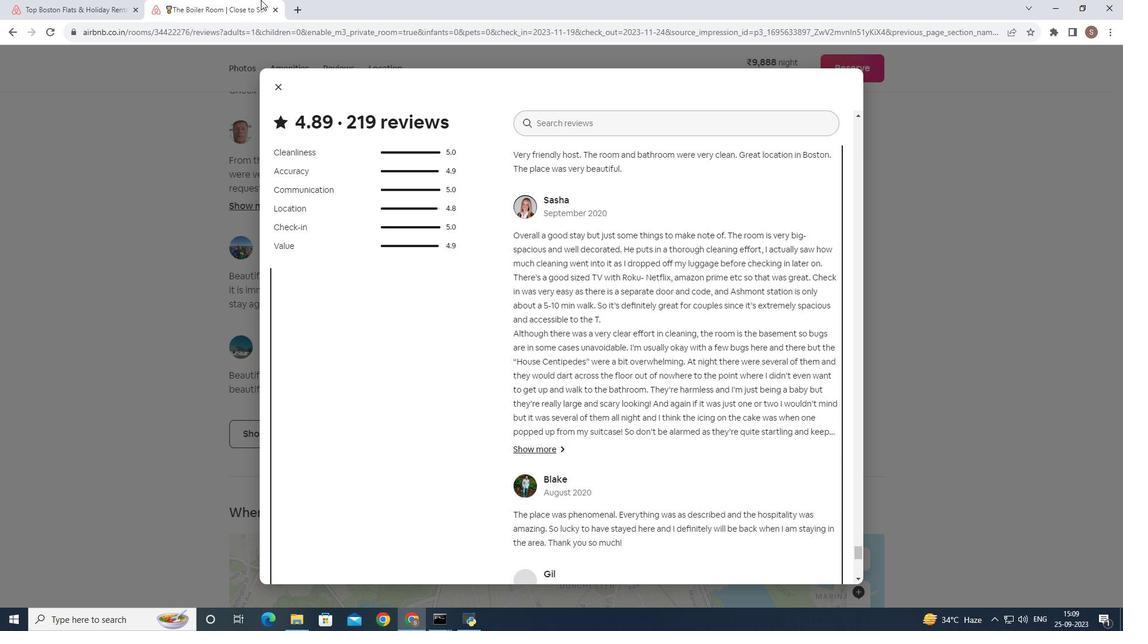 
Action: Mouse moved to (276, 84)
Screenshot: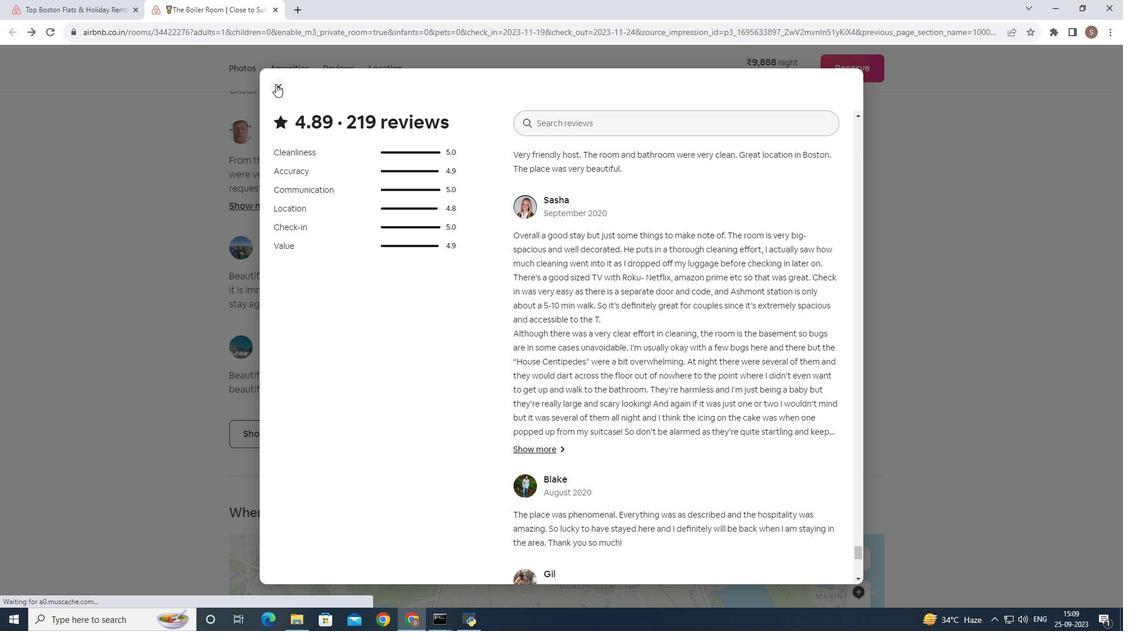 
Action: Mouse pressed left at (276, 84)
Screenshot: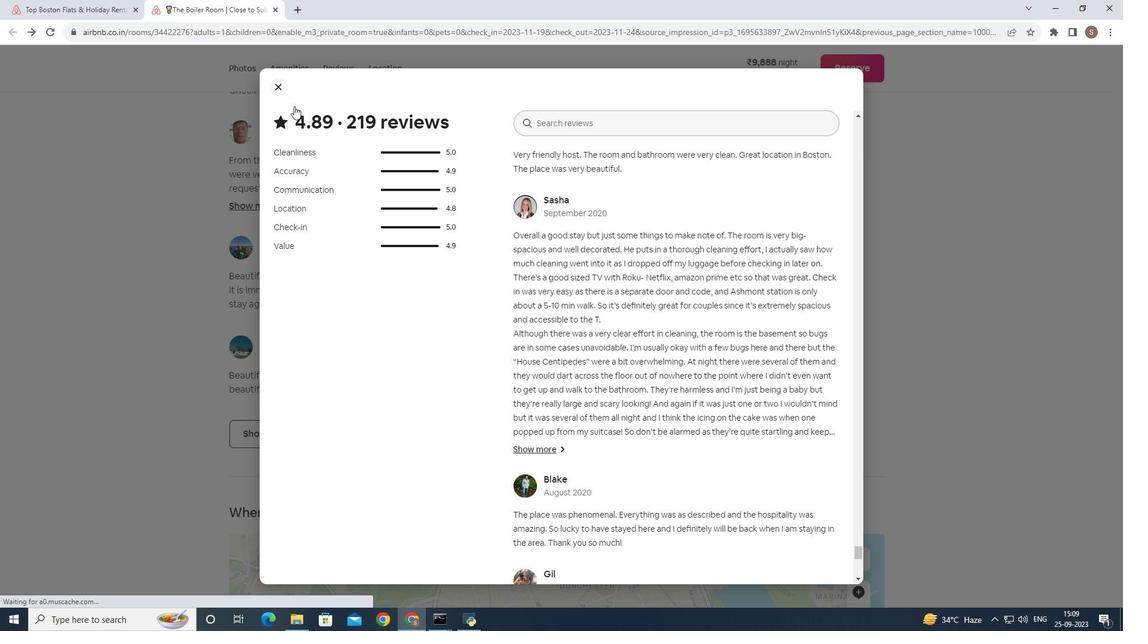 
Action: Mouse moved to (342, 305)
Screenshot: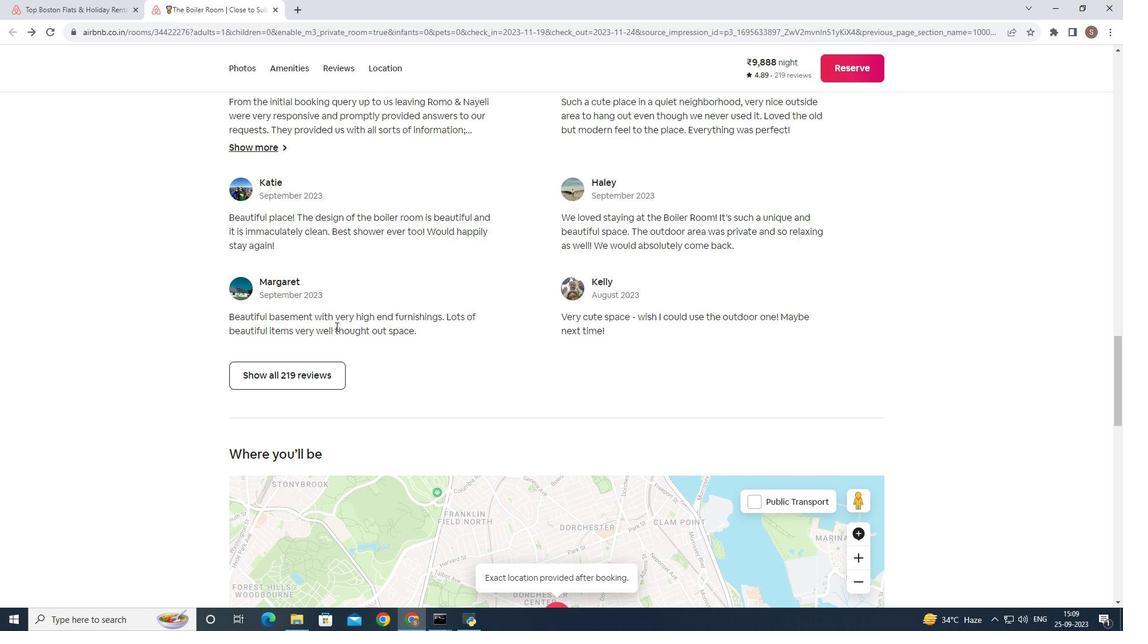 
Action: Mouse scrolled (342, 305) with delta (0, 0)
Screenshot: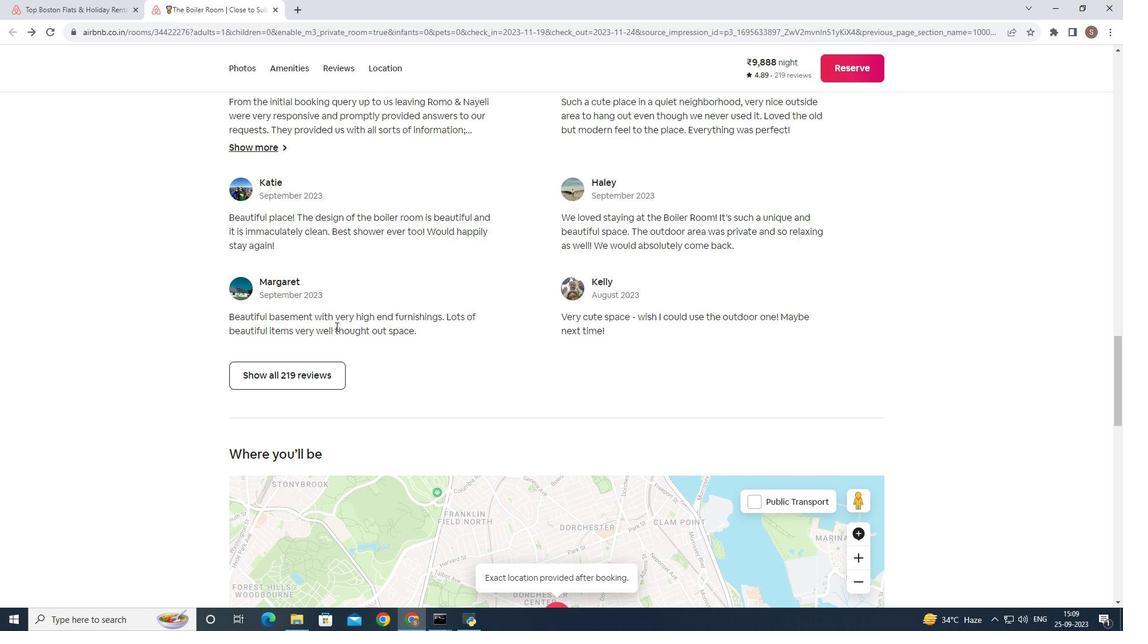 
Action: Mouse moved to (335, 327)
Screenshot: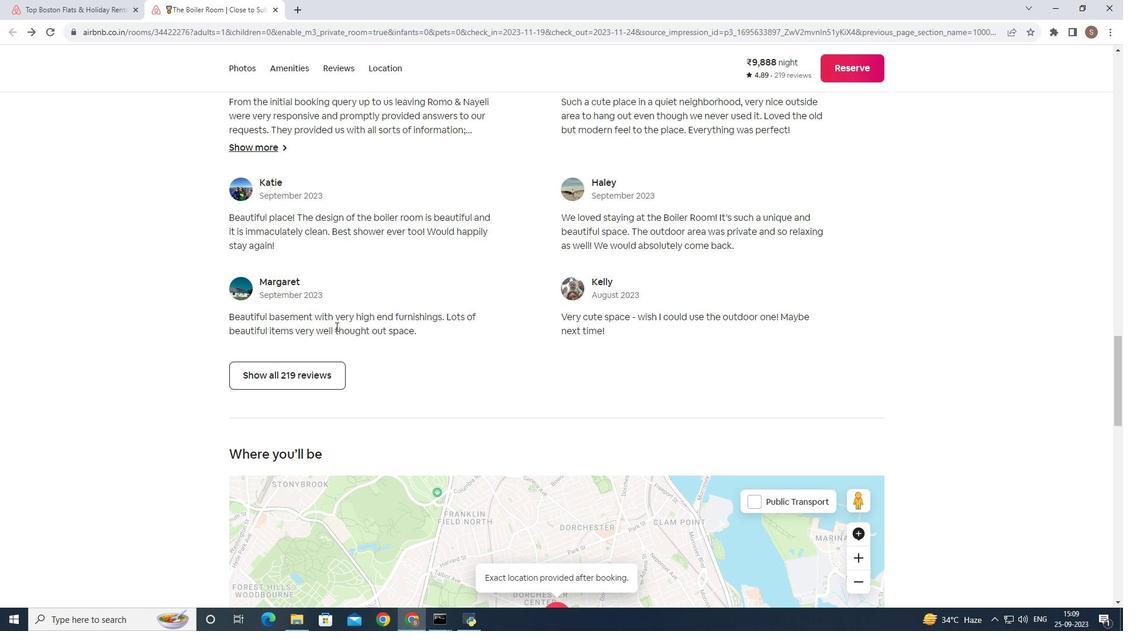 
Action: Mouse scrolled (335, 326) with delta (0, 0)
Screenshot: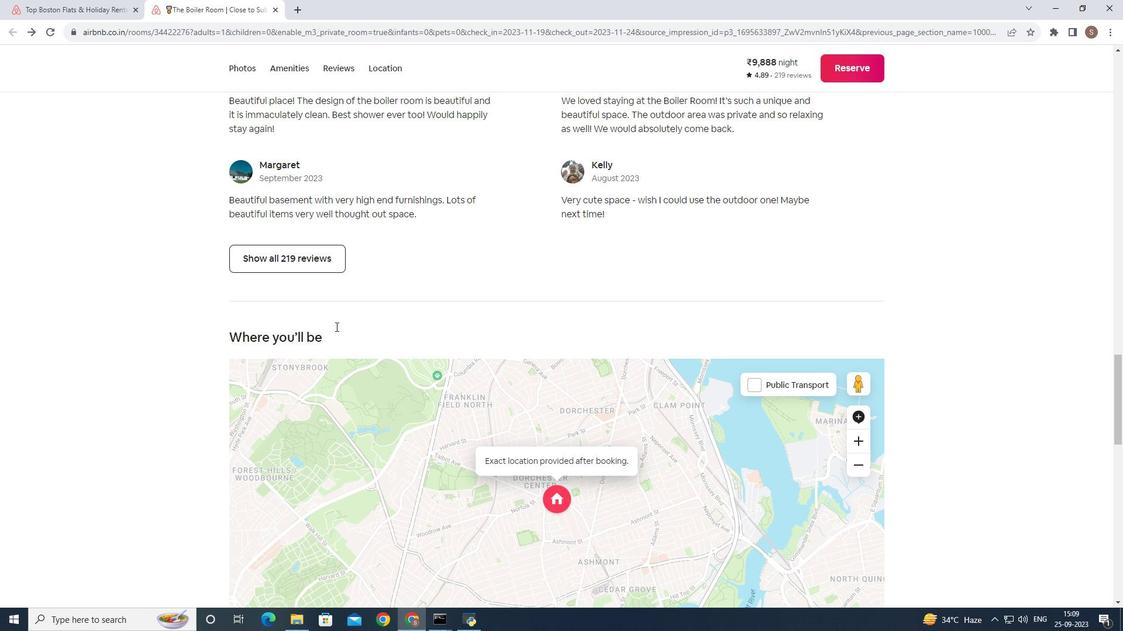 
Action: Mouse scrolled (335, 326) with delta (0, 0)
Screenshot: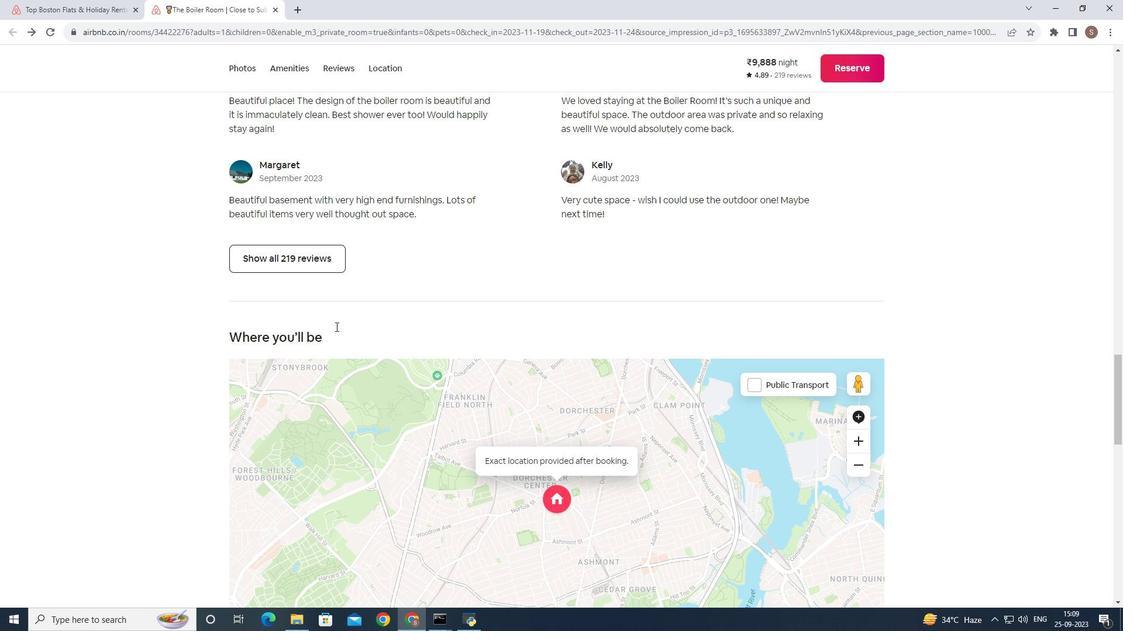 
Action: Mouse scrolled (335, 326) with delta (0, 0)
Screenshot: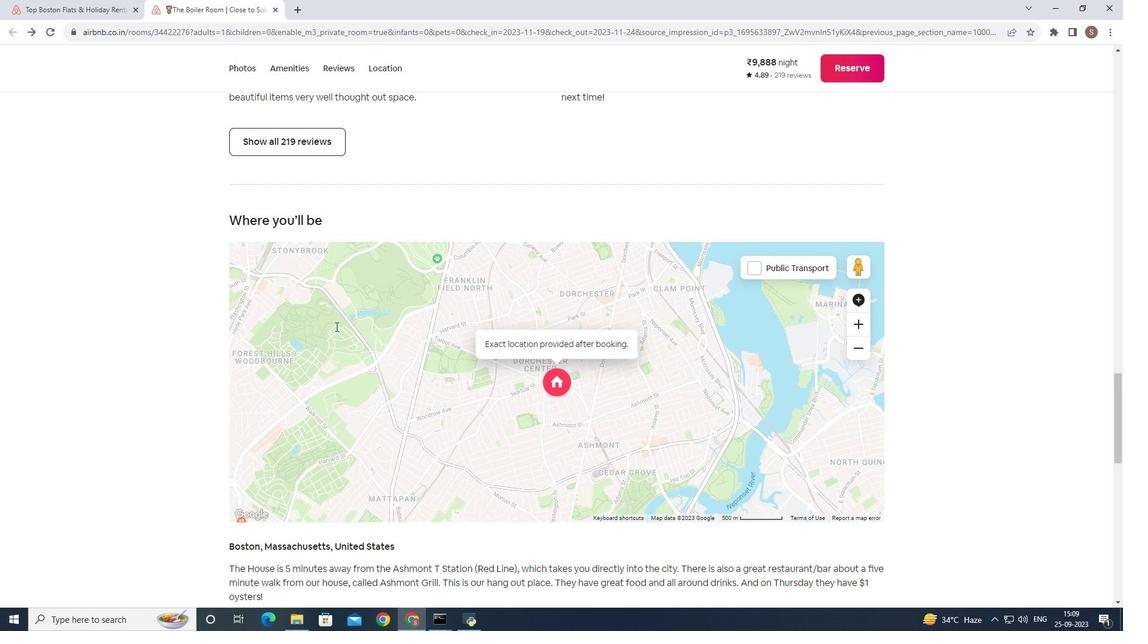 
Action: Mouse scrolled (335, 326) with delta (0, 0)
Screenshot: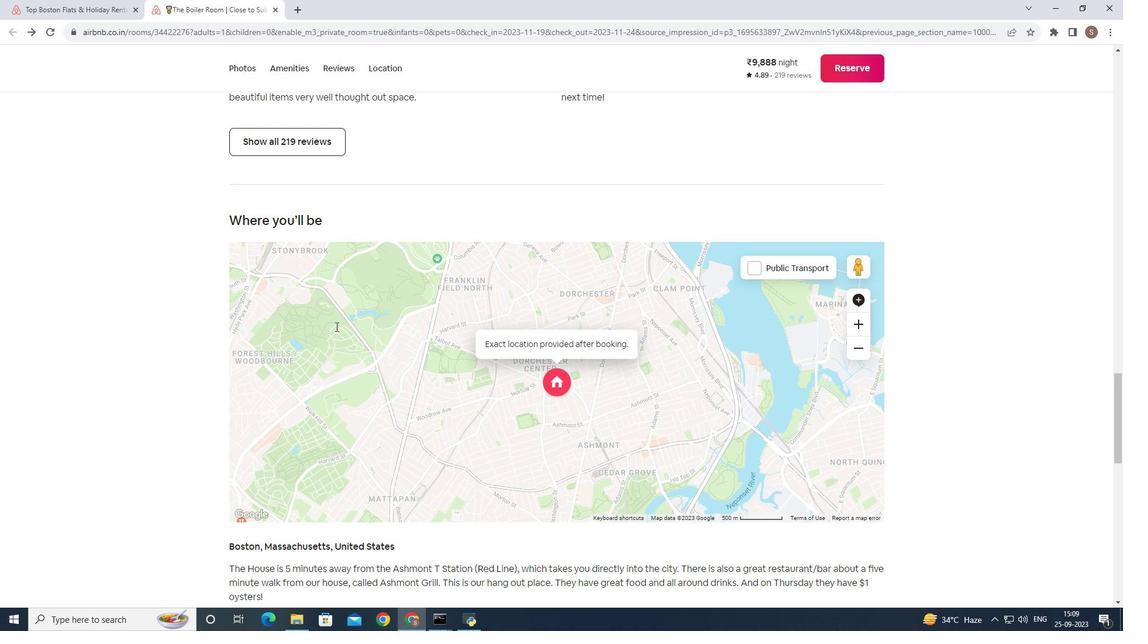 
Action: Mouse scrolled (335, 326) with delta (0, 0)
Screenshot: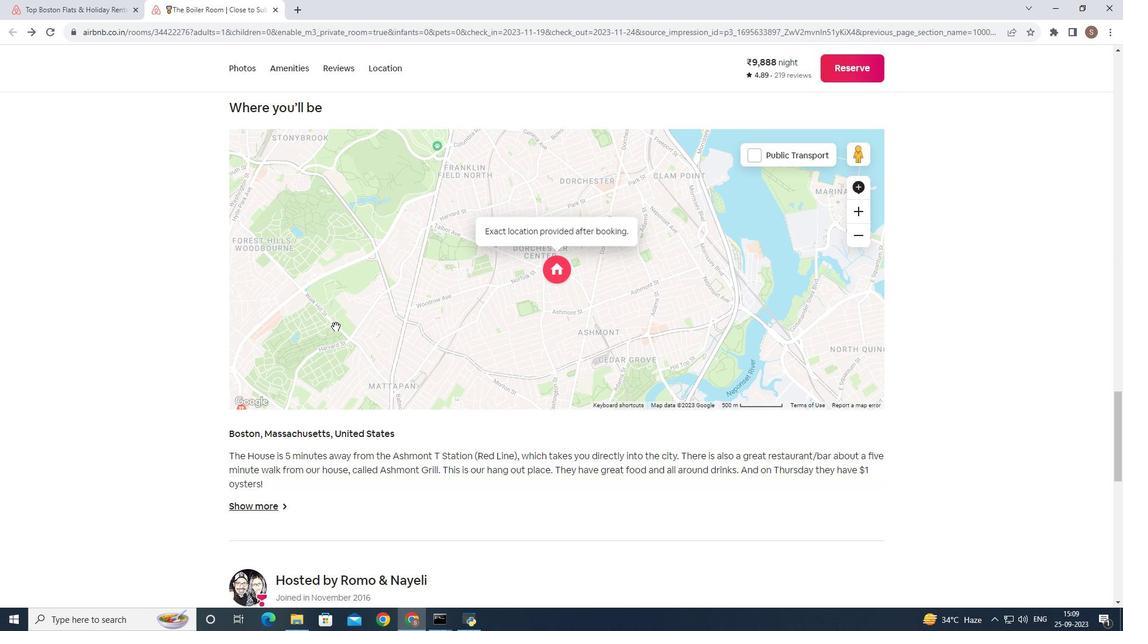 
Action: Mouse scrolled (335, 326) with delta (0, 0)
Screenshot: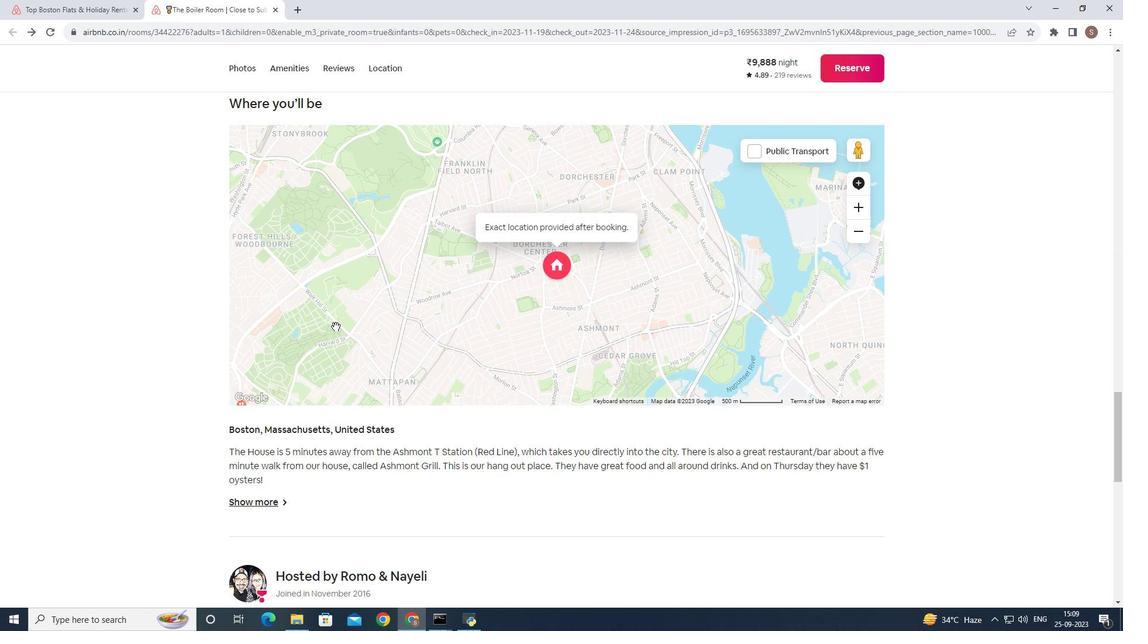 
Action: Mouse scrolled (335, 326) with delta (0, 0)
Screenshot: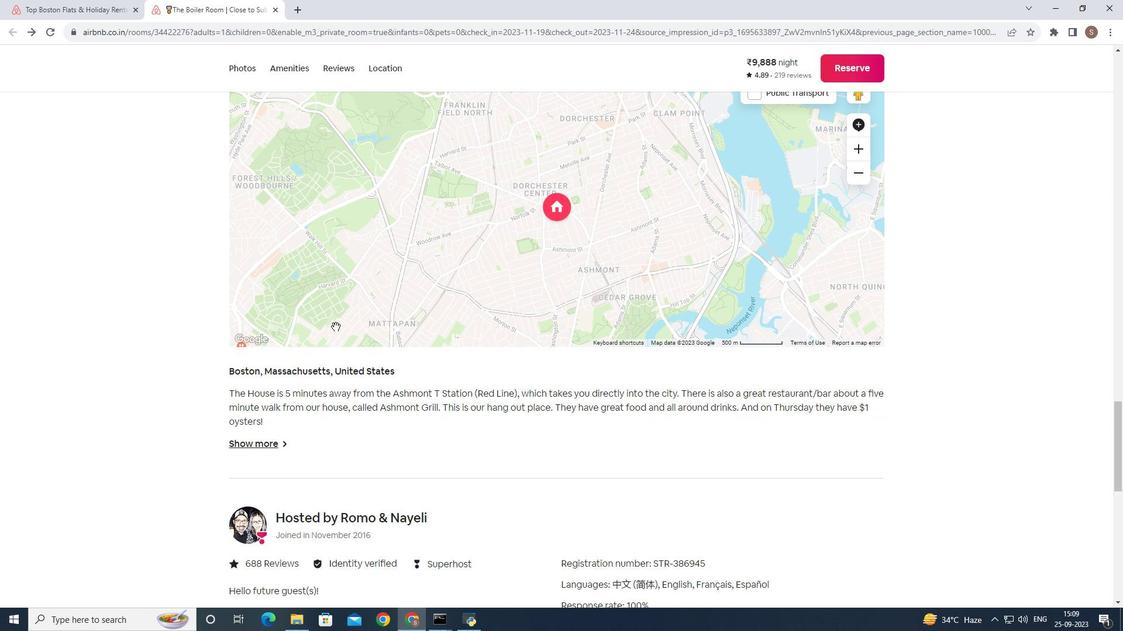 
Action: Mouse scrolled (335, 326) with delta (0, 0)
Screenshot: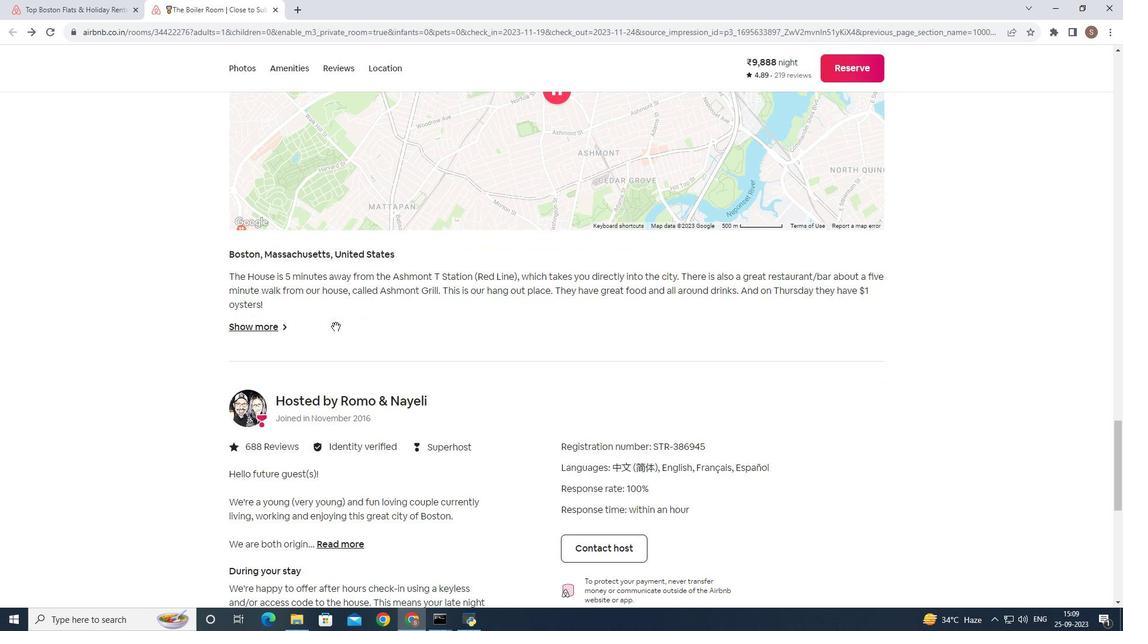 
Action: Mouse scrolled (335, 326) with delta (0, 0)
Screenshot: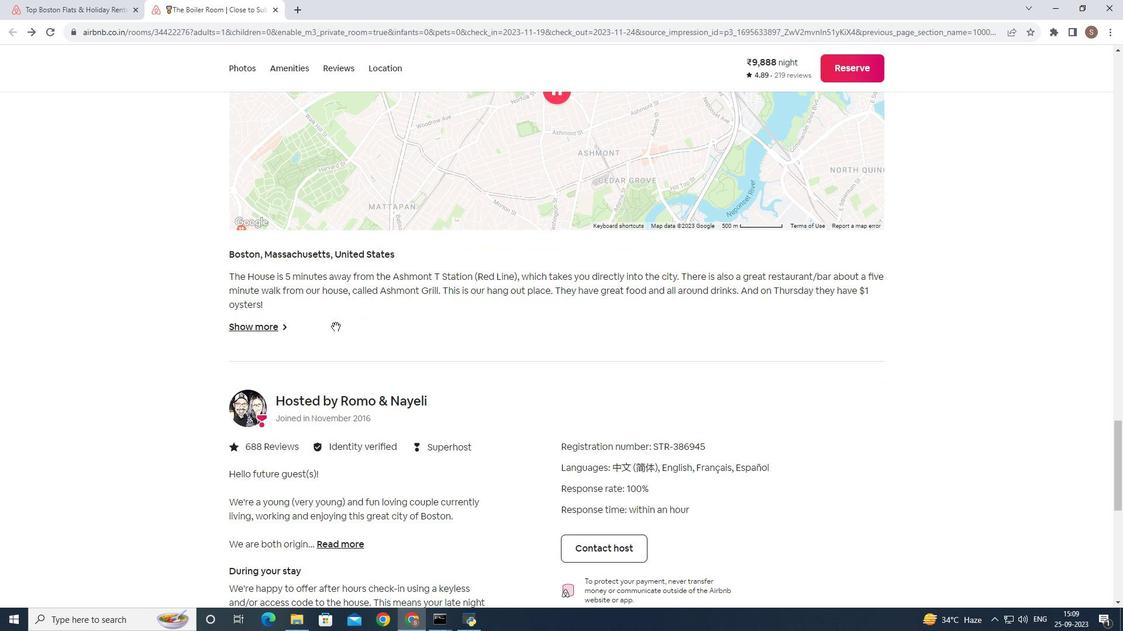 
Action: Mouse scrolled (335, 326) with delta (0, 0)
Screenshot: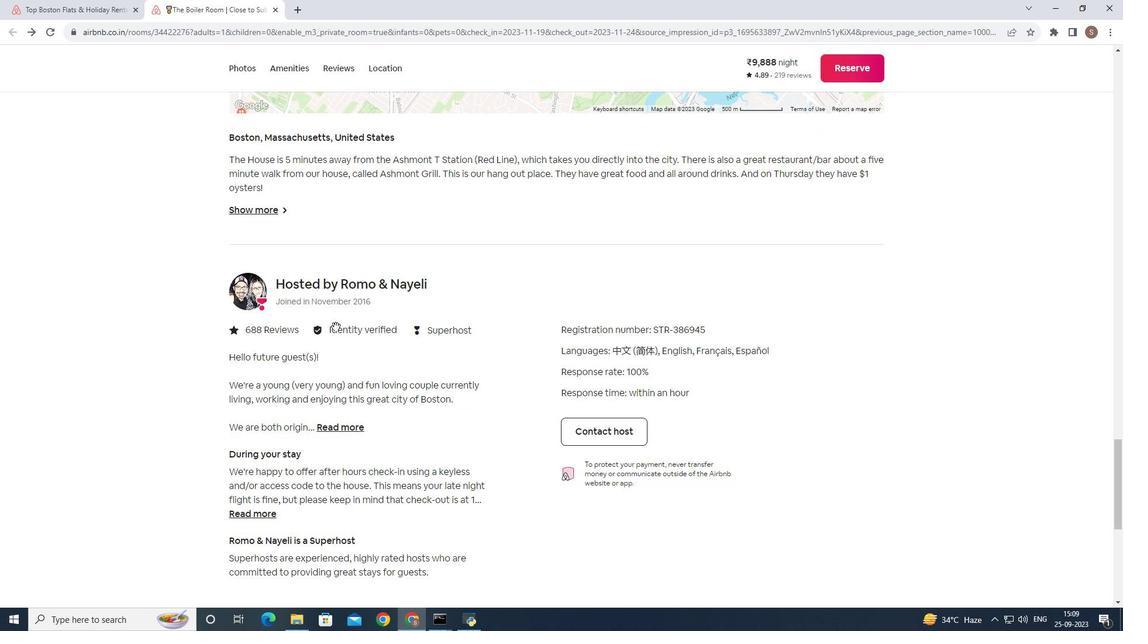 
Action: Mouse scrolled (335, 326) with delta (0, 0)
Screenshot: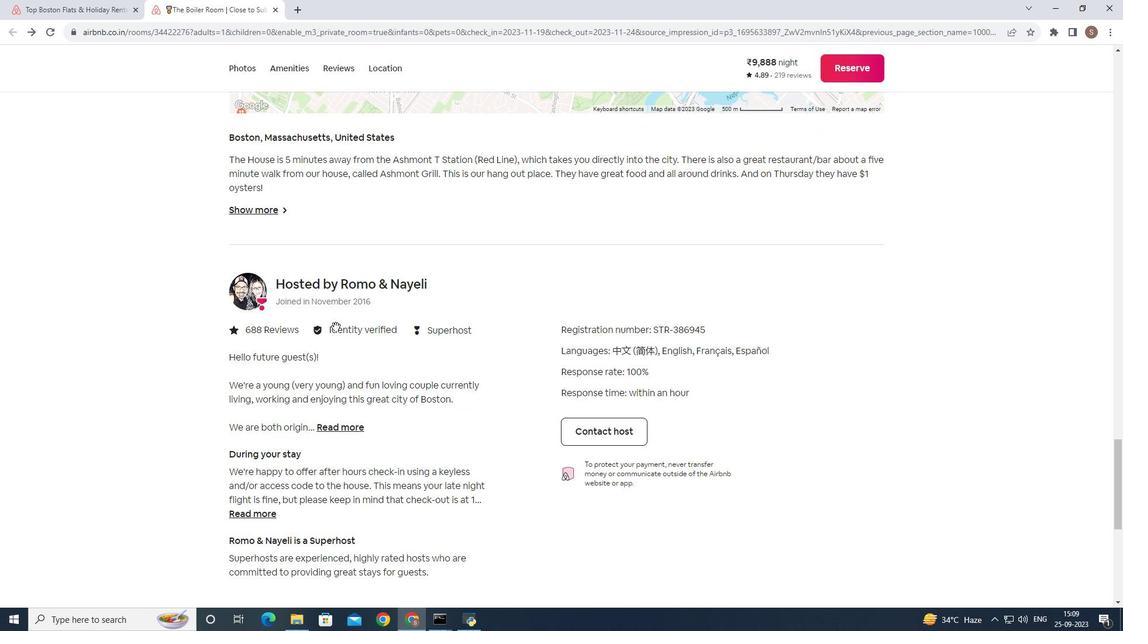 
Action: Mouse scrolled (335, 326) with delta (0, 0)
Screenshot: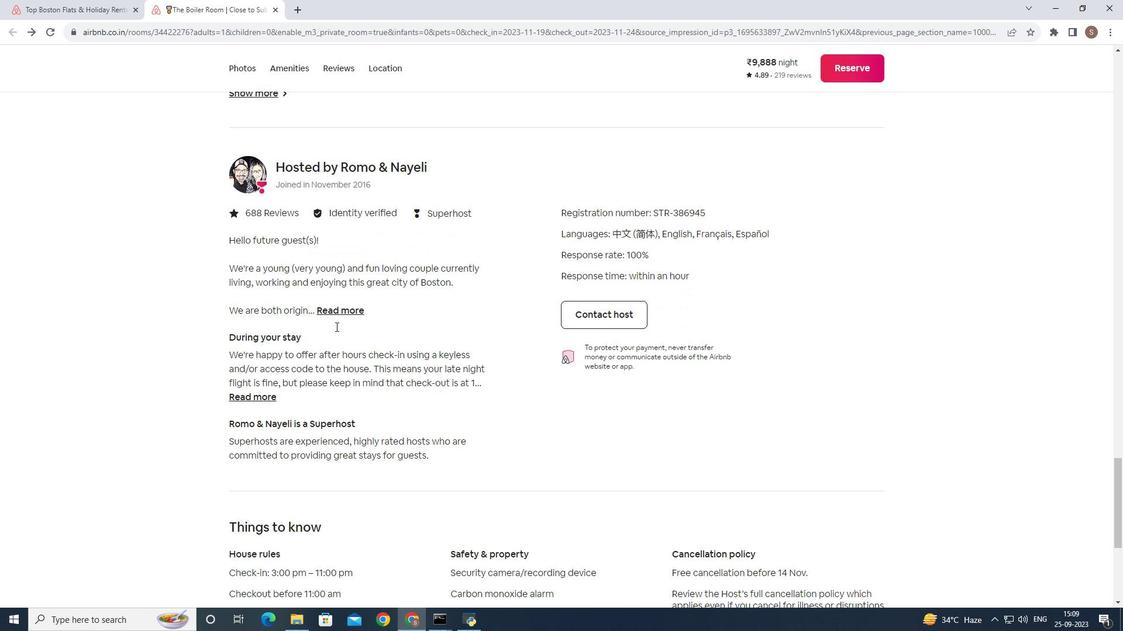 
Action: Mouse scrolled (335, 326) with delta (0, 0)
Screenshot: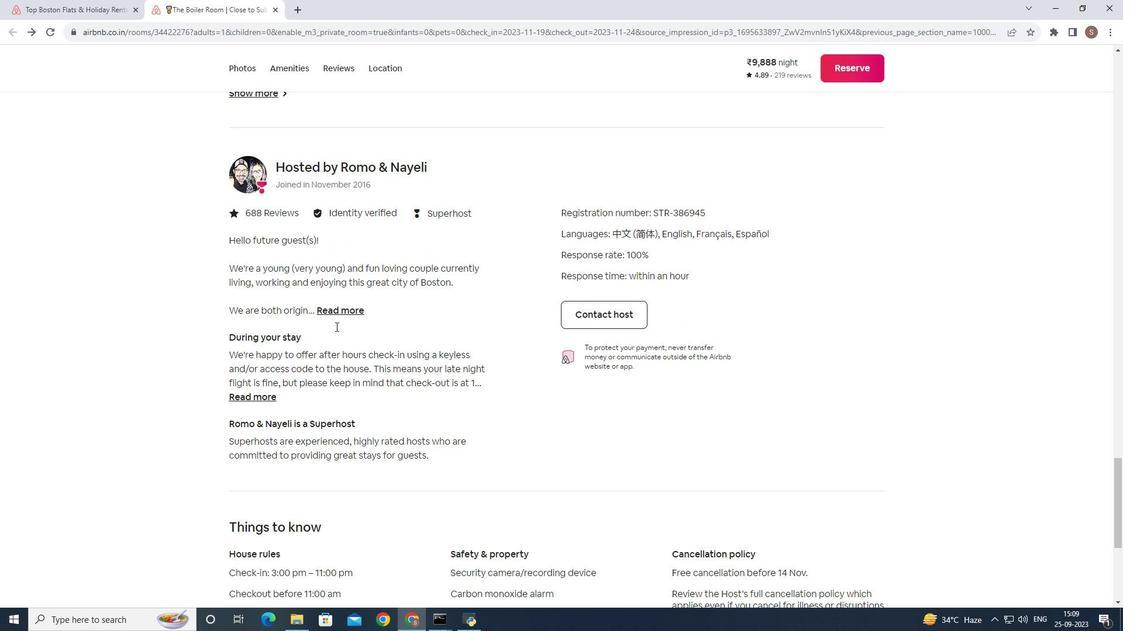 
Action: Mouse moved to (348, 315)
Screenshot: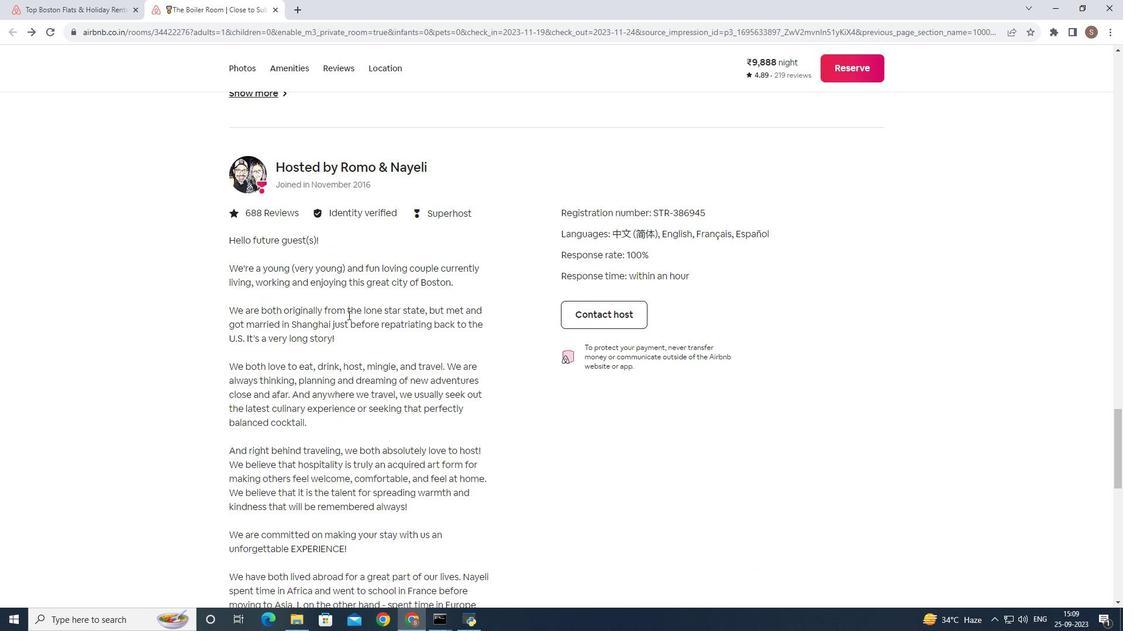 
Action: Mouse pressed left at (348, 315)
Screenshot: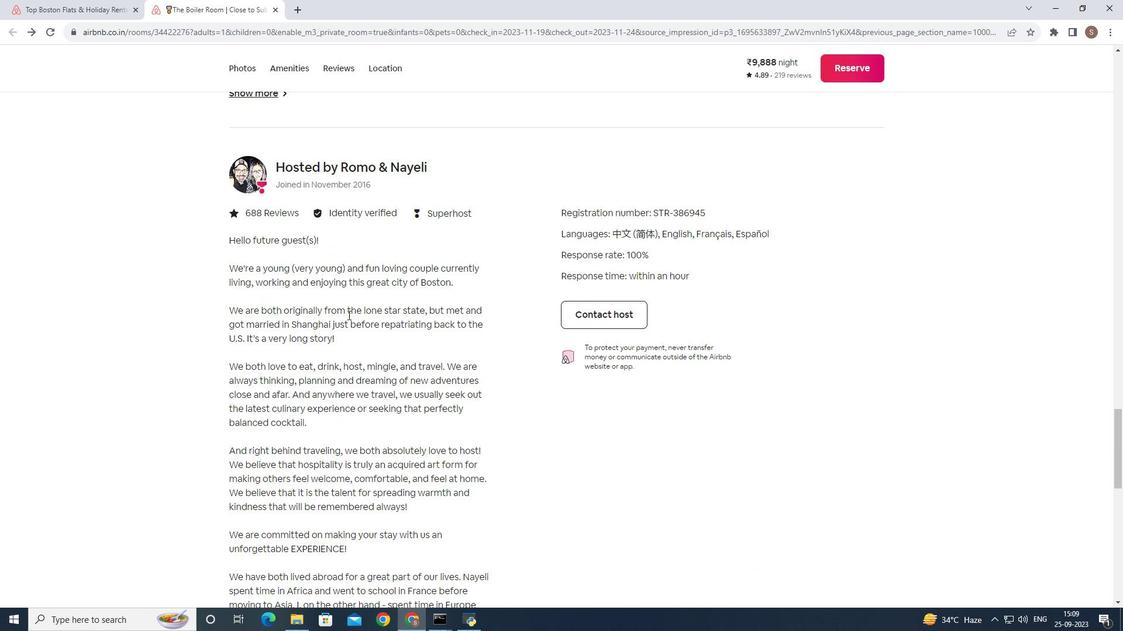 
Action: Mouse scrolled (348, 314) with delta (0, 0)
Screenshot: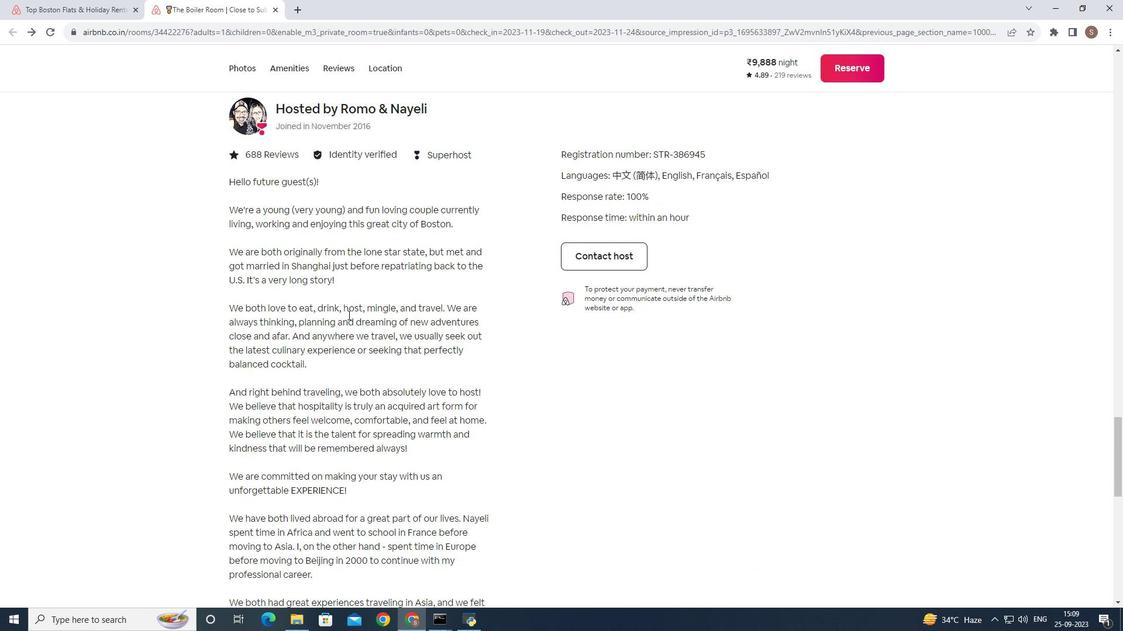 
Action: Mouse scrolled (348, 314) with delta (0, 0)
Screenshot: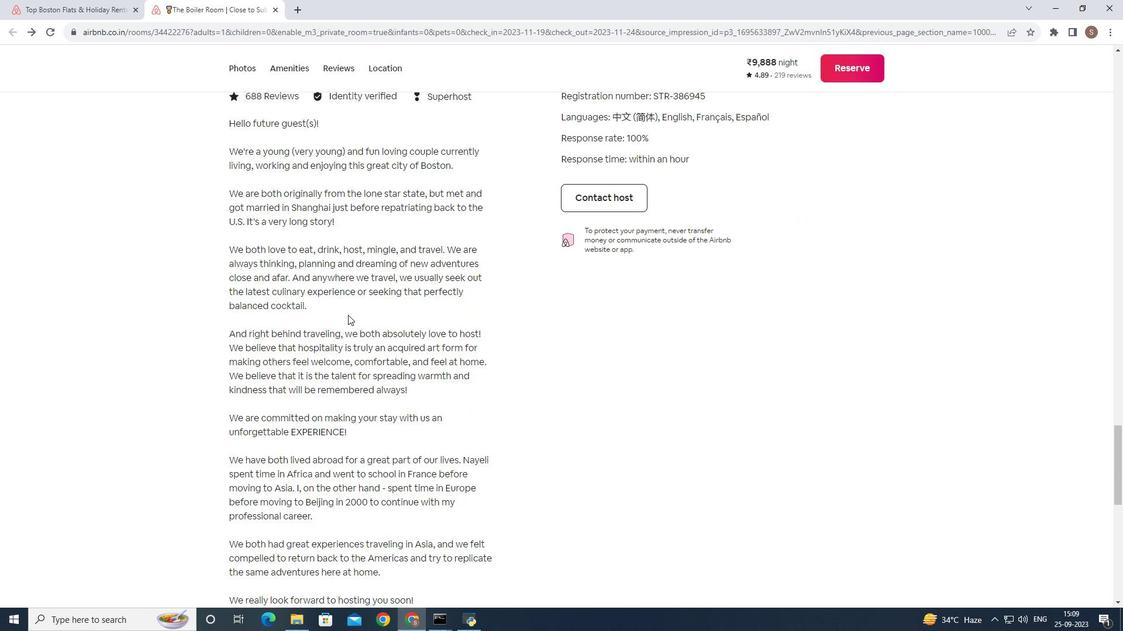 
Action: Mouse scrolled (348, 314) with delta (0, 0)
Screenshot: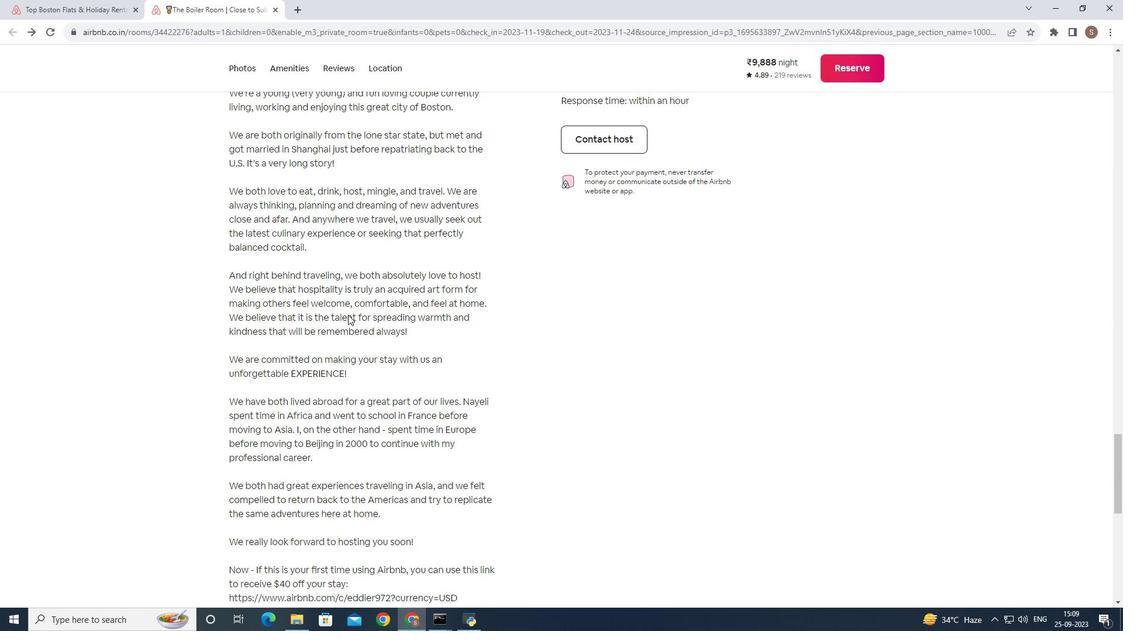
Action: Mouse scrolled (348, 314) with delta (0, 0)
Screenshot: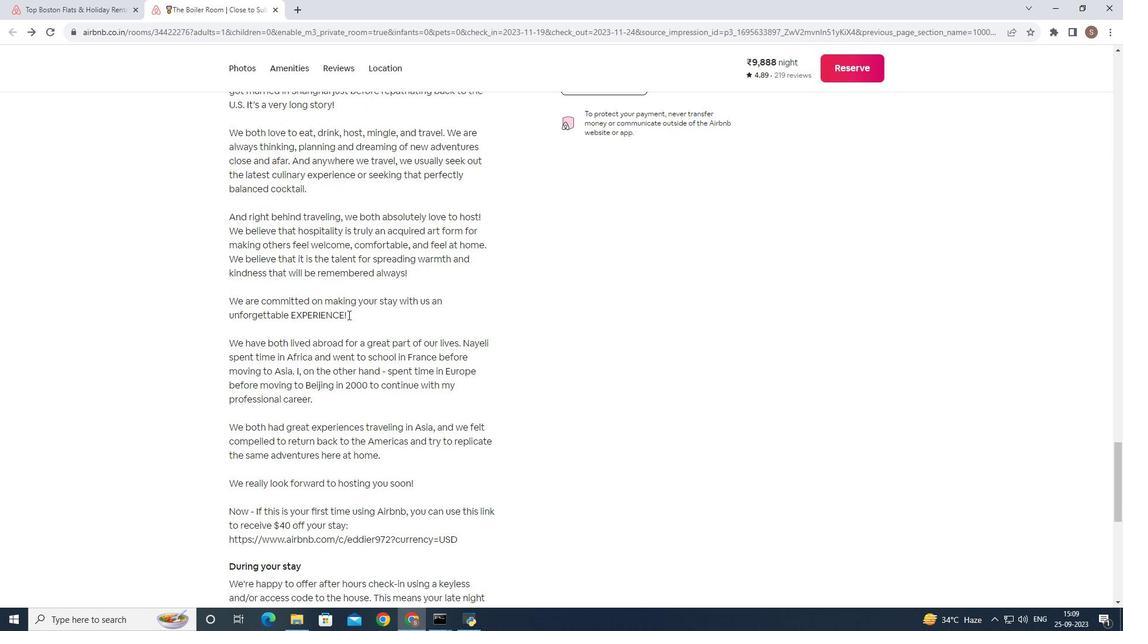 
Action: Mouse scrolled (348, 314) with delta (0, 0)
Screenshot: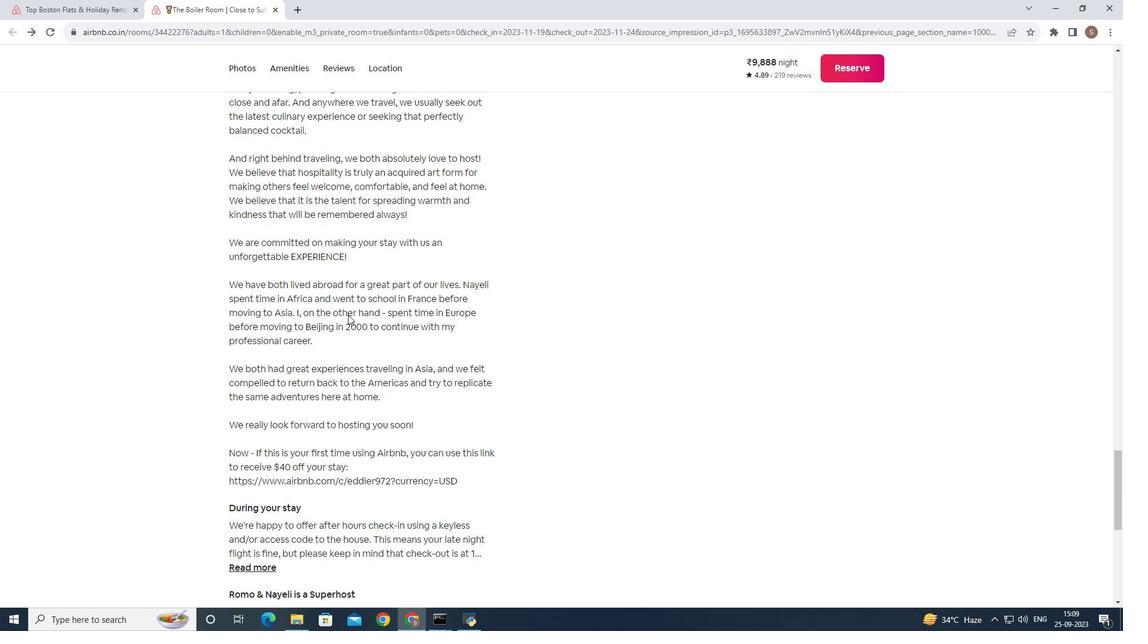 
Action: Mouse scrolled (348, 314) with delta (0, 0)
Screenshot: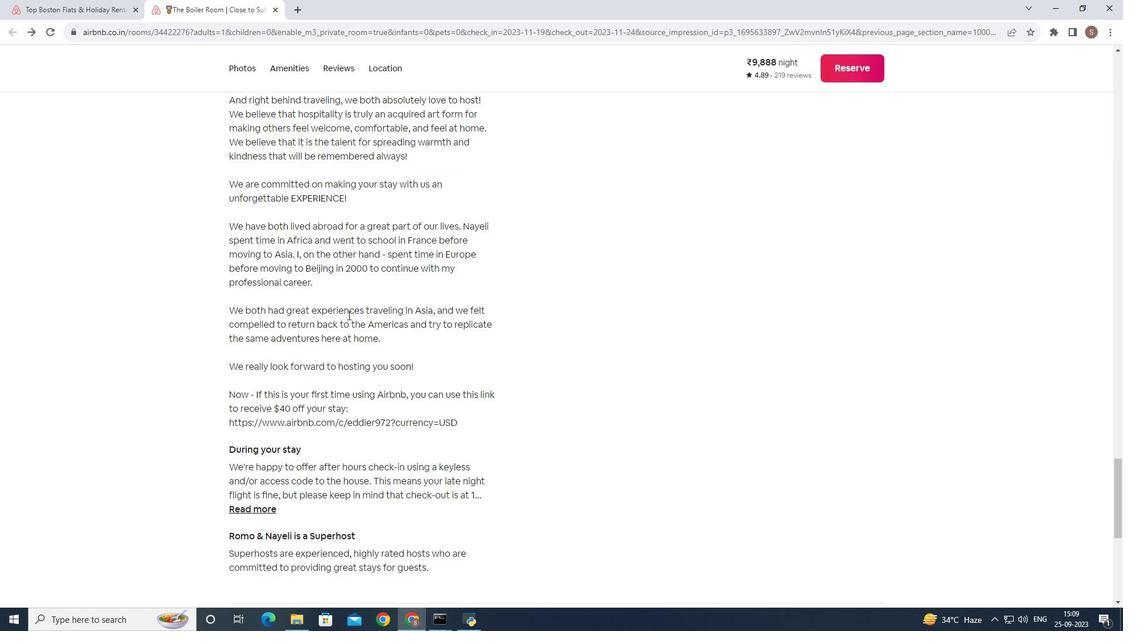 
Action: Mouse scrolled (348, 314) with delta (0, 0)
Screenshot: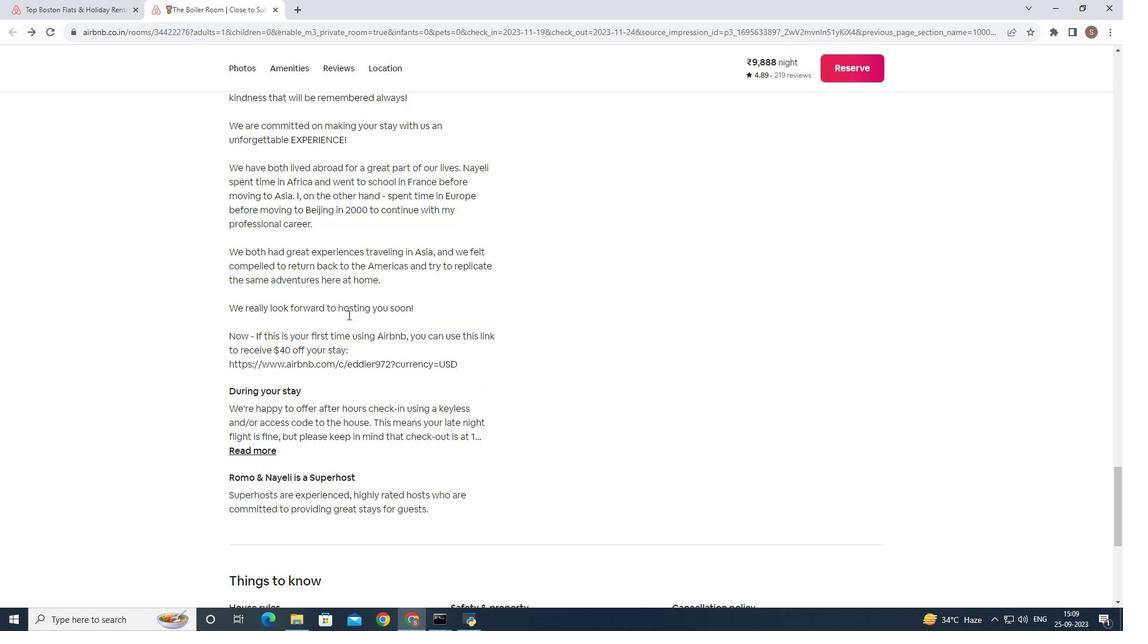 
Action: Mouse scrolled (348, 314) with delta (0, 0)
Screenshot: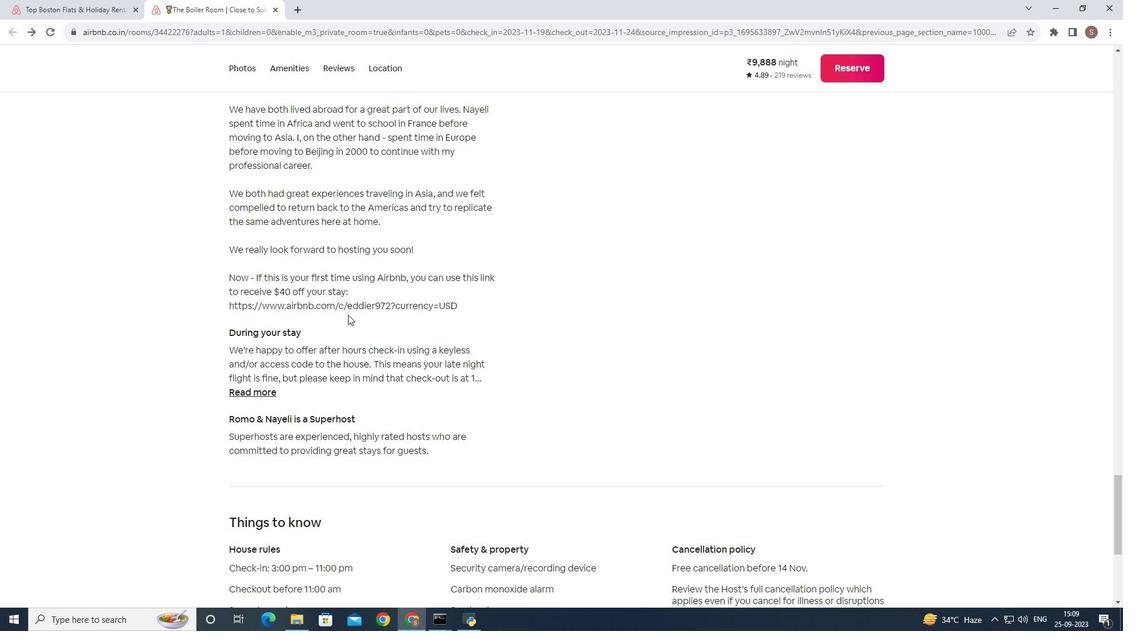 
Action: Mouse scrolled (348, 314) with delta (0, 0)
Screenshot: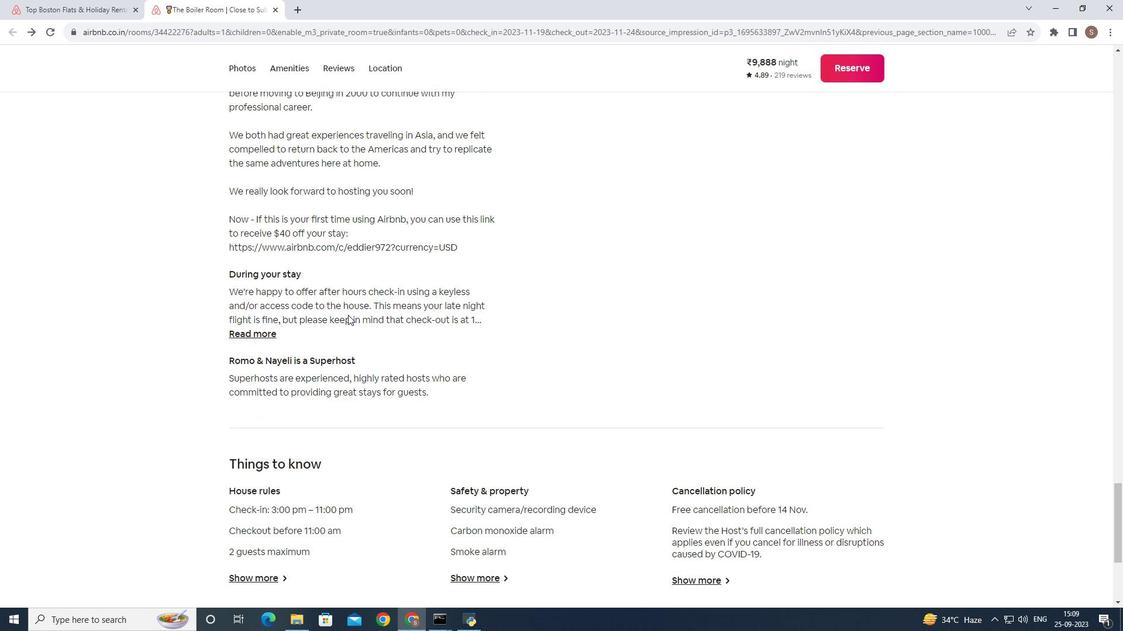 
Action: Mouse scrolled (348, 314) with delta (0, 0)
Screenshot: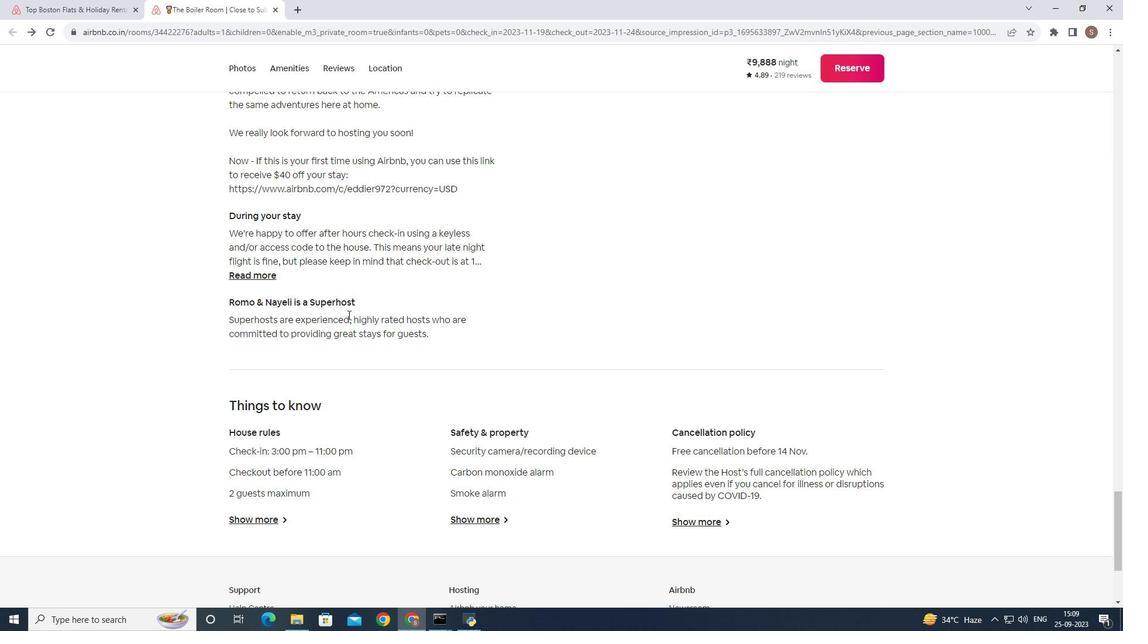 
Action: Mouse scrolled (348, 314) with delta (0, 0)
Screenshot: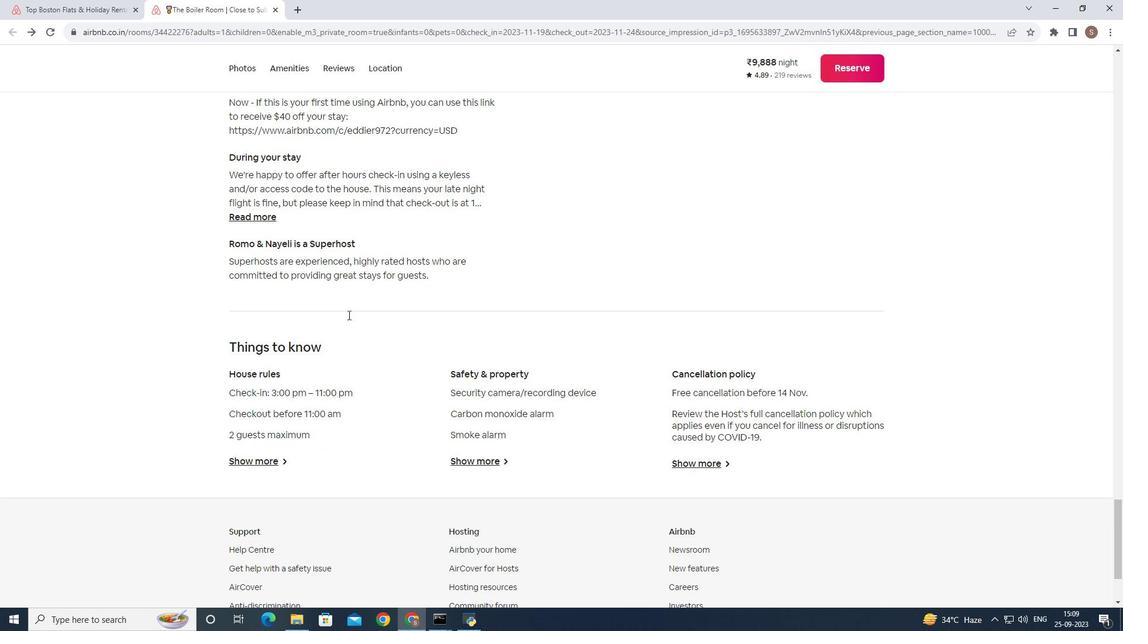 
Action: Mouse scrolled (348, 314) with delta (0, 0)
Screenshot: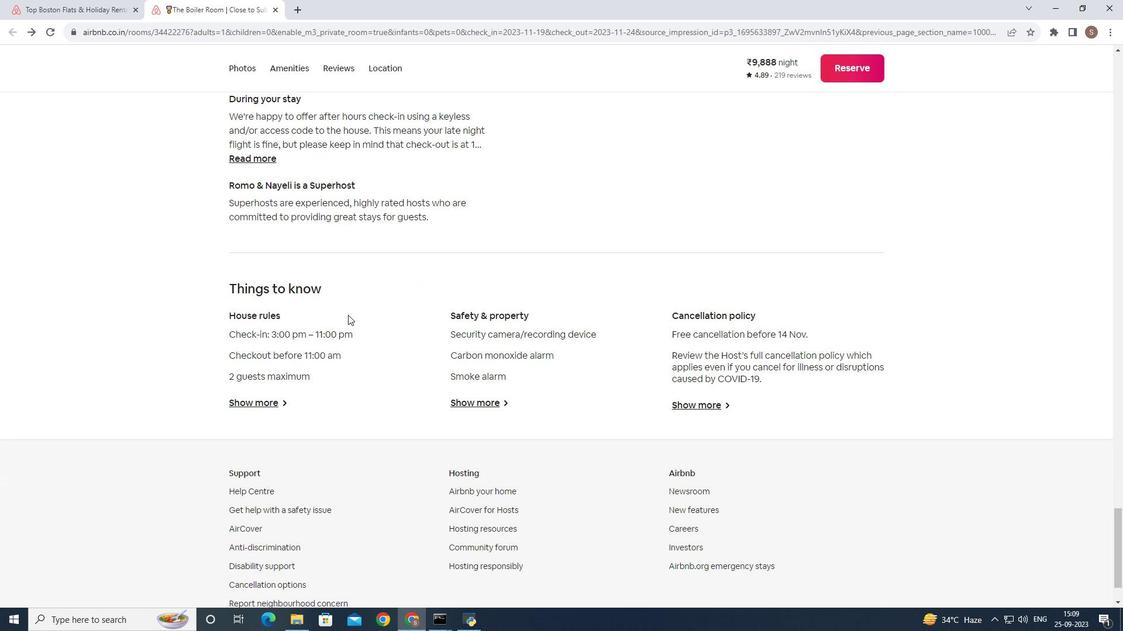 
Action: Mouse scrolled (348, 314) with delta (0, 0)
Screenshot: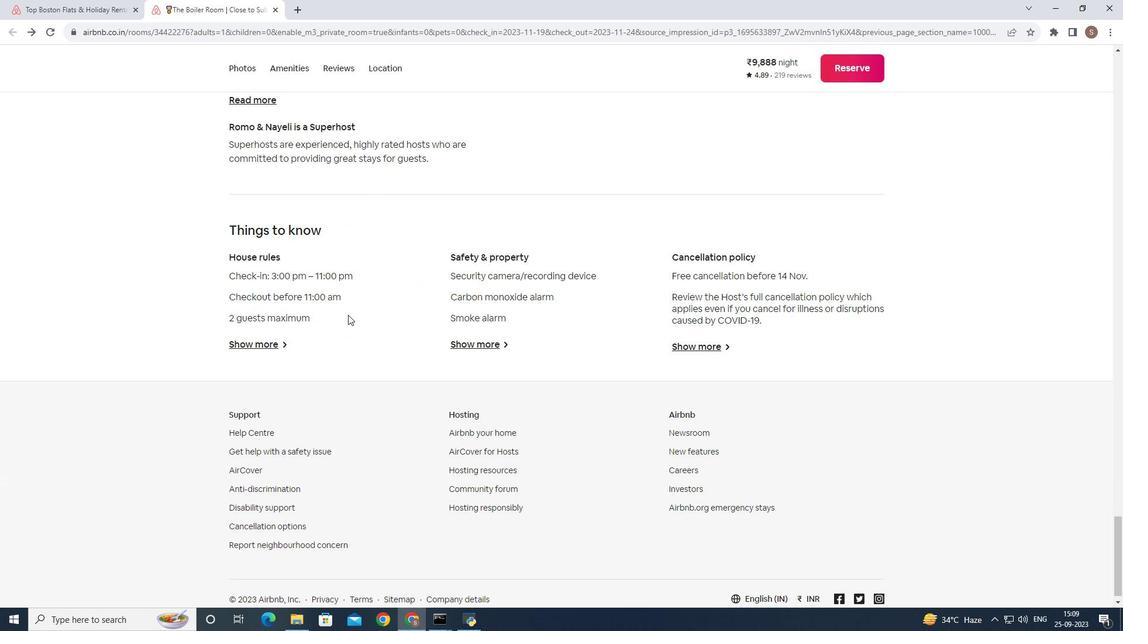 
Action: Mouse moved to (263, 345)
Screenshot: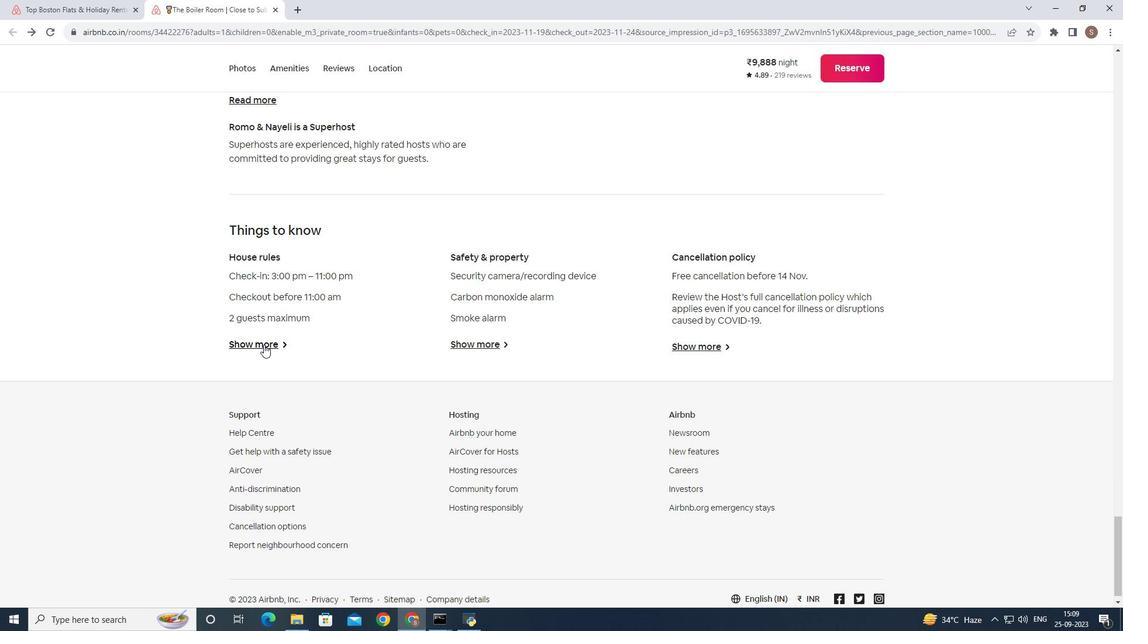 
Action: Mouse pressed left at (263, 345)
Screenshot: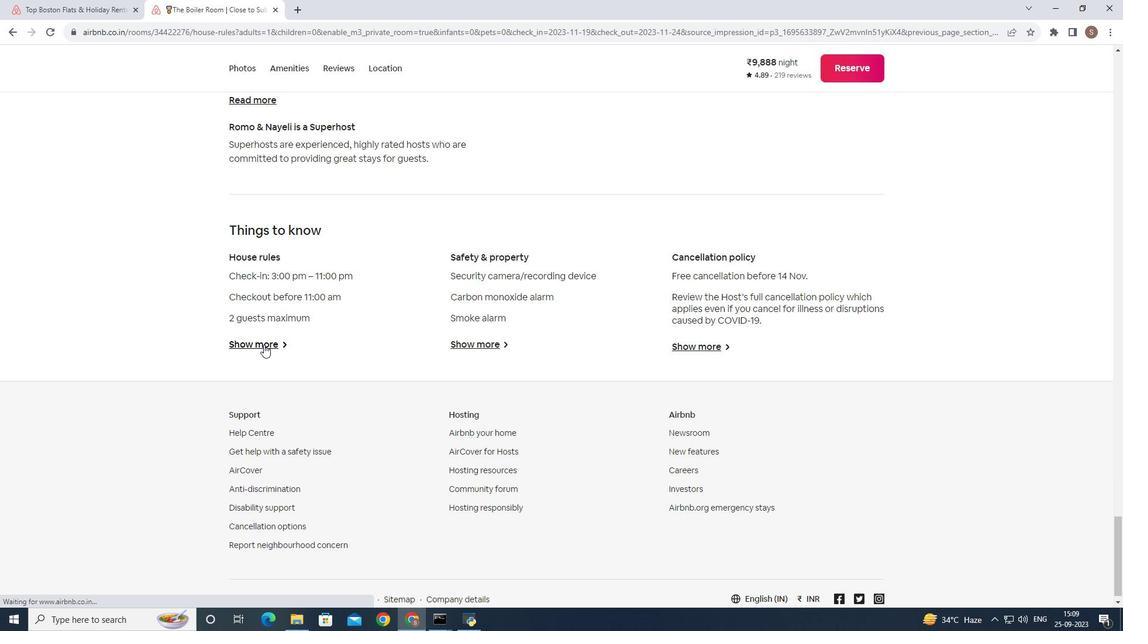 
Action: Mouse moved to (415, 183)
Screenshot: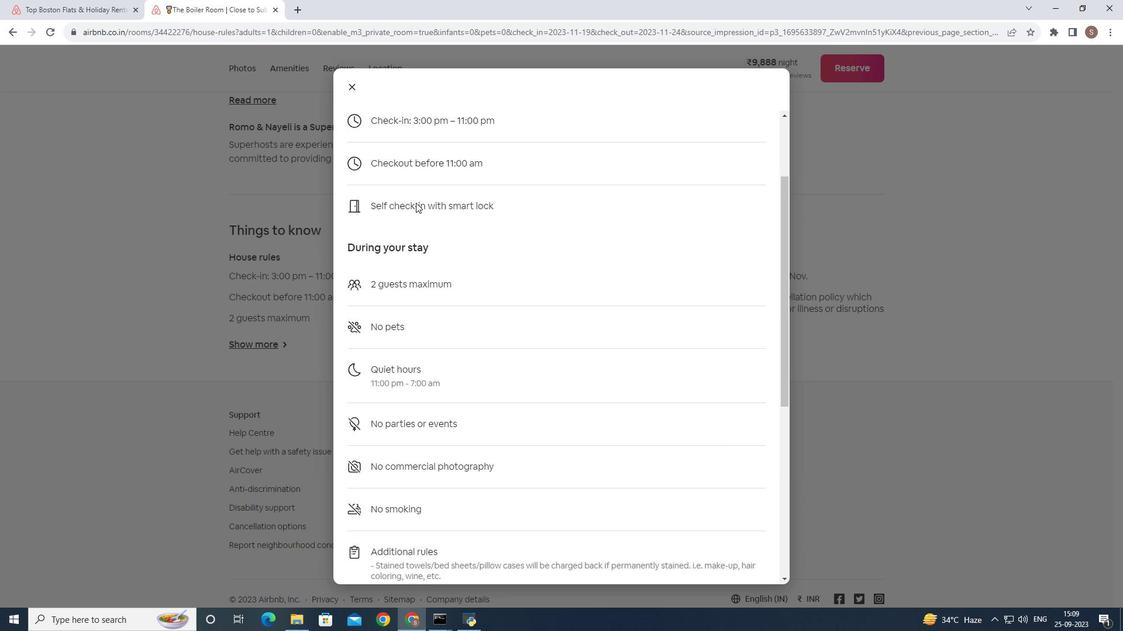 
Action: Mouse scrolled (415, 182) with delta (0, 0)
Screenshot: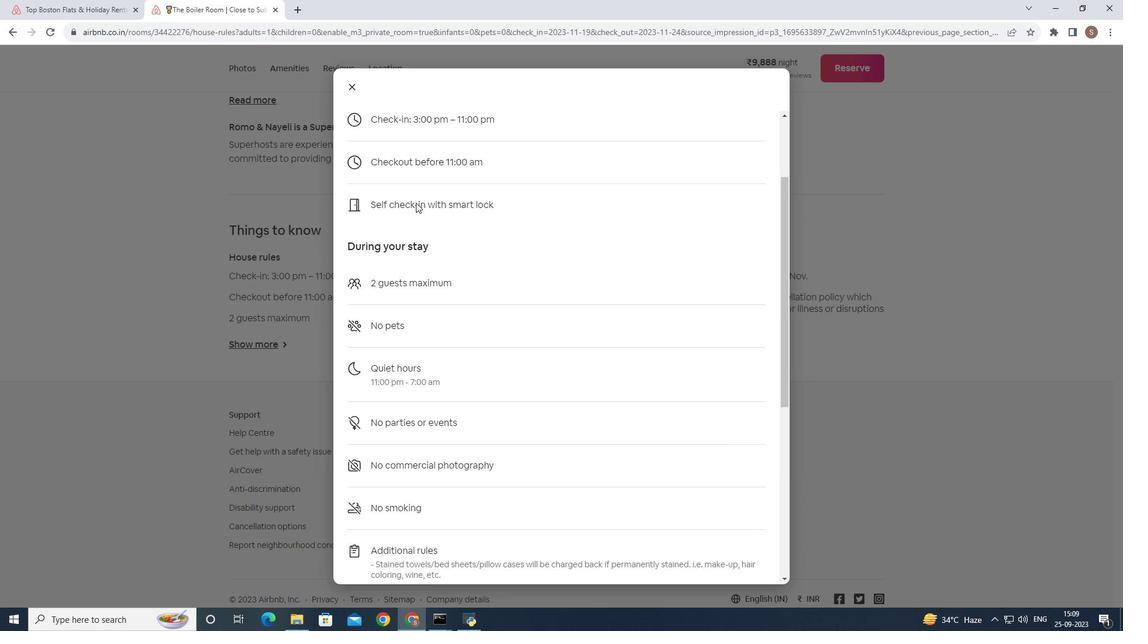 
Action: Mouse moved to (415, 194)
Screenshot: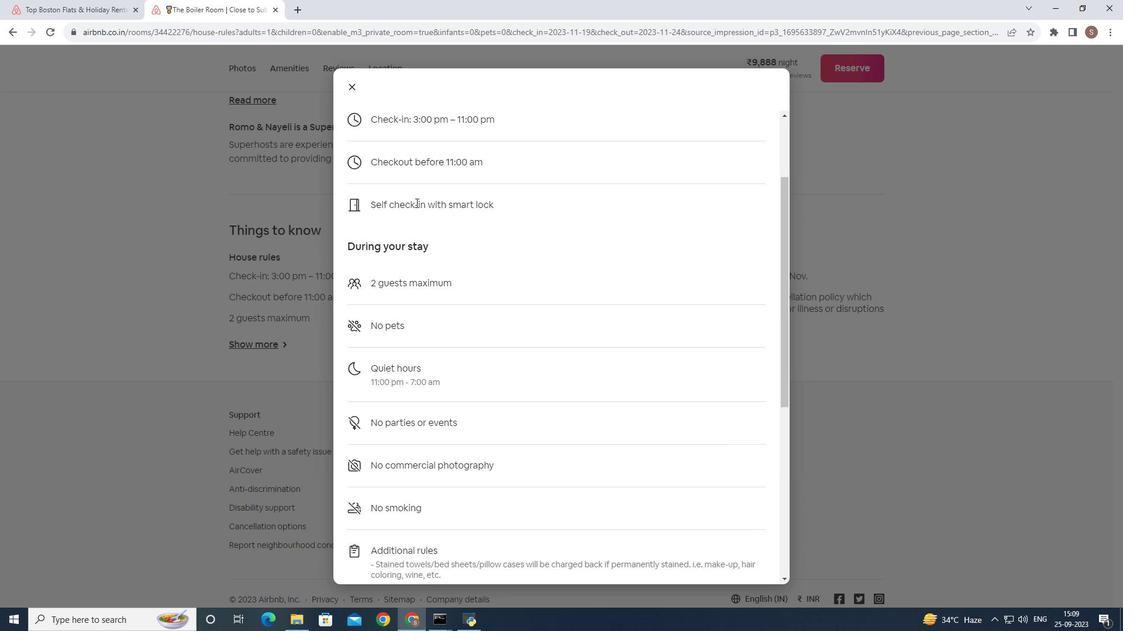 
Action: Mouse scrolled (415, 193) with delta (0, 0)
Screenshot: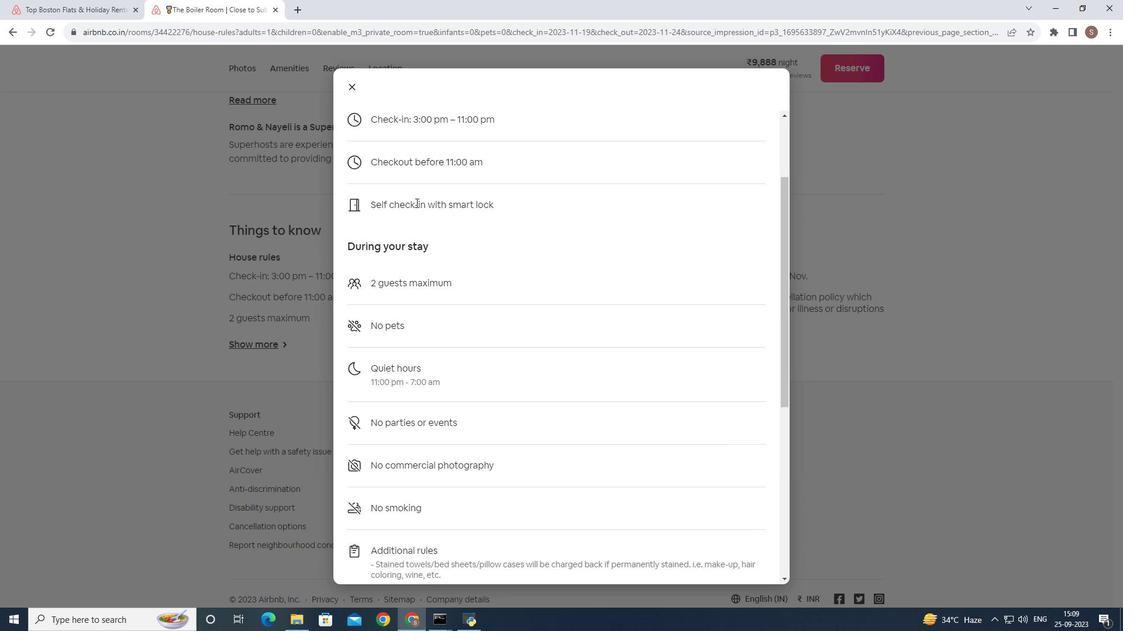 
Action: Mouse moved to (415, 203)
Screenshot: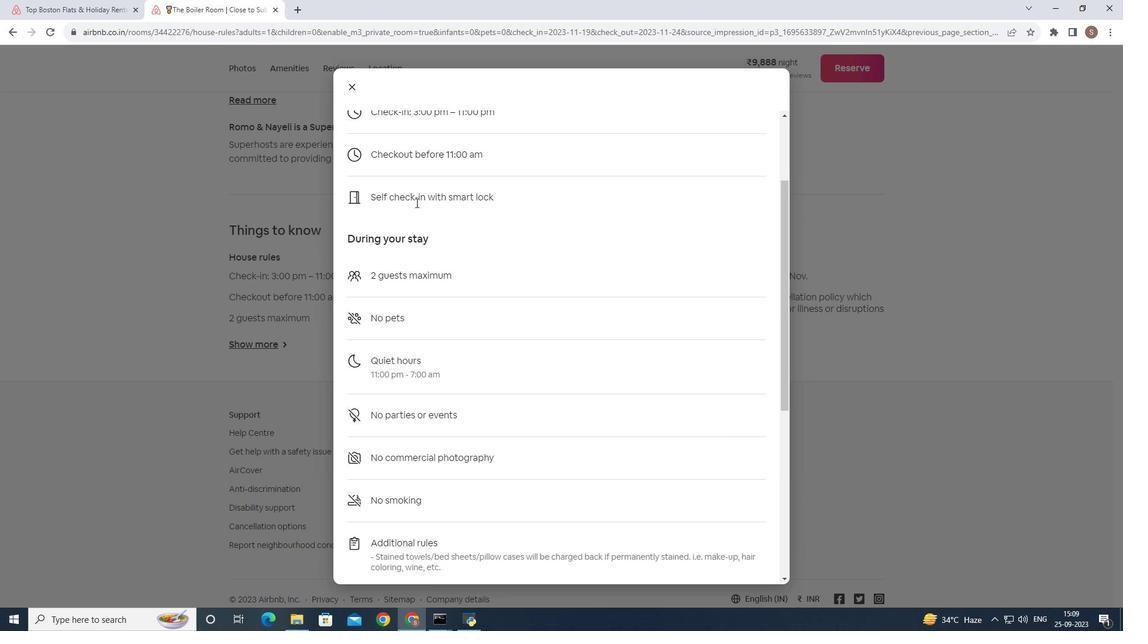 
Action: Mouse scrolled (415, 202) with delta (0, 0)
Screenshot: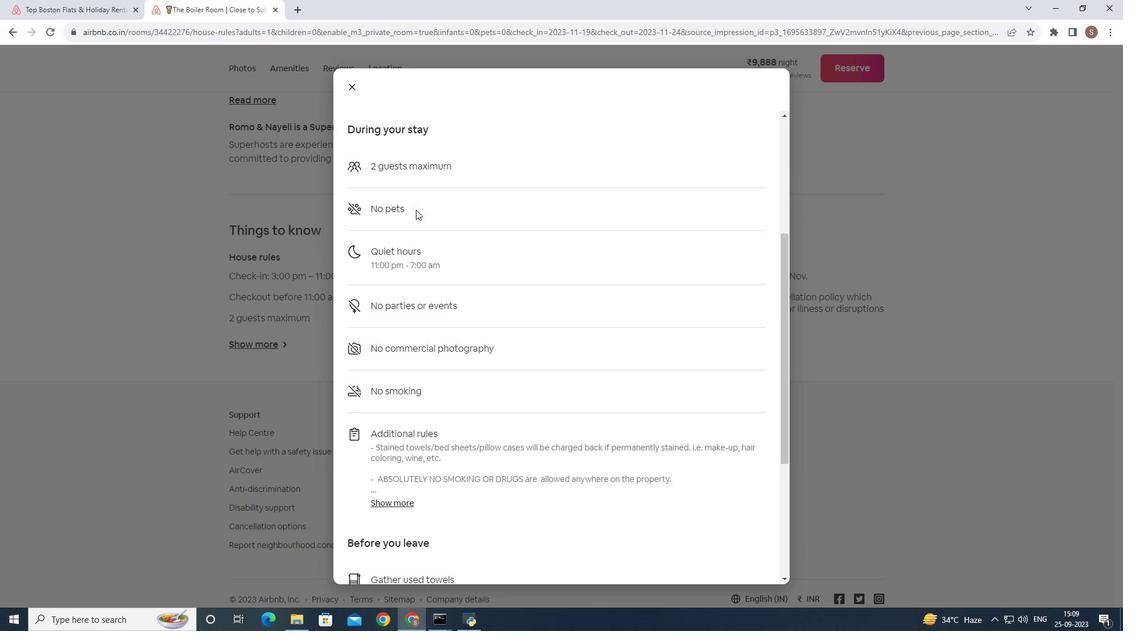 
Action: Mouse scrolled (415, 202) with delta (0, 0)
Screenshot: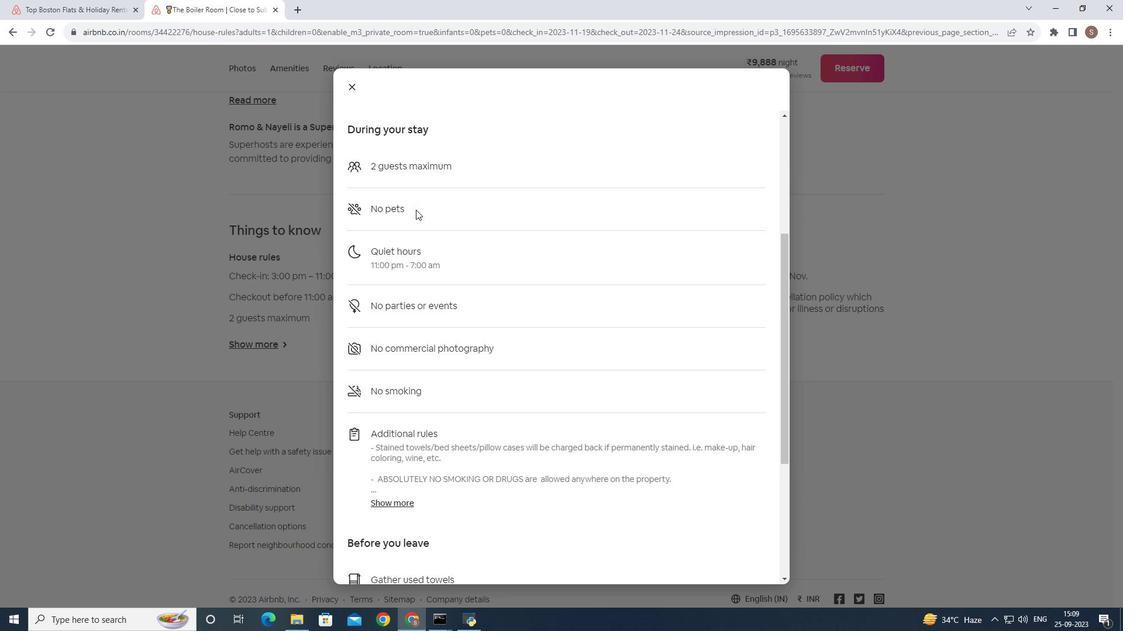 
Action: Mouse moved to (415, 210)
Screenshot: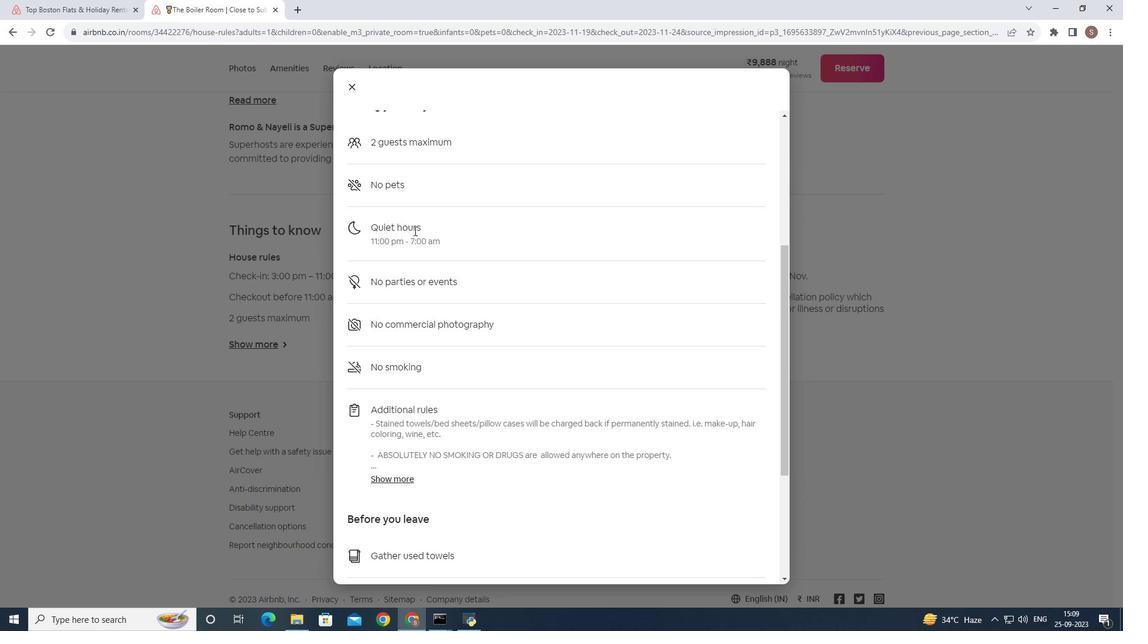 
Action: Mouse scrolled (415, 209) with delta (0, 0)
Screenshot: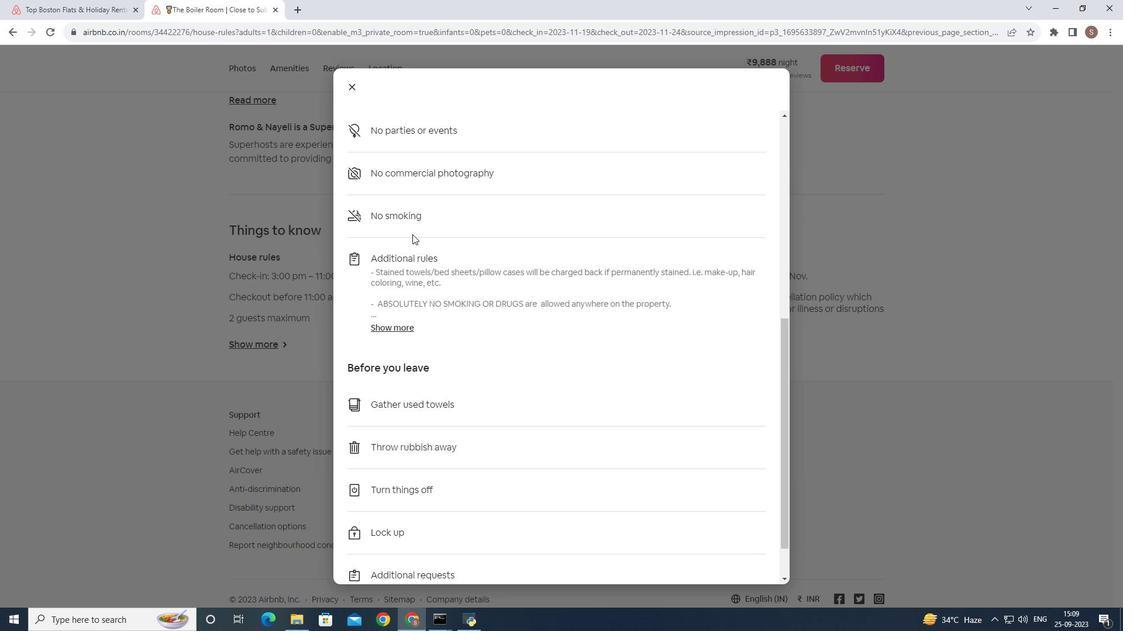 
Action: Mouse scrolled (415, 209) with delta (0, 0)
Screenshot: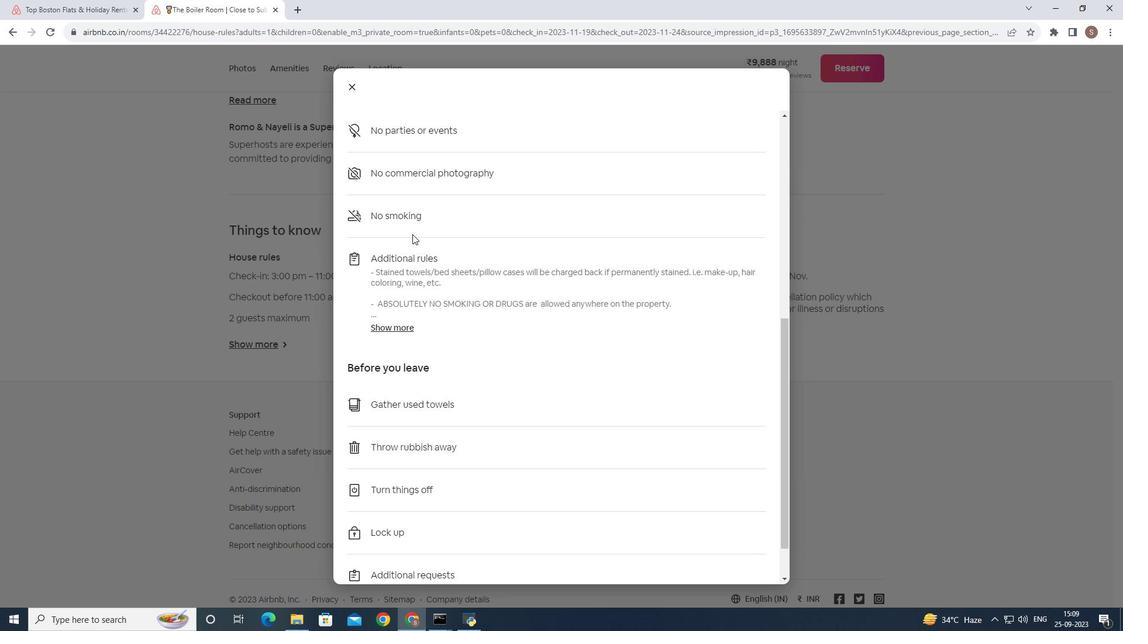 
Action: Mouse scrolled (415, 209) with delta (0, 0)
Screenshot: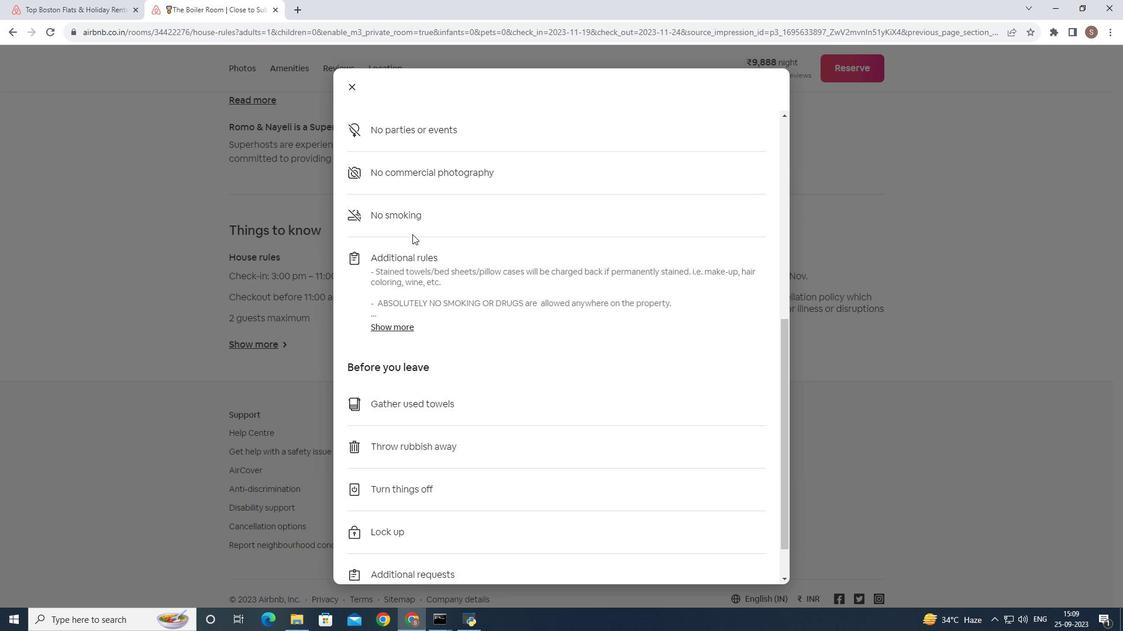 
Action: Mouse moved to (412, 234)
Screenshot: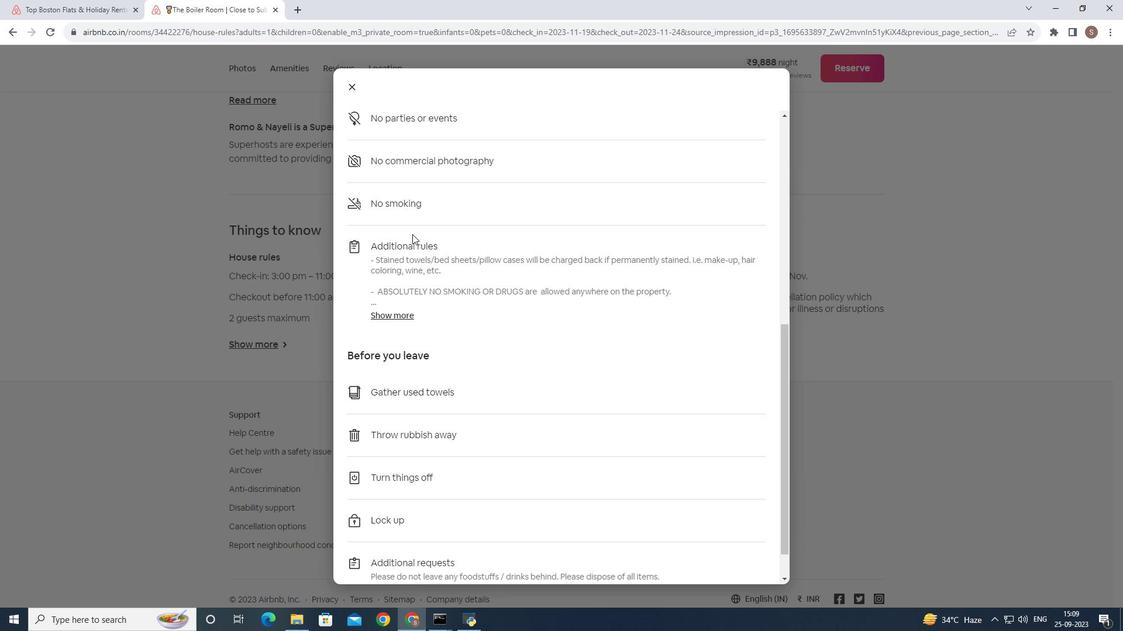 
Action: Mouse scrolled (412, 234) with delta (0, 0)
Screenshot: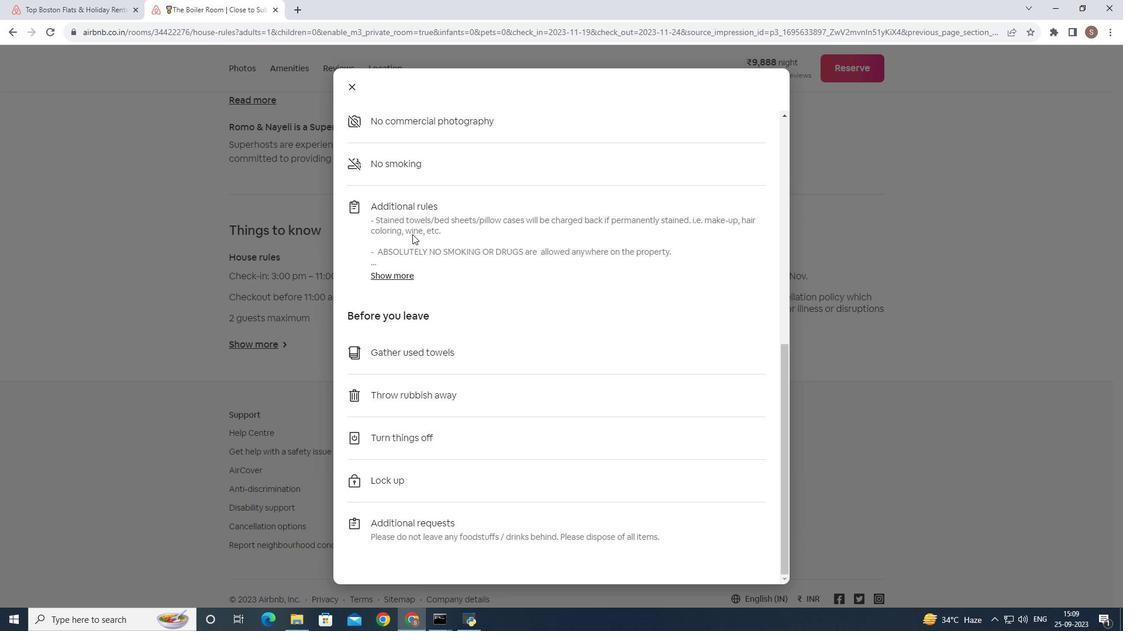 
Action: Mouse scrolled (412, 234) with delta (0, 0)
Screenshot: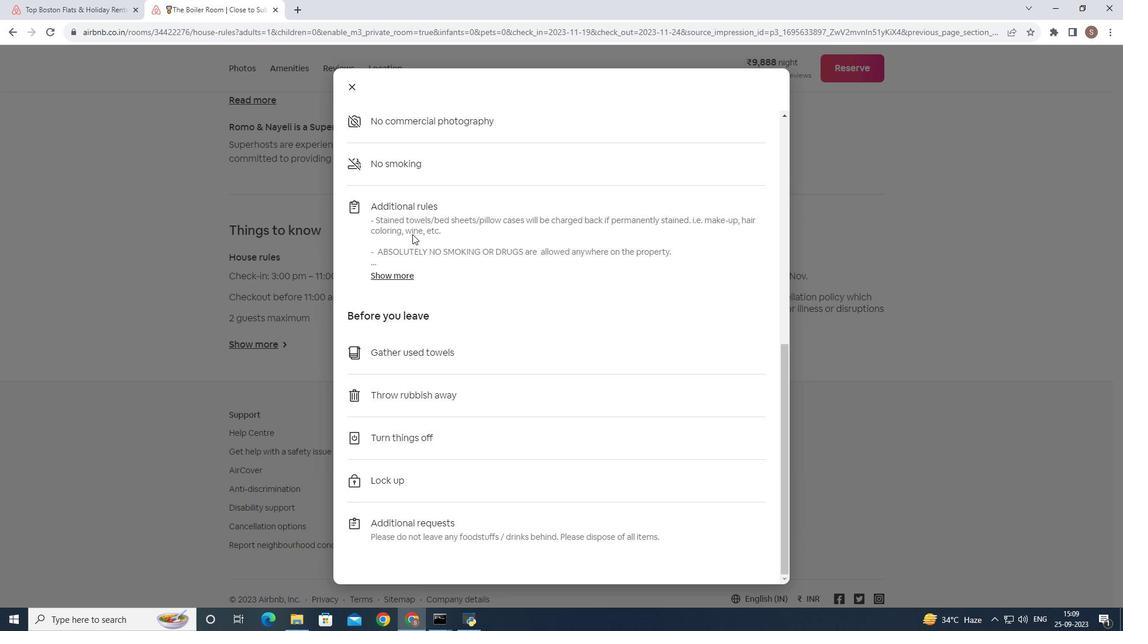 
Action: Mouse scrolled (412, 234) with delta (0, 0)
Screenshot: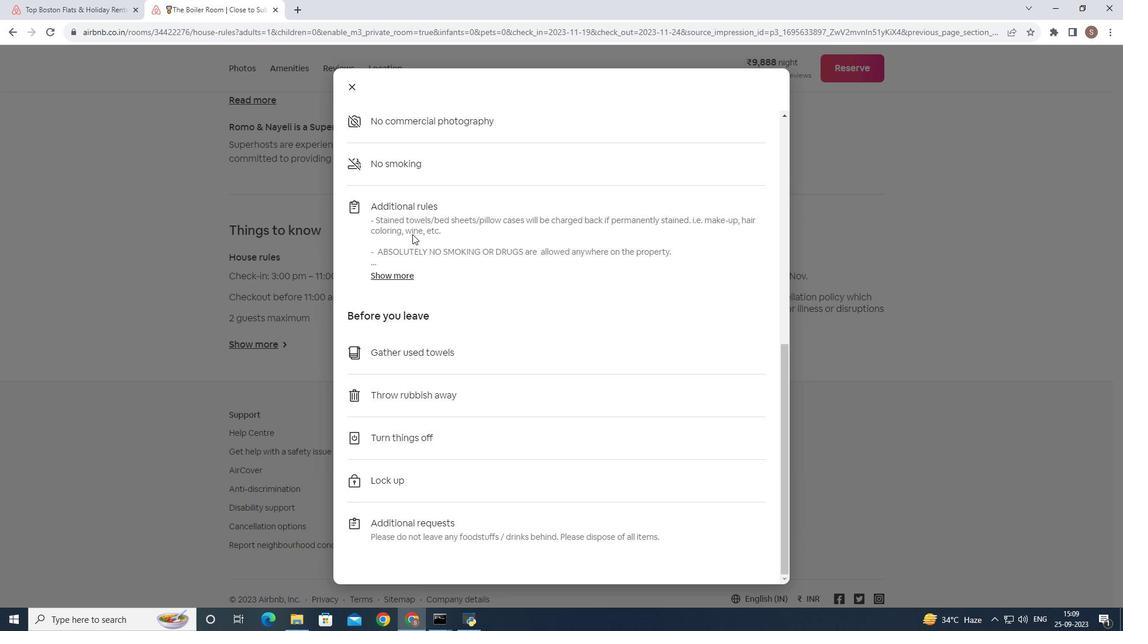 
Action: Mouse scrolled (412, 234) with delta (0, 0)
Screenshot: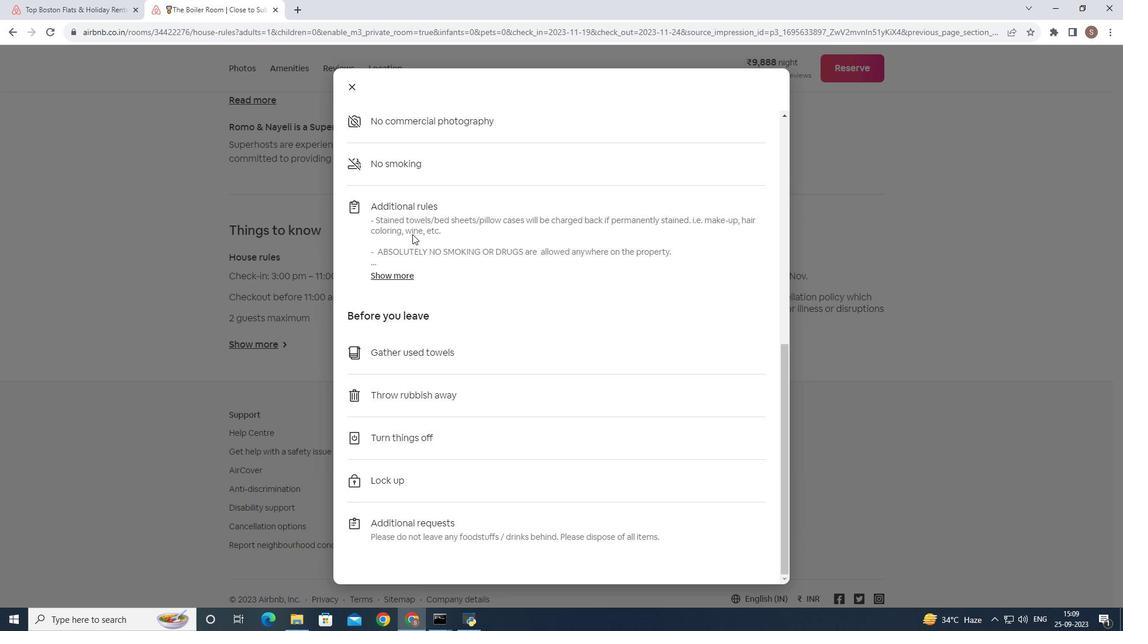 
Action: Mouse scrolled (412, 234) with delta (0, 0)
Screenshot: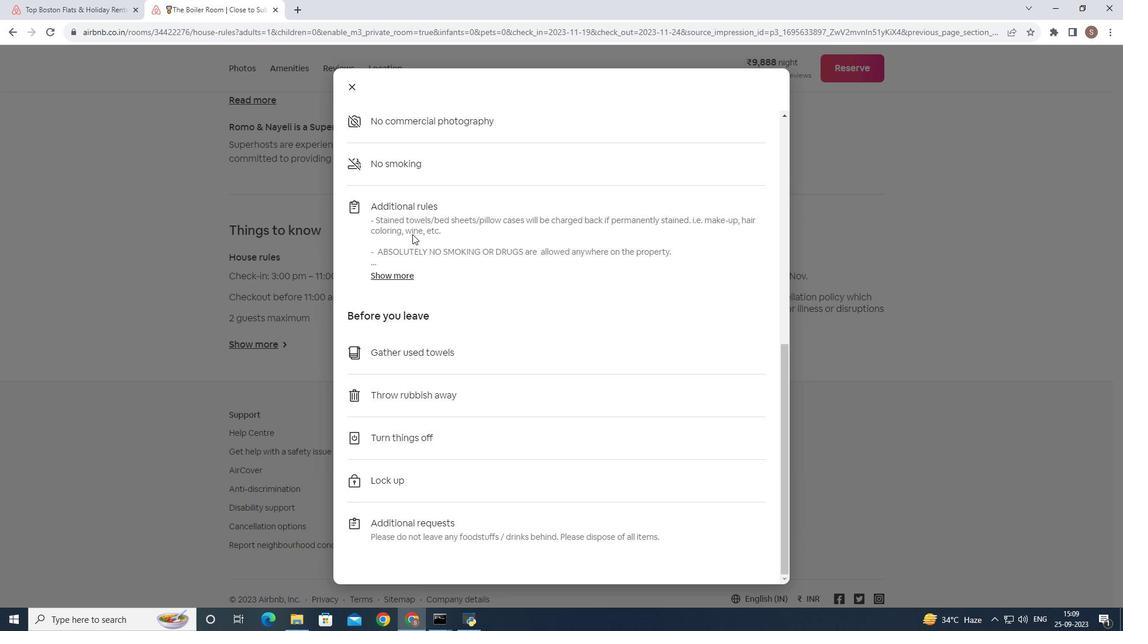 
Action: Mouse scrolled (412, 234) with delta (0, 0)
Screenshot: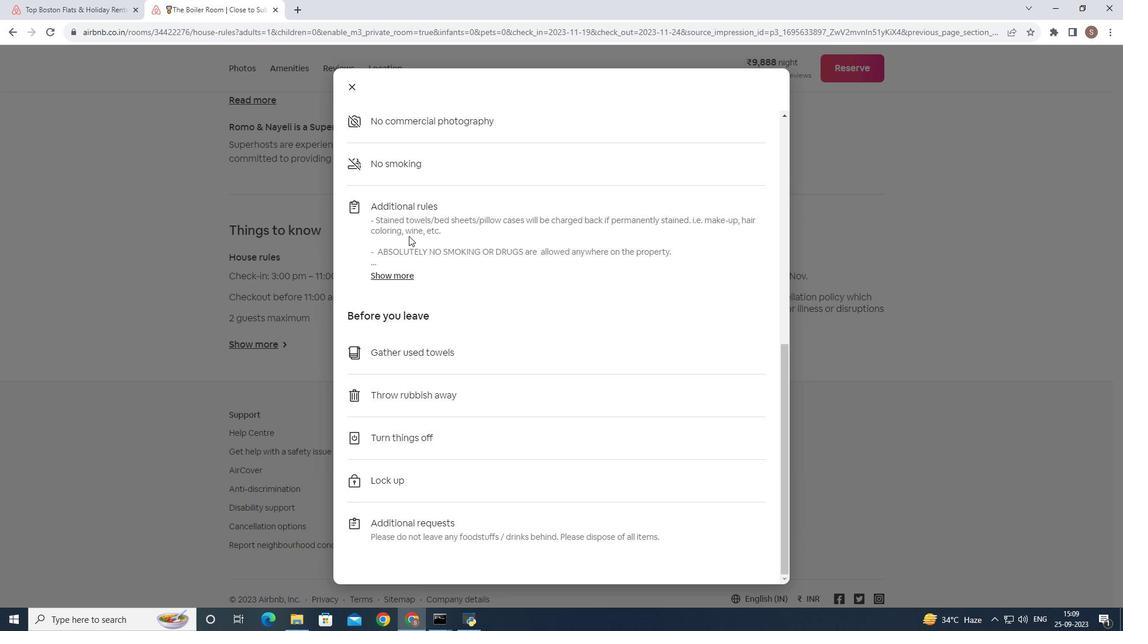 
Action: Mouse moved to (356, 80)
Screenshot: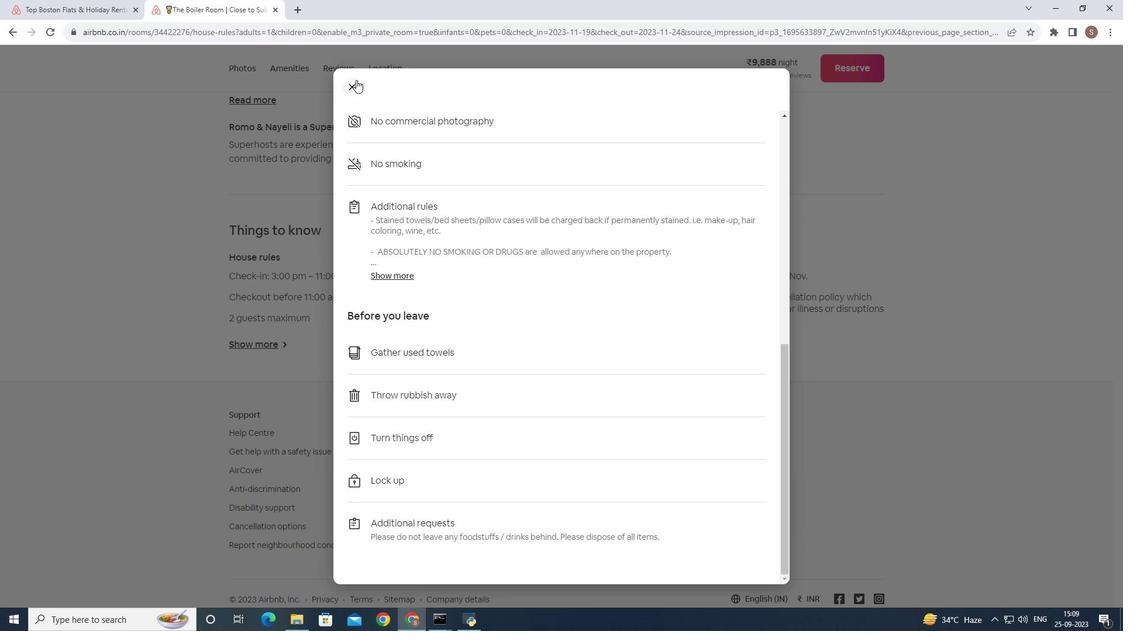 
Action: Mouse pressed left at (356, 80)
Screenshot: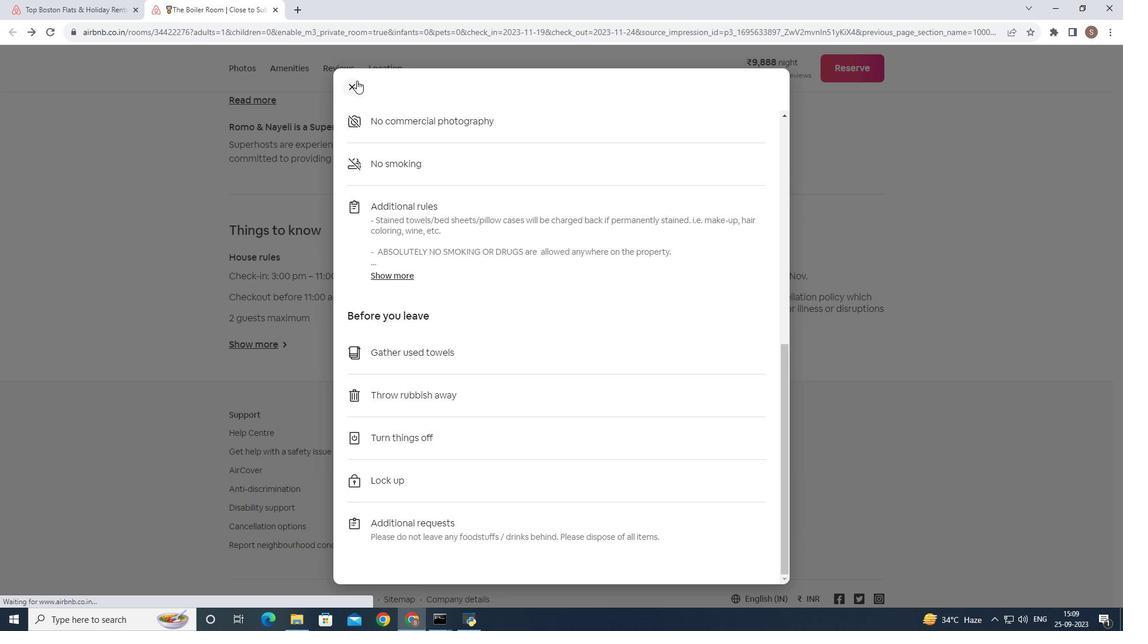 
Action: Mouse moved to (479, 348)
Screenshot: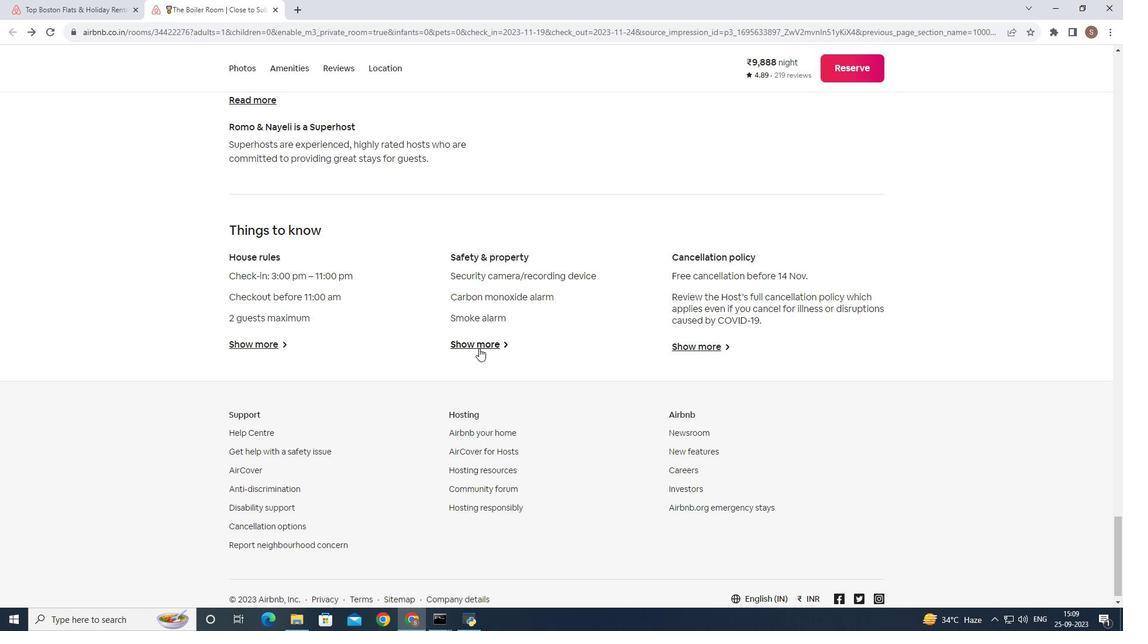 
Action: Mouse pressed left at (479, 348)
Screenshot: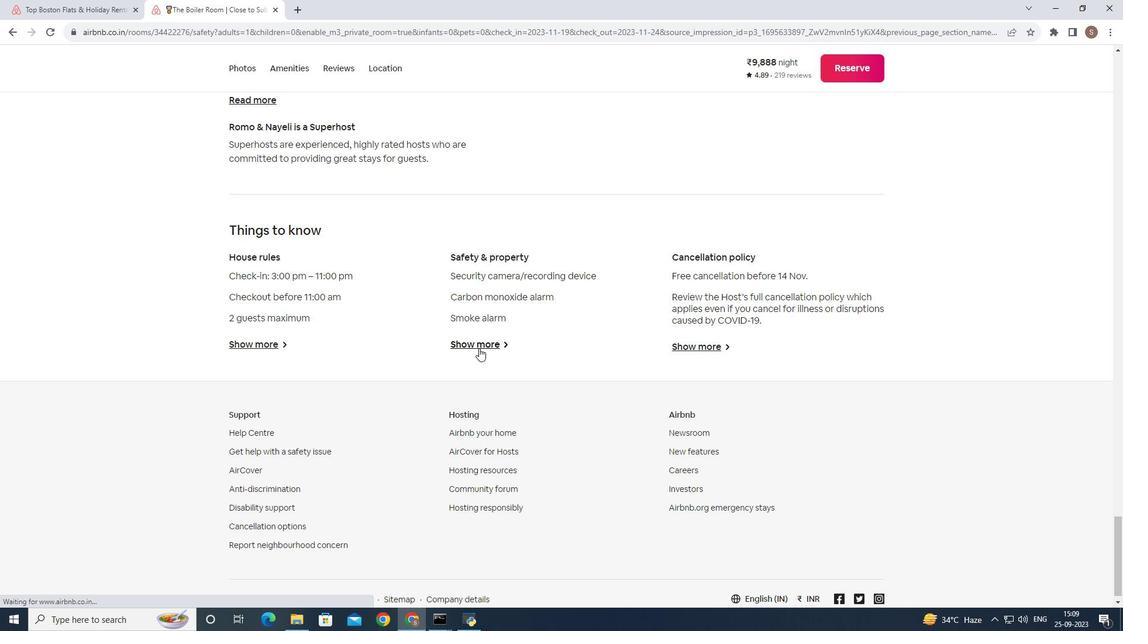 
Action: Mouse moved to (357, 106)
Screenshot: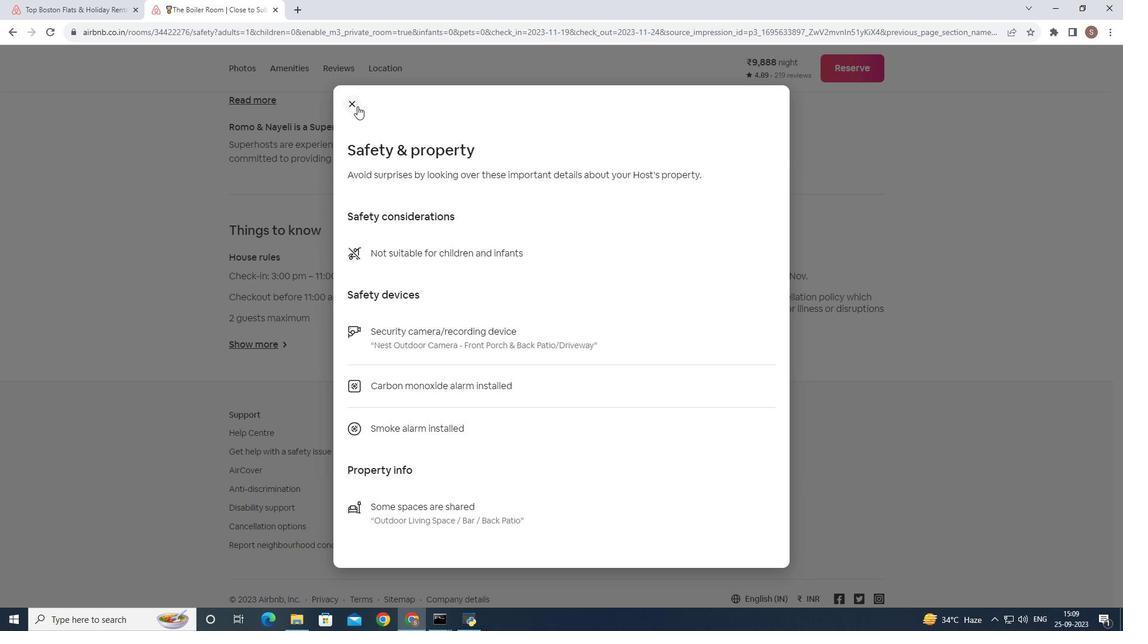 
Action: Mouse pressed left at (357, 106)
Screenshot: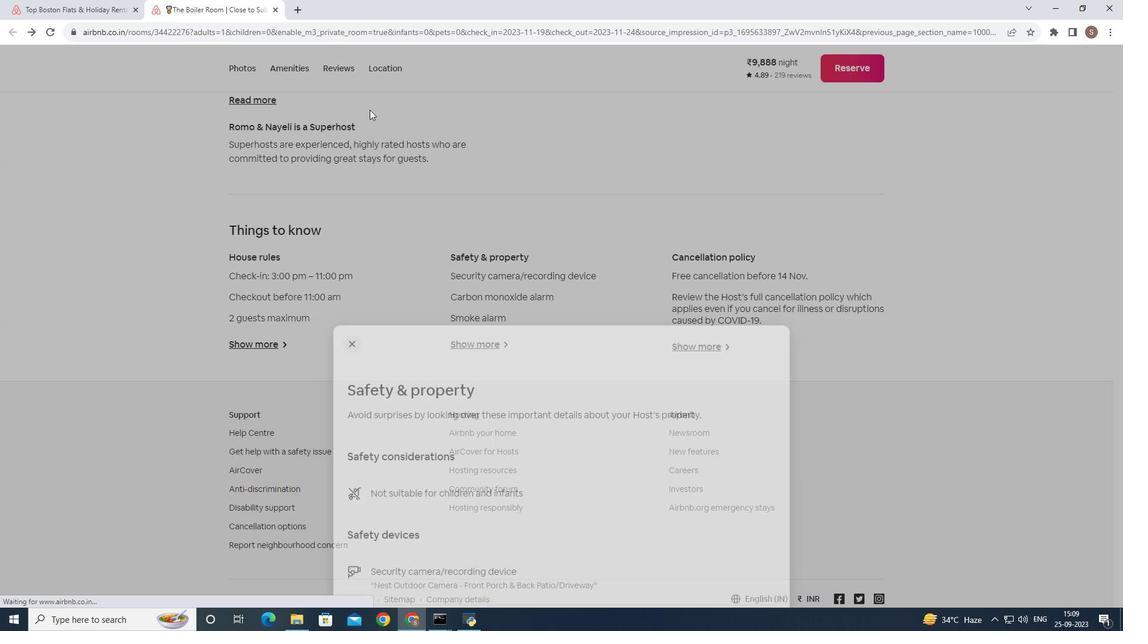
Action: Mouse moved to (682, 341)
Screenshot: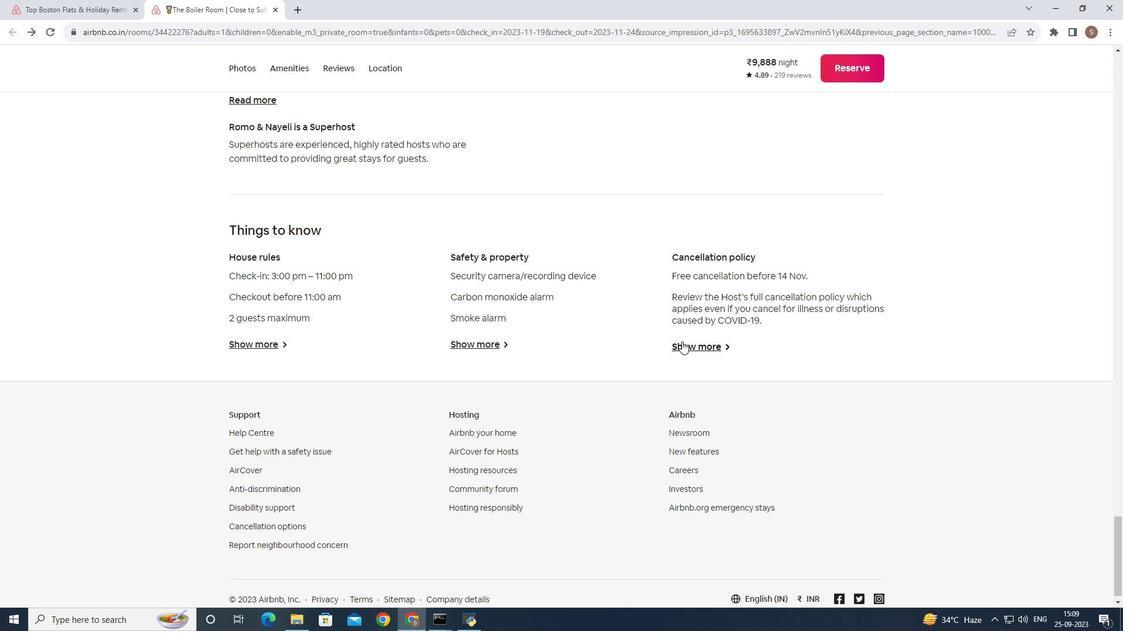 
Action: Mouse pressed left at (682, 341)
Screenshot: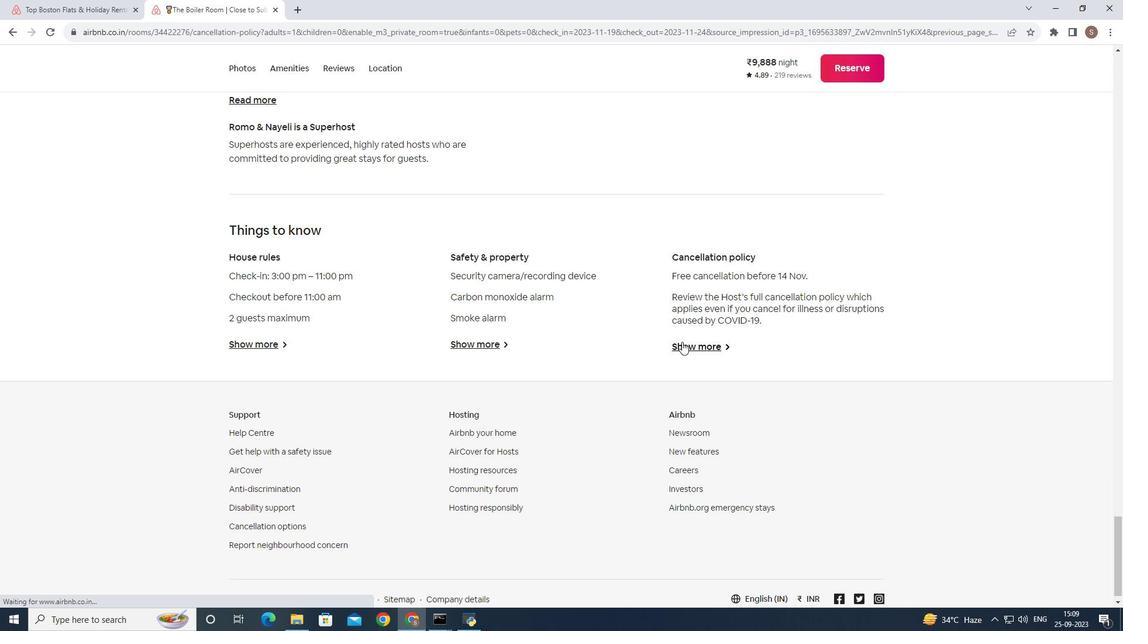
Action: Mouse moved to (408, 173)
Screenshot: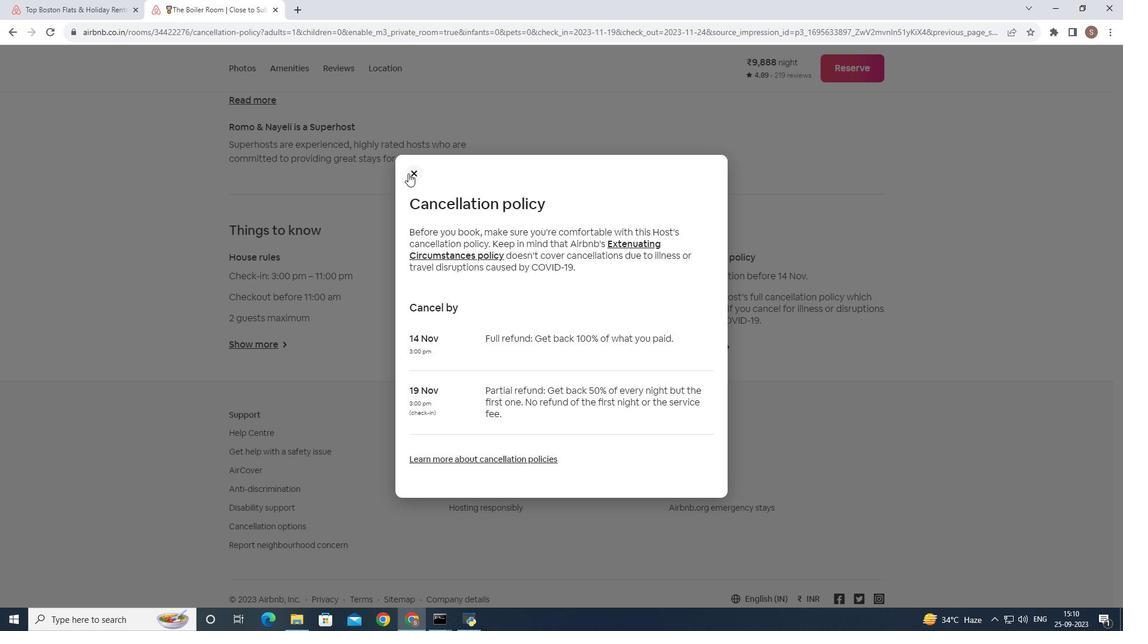 
Action: Mouse pressed left at (408, 173)
Screenshot: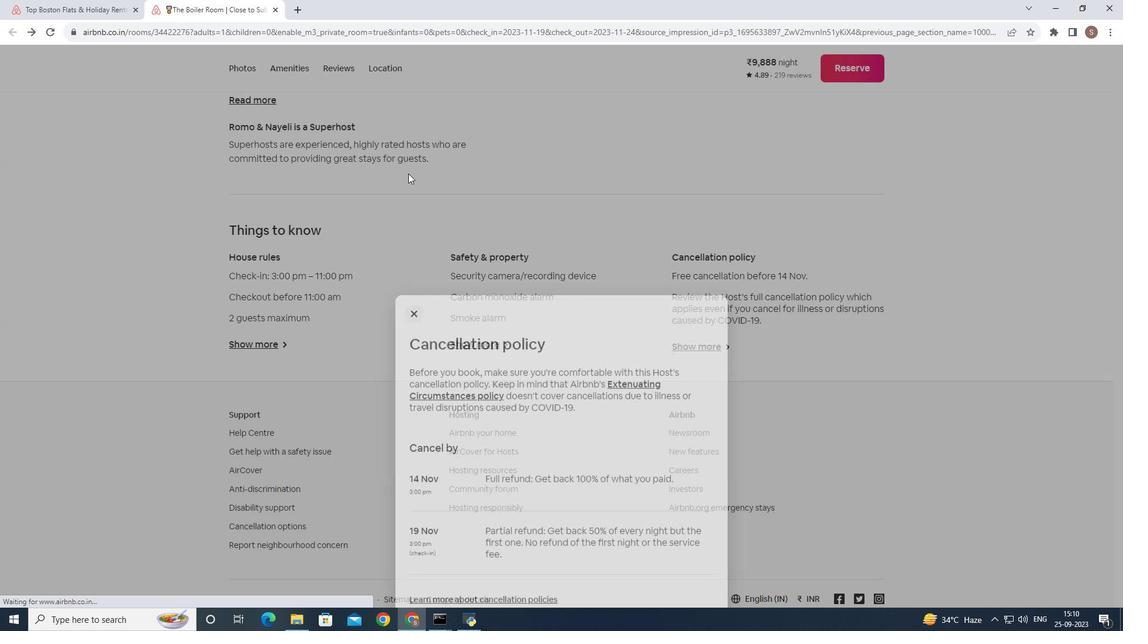
Action: Mouse moved to (96, 14)
Screenshot: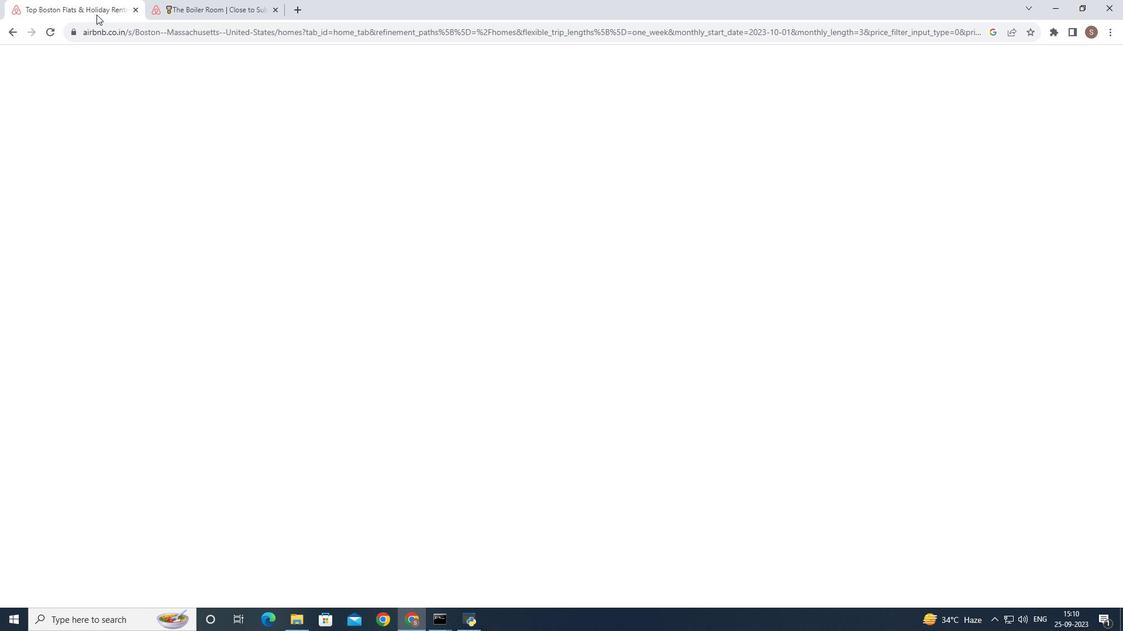 
Action: Mouse pressed left at (96, 14)
Screenshot: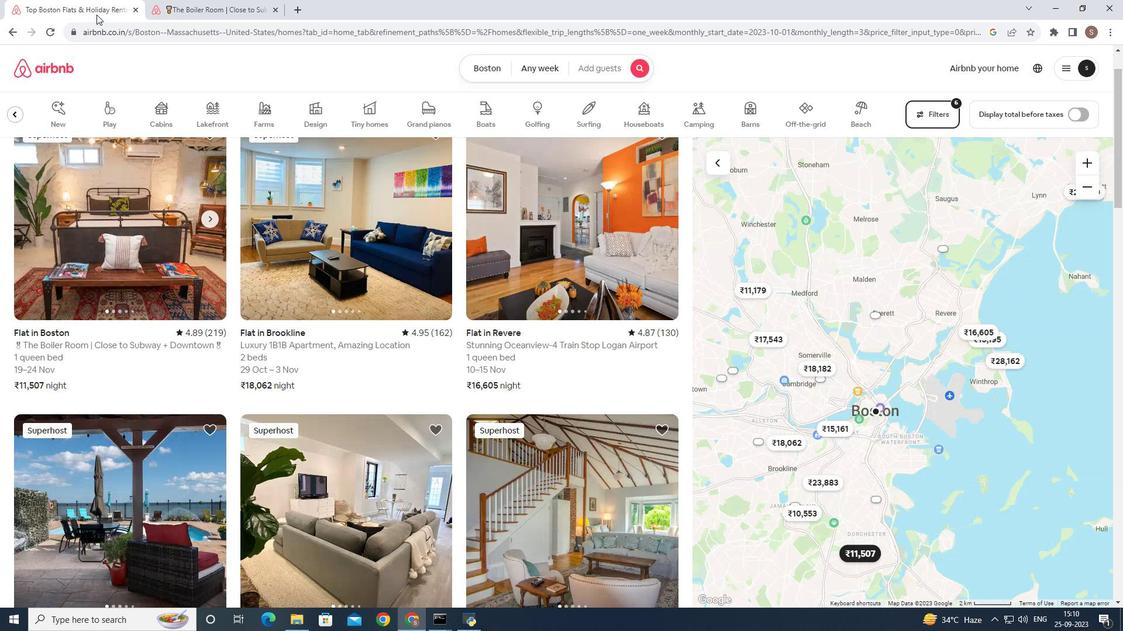 
Action: Mouse moved to (420, 249)
Screenshot: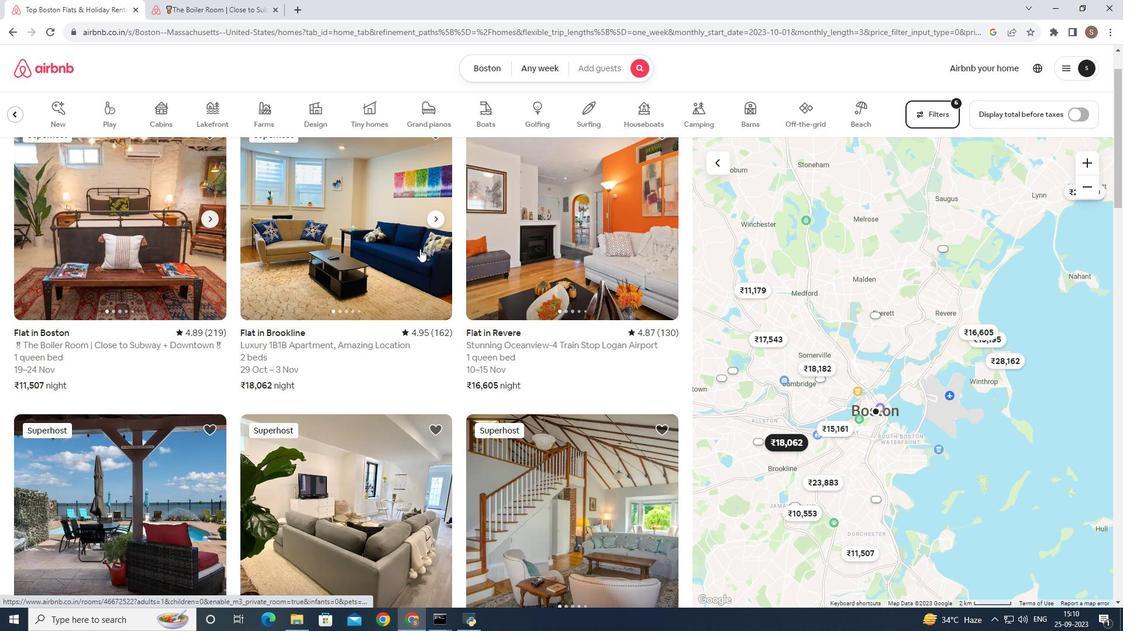 
Action: Mouse scrolled (420, 248) with delta (0, 0)
Screenshot: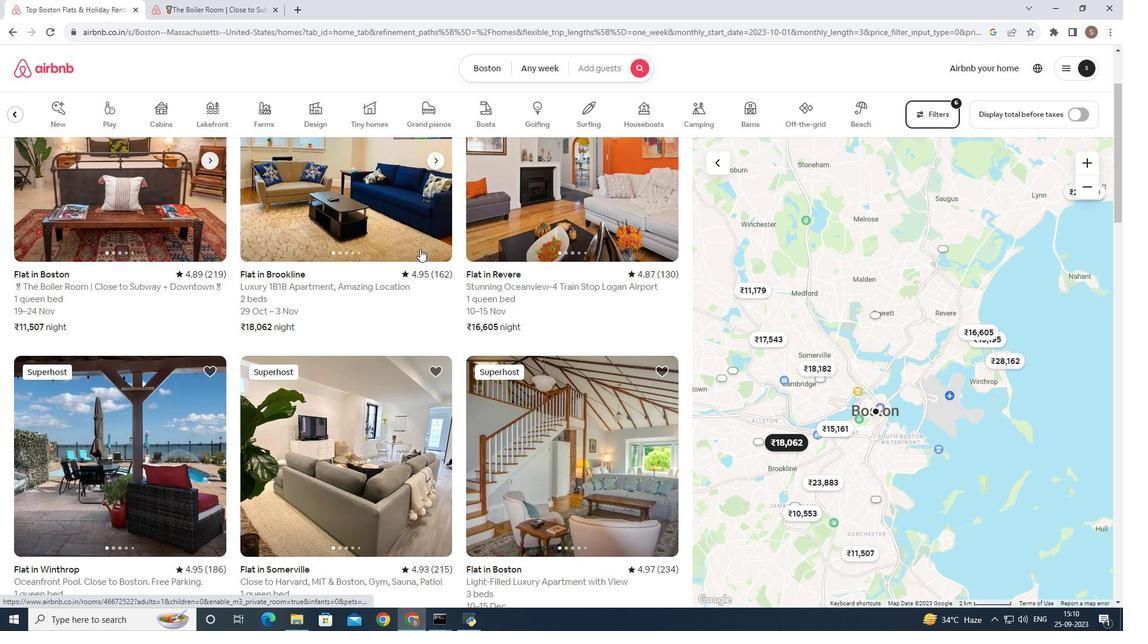 
Action: Mouse scrolled (420, 248) with delta (0, 0)
Screenshot: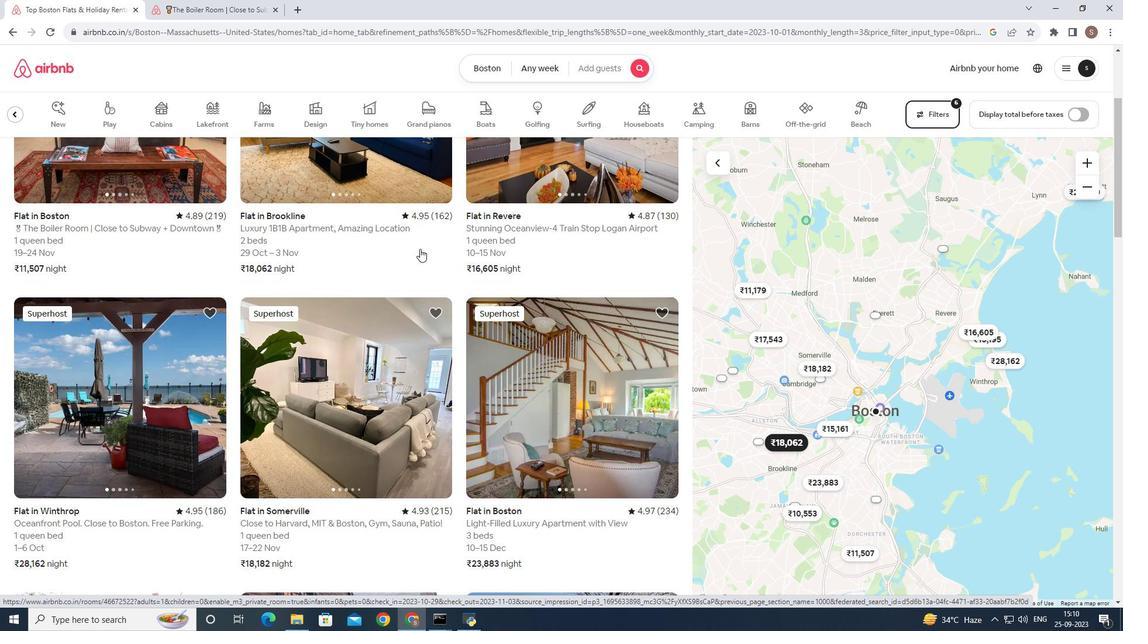 
Action: Mouse moved to (347, 389)
